 Task: Get directions from Cape Romain National Wildlife Refuge, South Carolina, United States to Birmingham, Alabama, United States  arriving by 3:00 pm on the 15th of next month
Action: Mouse moved to (110, 73)
Screenshot: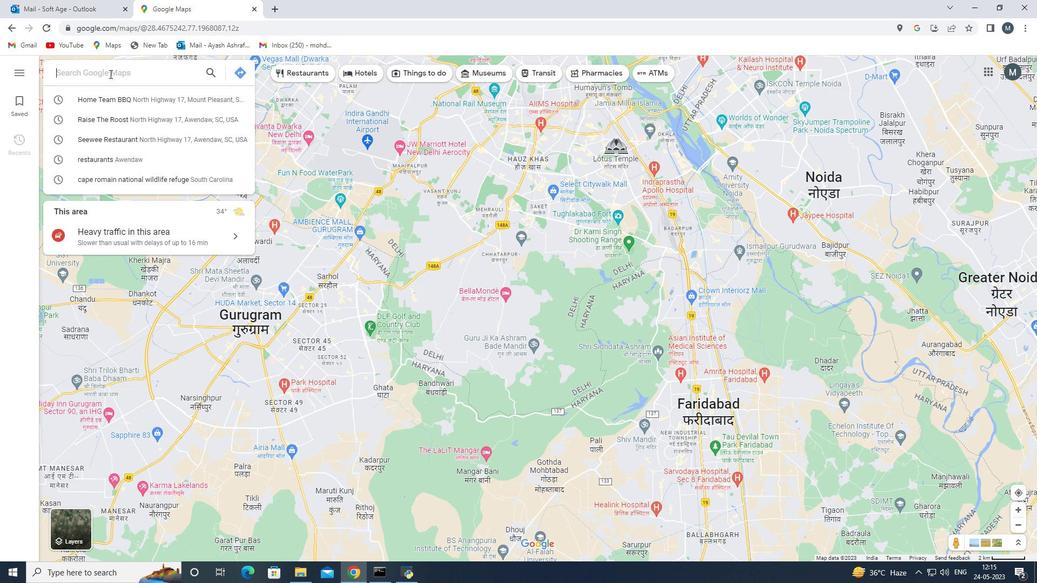 
Action: Mouse pressed left at (110, 73)
Screenshot: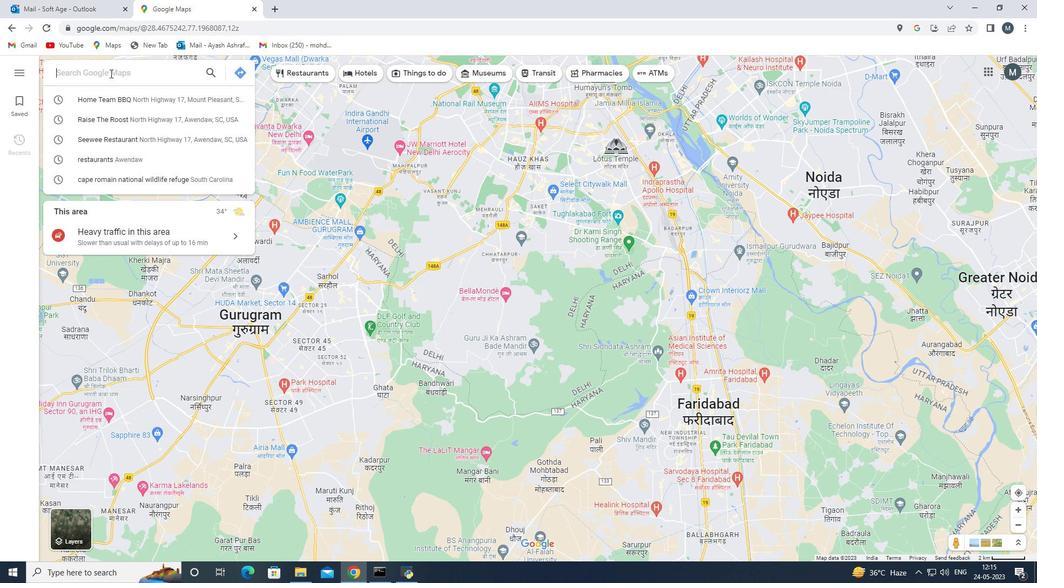 
Action: Key pressed <Key.shift>Cape<Key.space>romain<Key.space>b<Key.backspace>national<Key.space>wildlife<Key.space>refuge<Key.space>south<Key.space>carolina<Key.space>united<Key.space>states<Key.space>
Screenshot: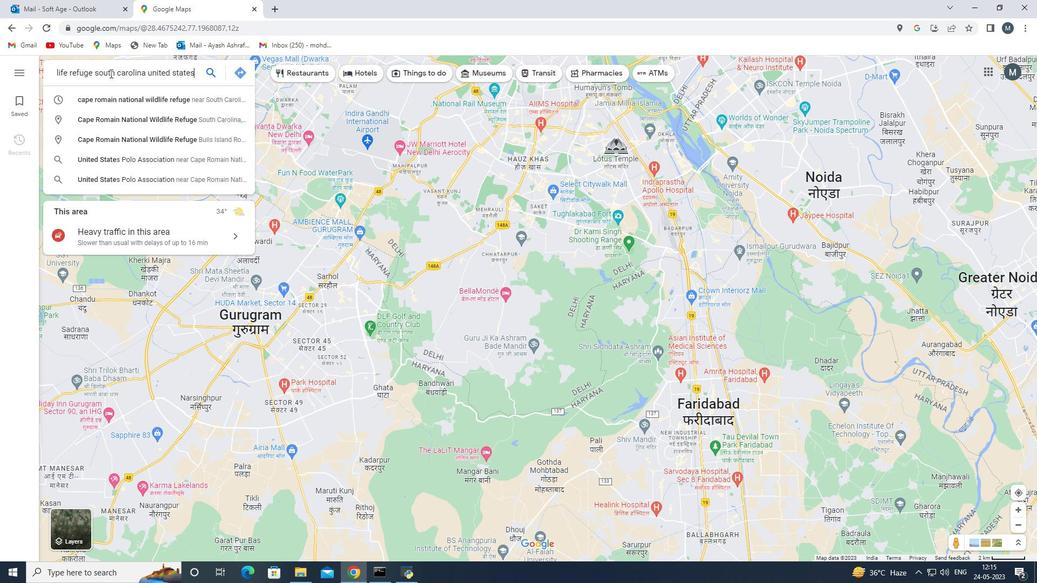 
Action: Mouse moved to (238, 72)
Screenshot: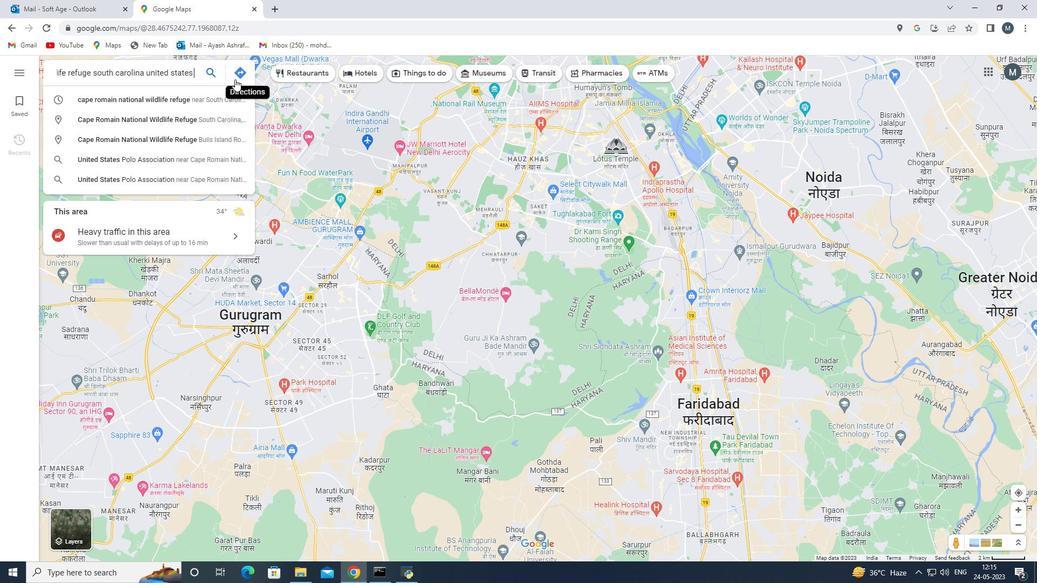 
Action: Mouse pressed left at (238, 72)
Screenshot: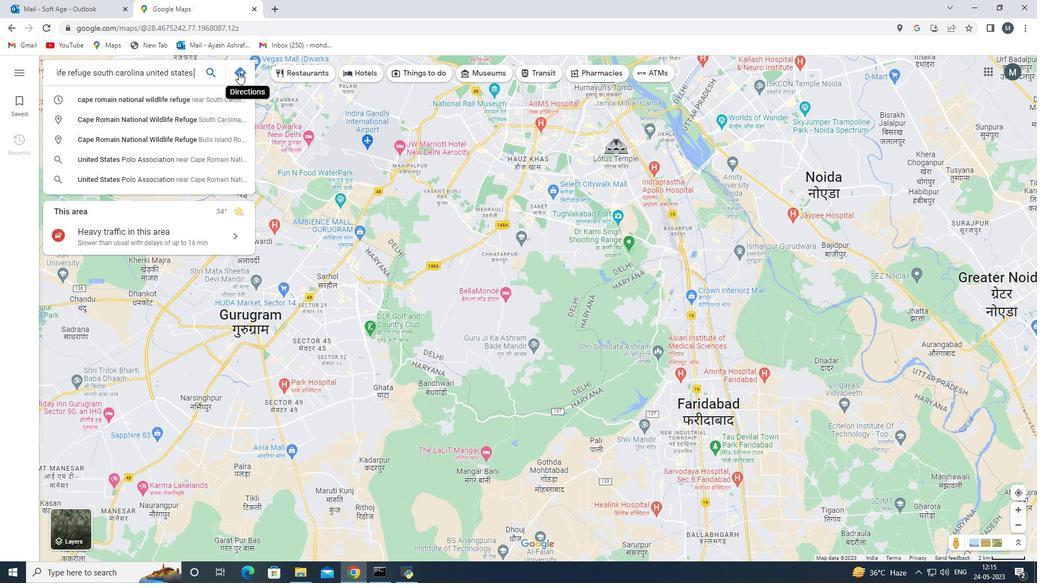 
Action: Mouse moved to (158, 107)
Screenshot: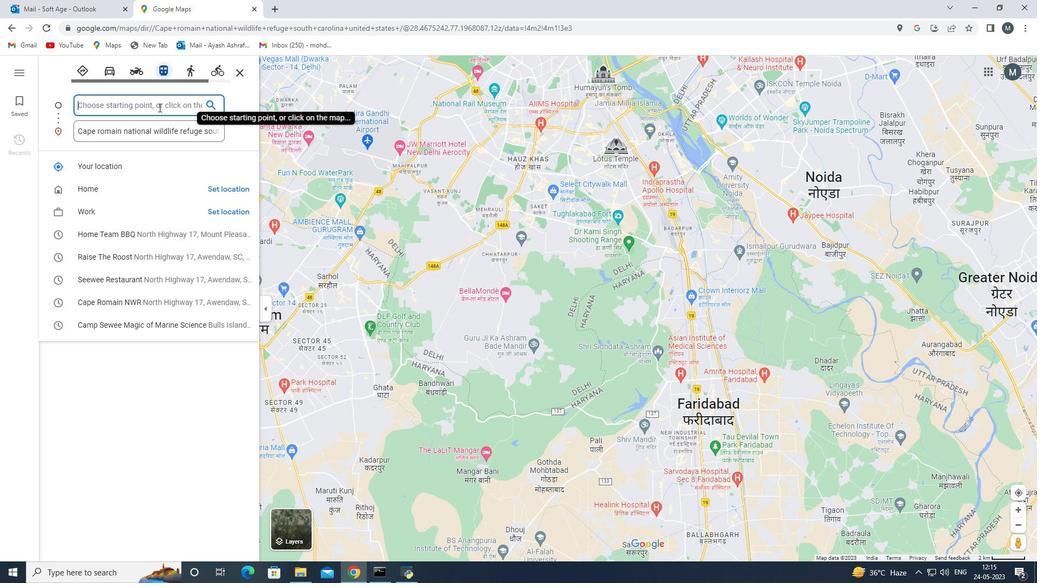 
Action: Mouse pressed left at (158, 107)
Screenshot: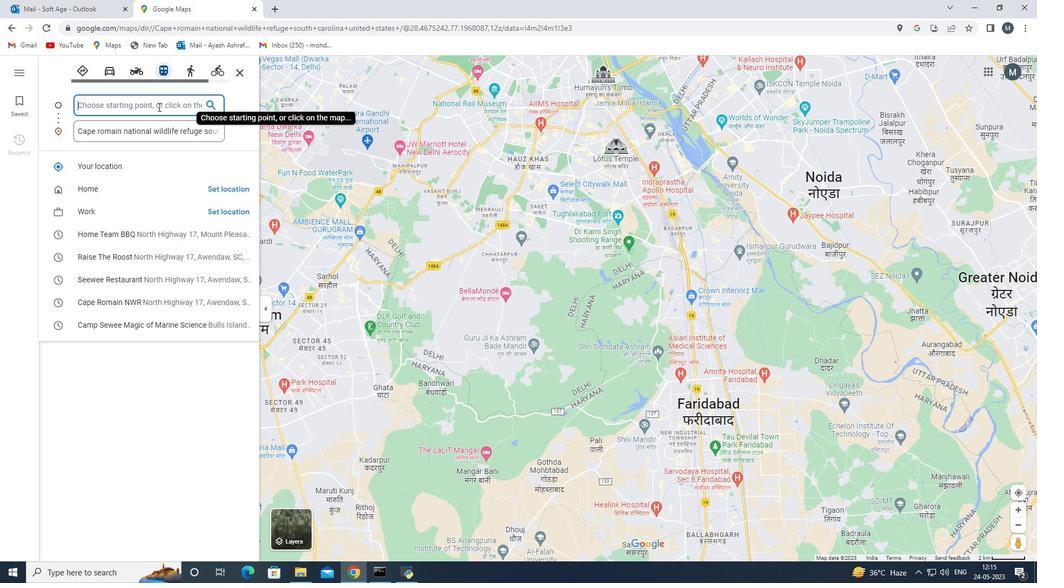 
Action: Mouse moved to (156, 107)
Screenshot: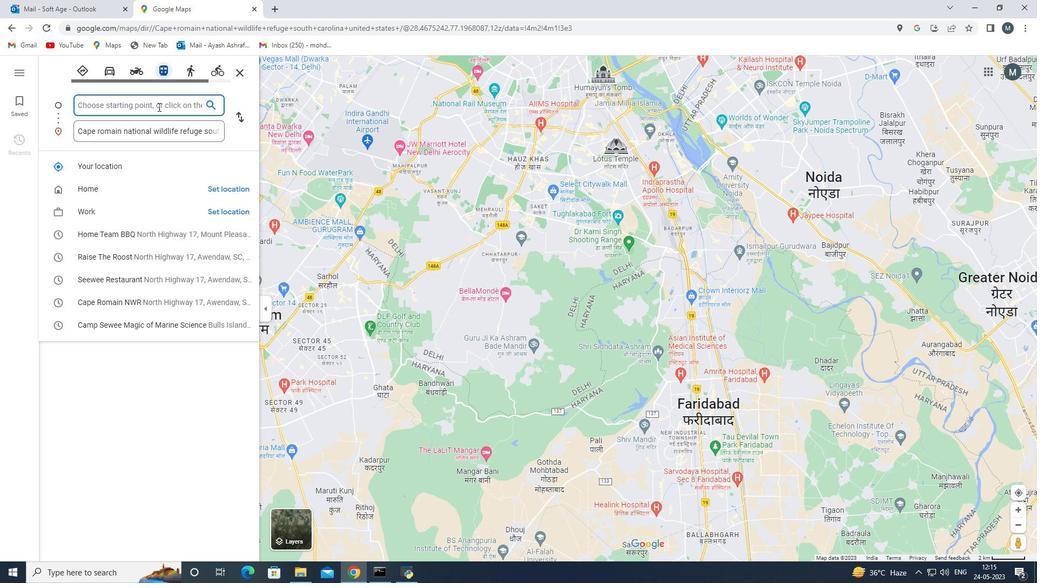 
Action: Key pressed <Key.shift>Cape<Key.space>
Screenshot: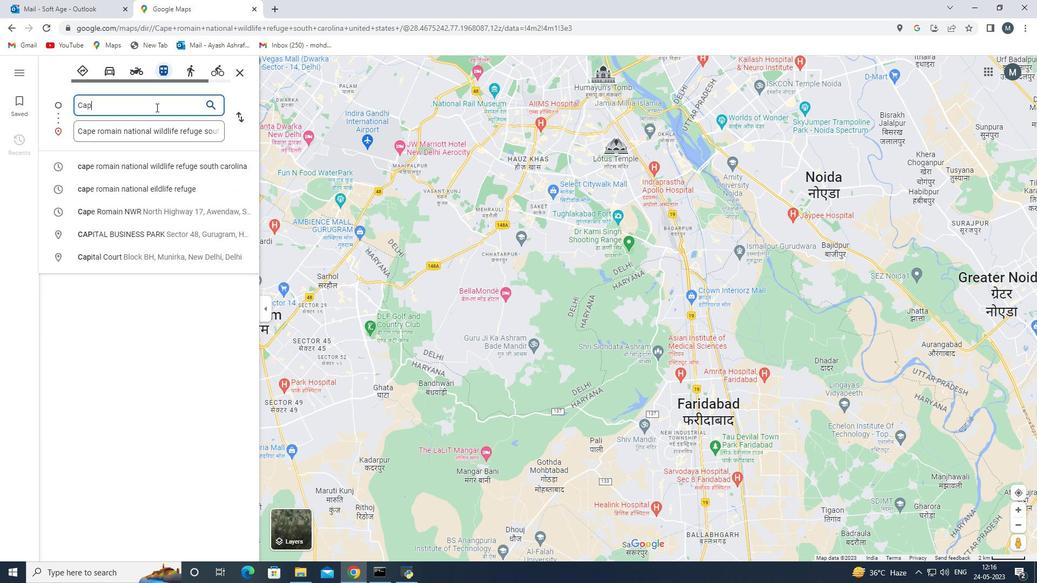 
Action: Mouse moved to (132, 162)
Screenshot: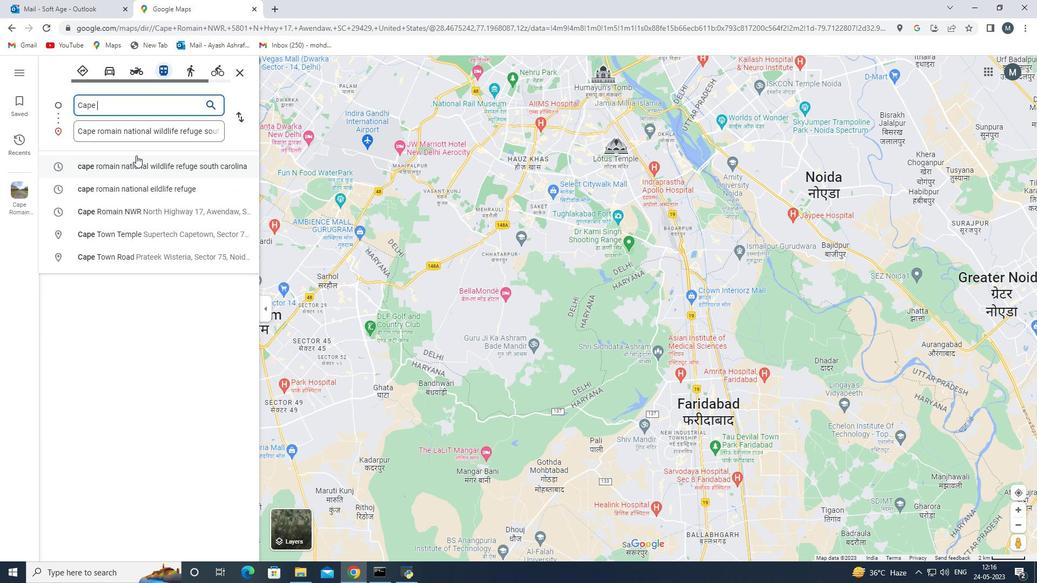 
Action: Mouse pressed left at (132, 162)
Screenshot: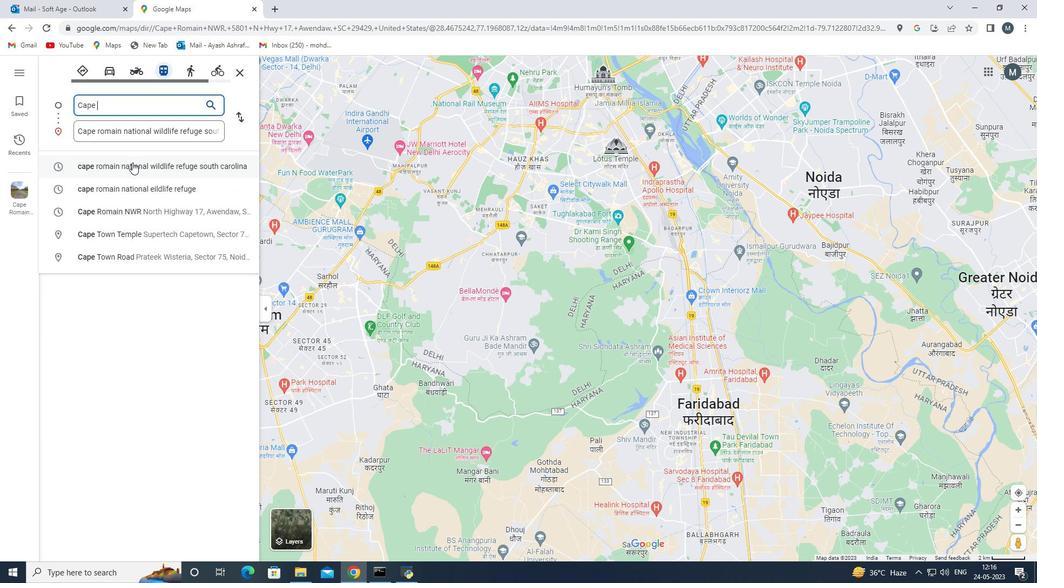 
Action: Mouse moved to (215, 131)
Screenshot: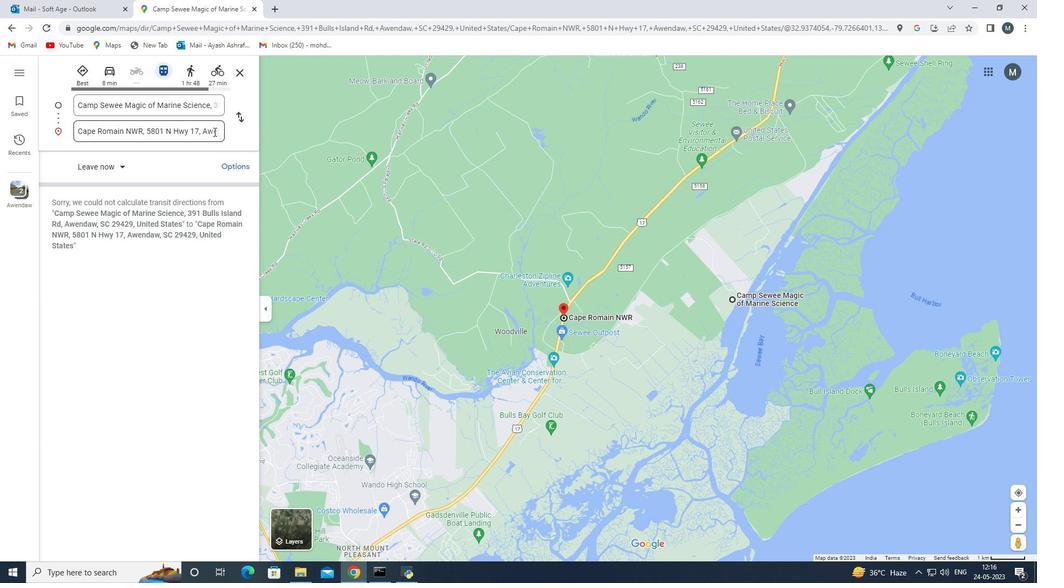 
Action: Mouse pressed left at (215, 131)
Screenshot: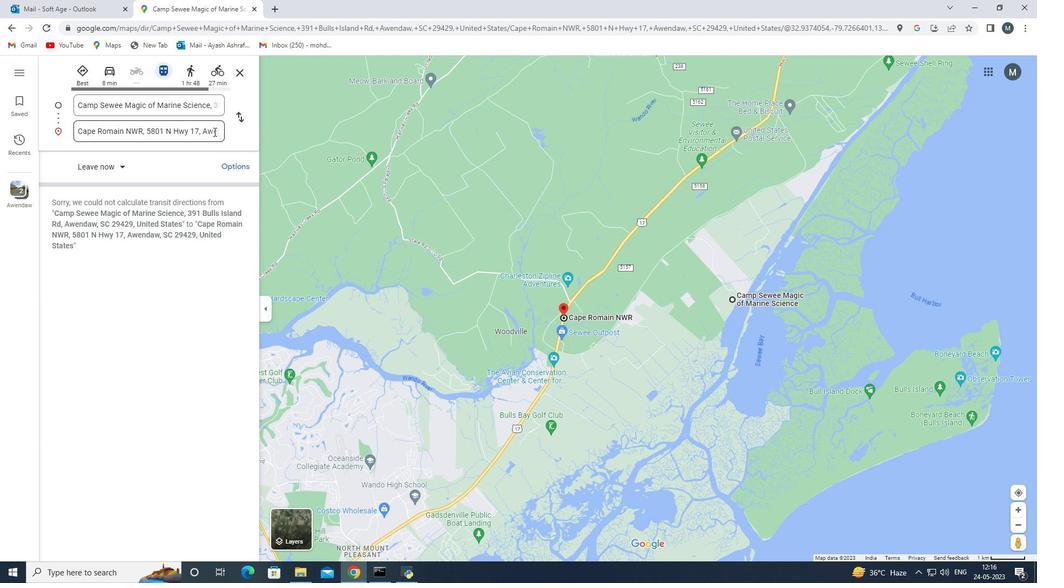 
Action: Mouse moved to (189, 143)
Screenshot: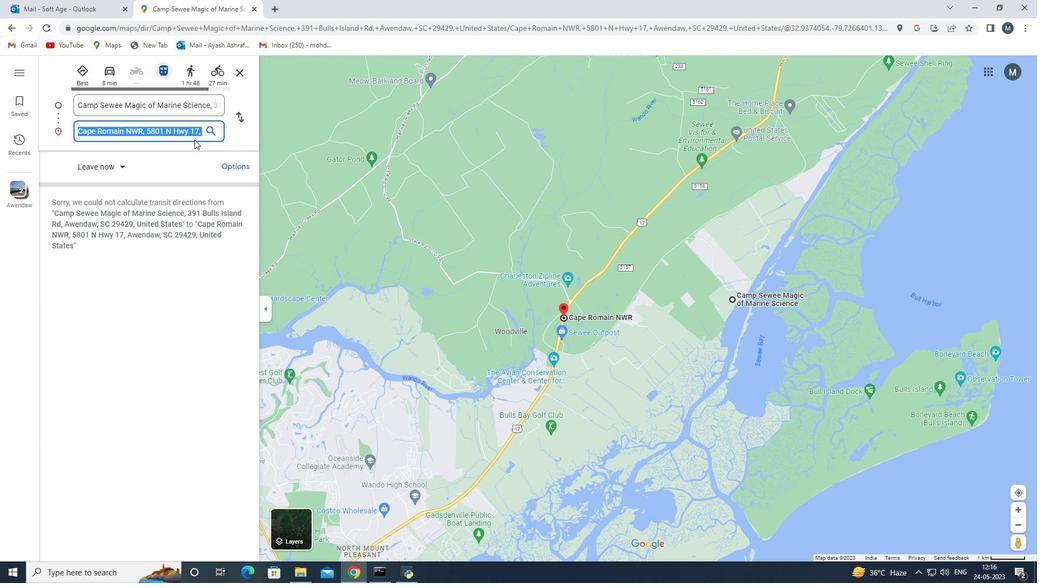 
Action: Key pressed <Key.shift>Vir
Screenshot: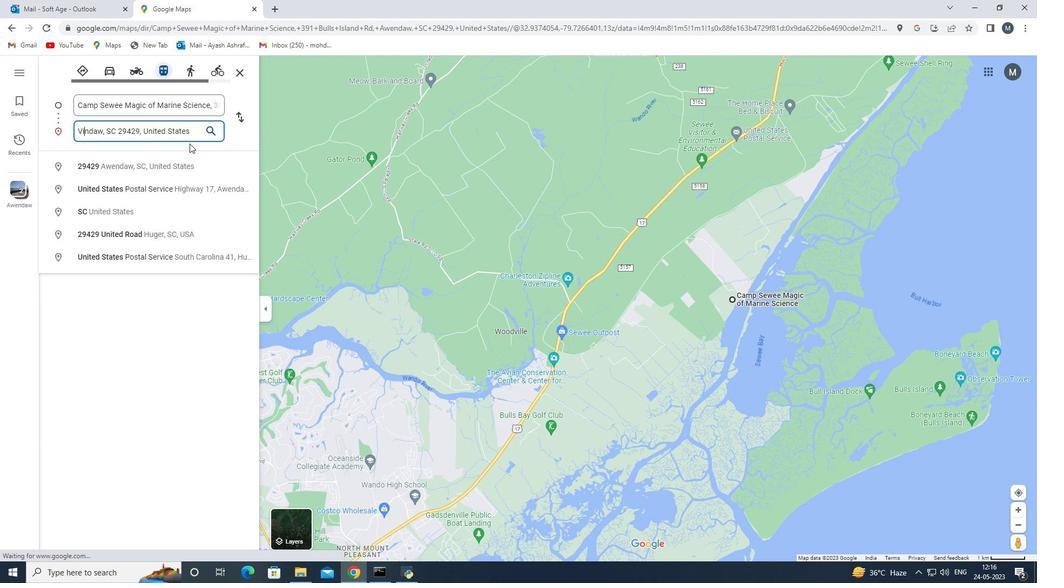 
Action: Mouse moved to (198, 129)
Screenshot: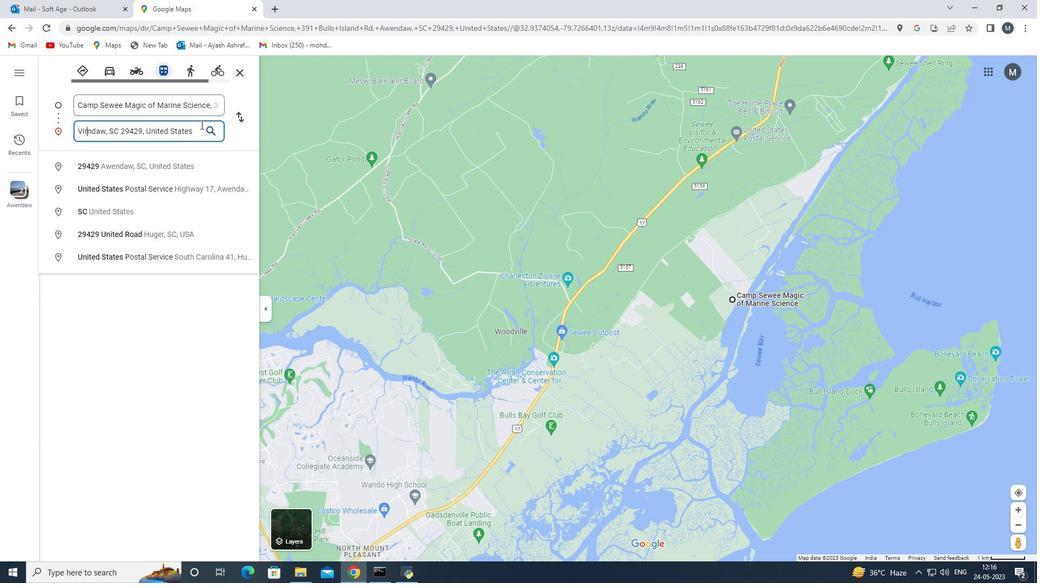 
Action: Mouse pressed left at (198, 129)
Screenshot: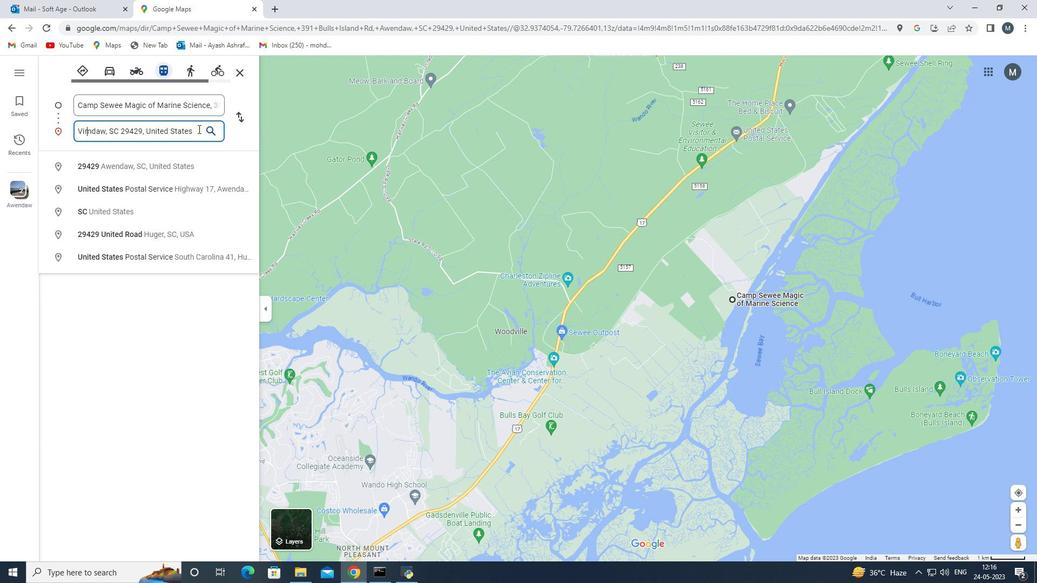
Action: Mouse moved to (52, 138)
Screenshot: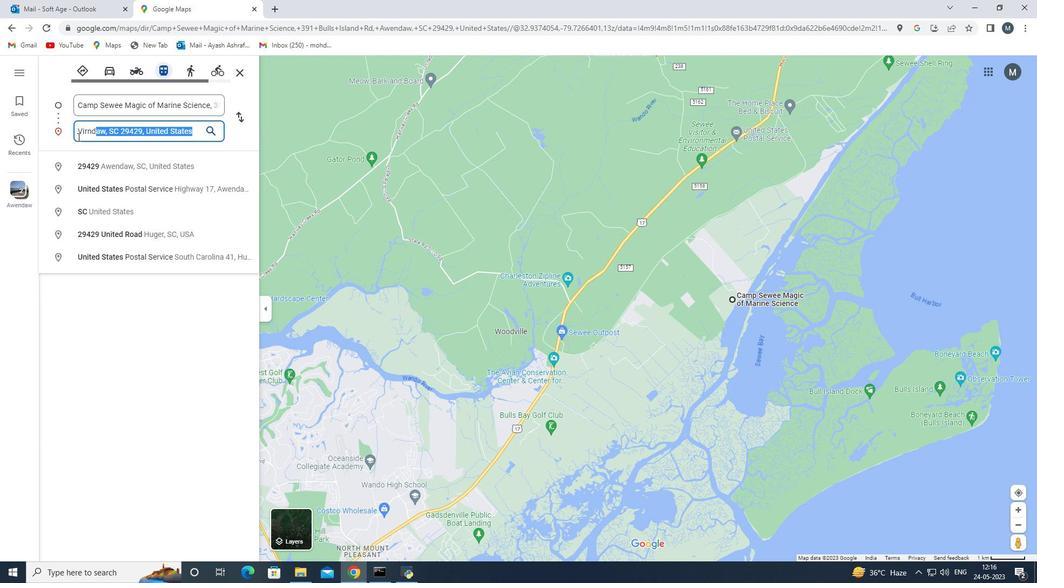 
Action: Key pressed <Key.delete>
Screenshot: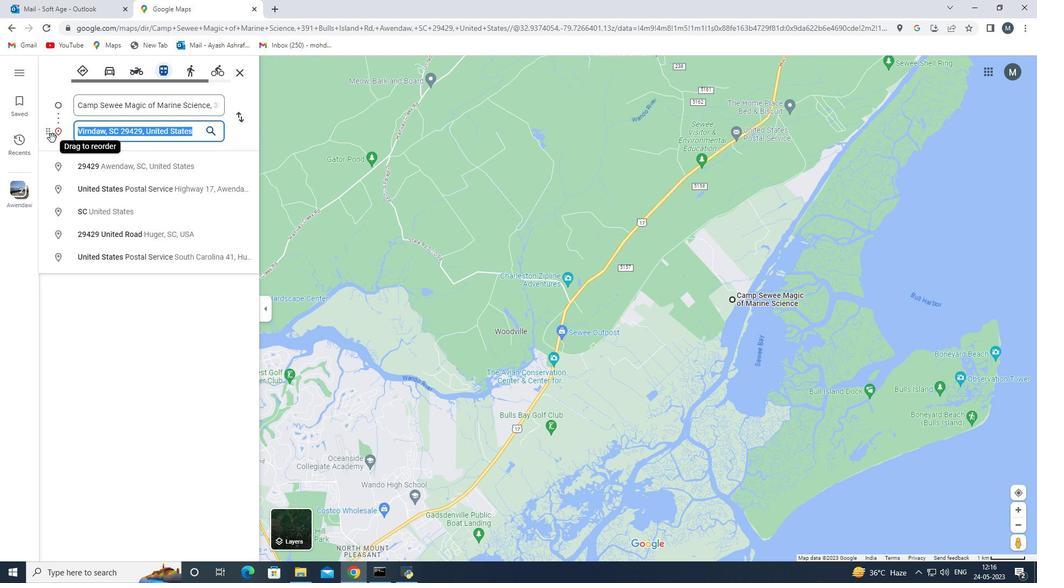 
Action: Mouse moved to (127, 131)
Screenshot: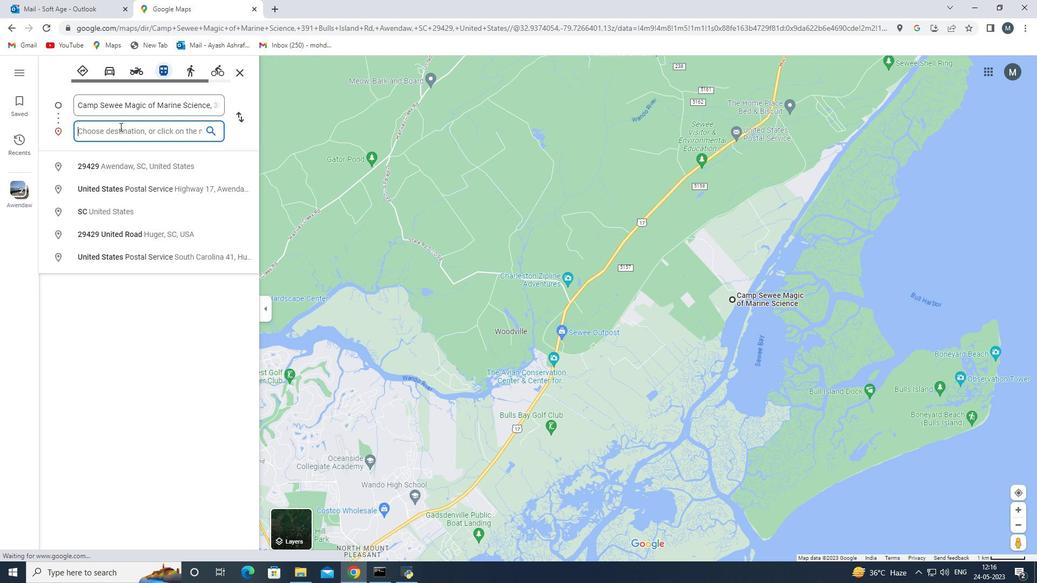 
Action: Mouse pressed left at (127, 131)
Screenshot: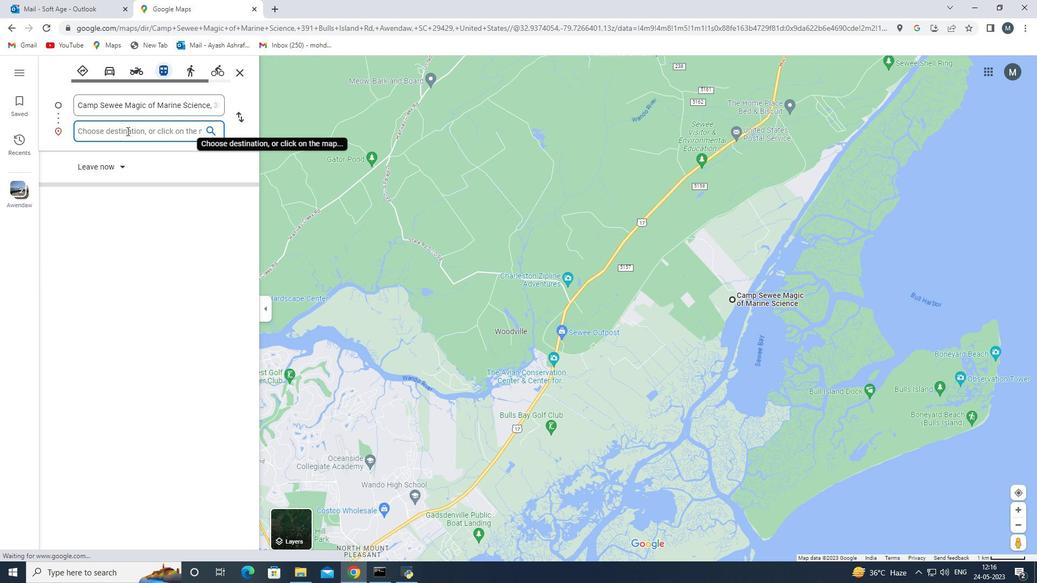 
Action: Mouse moved to (123, 138)
Screenshot: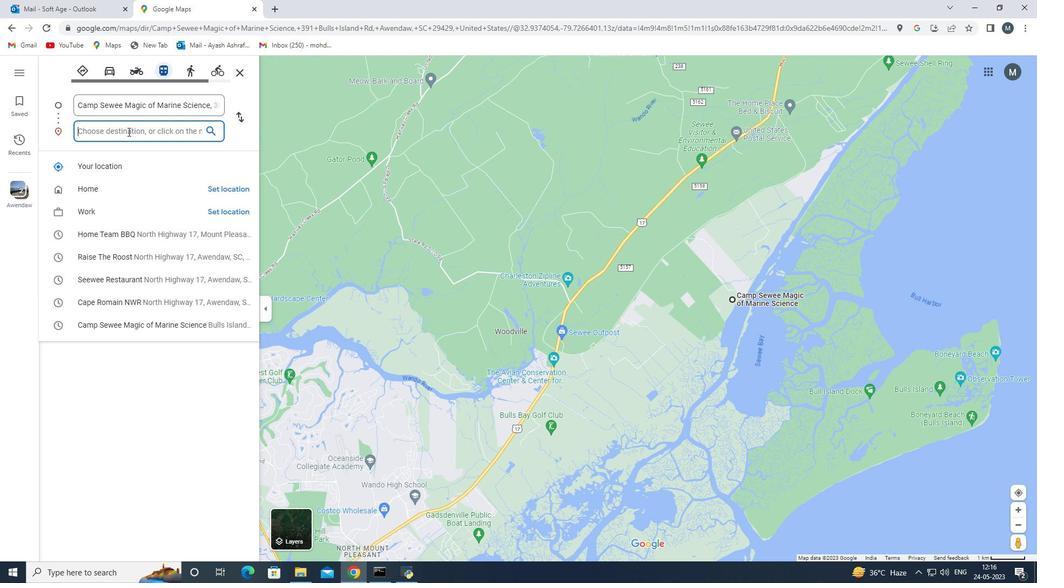 
Action: Key pressed <Key.shift>Birmingham<Key.space>albama<Key.space><Key.backspace>,united<Key.space>states<Key.space>
Screenshot: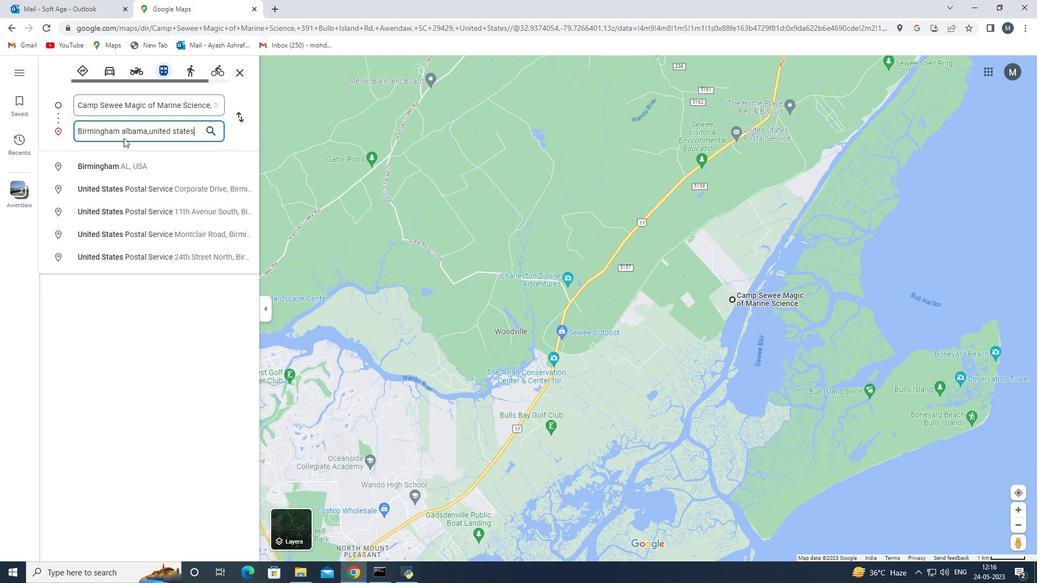 
Action: Mouse moved to (207, 130)
Screenshot: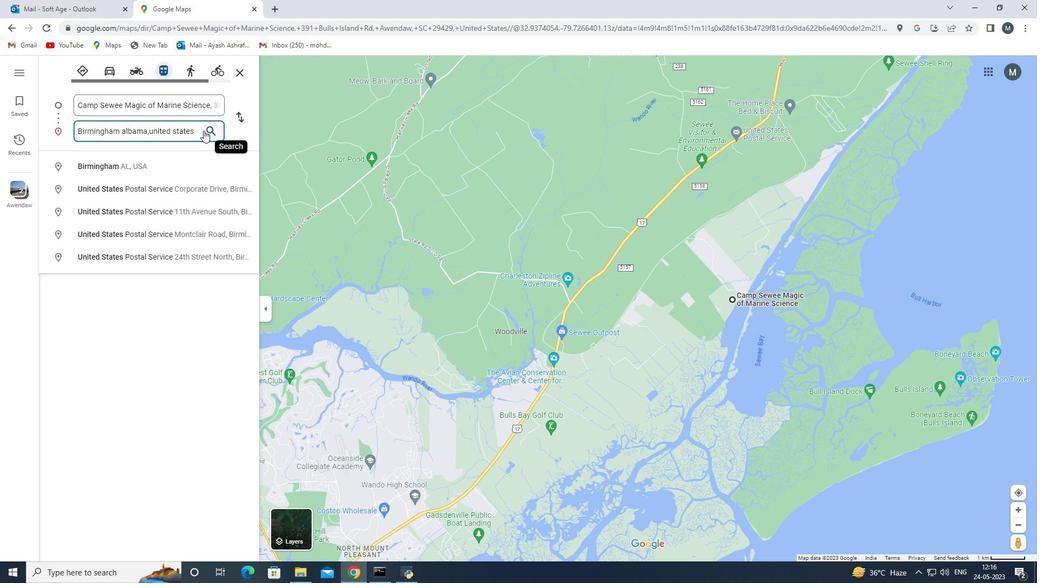 
Action: Mouse pressed left at (207, 130)
Screenshot: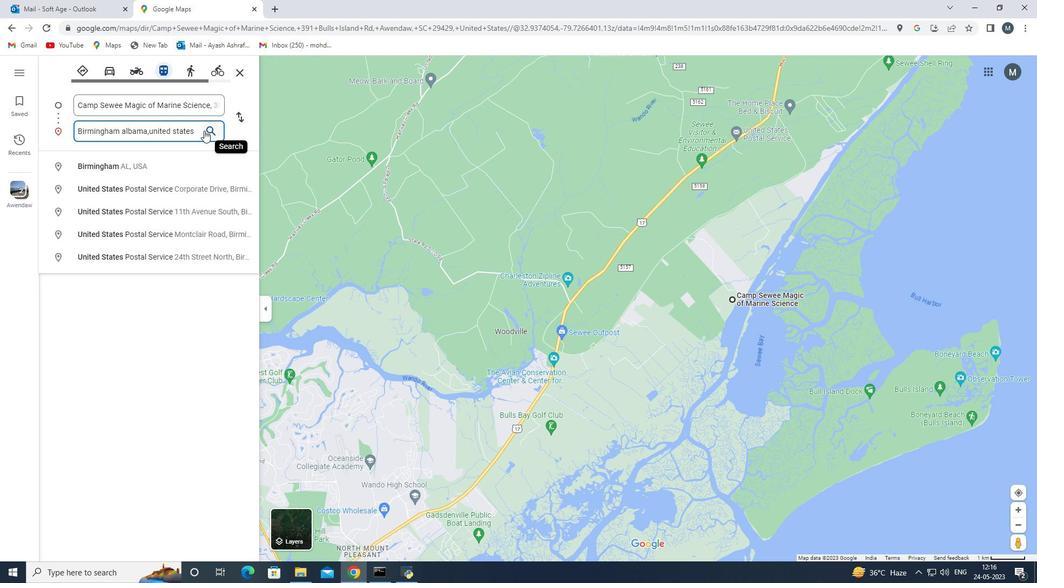 
Action: Mouse moved to (120, 164)
Screenshot: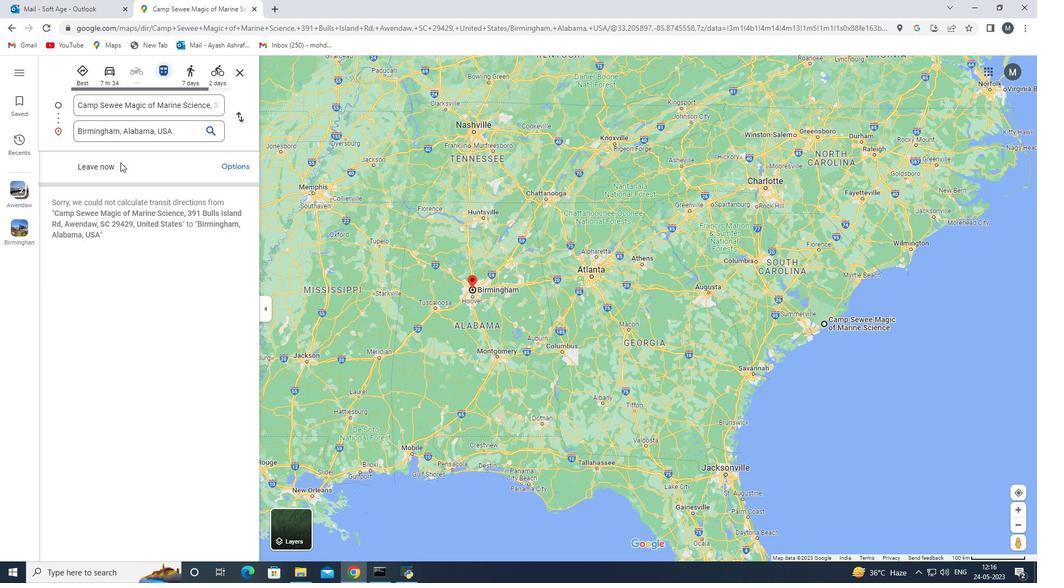 
Action: Mouse pressed left at (120, 164)
Screenshot: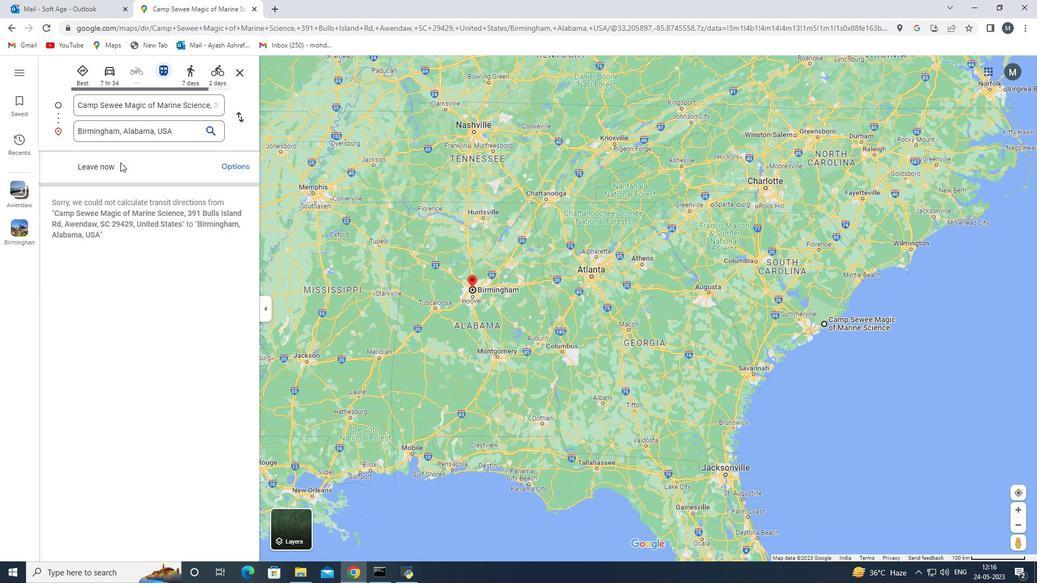 
Action: Mouse moved to (114, 196)
Screenshot: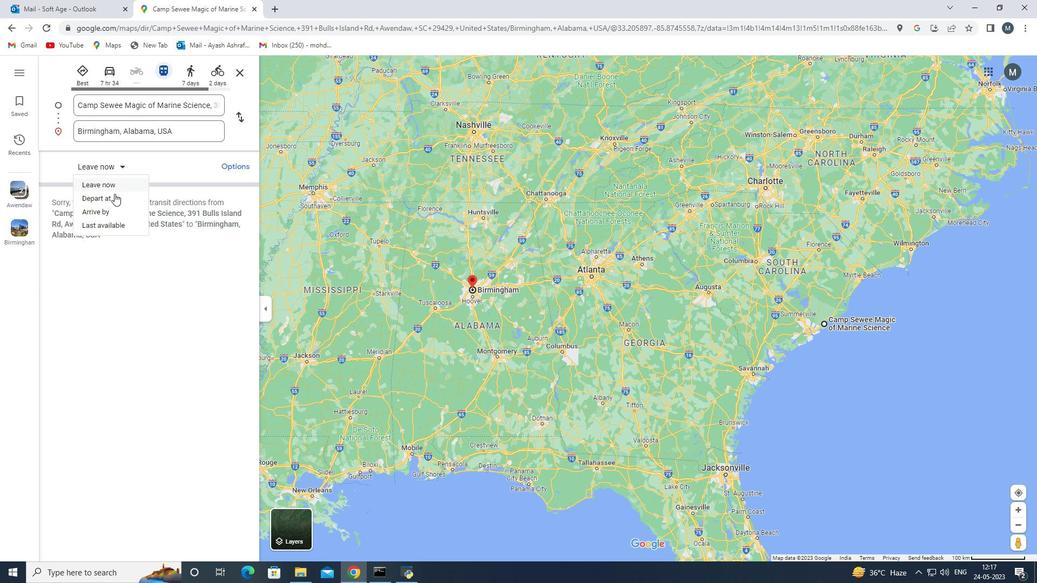 
Action: Mouse pressed left at (114, 196)
Screenshot: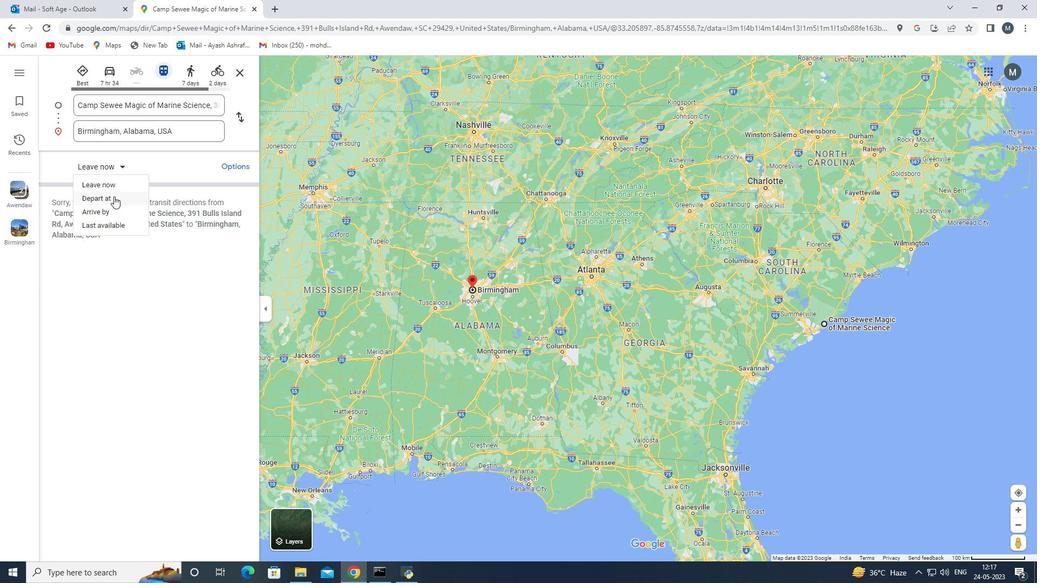 
Action: Mouse moved to (97, 185)
Screenshot: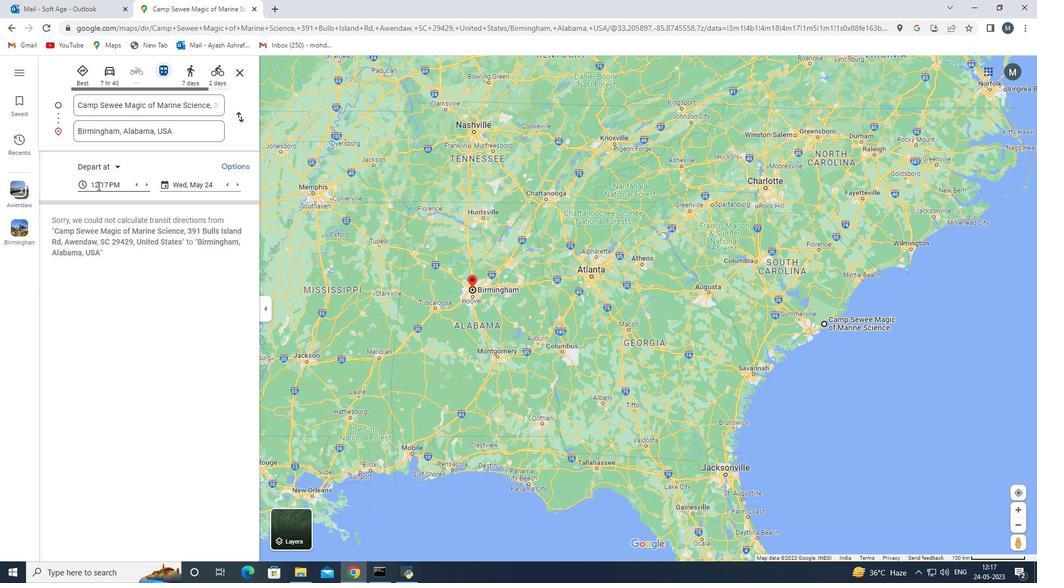 
Action: Mouse pressed left at (97, 185)
Screenshot: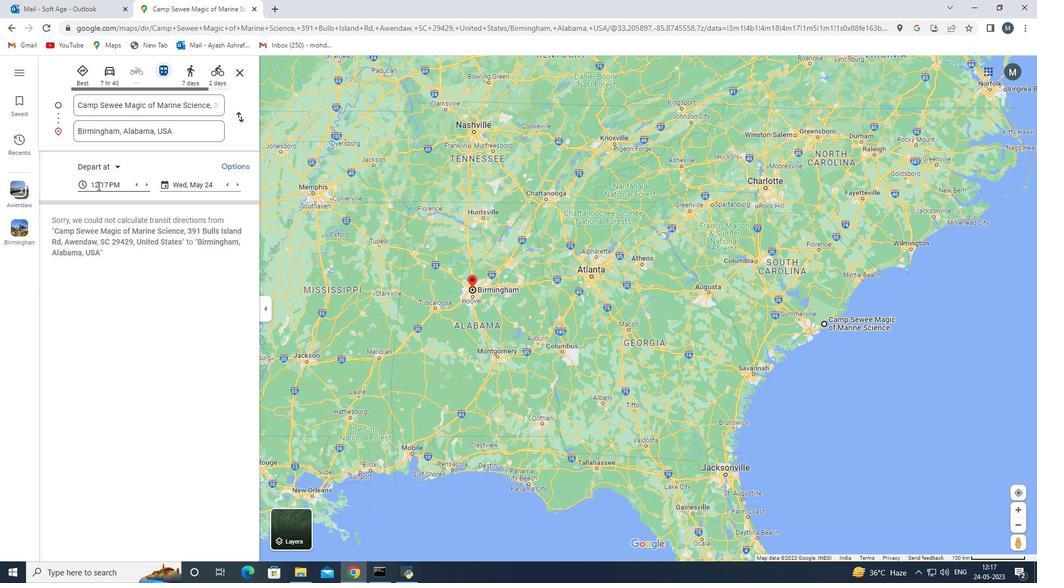 
Action: Mouse moved to (111, 224)
Screenshot: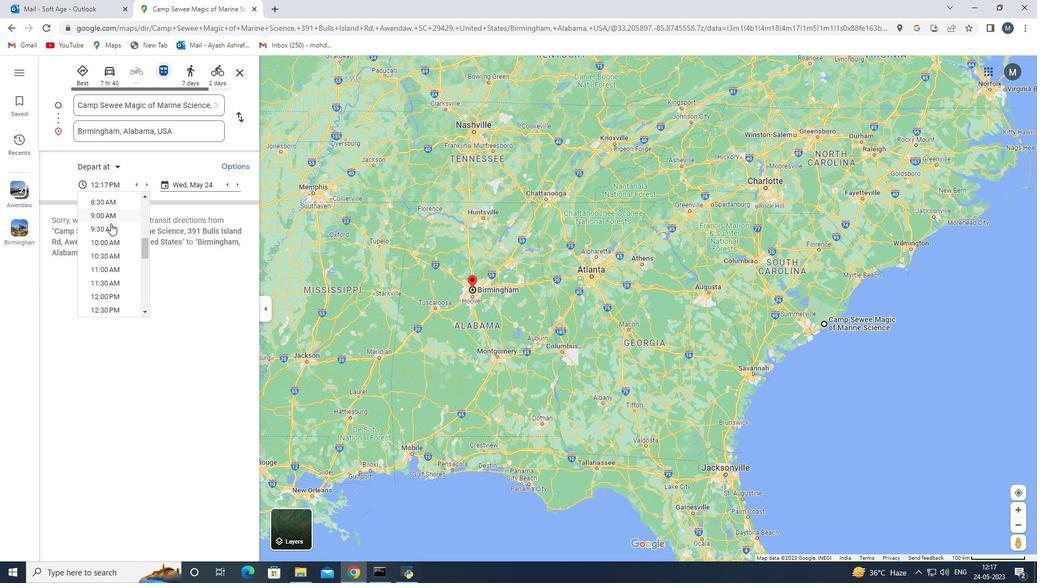 
Action: Mouse scrolled (111, 224) with delta (0, 0)
Screenshot: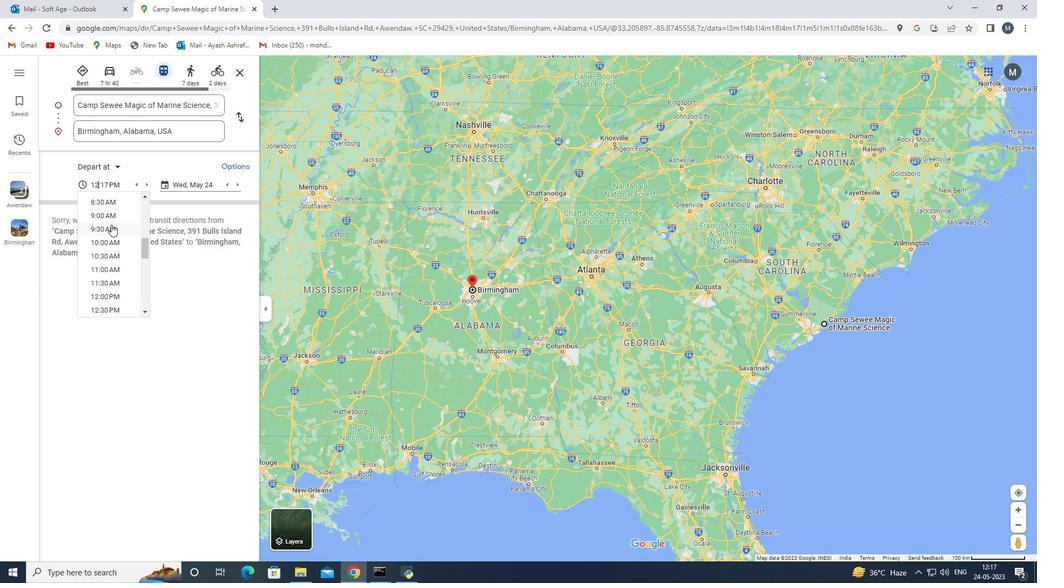 
Action: Mouse scrolled (111, 224) with delta (0, 0)
Screenshot: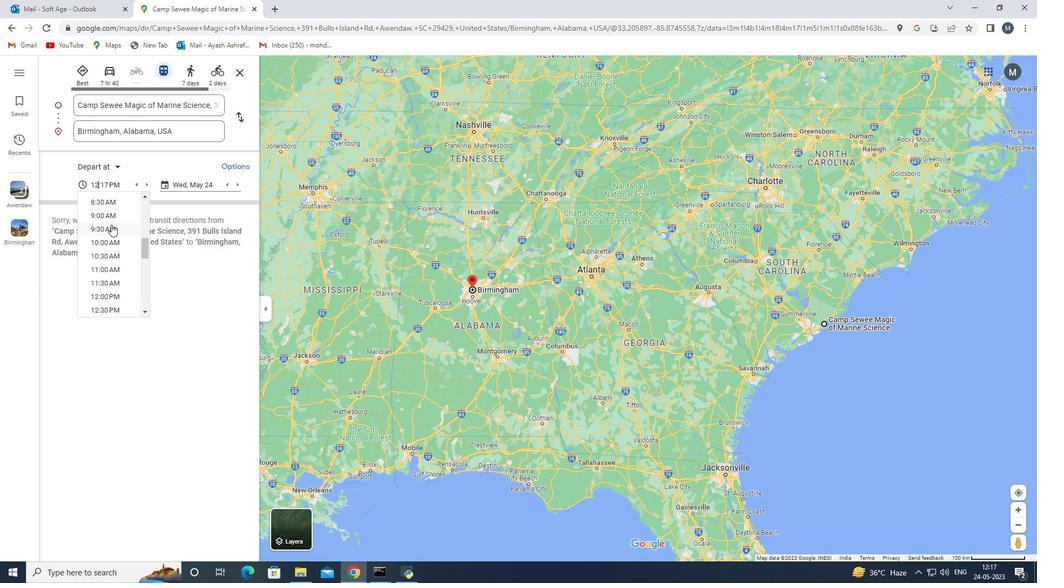 
Action: Mouse moved to (109, 271)
Screenshot: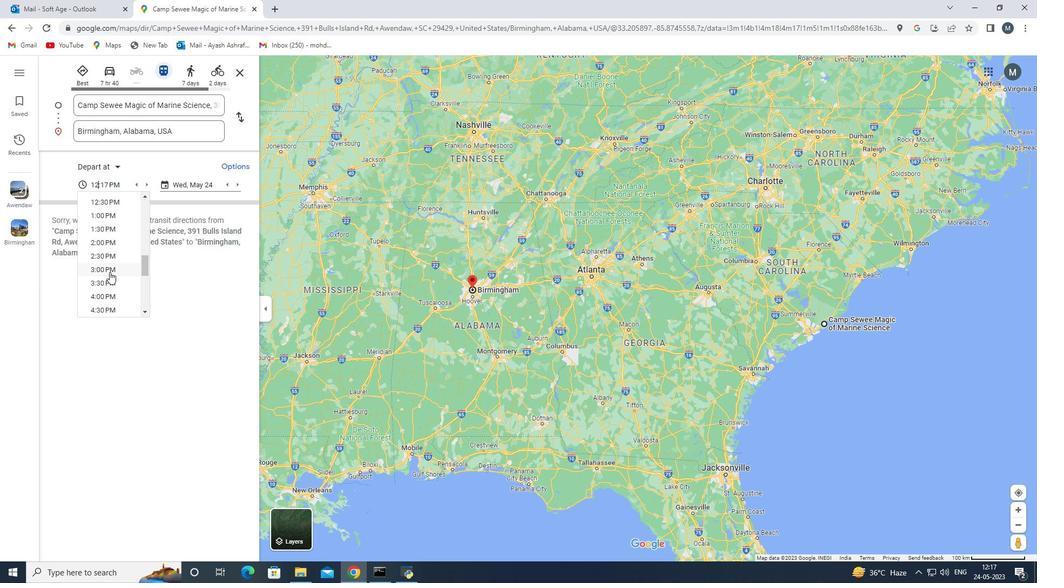 
Action: Mouse pressed left at (109, 271)
Screenshot: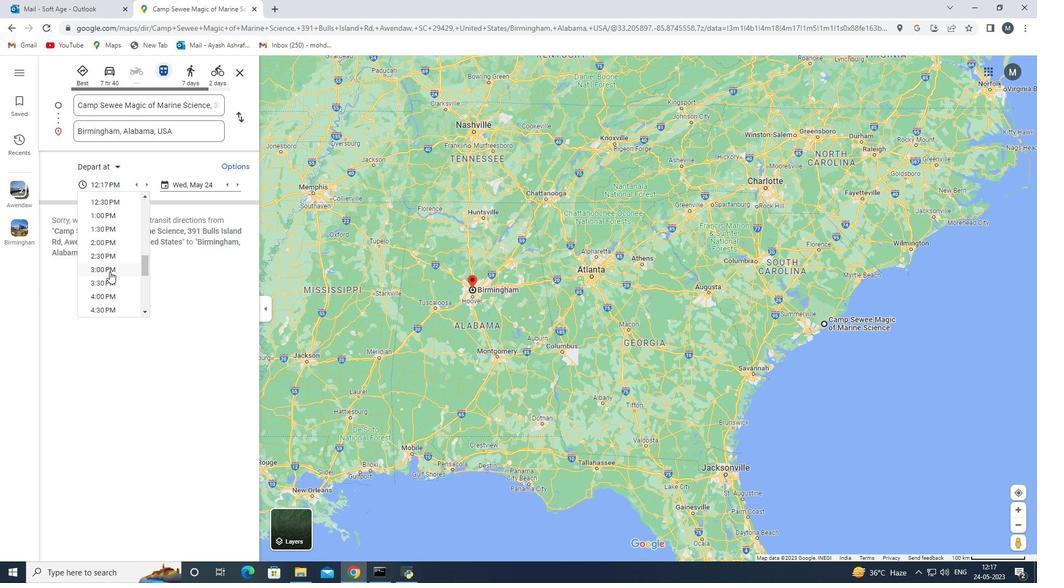 
Action: Mouse moved to (242, 184)
Screenshot: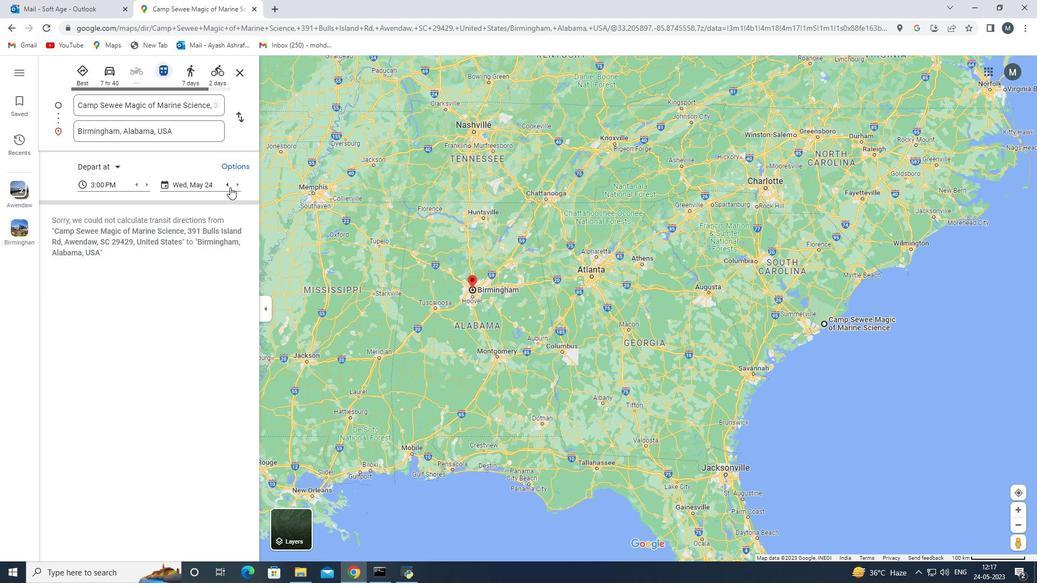 
Action: Mouse pressed left at (242, 184)
Screenshot: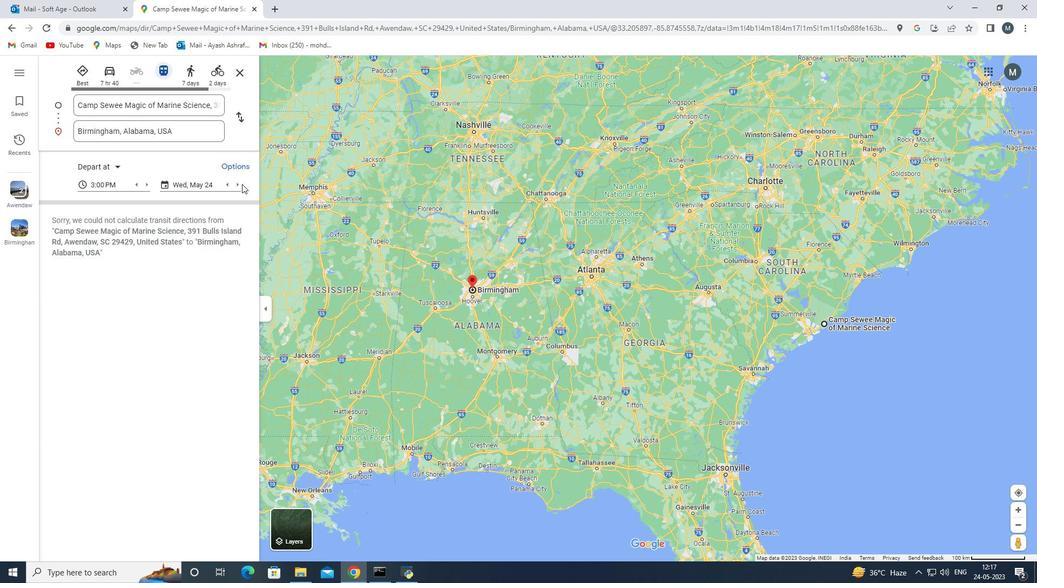 
Action: Mouse moved to (202, 185)
Screenshot: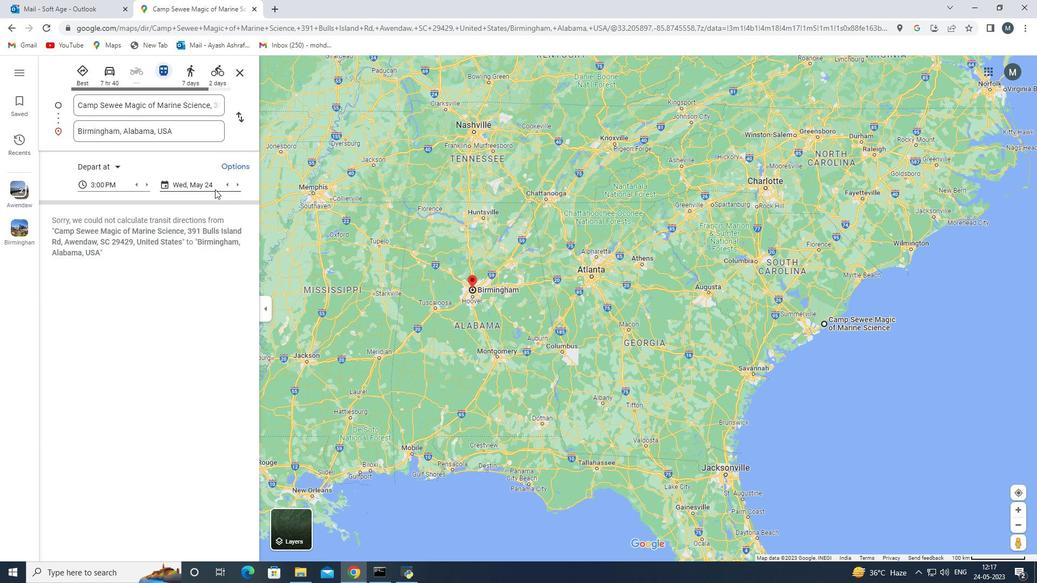
Action: Mouse pressed left at (202, 185)
Screenshot: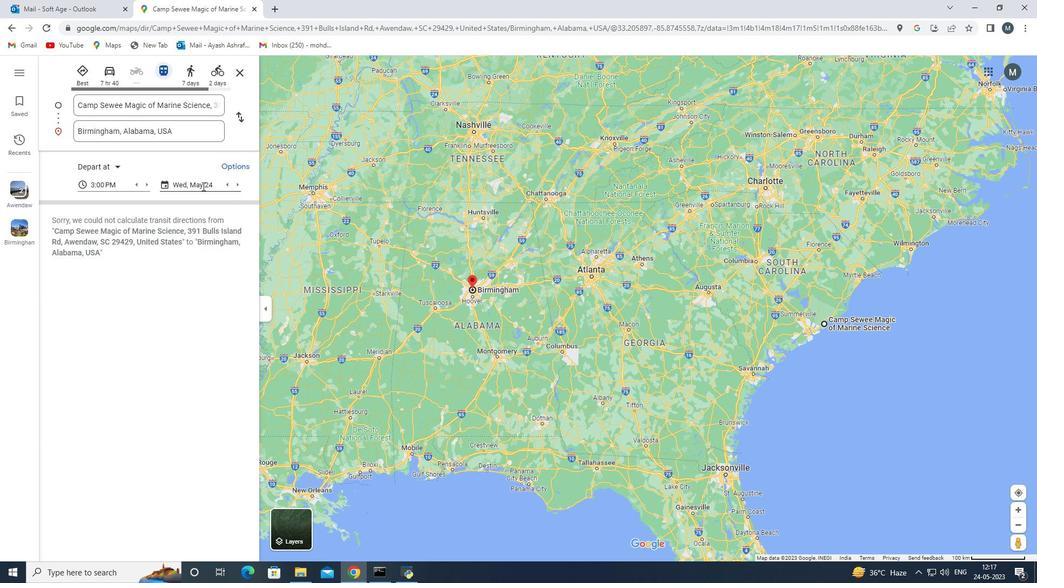 
Action: Mouse moved to (252, 206)
Screenshot: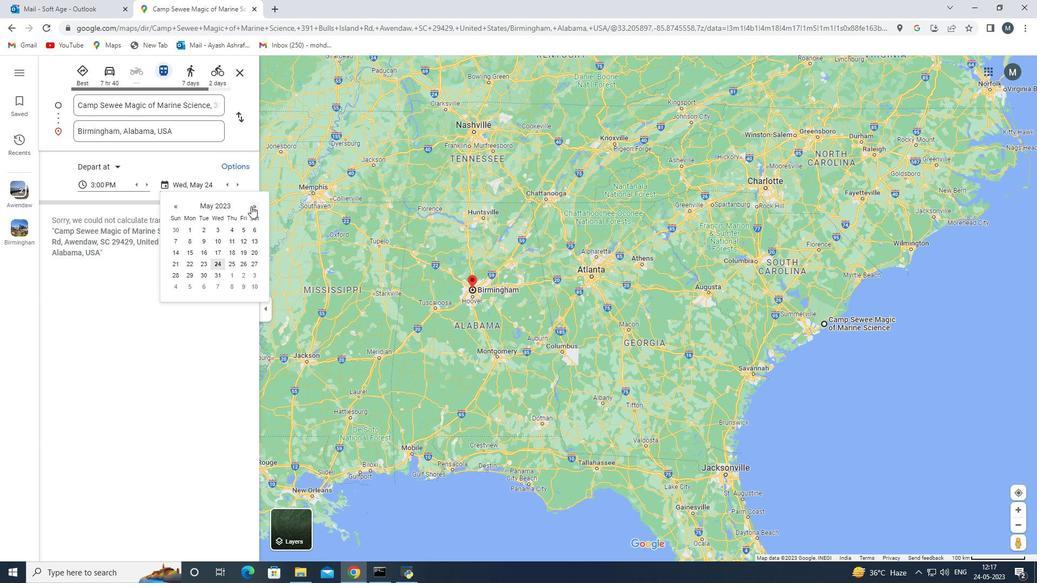 
Action: Mouse pressed left at (252, 206)
Screenshot: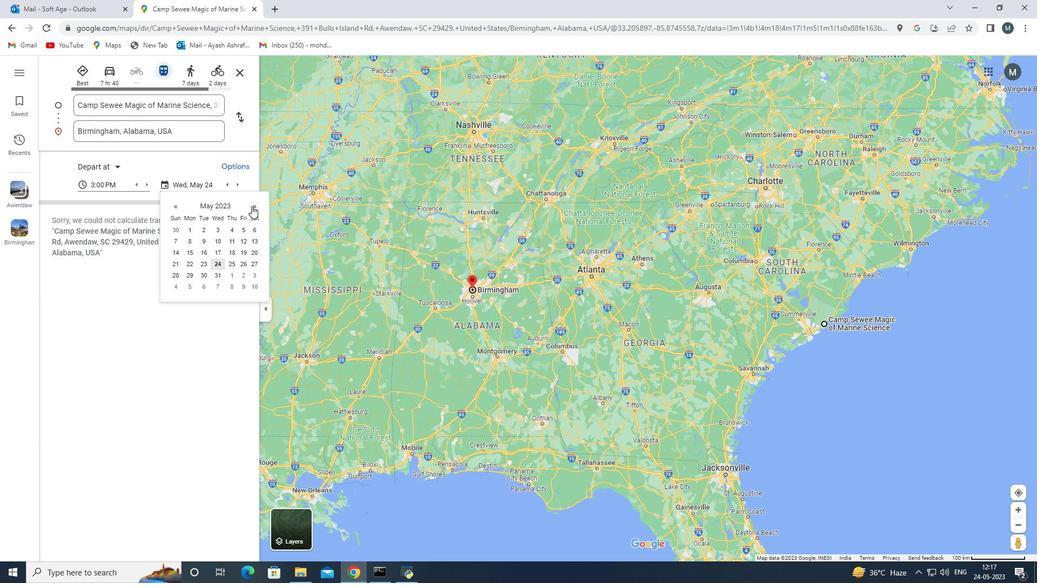 
Action: Mouse moved to (230, 253)
Screenshot: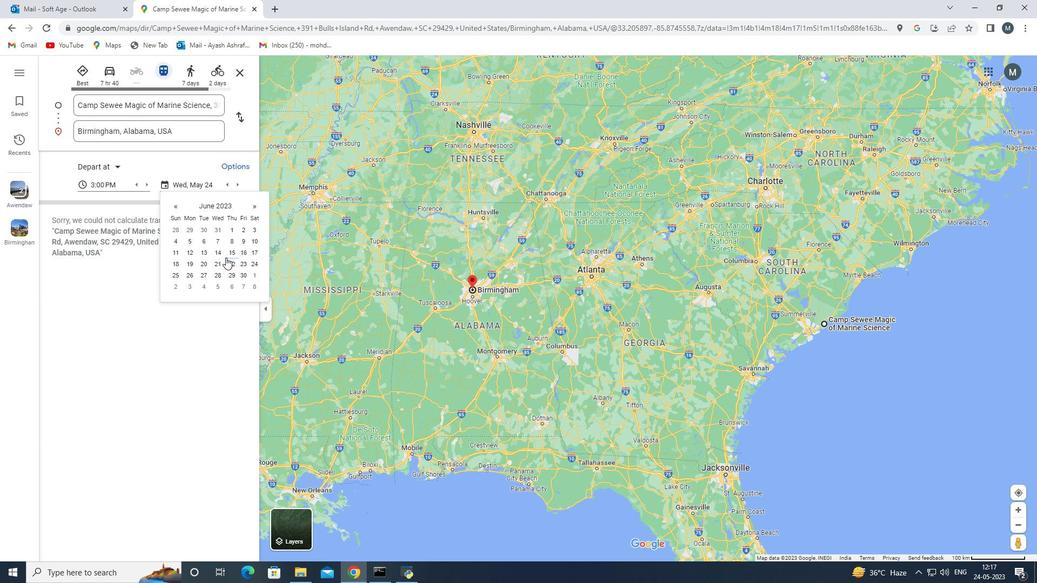 
Action: Mouse pressed left at (230, 253)
Screenshot: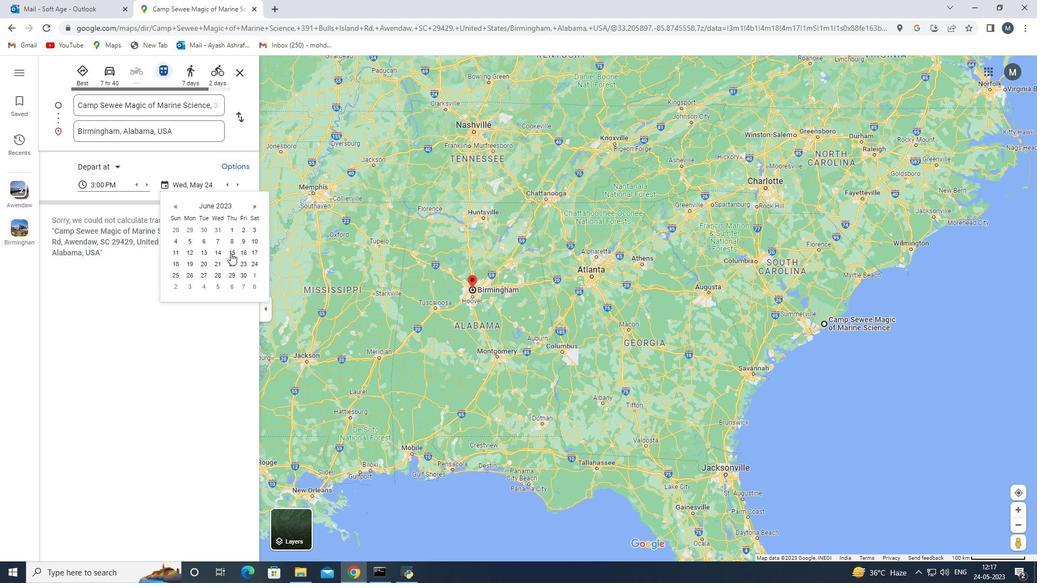 
Action: Mouse moved to (228, 164)
Screenshot: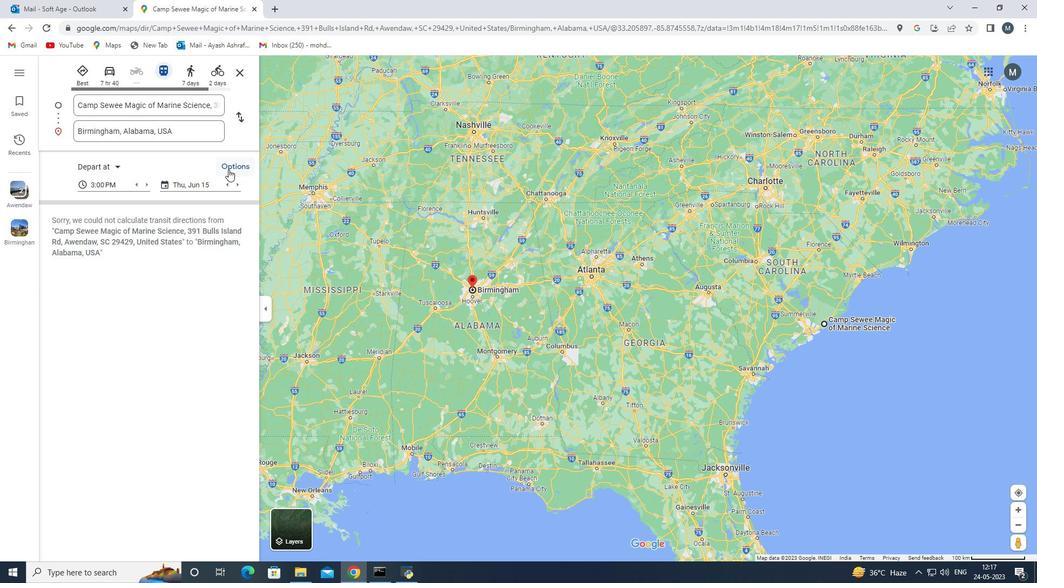 
Action: Mouse pressed left at (228, 164)
Screenshot: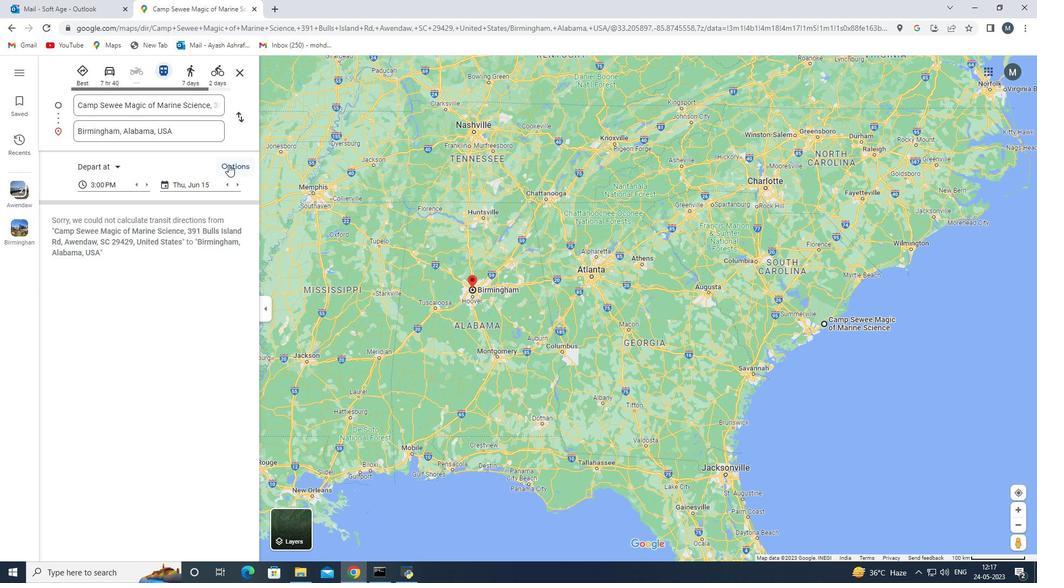 
Action: Mouse moved to (59, 209)
Screenshot: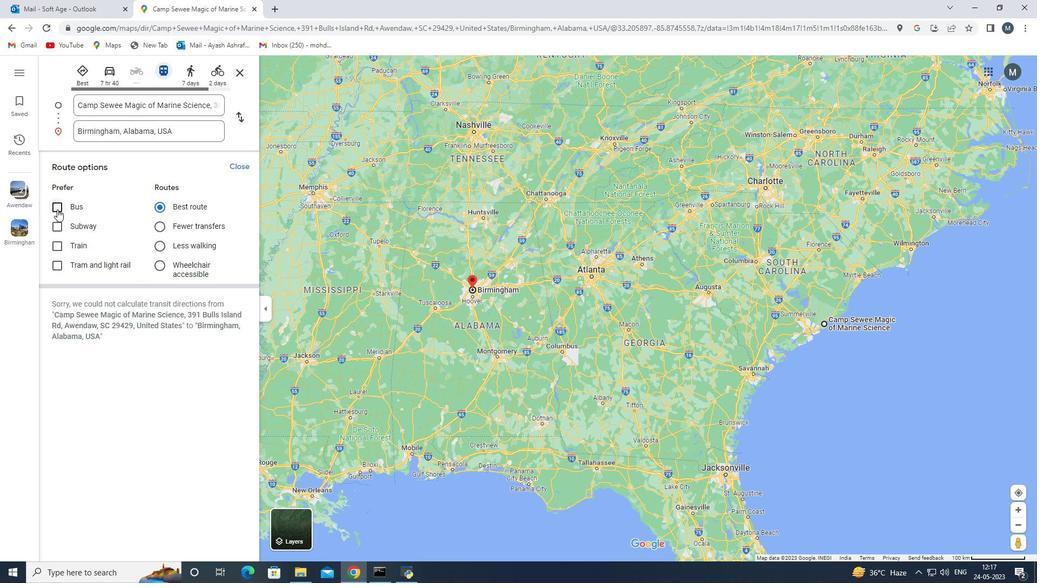 
Action: Mouse pressed left at (59, 209)
Screenshot: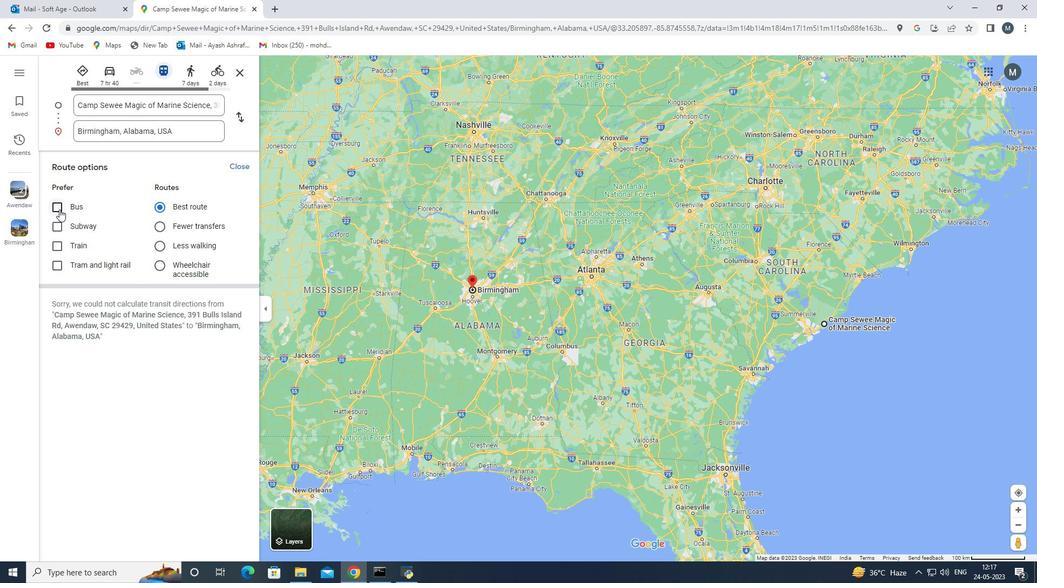 
Action: Mouse moved to (58, 225)
Screenshot: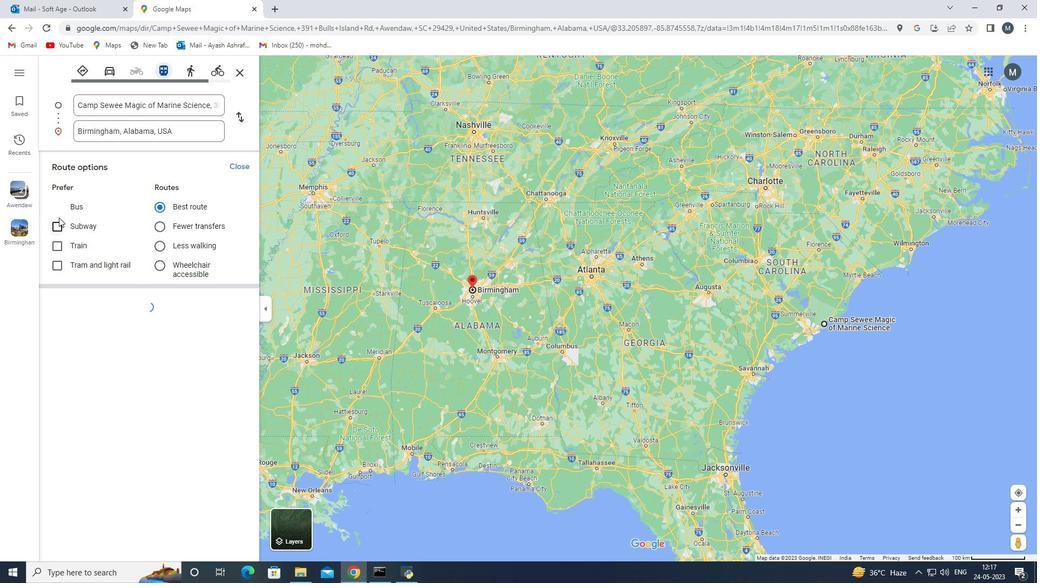 
Action: Mouse pressed left at (58, 225)
Screenshot: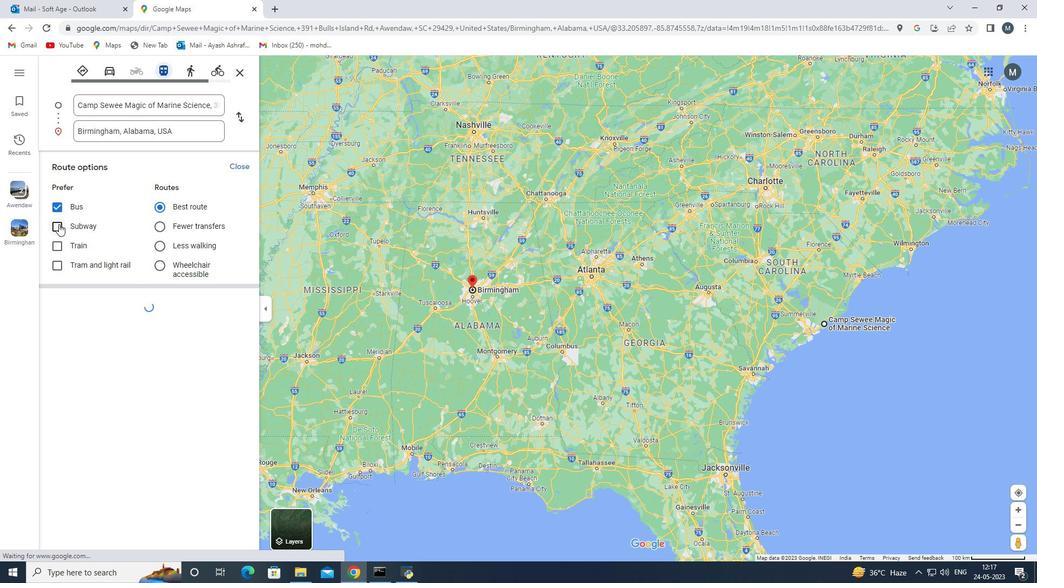 
Action: Mouse moved to (59, 238)
Screenshot: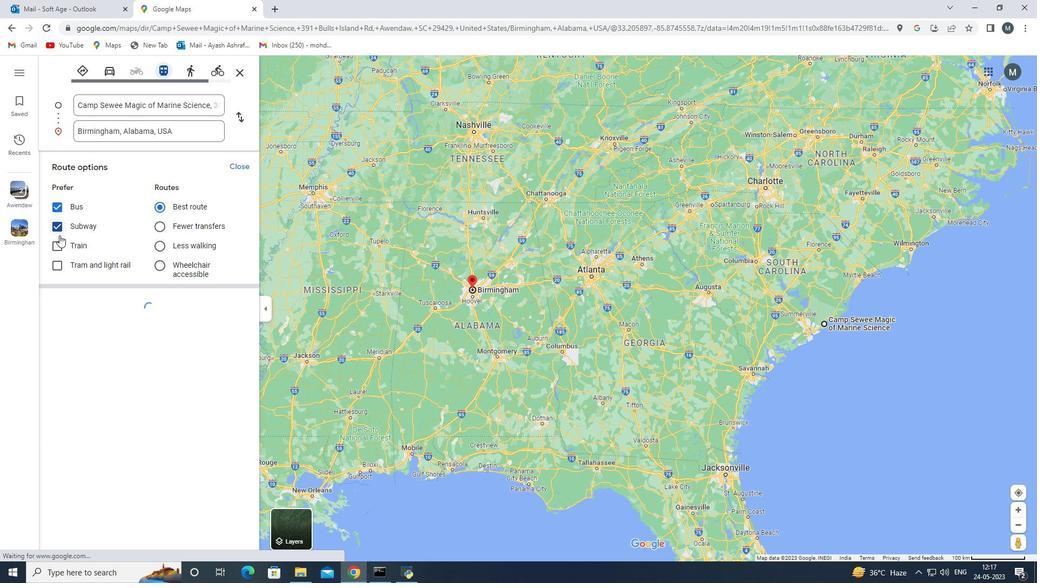 
Action: Mouse pressed left at (59, 238)
Screenshot: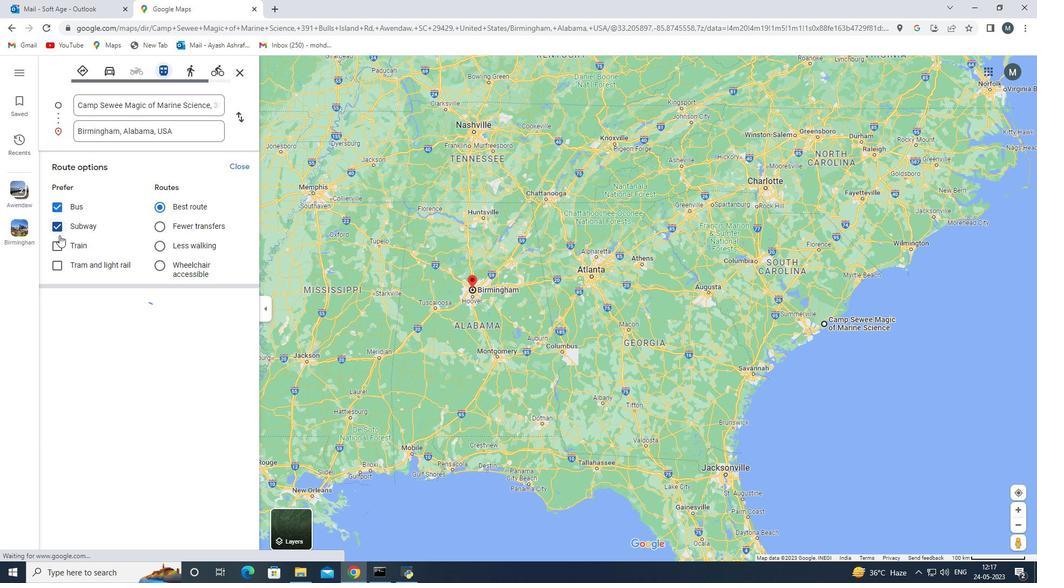 
Action: Mouse moved to (63, 255)
Screenshot: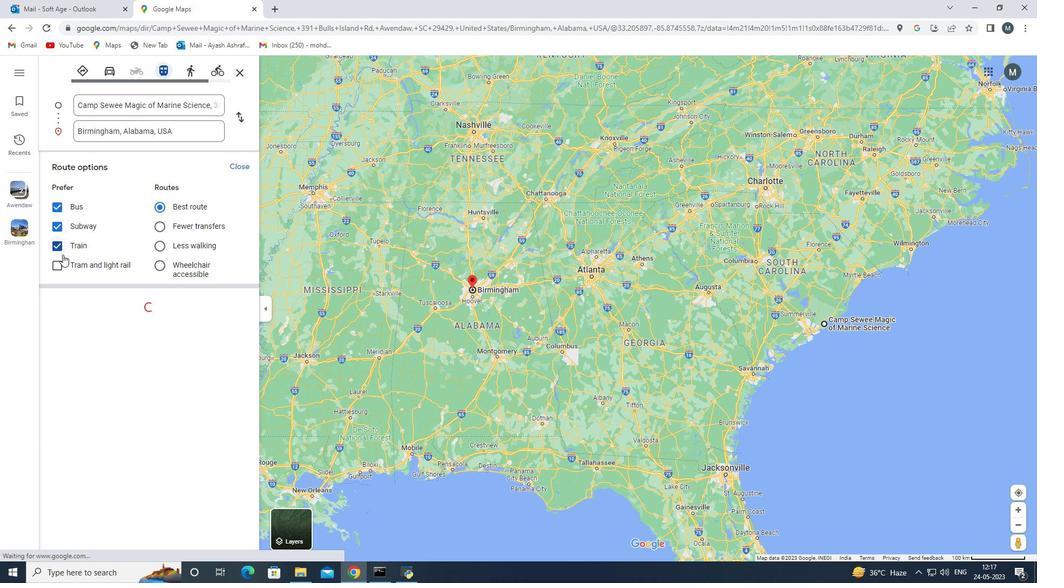 
Action: Mouse pressed left at (63, 255)
Screenshot: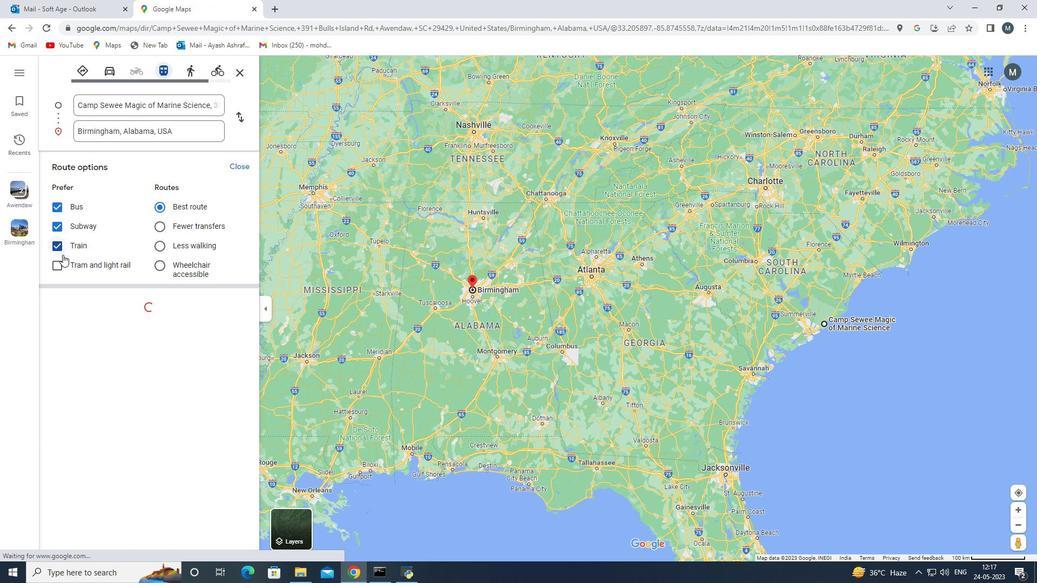 
Action: Mouse moved to (65, 264)
Screenshot: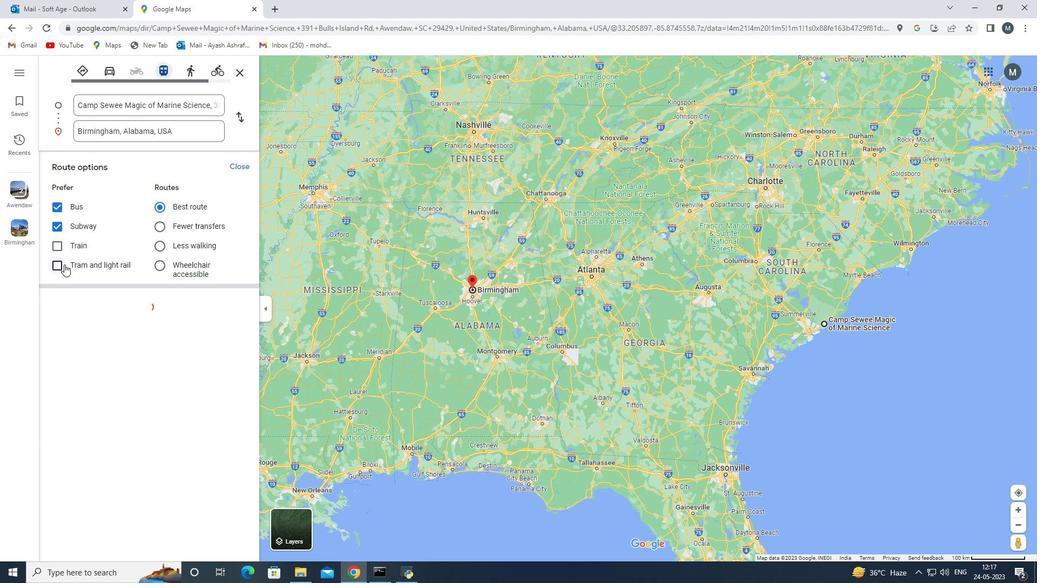 
Action: Mouse pressed left at (65, 264)
Screenshot: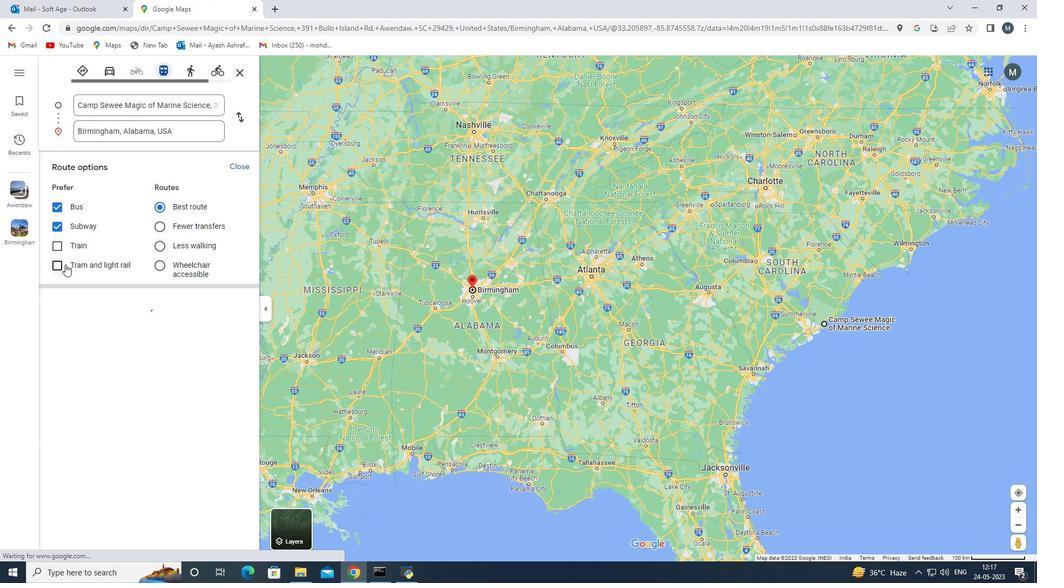 
Action: Mouse moved to (57, 245)
Screenshot: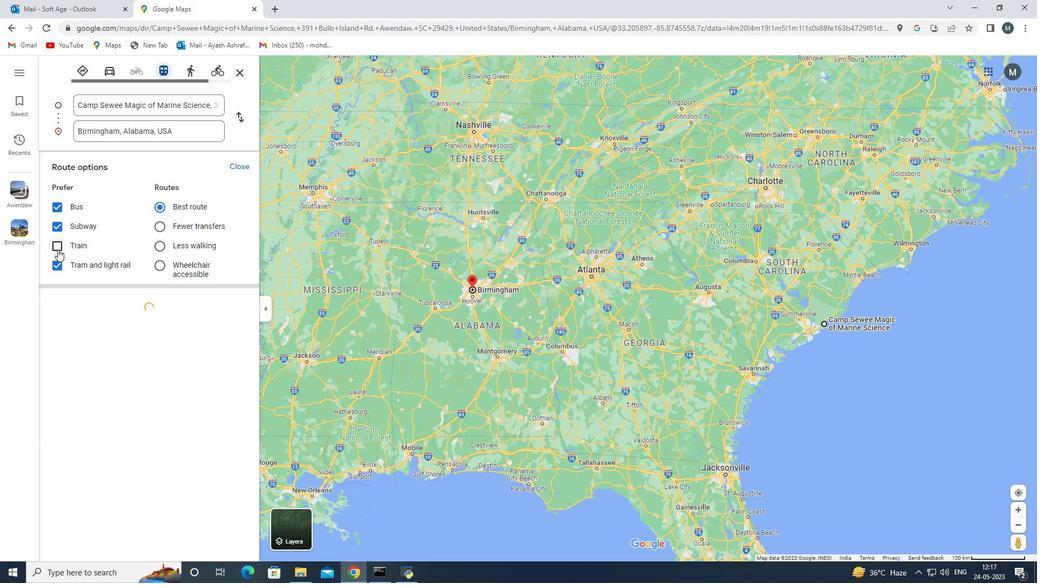 
Action: Mouse pressed left at (57, 245)
Screenshot: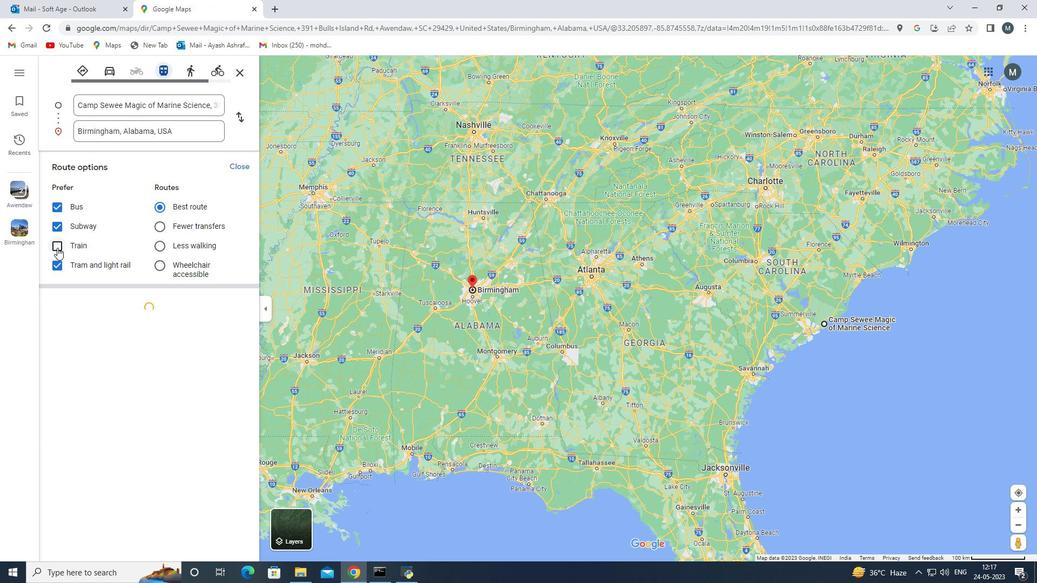 
Action: Mouse moved to (164, 262)
Screenshot: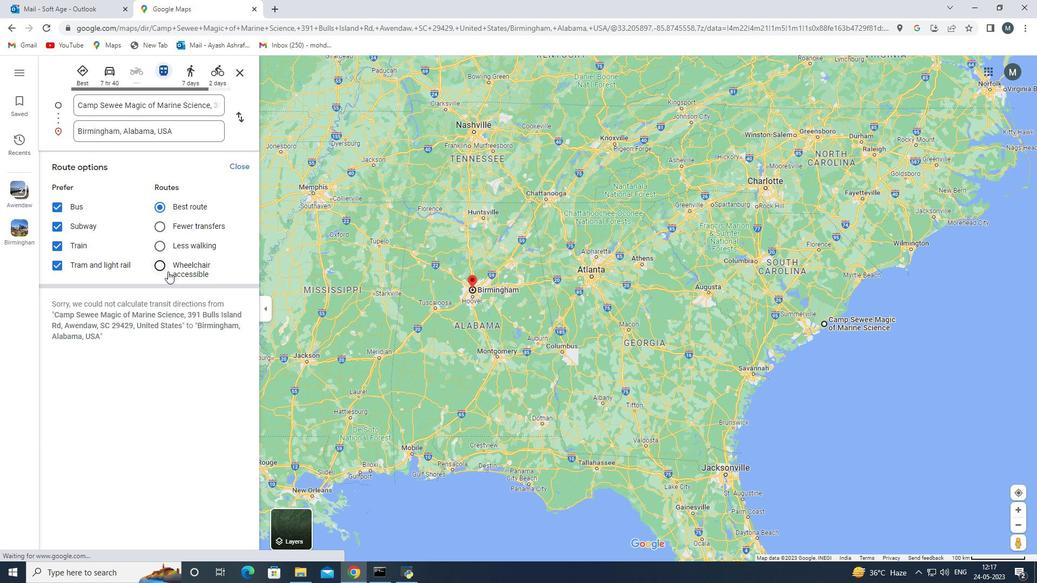 
Action: Mouse pressed left at (164, 262)
Screenshot: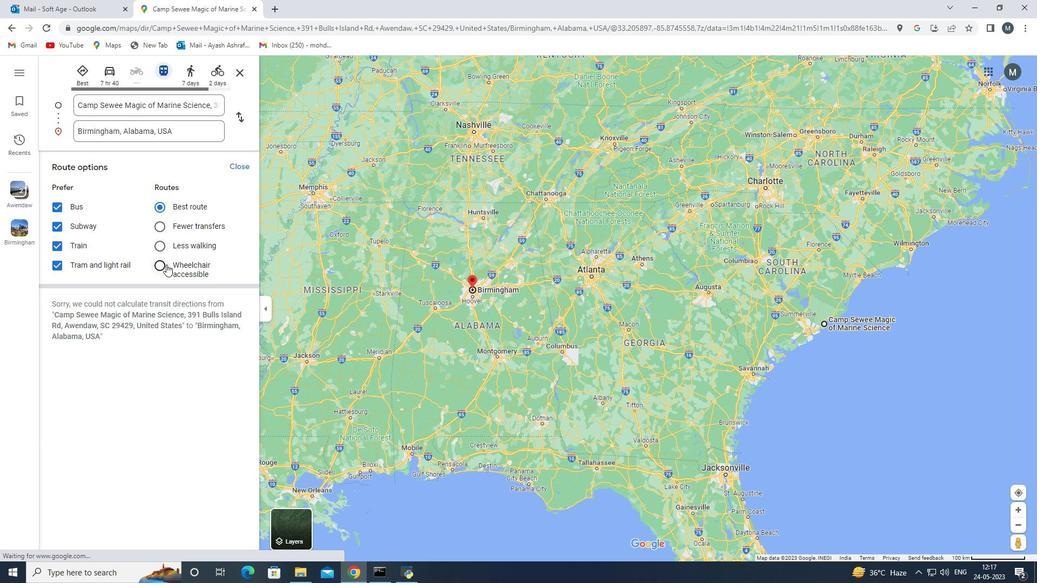 
Action: Mouse moved to (161, 242)
Screenshot: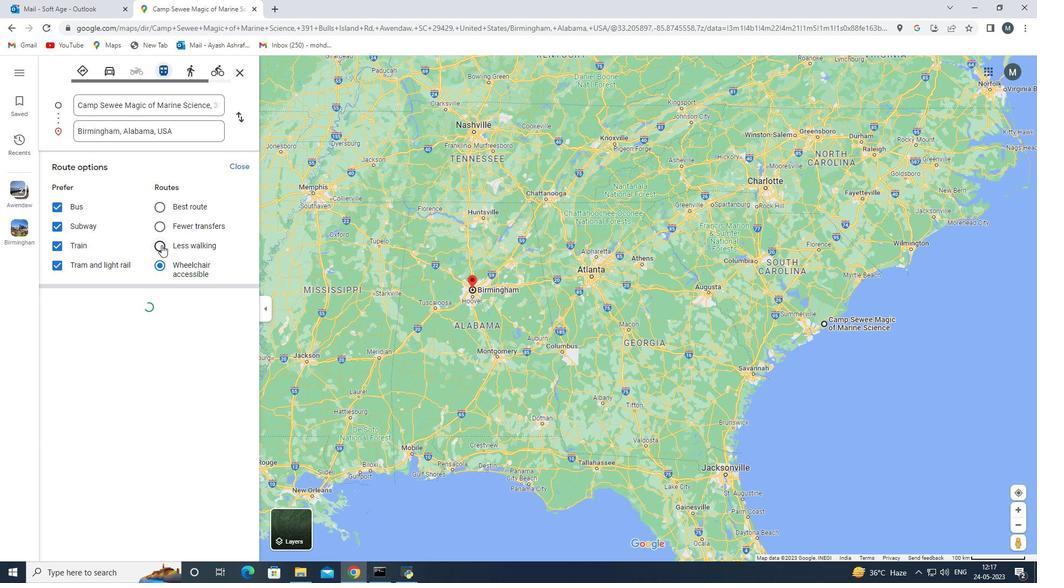 
Action: Mouse pressed left at (161, 242)
Screenshot: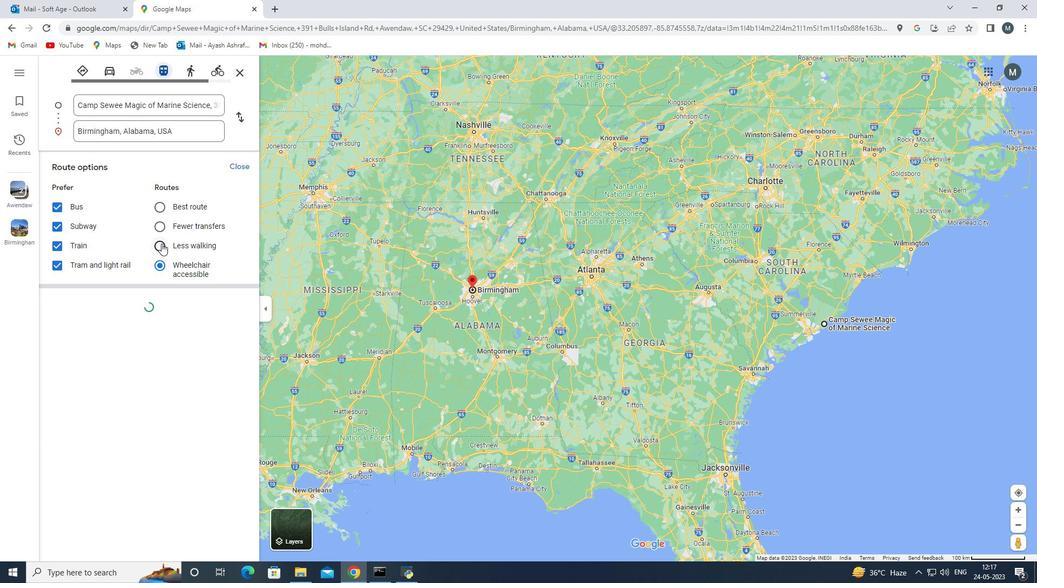 
Action: Mouse moved to (158, 223)
Screenshot: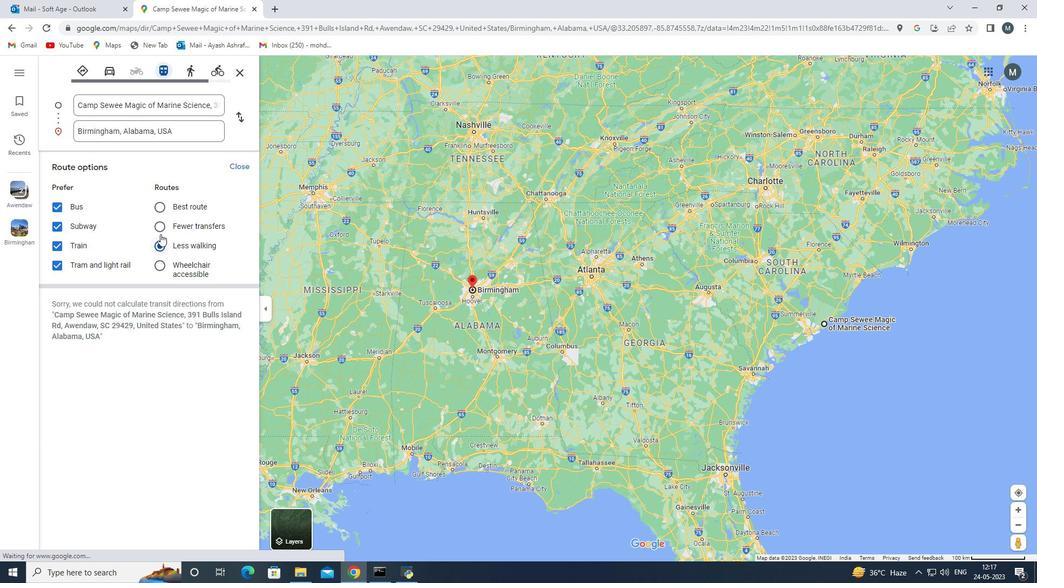 
Action: Mouse pressed left at (158, 223)
Screenshot: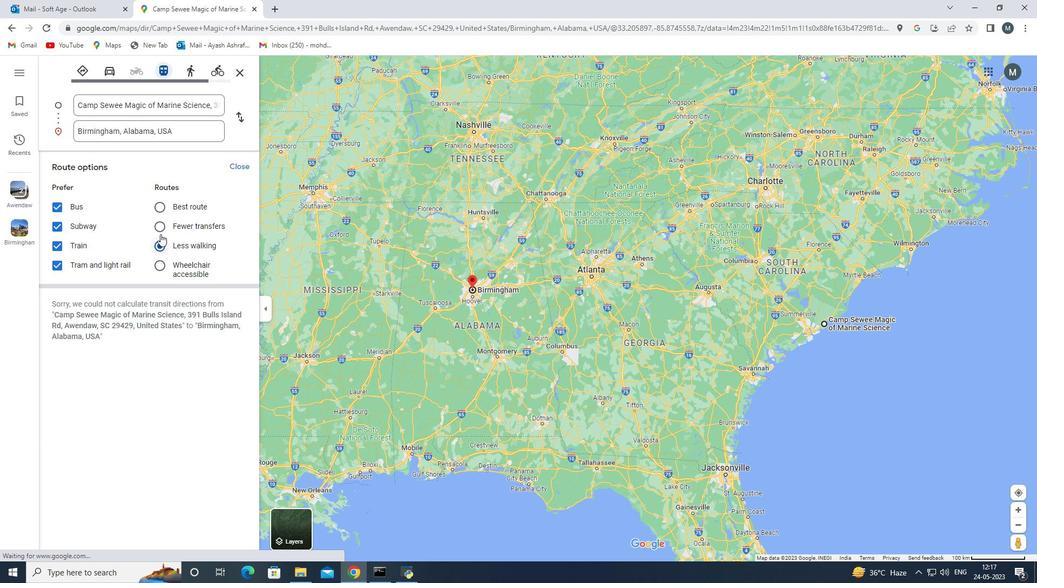
Action: Mouse moved to (158, 208)
Screenshot: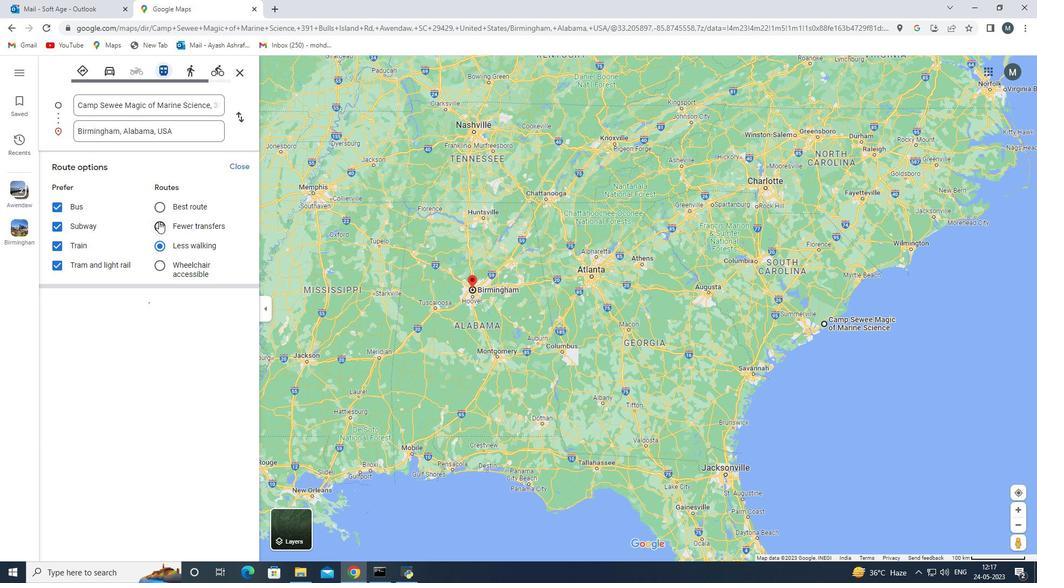 
Action: Mouse pressed left at (158, 208)
Screenshot: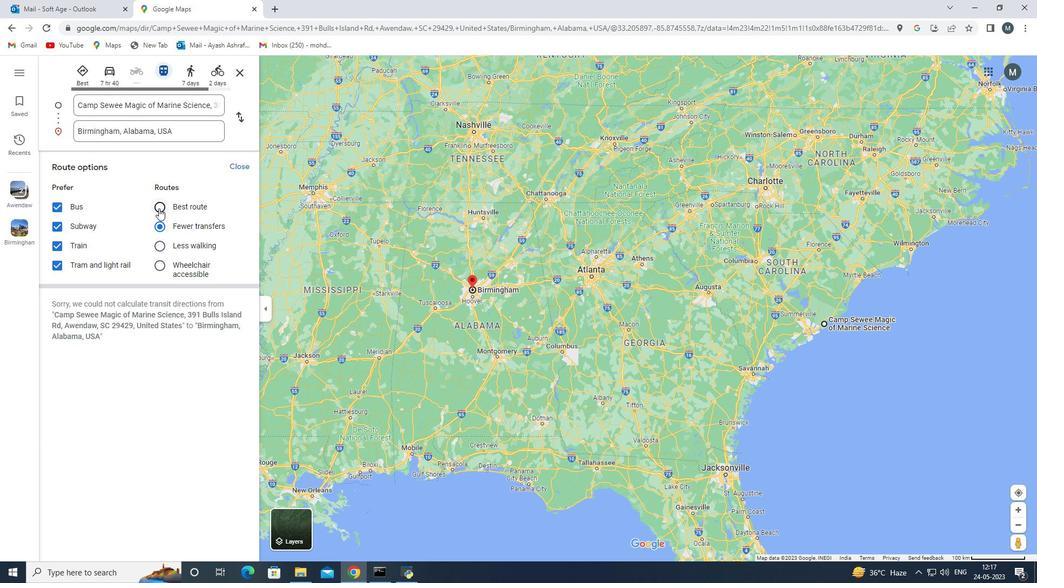 
Action: Mouse moved to (156, 246)
Screenshot: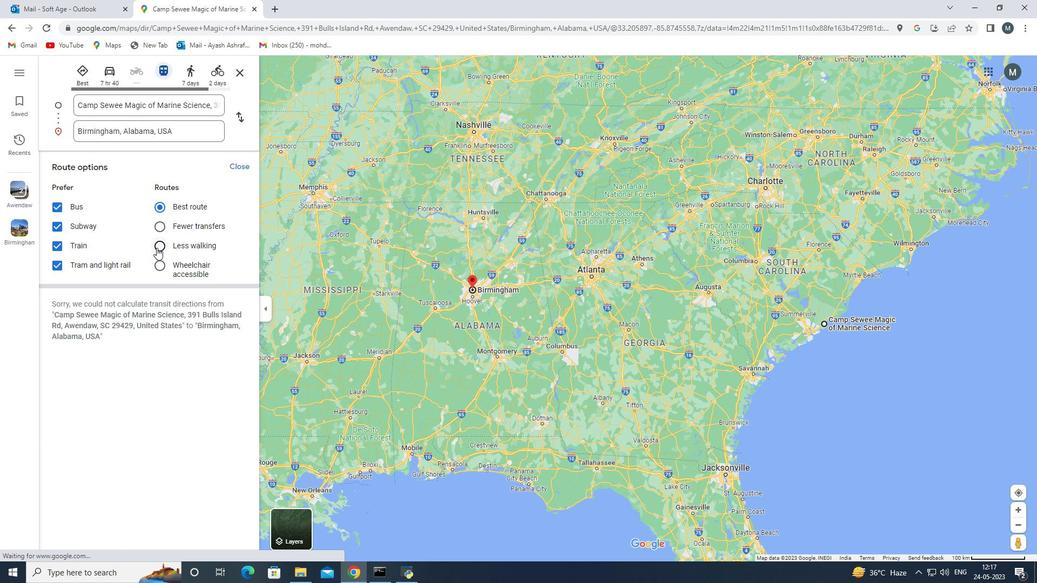 
Action: Mouse pressed left at (156, 246)
Screenshot: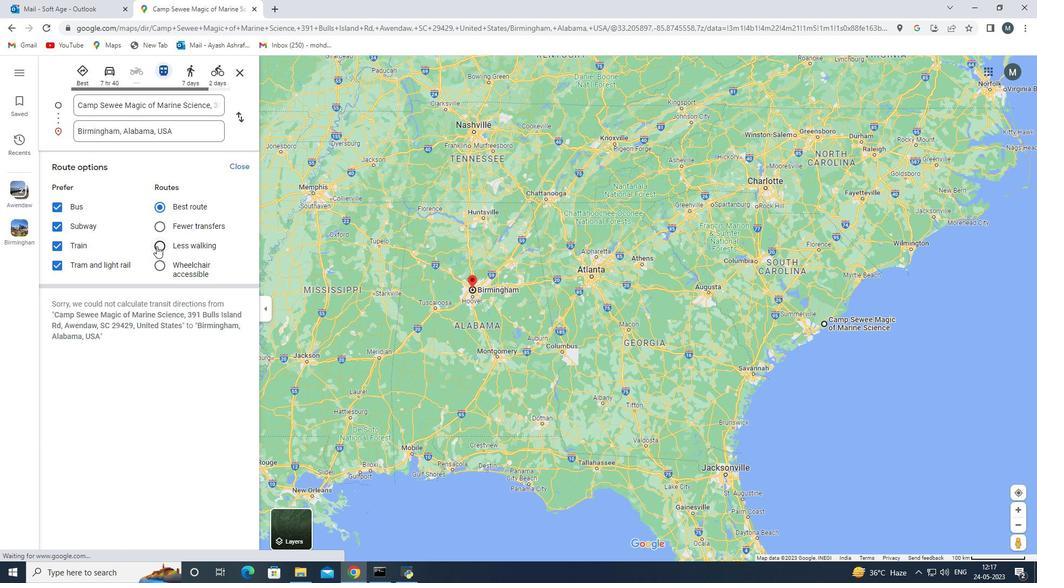 
Action: Mouse moved to (191, 321)
Screenshot: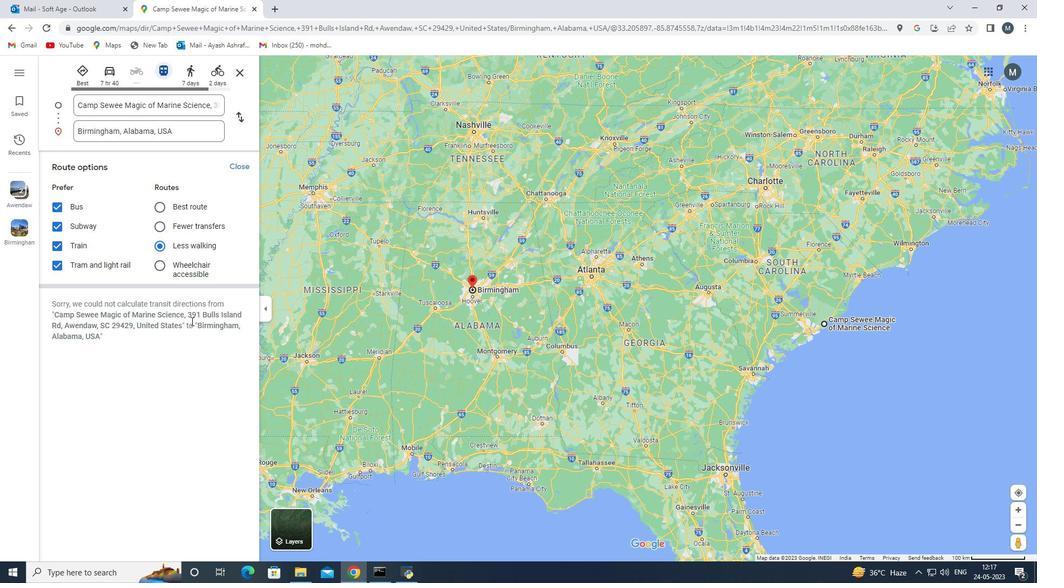 
Action: Mouse scrolled (191, 321) with delta (0, 0)
Screenshot: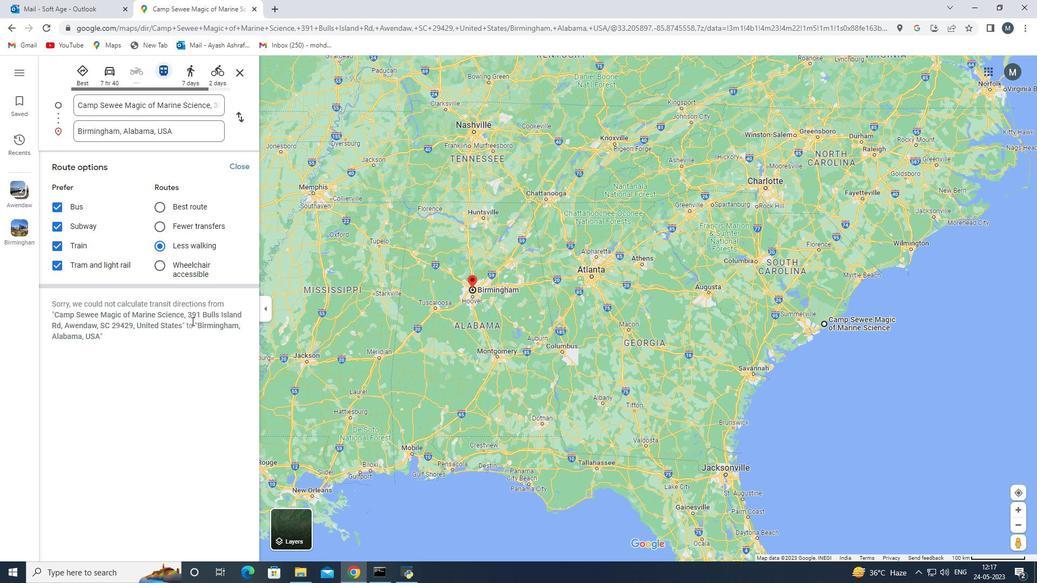 
Action: Mouse moved to (157, 231)
Screenshot: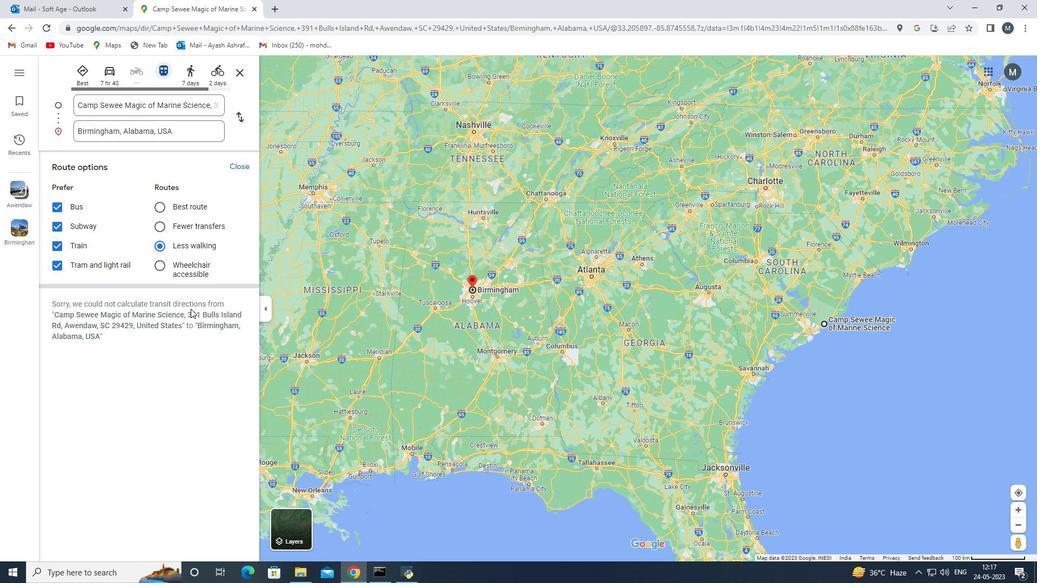 
Action: Mouse scrolled (157, 235) with delta (0, 0)
Screenshot: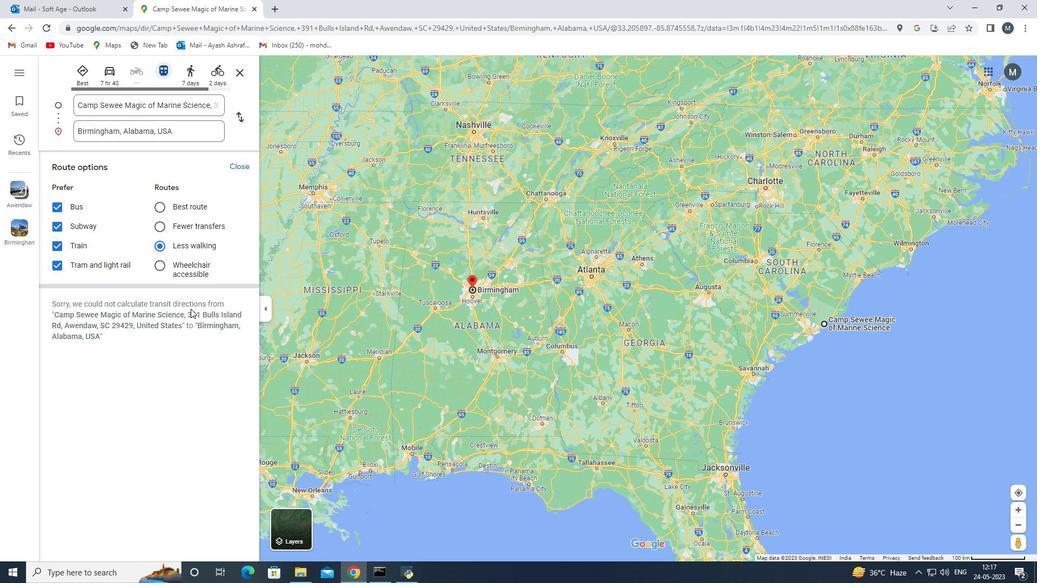 
Action: Mouse moved to (157, 231)
Screenshot: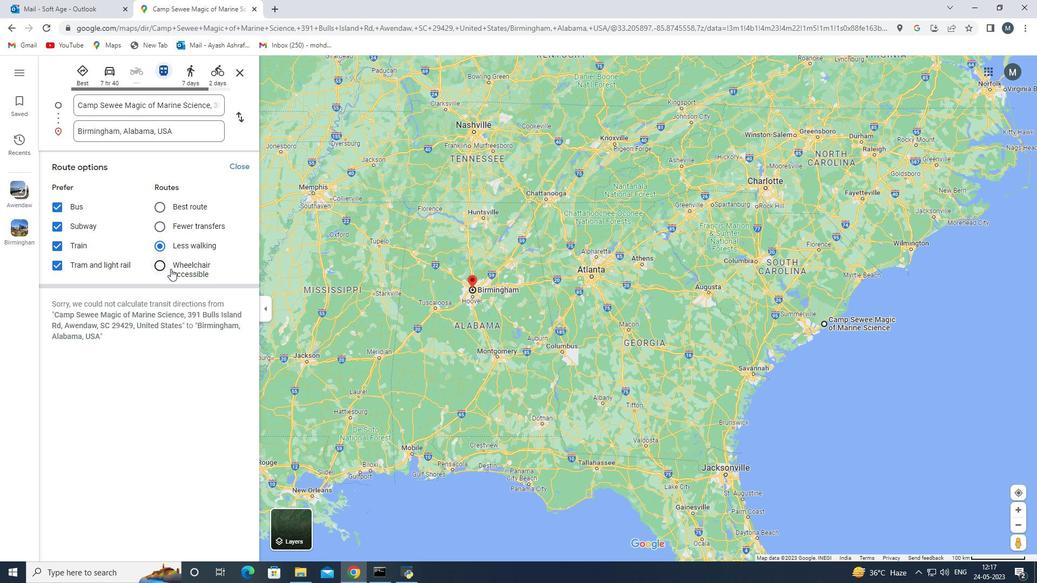 
Action: Mouse scrolled (157, 233) with delta (0, 0)
Screenshot: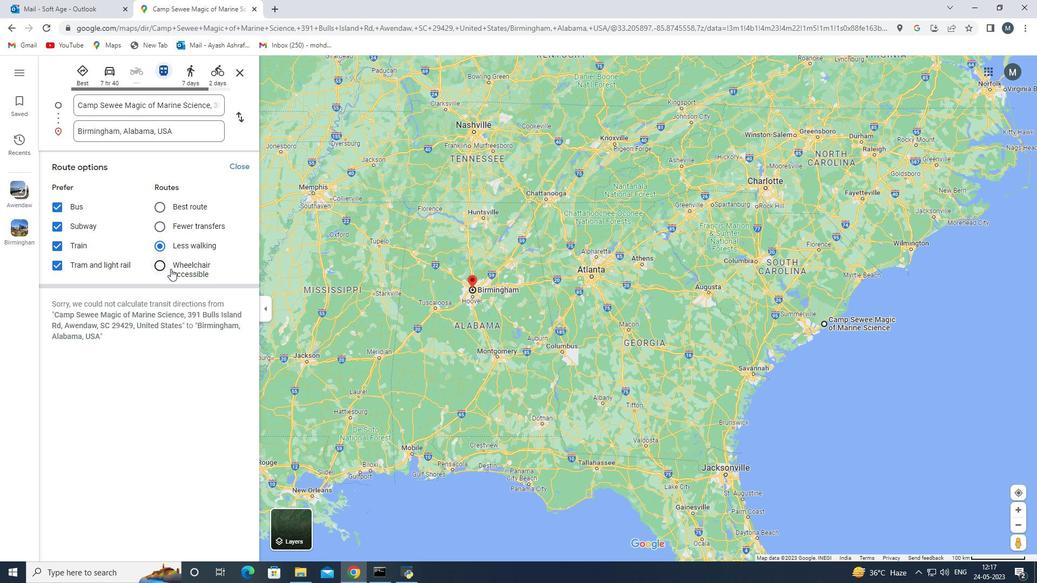 
Action: Mouse moved to (157, 229)
Screenshot: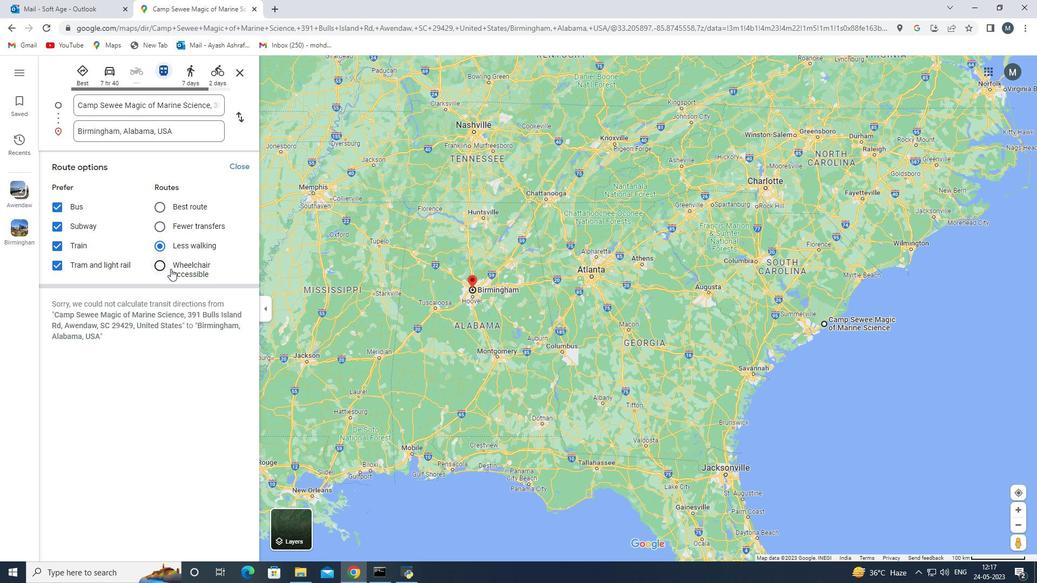 
Action: Mouse scrolled (157, 231) with delta (0, 0)
Screenshot: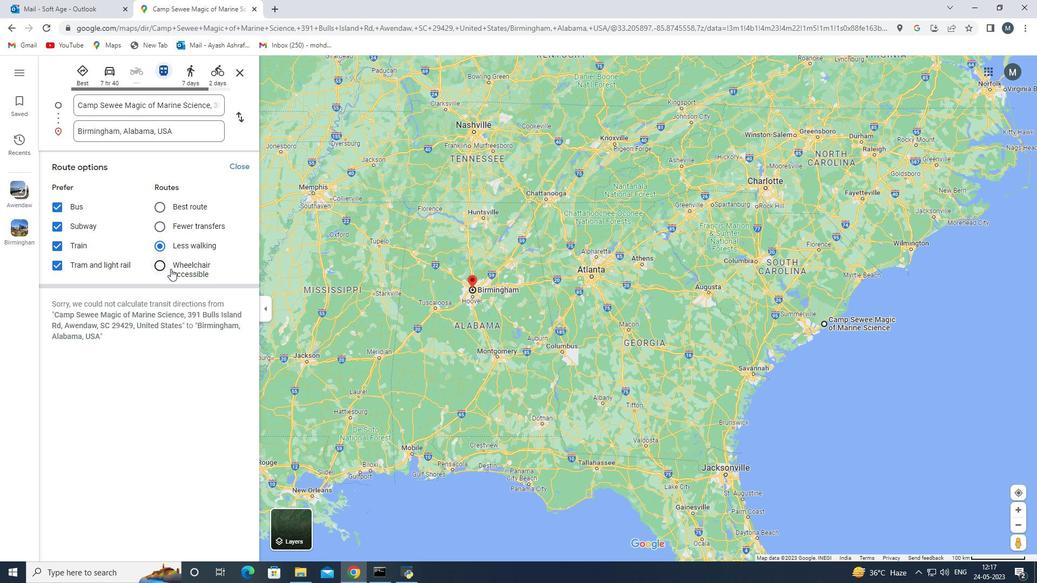 
Action: Mouse moved to (155, 226)
Screenshot: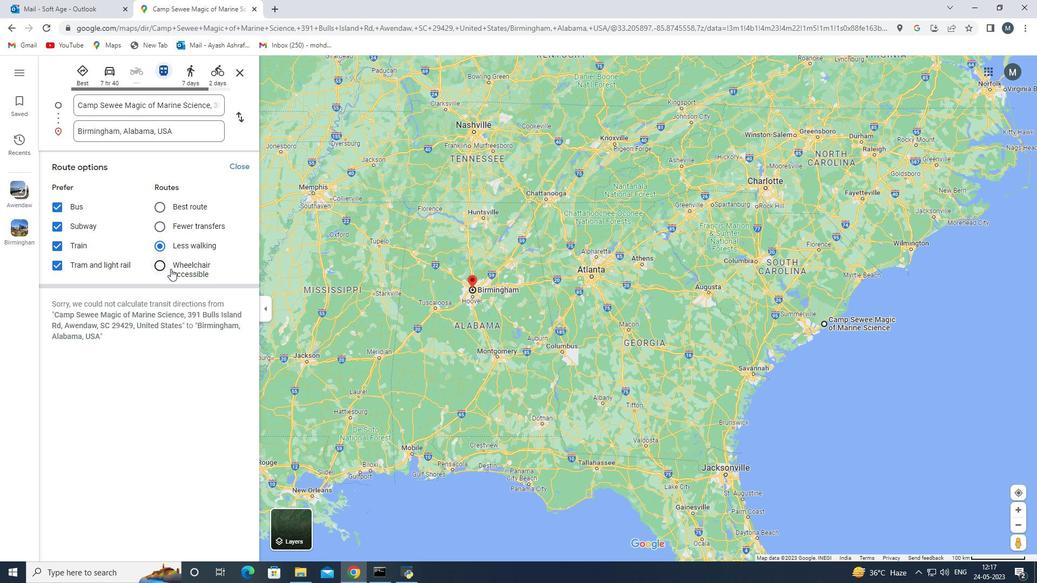 
Action: Mouse scrolled (156, 229) with delta (0, 0)
Screenshot: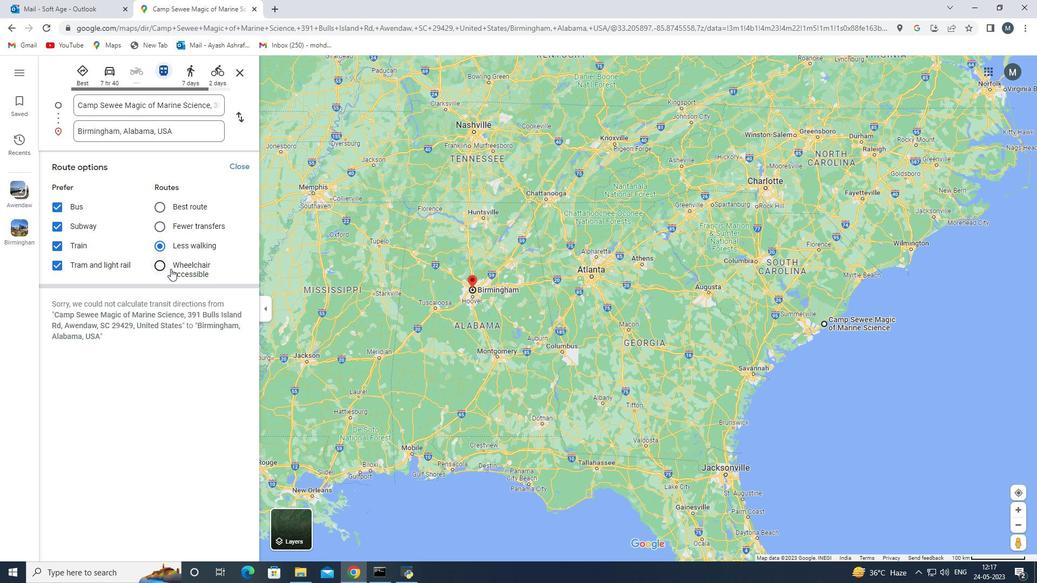 
Action: Mouse moved to (155, 223)
Screenshot: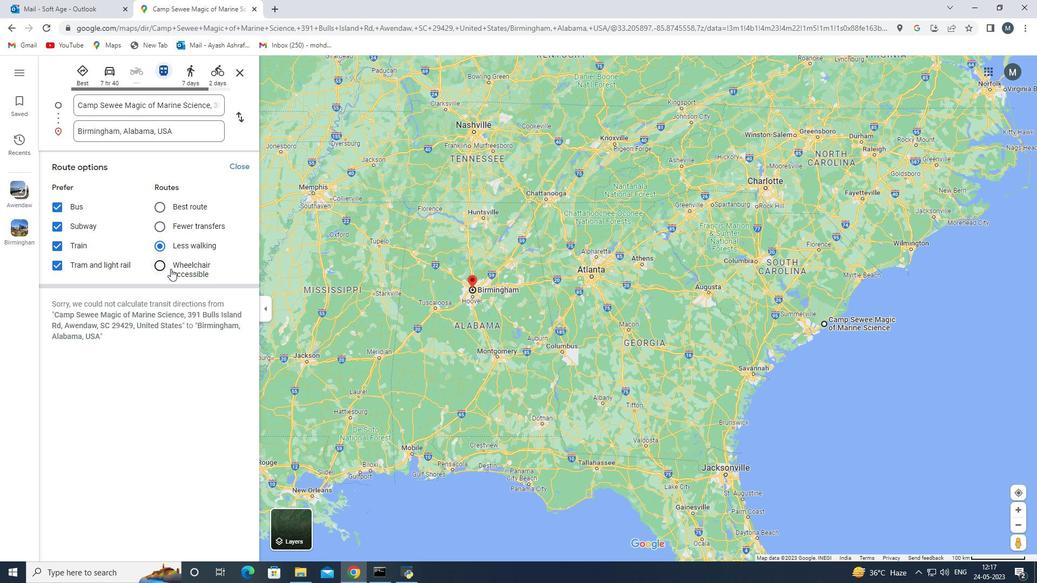 
Action: Mouse scrolled (155, 223) with delta (0, 0)
Screenshot: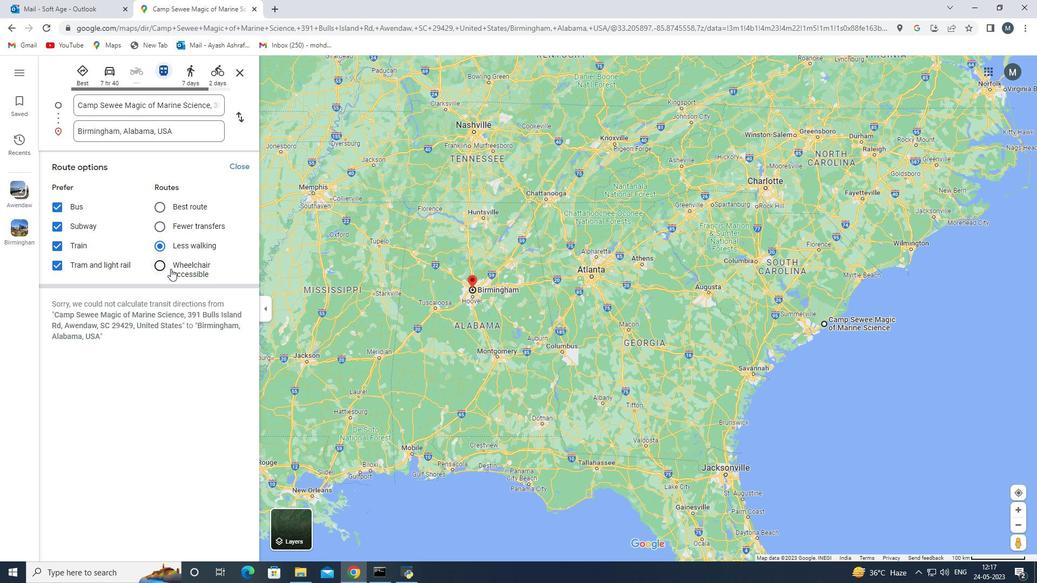 
Action: Mouse moved to (295, 526)
Screenshot: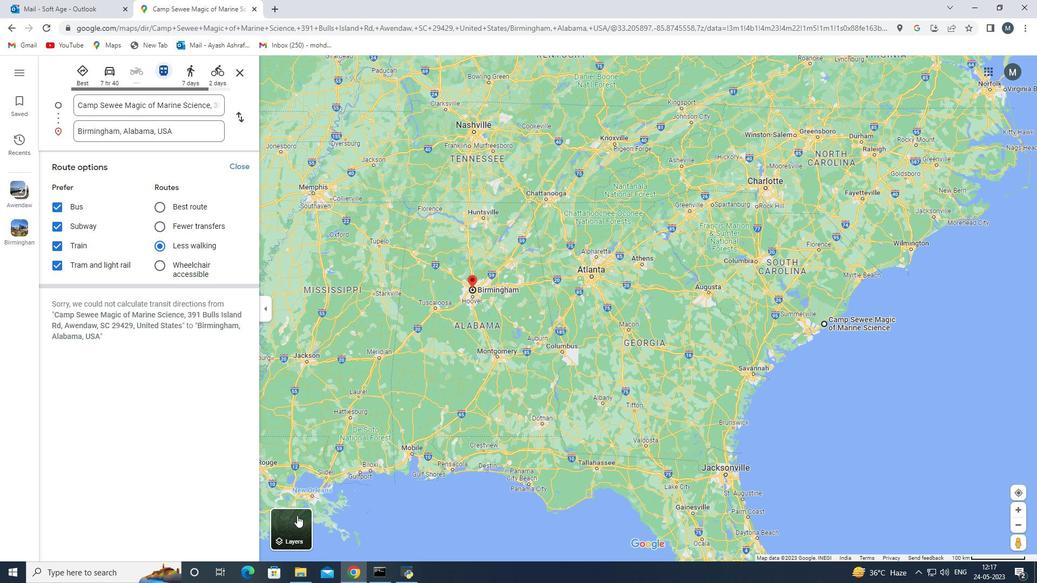 
Action: Mouse pressed left at (295, 526)
Screenshot: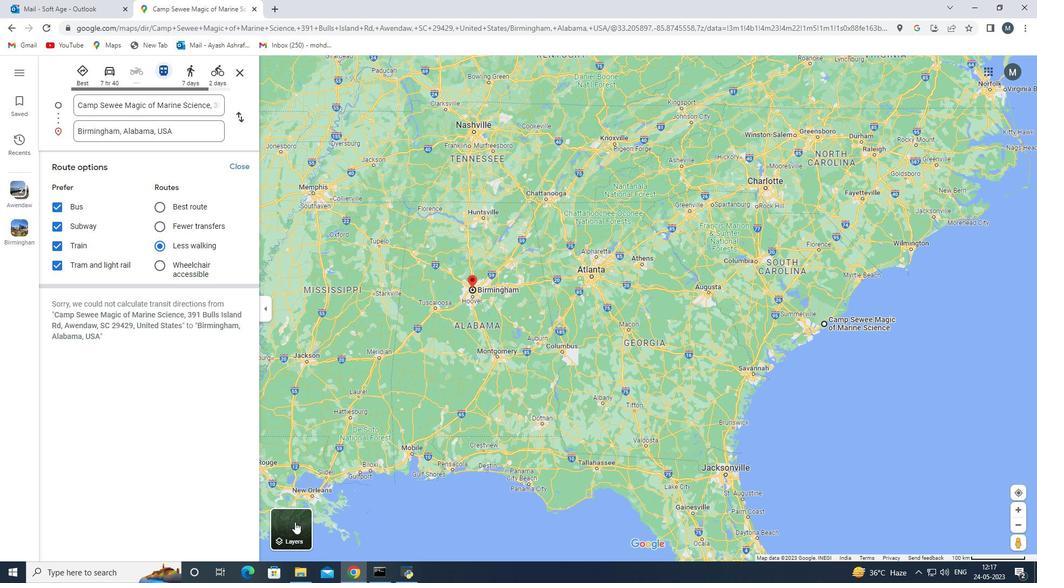
Action: Mouse moved to (349, 533)
Screenshot: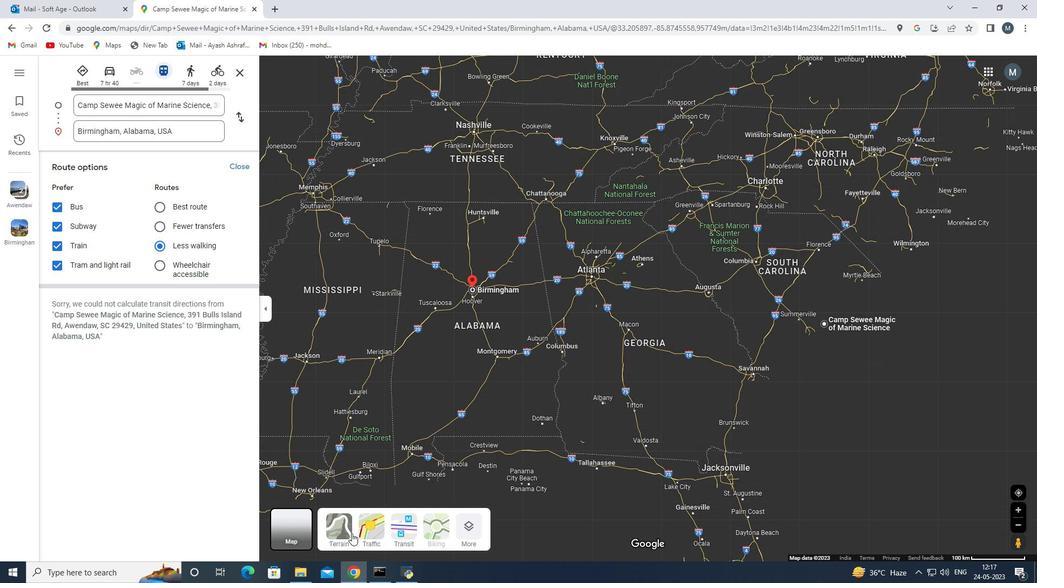 
Action: Mouse pressed left at (349, 533)
Screenshot: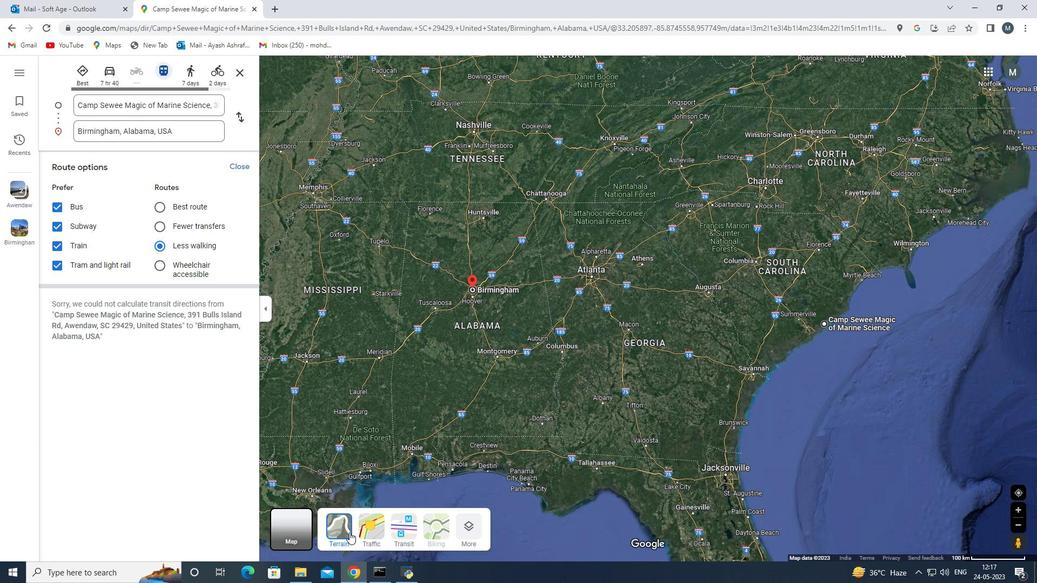 
Action: Mouse moved to (378, 530)
Screenshot: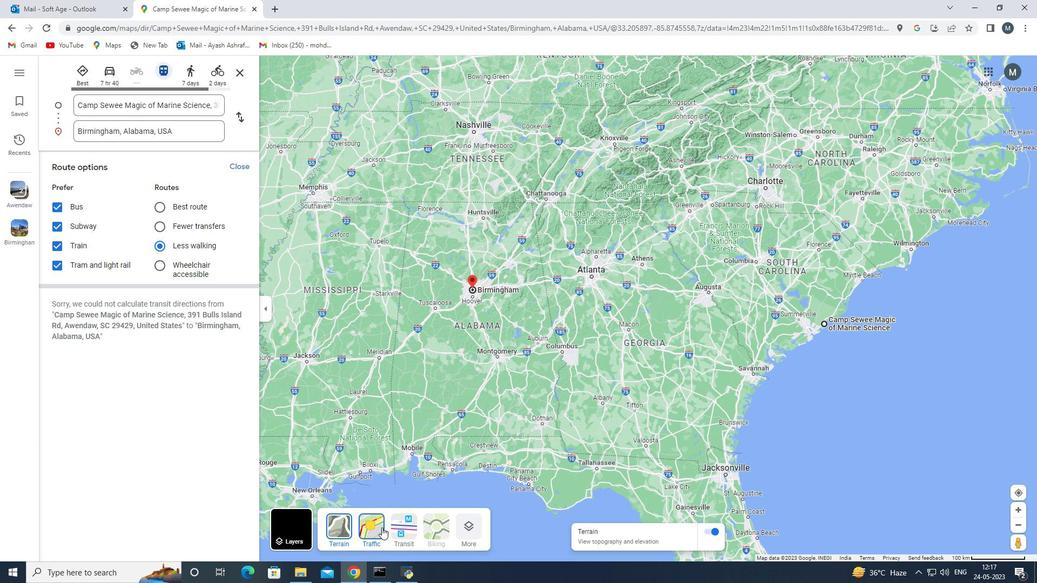 
Action: Mouse pressed left at (378, 530)
Screenshot: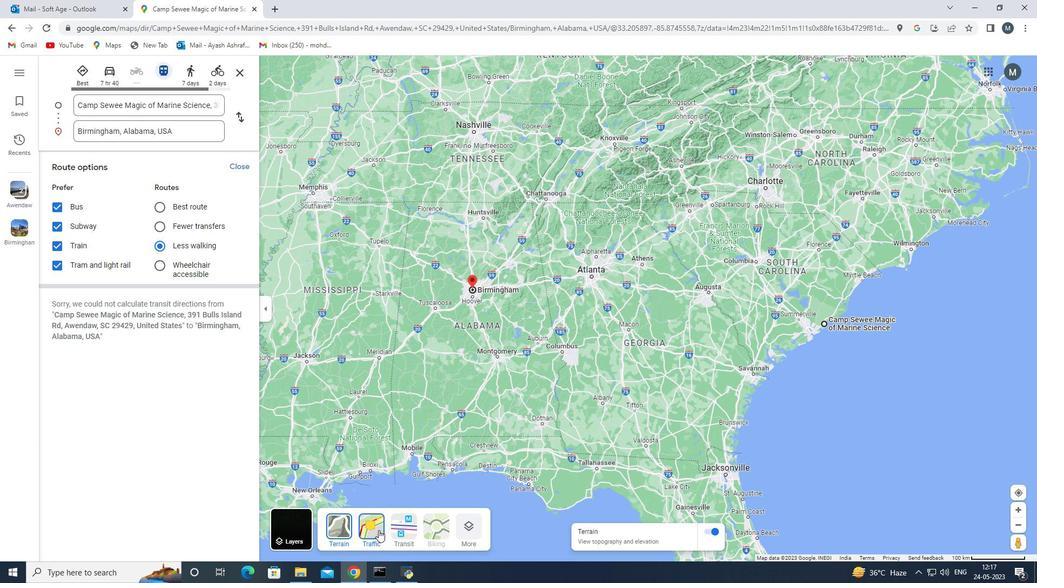 
Action: Mouse moved to (472, 451)
Screenshot: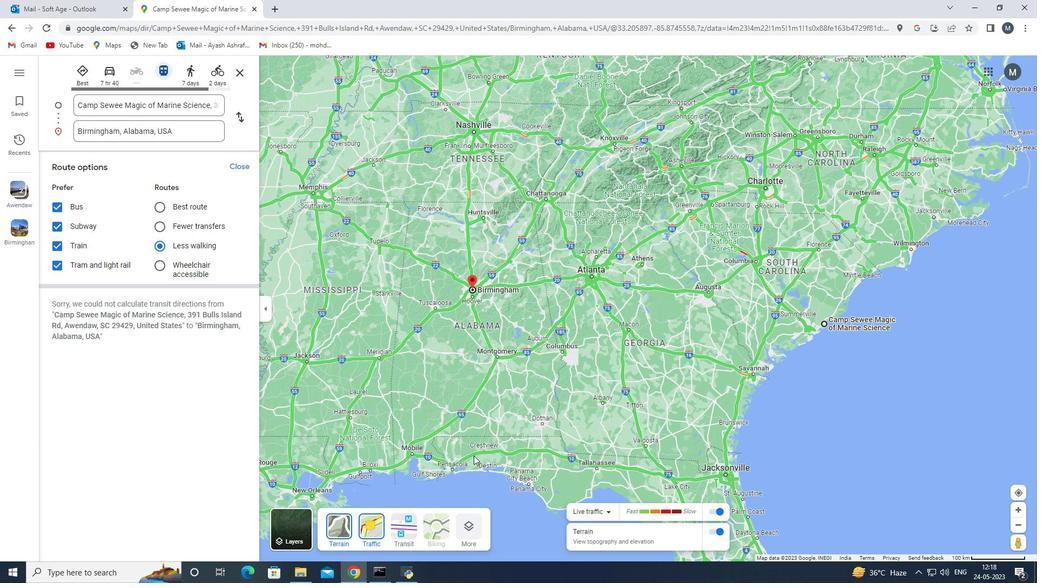 
Action: Mouse scrolled (472, 452) with delta (0, 0)
Screenshot: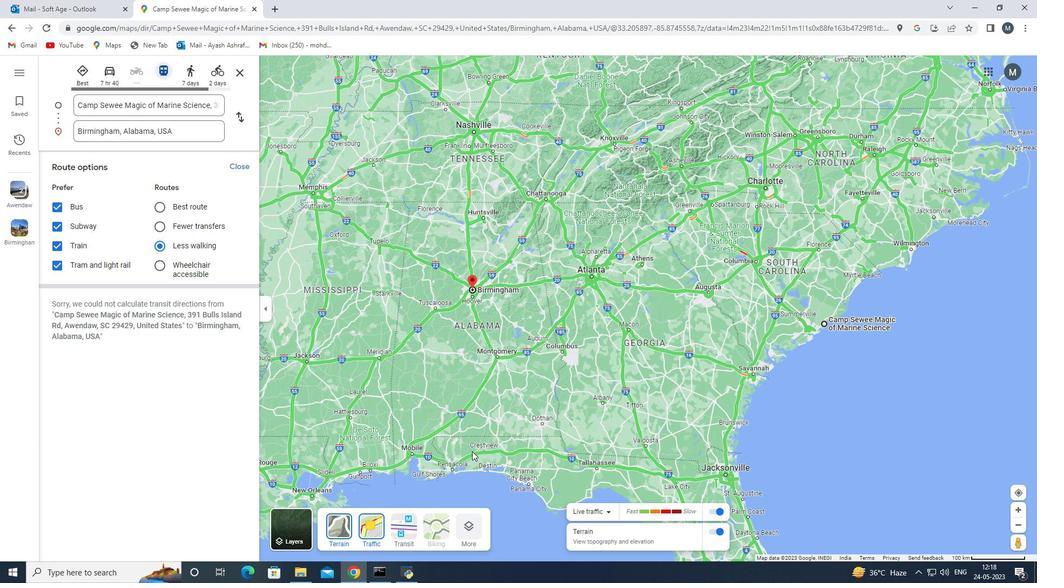 
Action: Mouse scrolled (472, 452) with delta (0, 0)
Screenshot: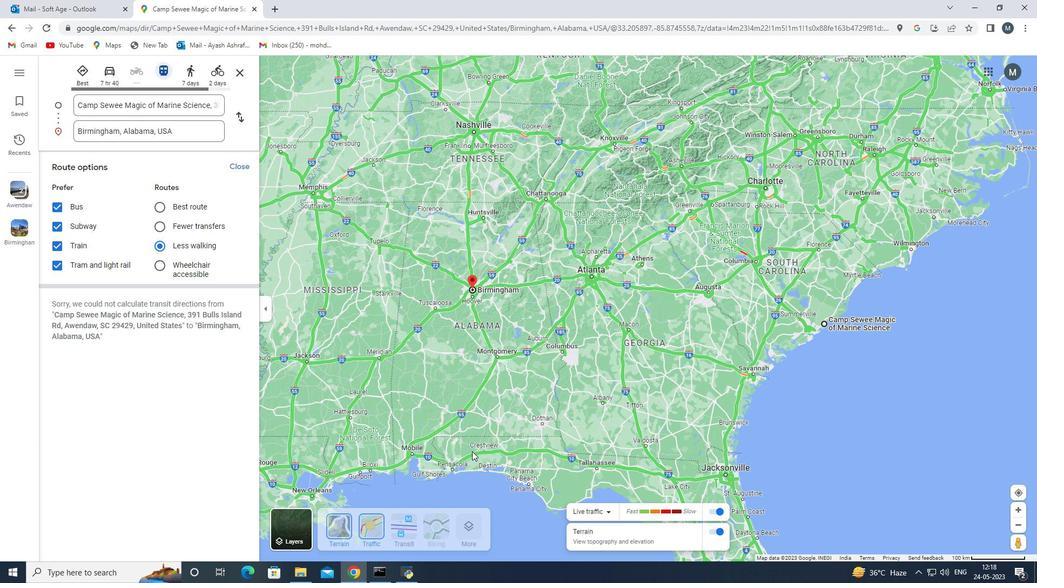 
Action: Mouse moved to (235, 338)
Screenshot: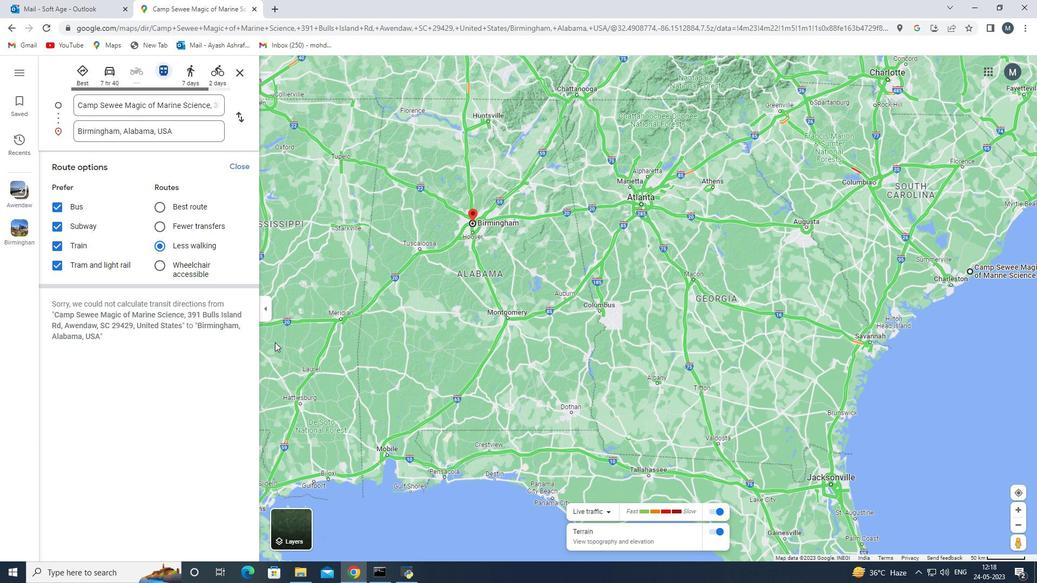 
Action: Mouse scrolled (236, 339) with delta (0, 0)
Screenshot: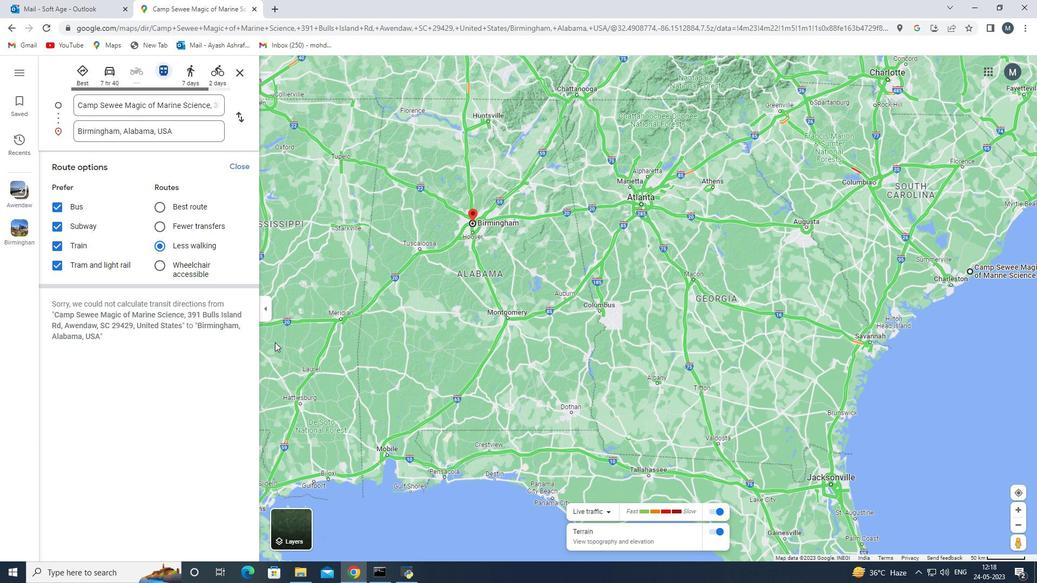 
Action: Mouse moved to (228, 335)
Screenshot: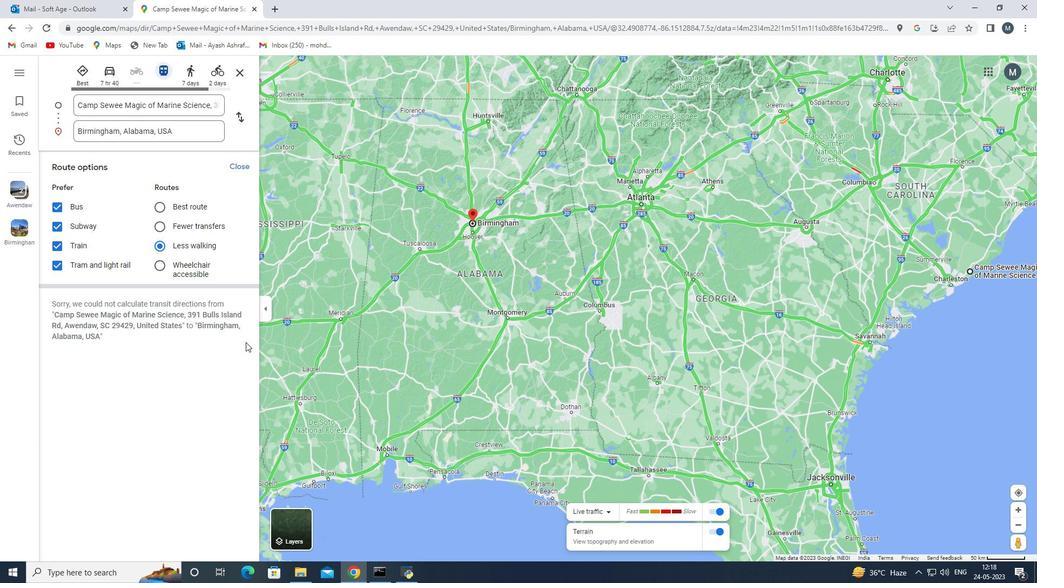 
Action: Mouse scrolled (228, 335) with delta (0, 0)
Screenshot: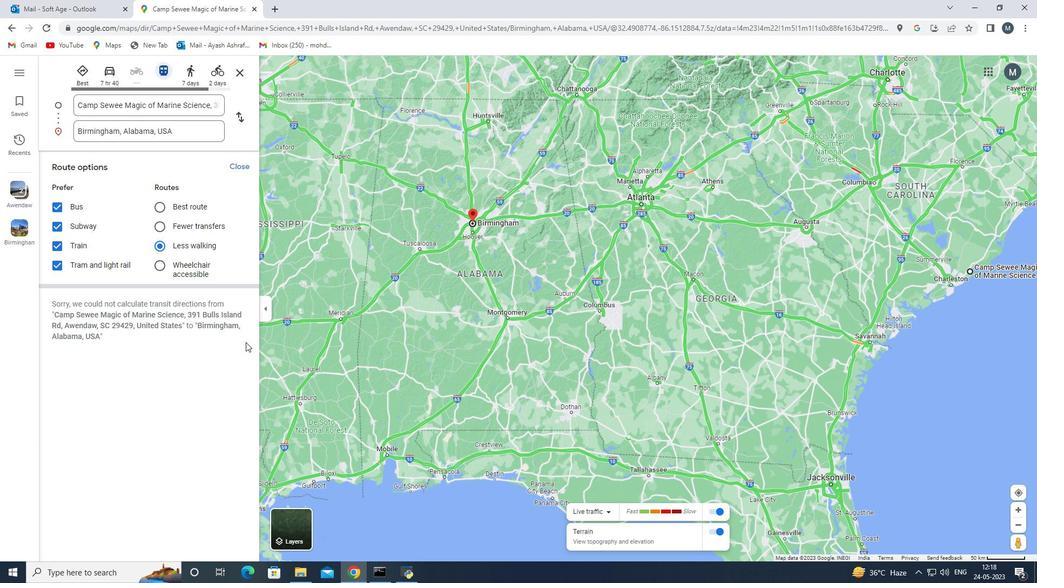 
Action: Mouse moved to (241, 180)
Screenshot: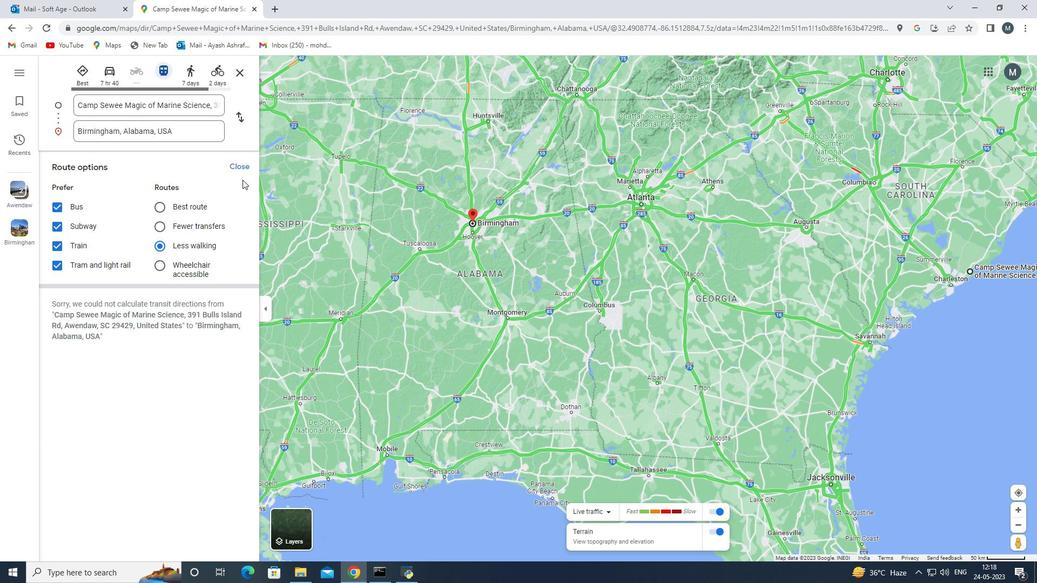 
Action: Key pressed <Key.enter>
Screenshot: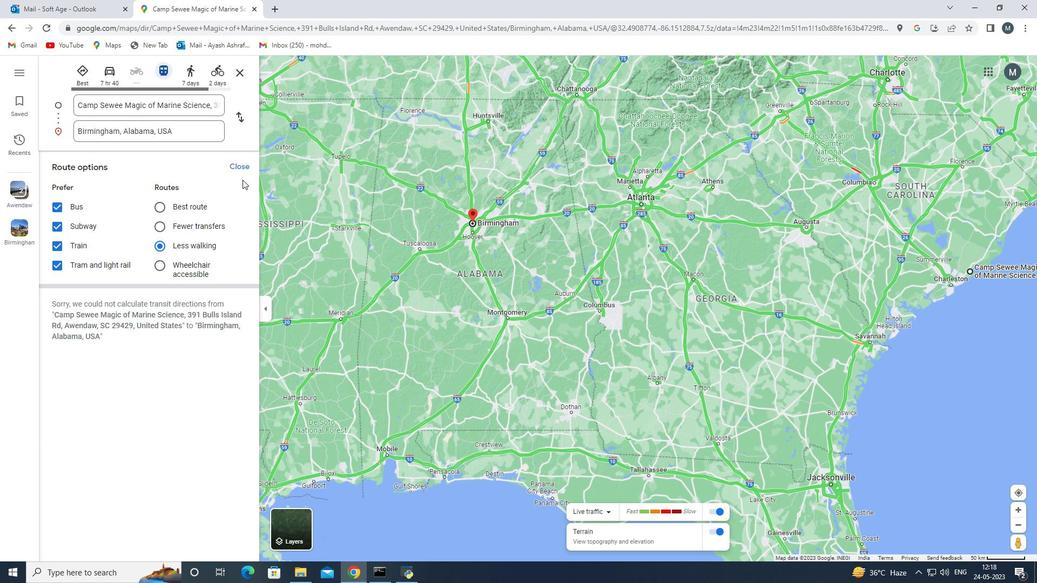 
Action: Mouse moved to (209, 132)
Screenshot: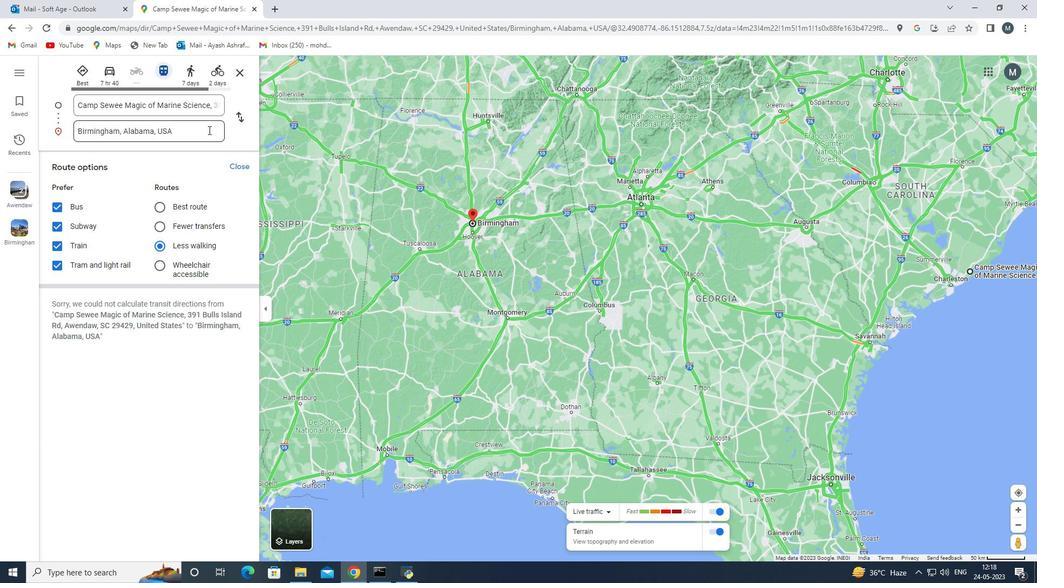
Action: Mouse pressed left at (209, 132)
Screenshot: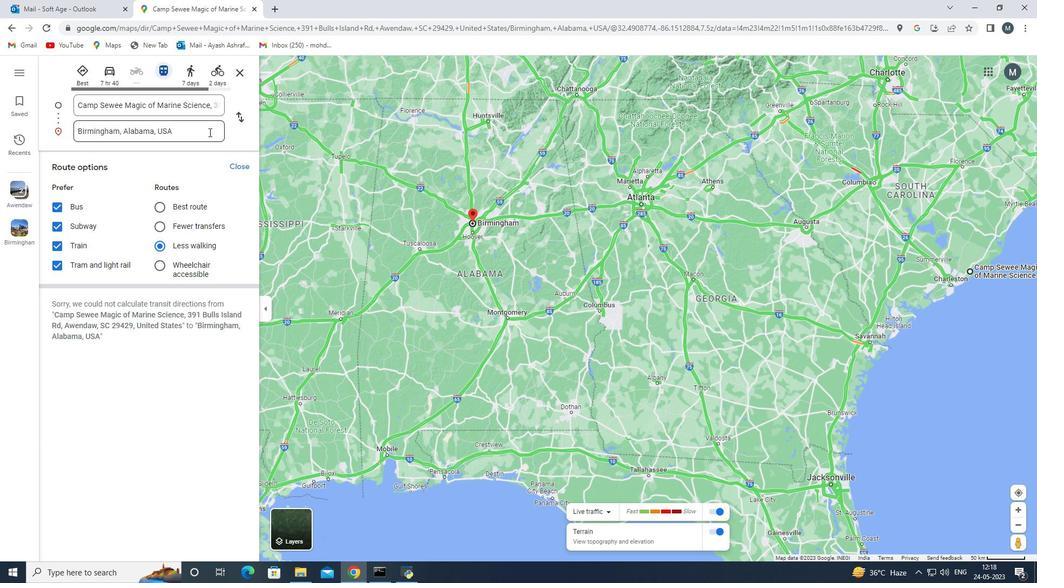 
Action: Mouse moved to (208, 130)
Screenshot: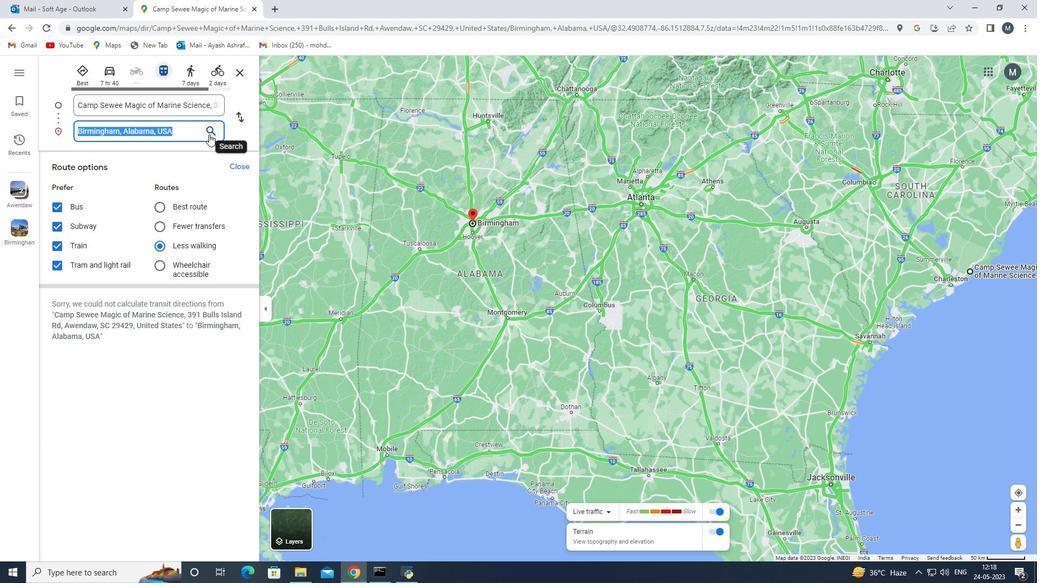 
Action: Mouse pressed left at (208, 130)
Screenshot: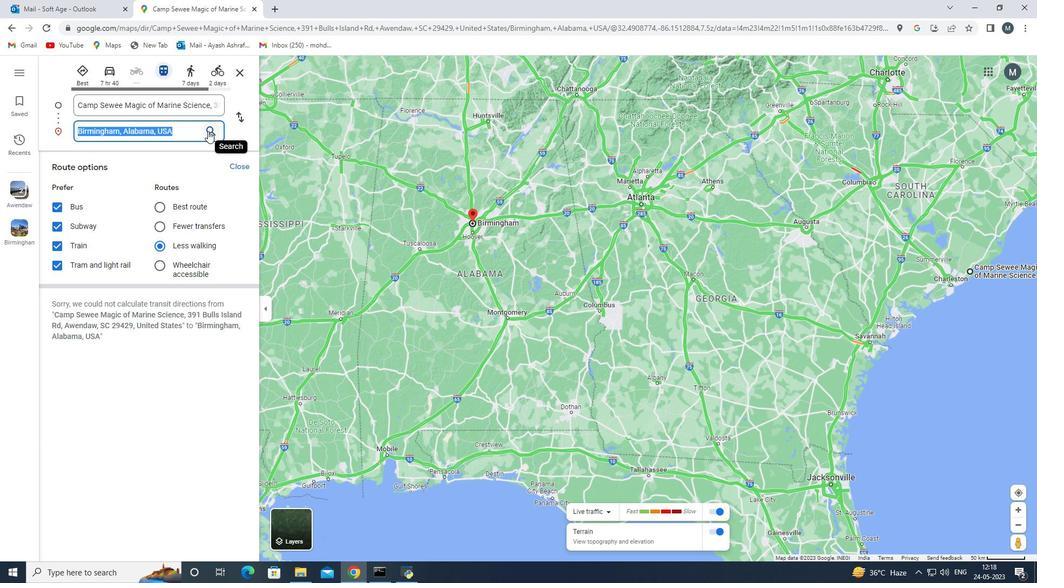 
Action: Mouse moved to (556, 348)
Screenshot: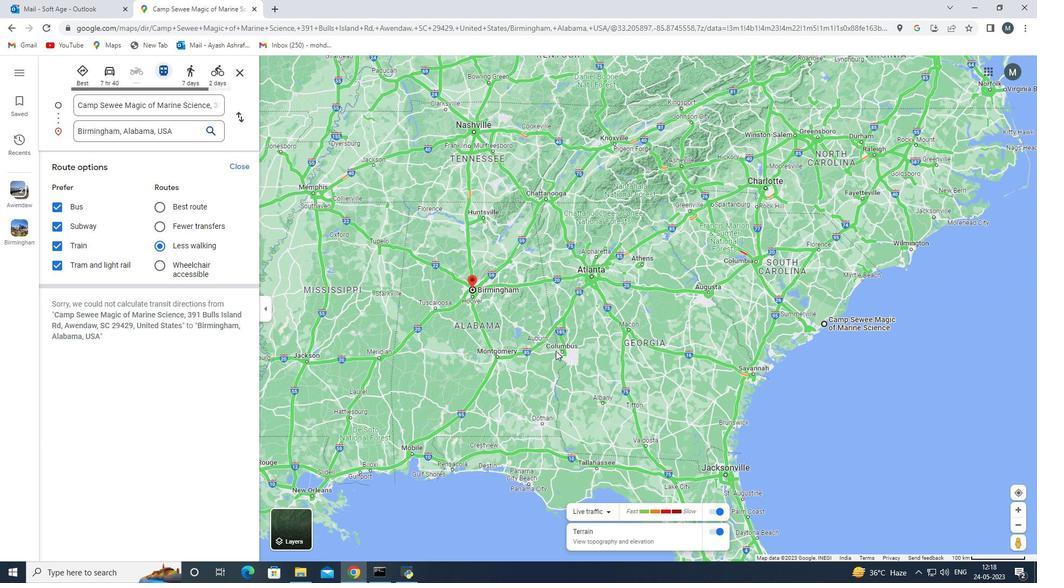 
Action: Mouse scrolled (556, 348) with delta (0, 0)
Screenshot: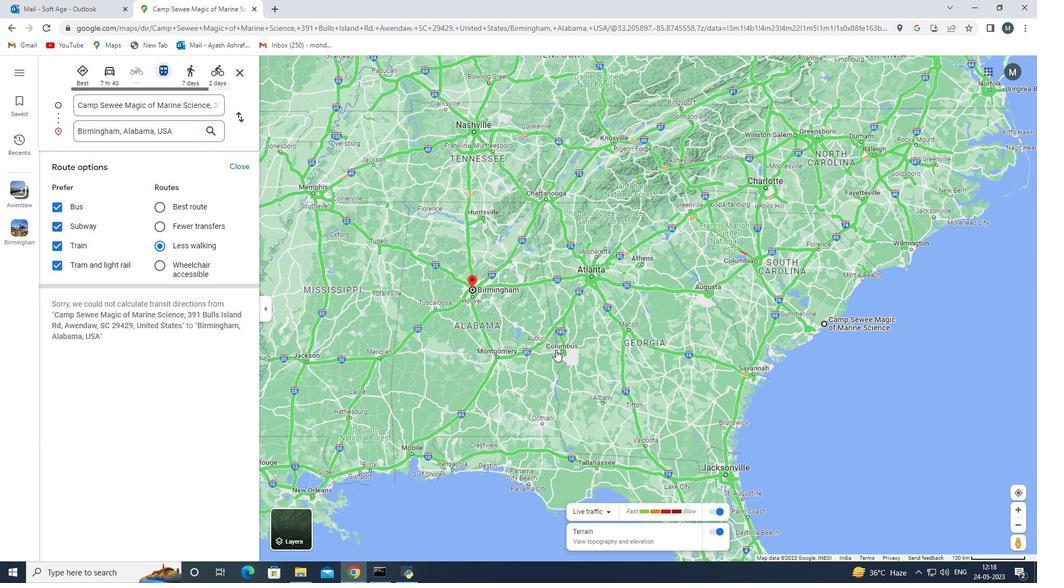 
Action: Mouse scrolled (556, 348) with delta (0, 0)
Screenshot: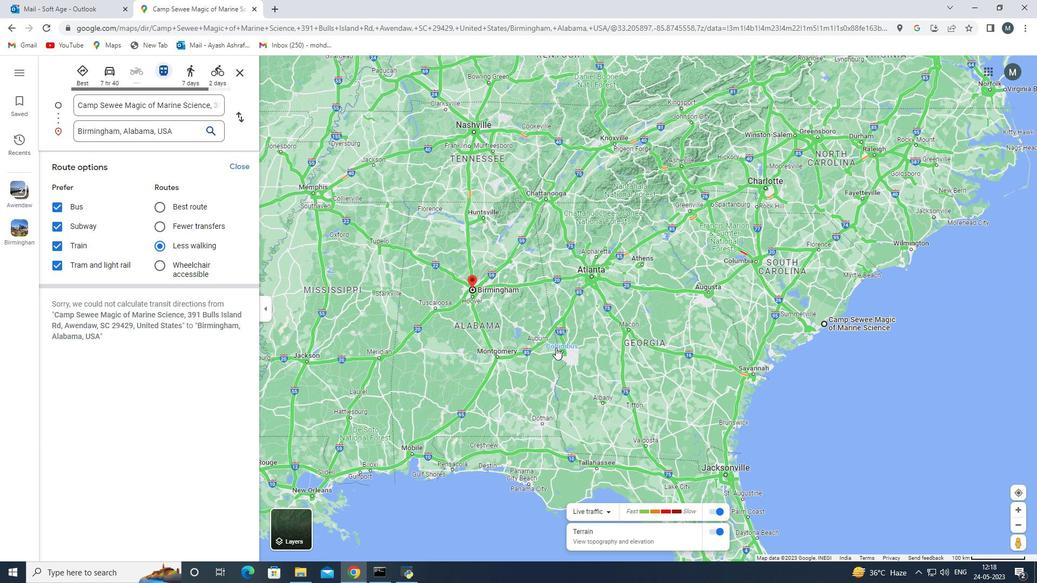 
Action: Mouse moved to (504, 334)
Screenshot: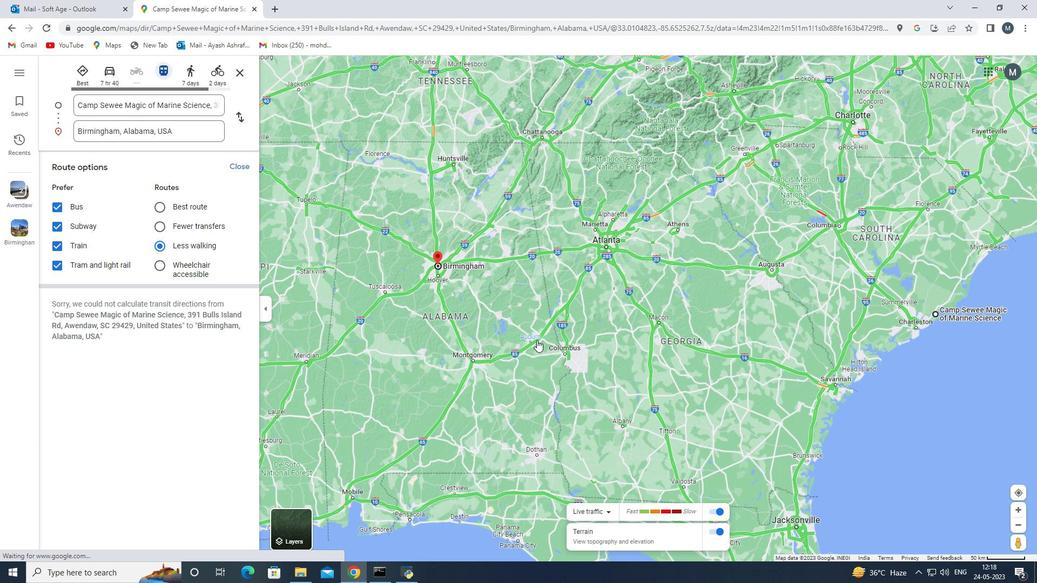 
Action: Mouse scrolled (504, 334) with delta (0, 0)
Screenshot: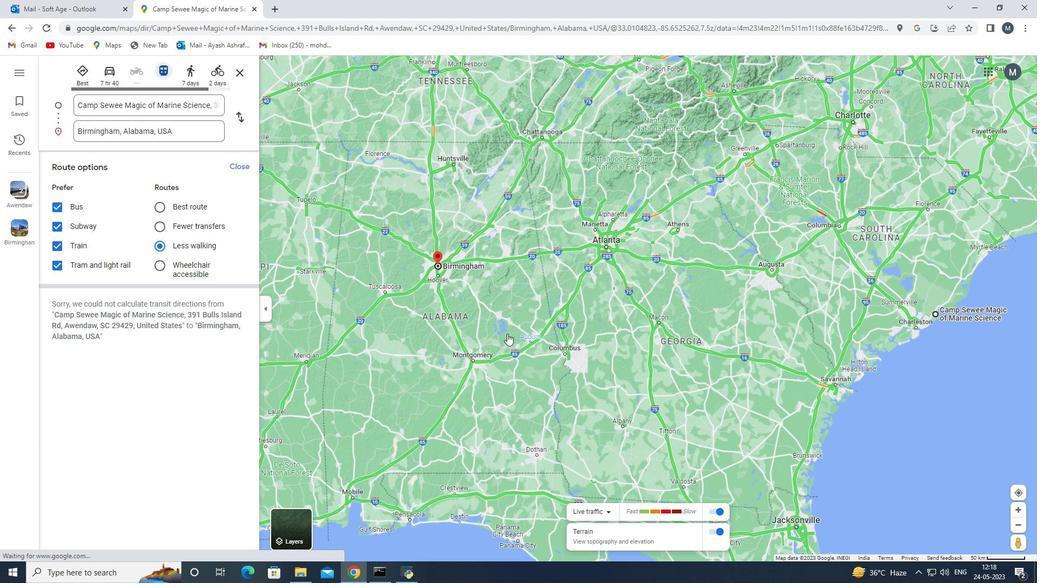 
Action: Mouse moved to (386, 298)
Screenshot: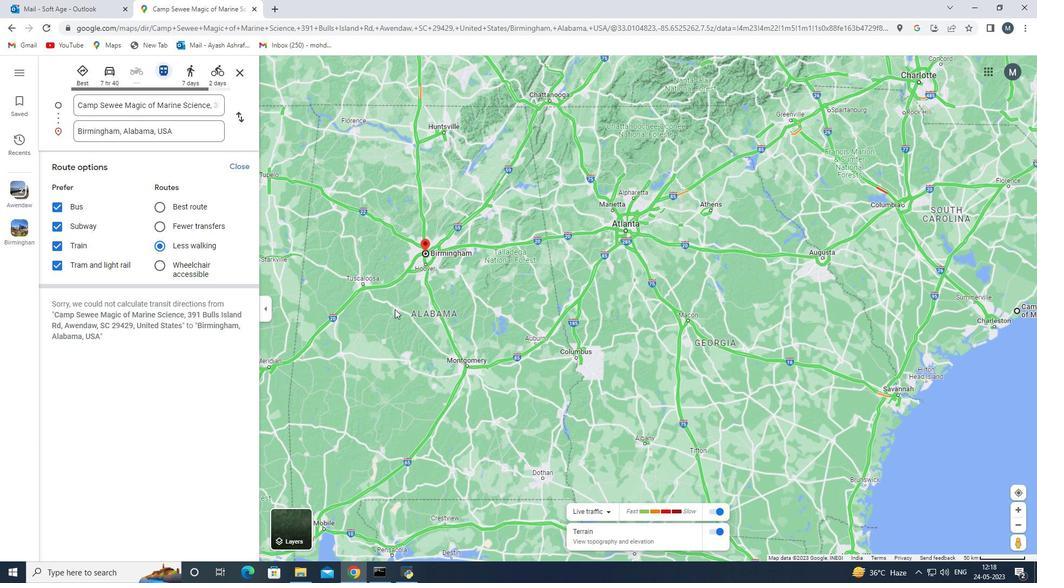 
Action: Mouse scrolled (386, 298) with delta (0, 0)
Screenshot: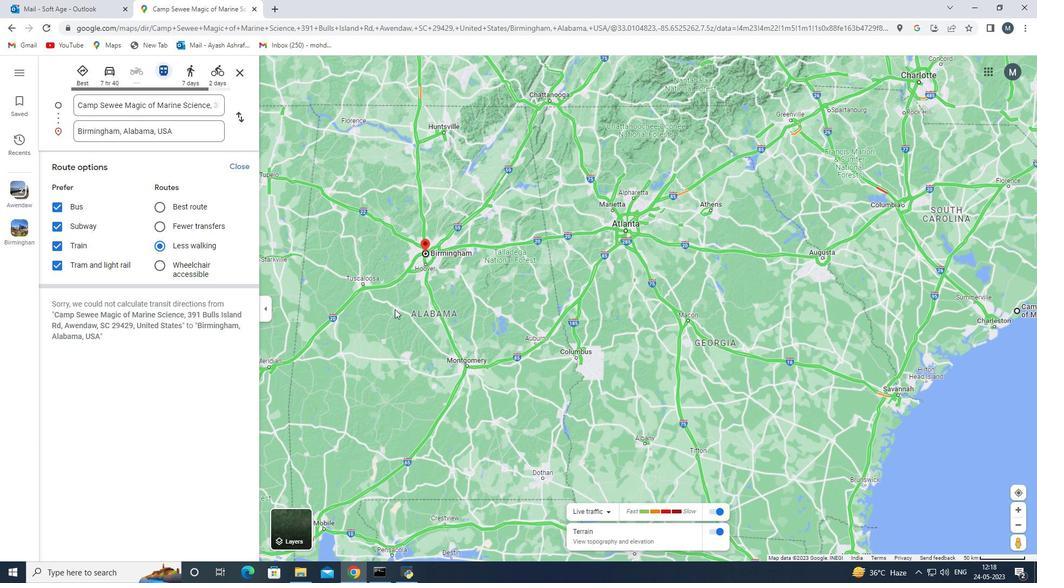 
Action: Mouse scrolled (386, 298) with delta (0, 0)
Screenshot: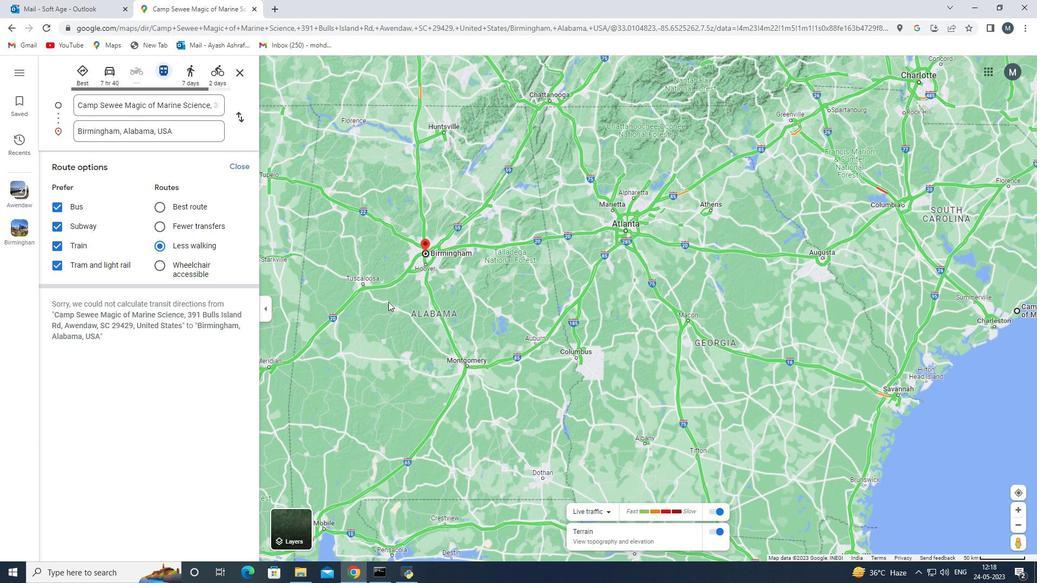 
Action: Mouse scrolled (386, 298) with delta (0, 0)
Screenshot: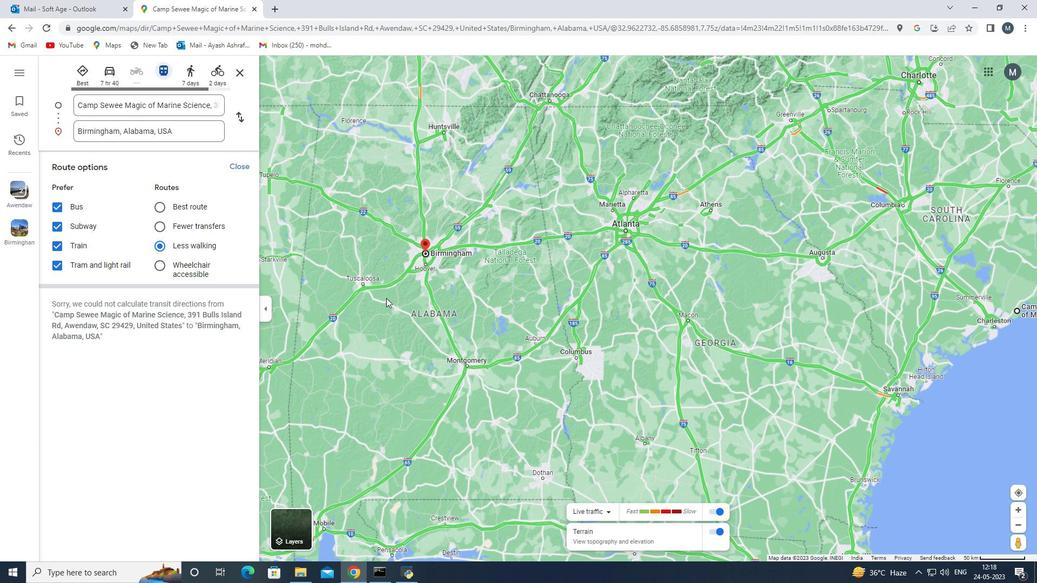 
Action: Mouse moved to (464, 290)
Screenshot: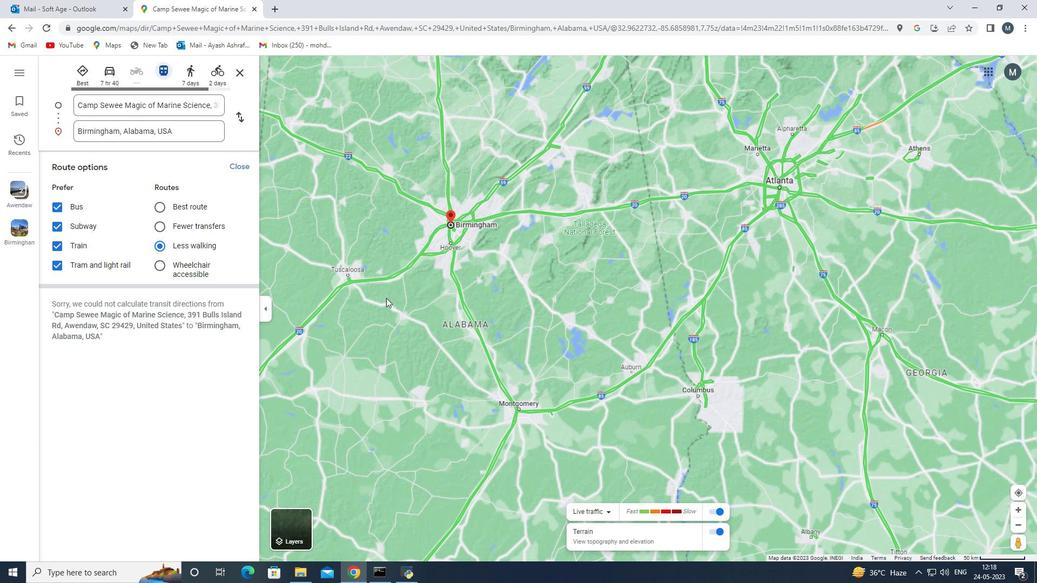 
Action: Mouse scrolled (464, 291) with delta (0, 0)
Screenshot: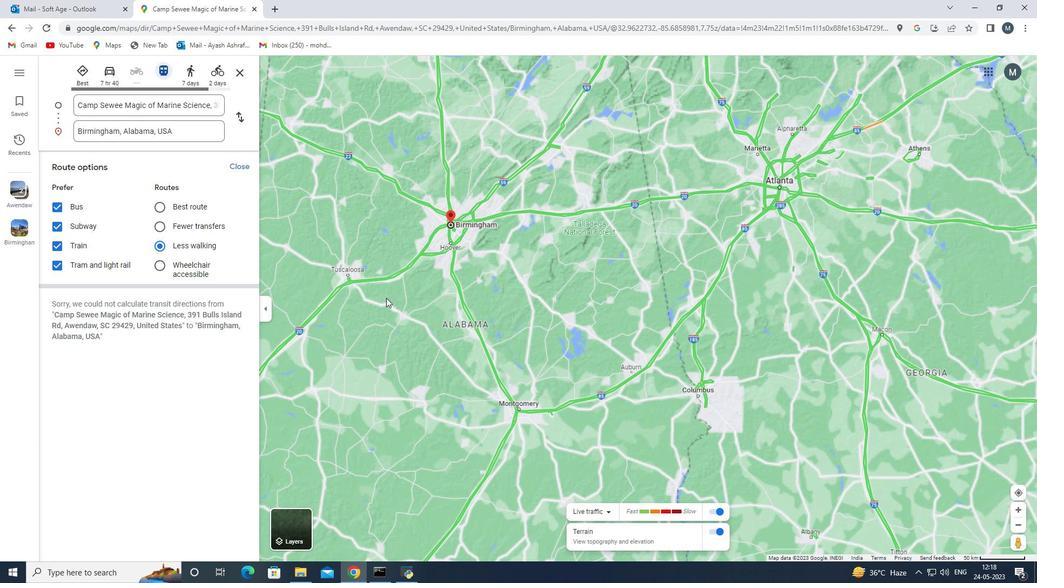 
Action: Mouse scrolled (464, 291) with delta (0, 0)
Screenshot: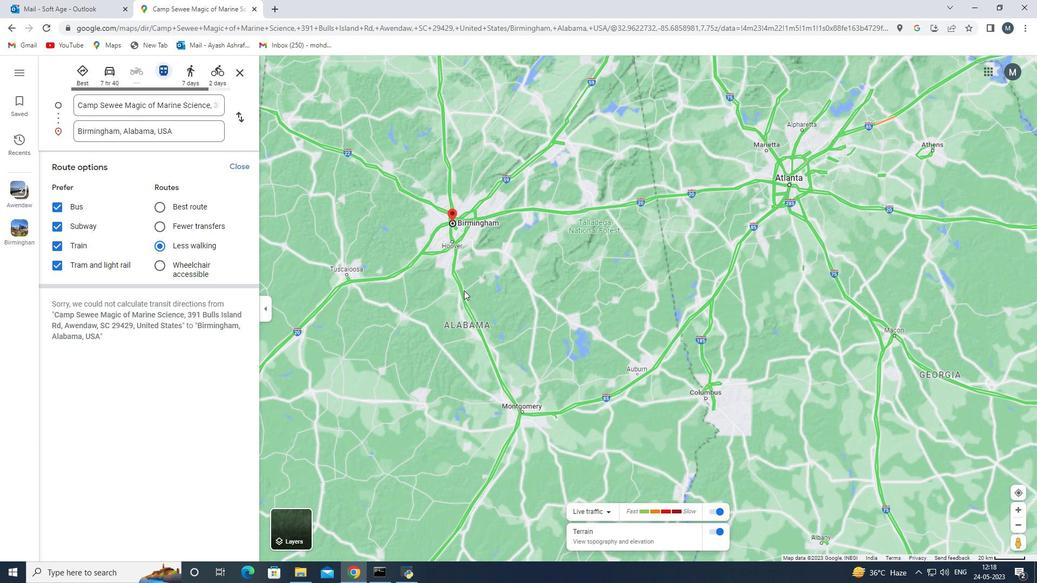 
Action: Mouse moved to (464, 289)
Screenshot: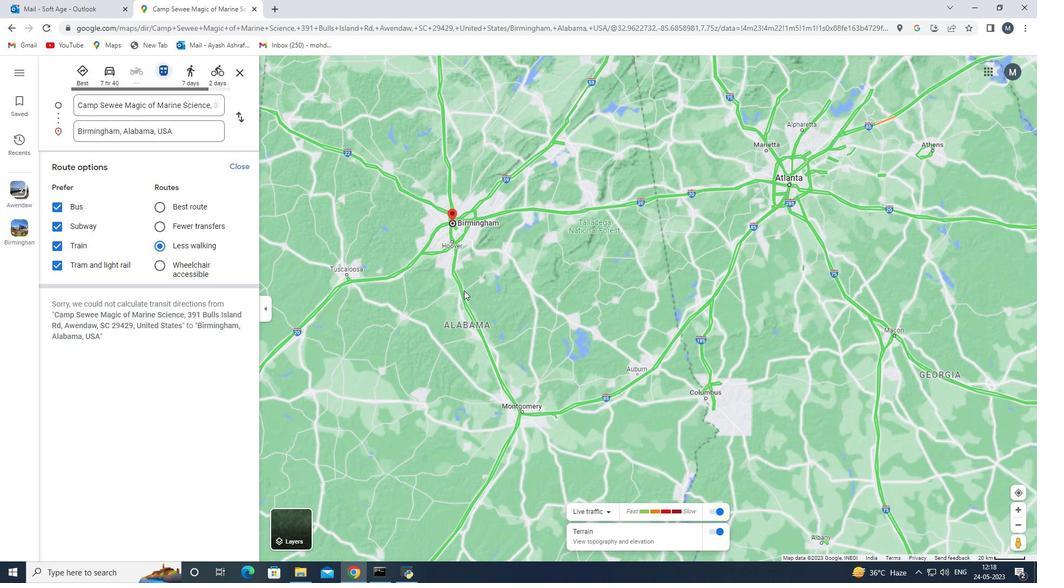 
Action: Mouse scrolled (464, 290) with delta (0, 0)
Screenshot: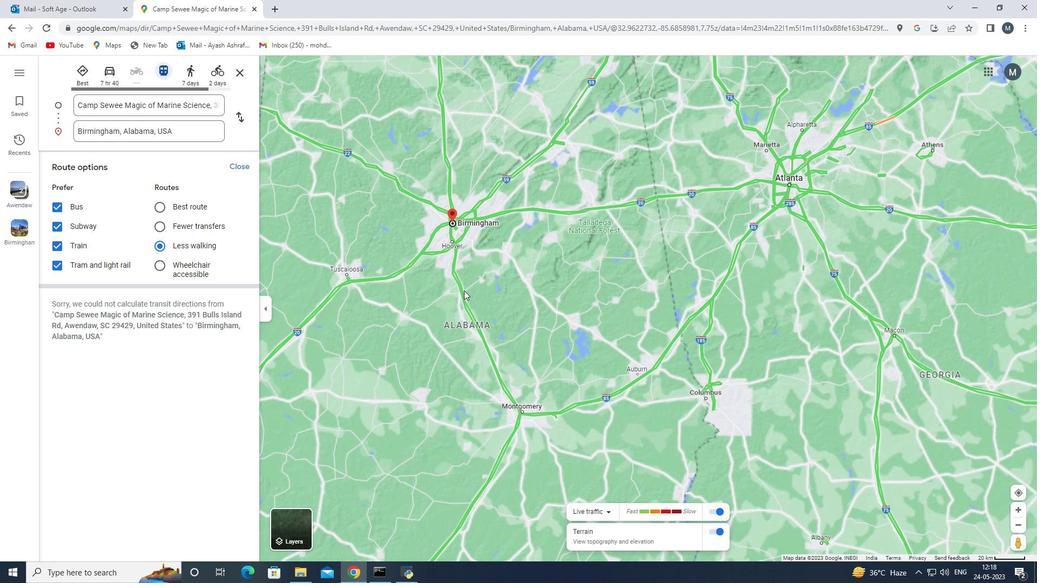 
Action: Mouse moved to (441, 286)
Screenshot: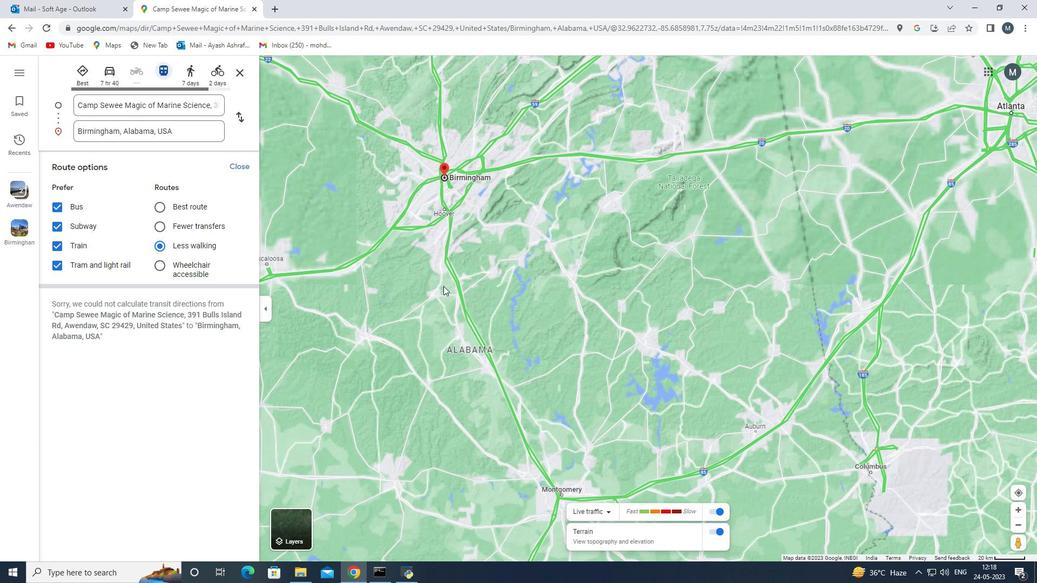 
Action: Mouse pressed left at (441, 286)
Screenshot: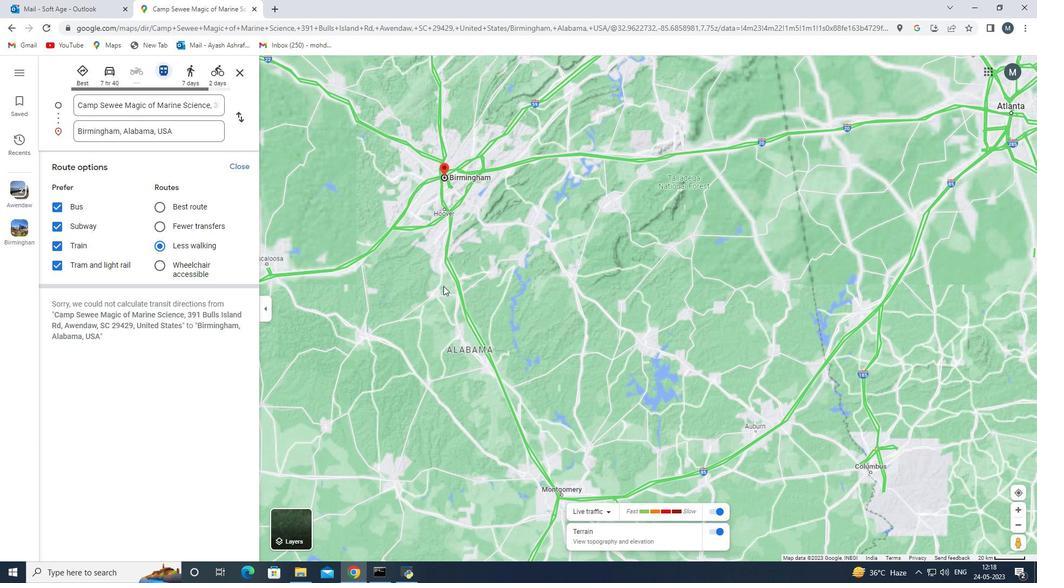 
Action: Mouse moved to (471, 374)
Screenshot: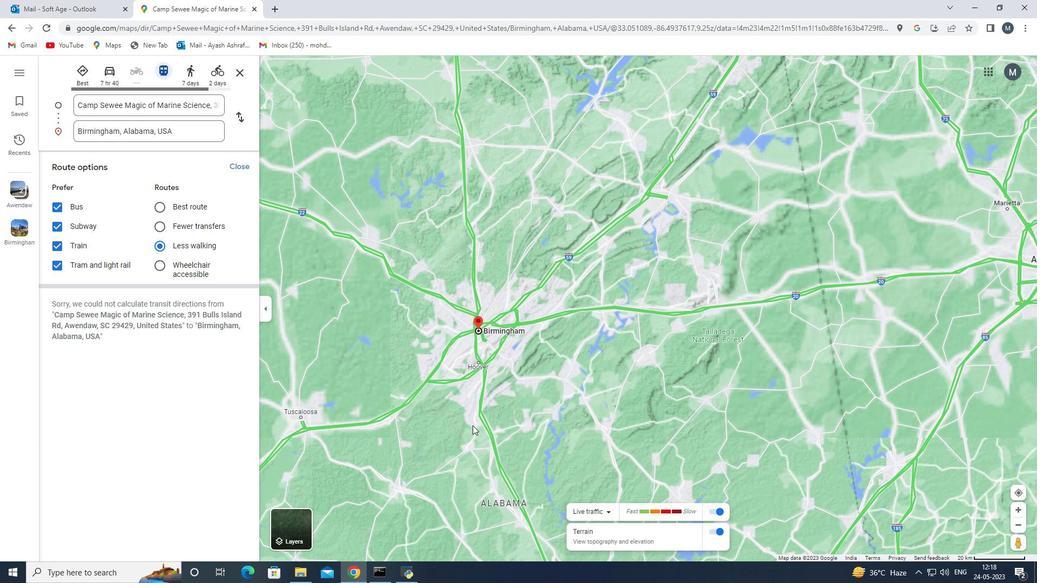 
Action: Mouse scrolled (471, 374) with delta (0, 0)
Screenshot: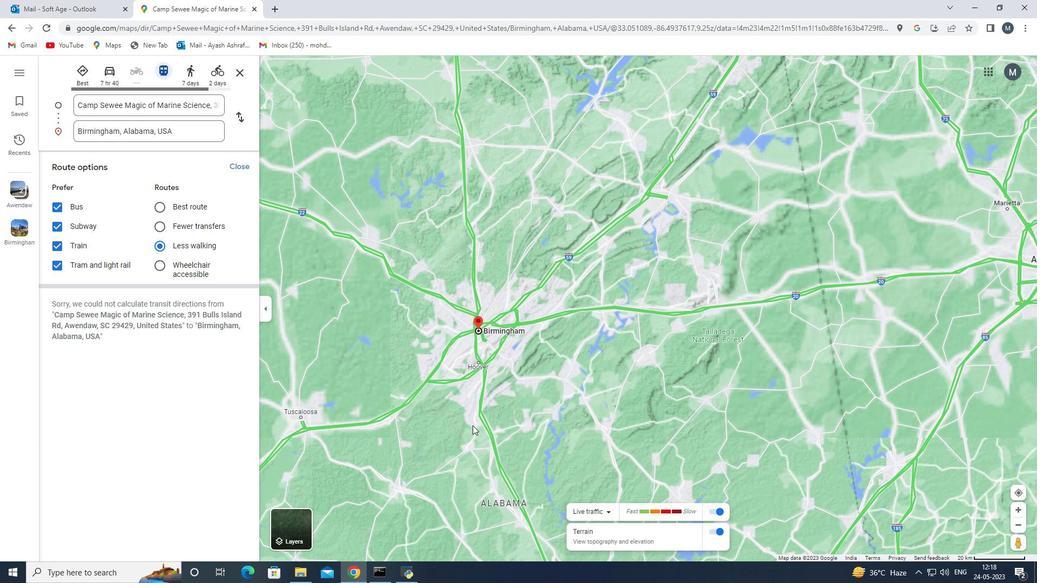 
Action: Mouse scrolled (471, 374) with delta (0, 0)
Screenshot: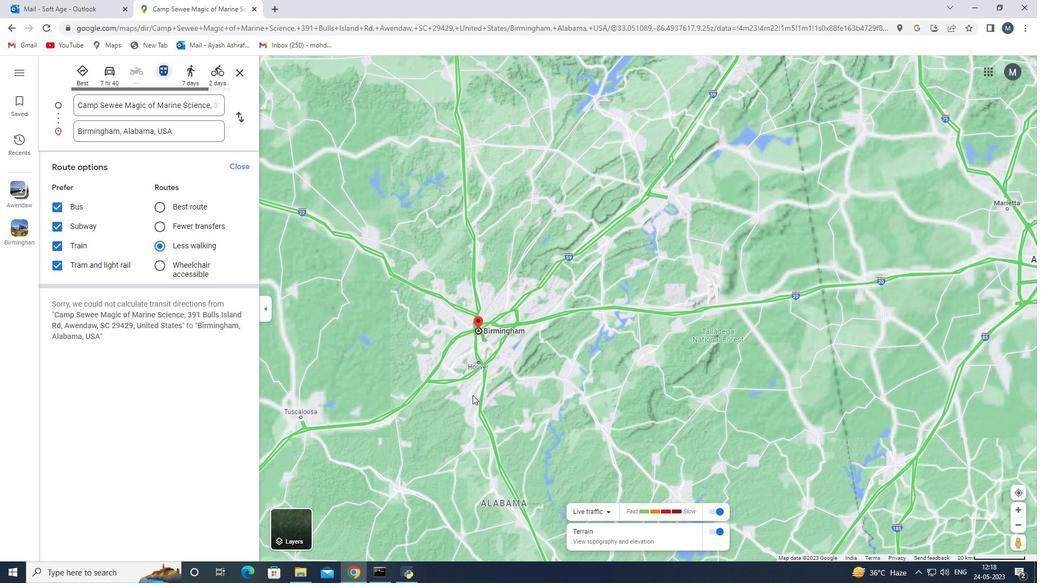 
Action: Mouse scrolled (471, 374) with delta (0, 0)
Screenshot: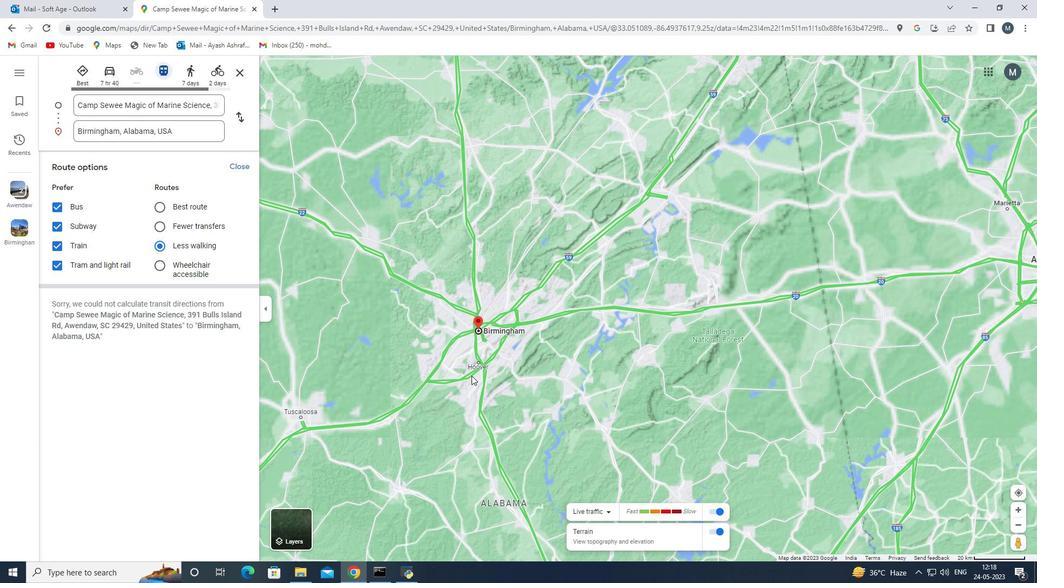 
Action: Mouse moved to (490, 354)
Screenshot: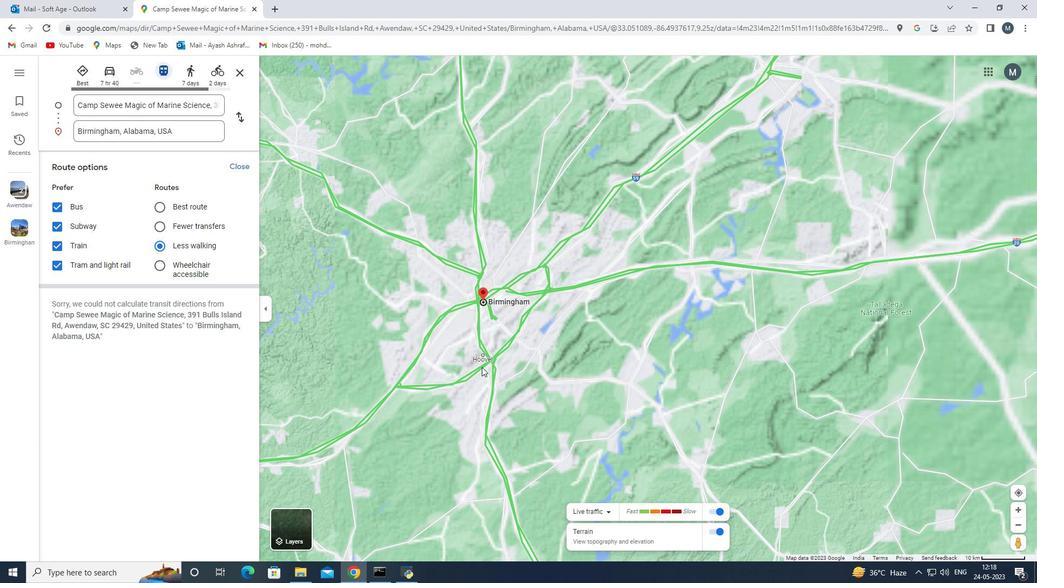 
Action: Mouse scrolled (490, 355) with delta (0, 0)
Screenshot: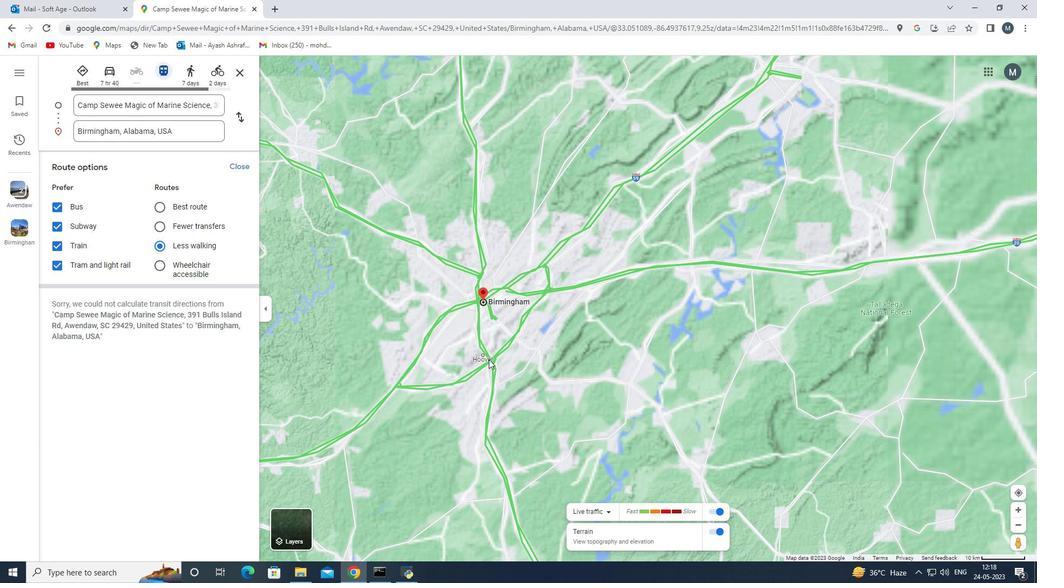 
Action: Mouse moved to (490, 353)
Screenshot: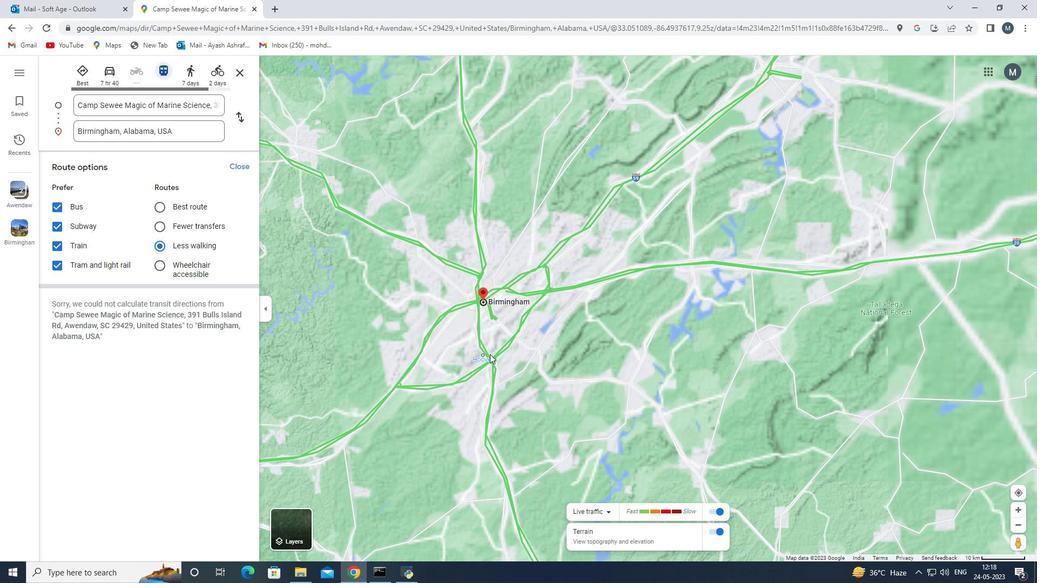 
Action: Mouse scrolled (490, 353) with delta (0, 0)
Screenshot: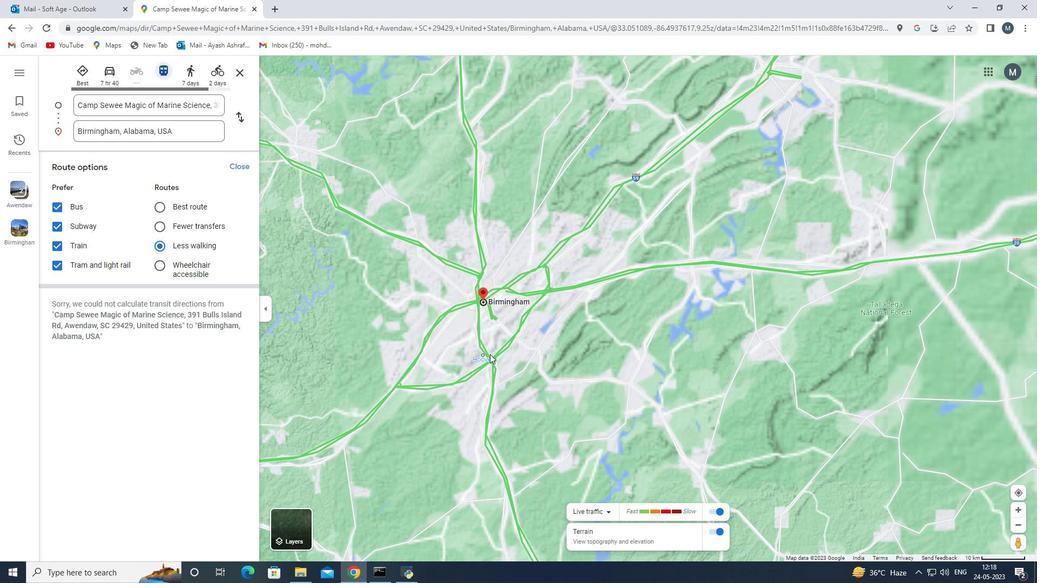
Action: Mouse moved to (491, 351)
Screenshot: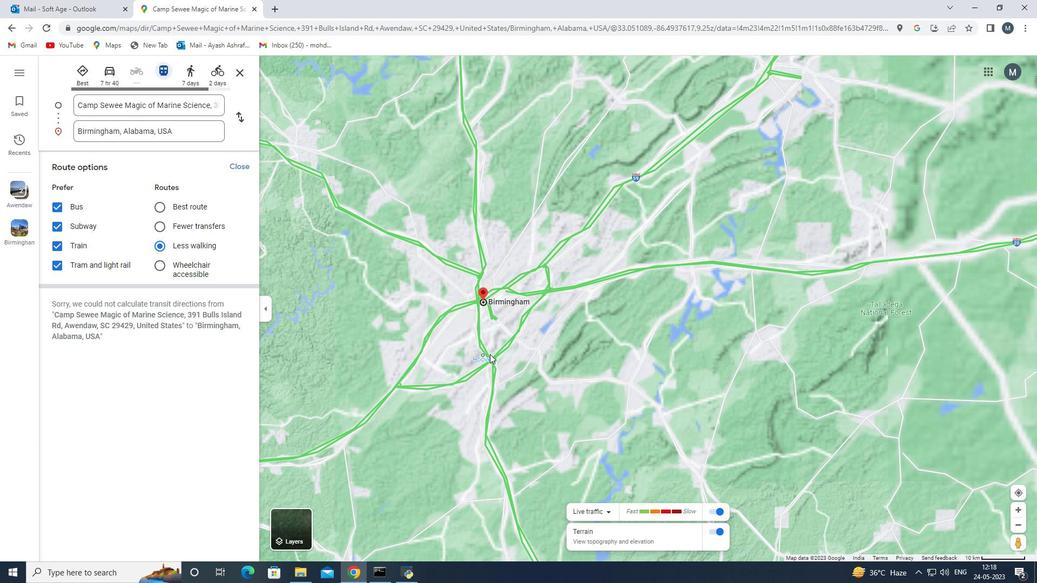 
Action: Mouse scrolled (491, 351) with delta (0, 0)
Screenshot: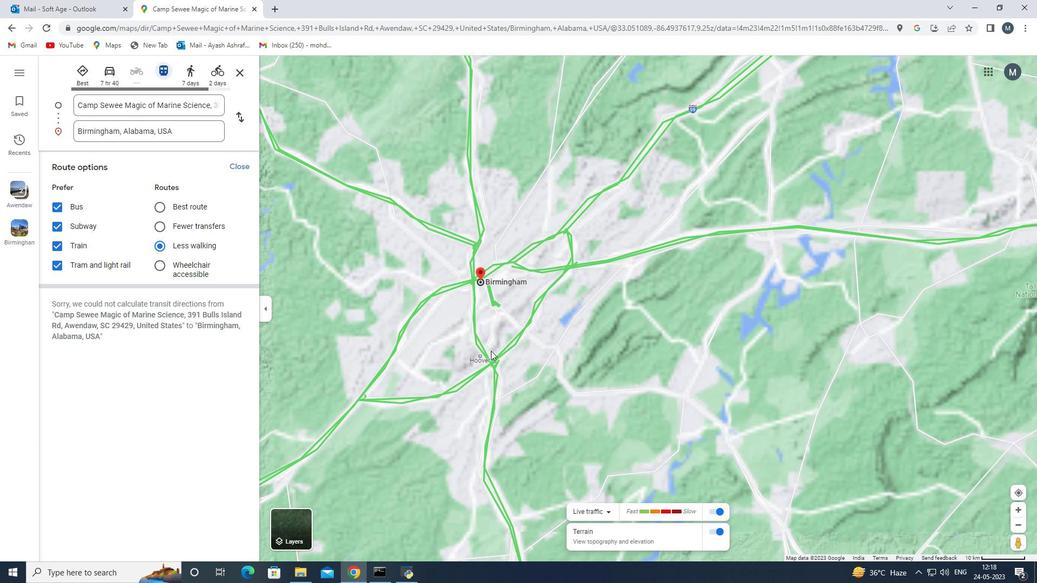 
Action: Mouse scrolled (491, 351) with delta (0, 0)
Screenshot: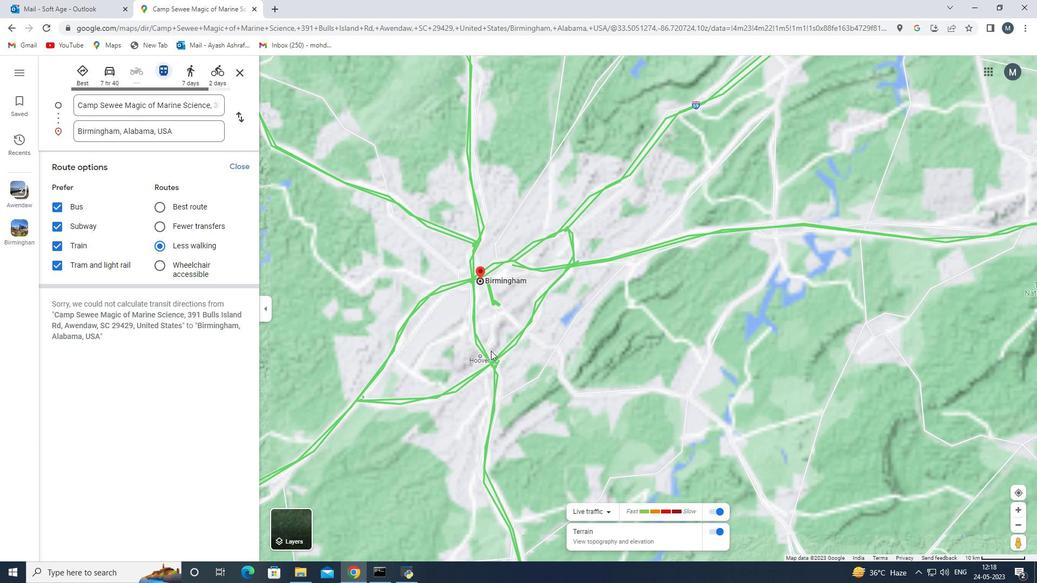 
Action: Mouse moved to (488, 314)
Screenshot: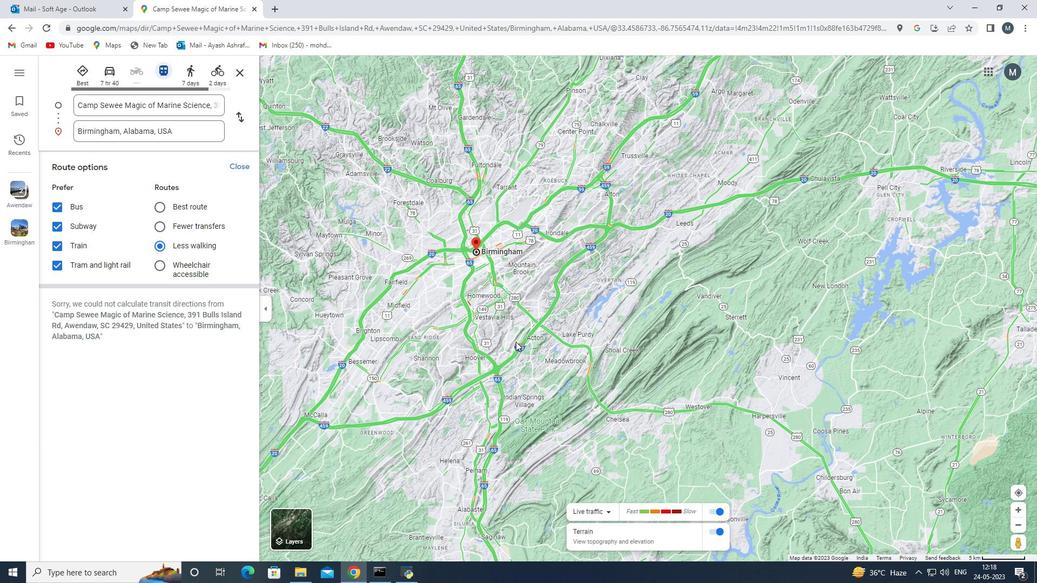 
Action: Mouse scrolled (488, 314) with delta (0, 0)
Screenshot: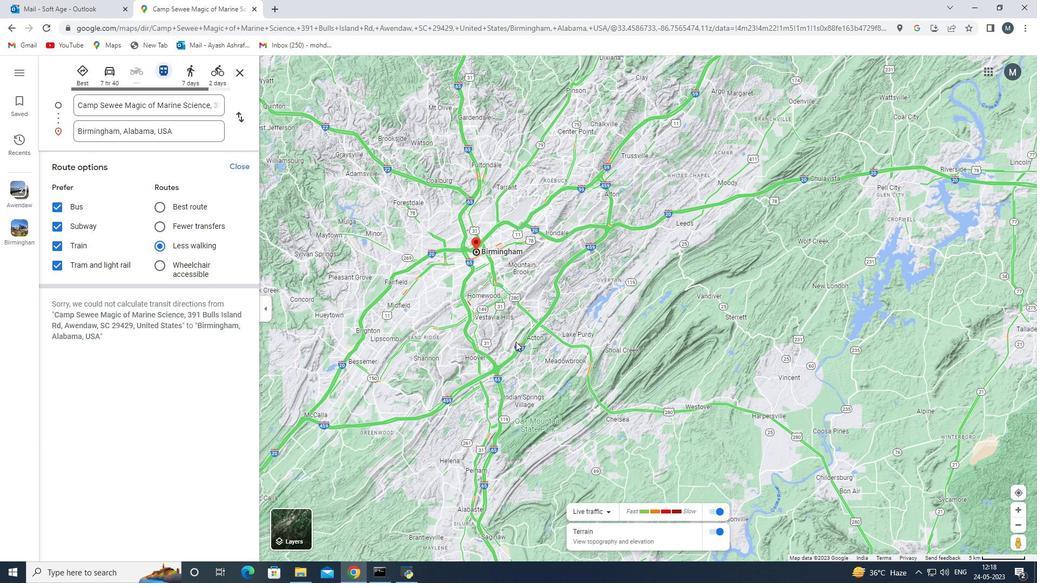 
Action: Mouse scrolled (488, 314) with delta (0, 0)
Screenshot: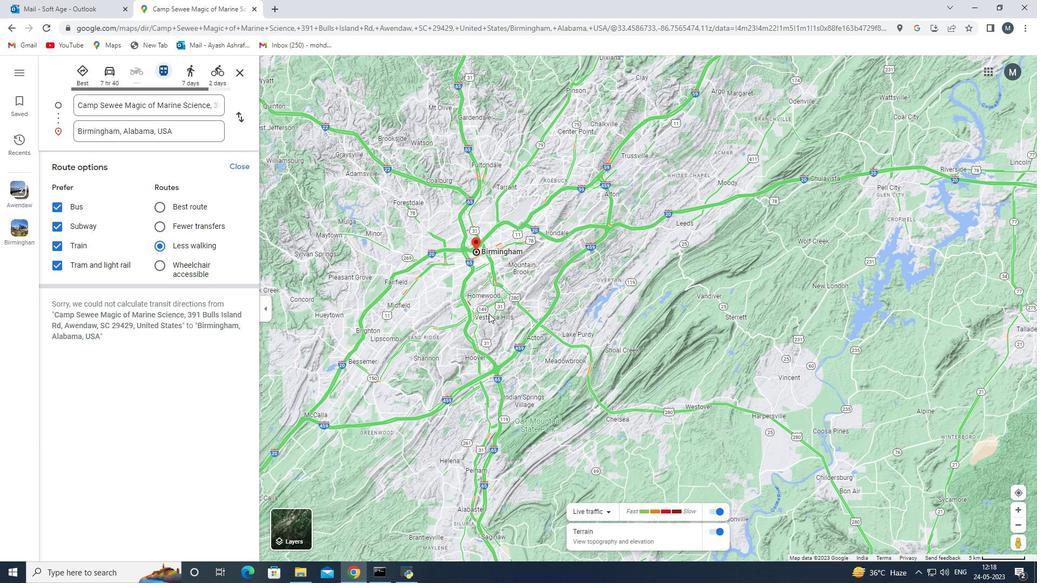 
Action: Mouse moved to (490, 302)
Screenshot: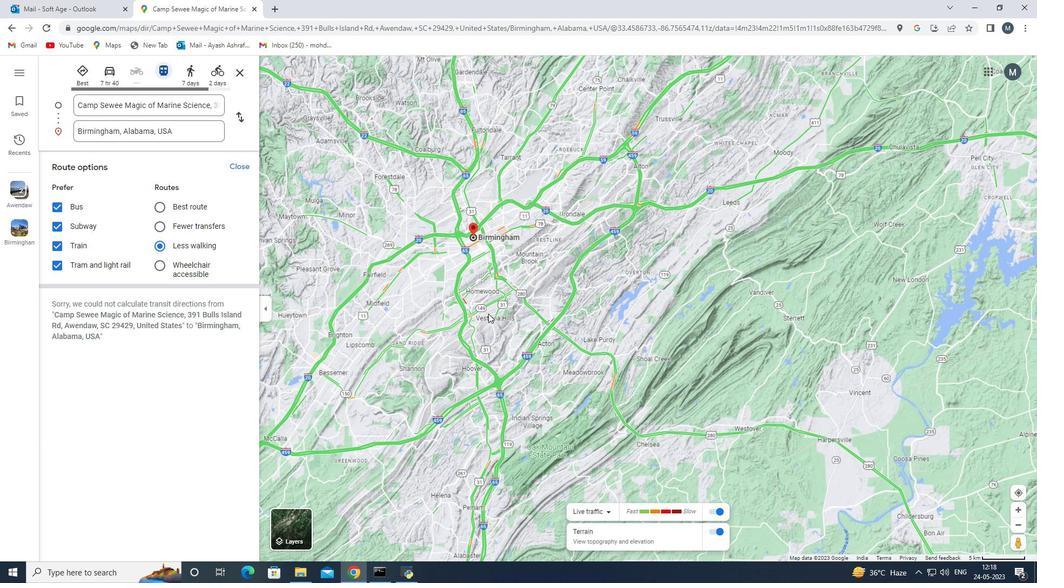
Action: Mouse scrolled (490, 303) with delta (0, 0)
Screenshot: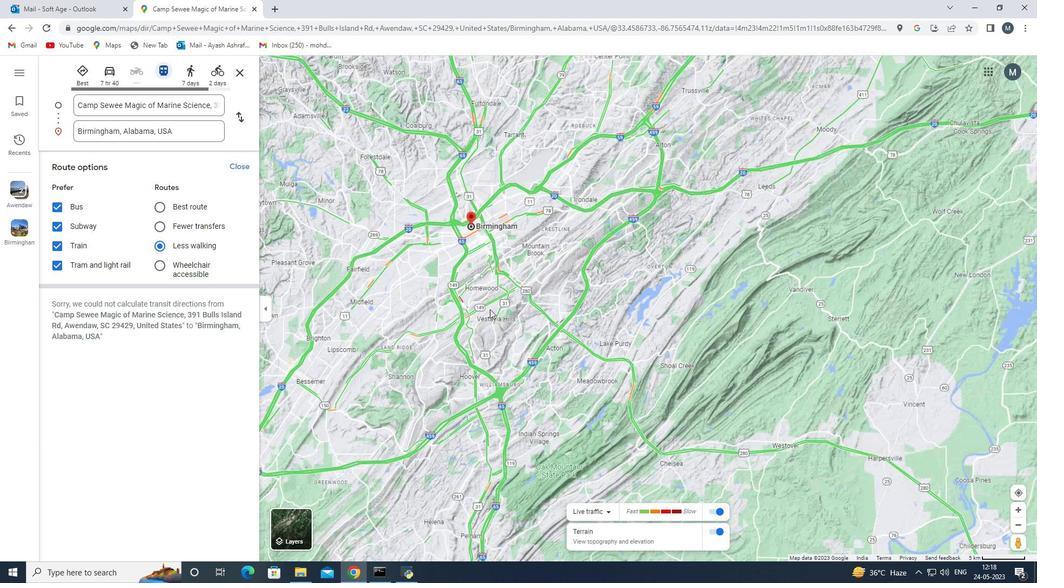 
Action: Mouse scrolled (490, 303) with delta (0, 0)
Screenshot: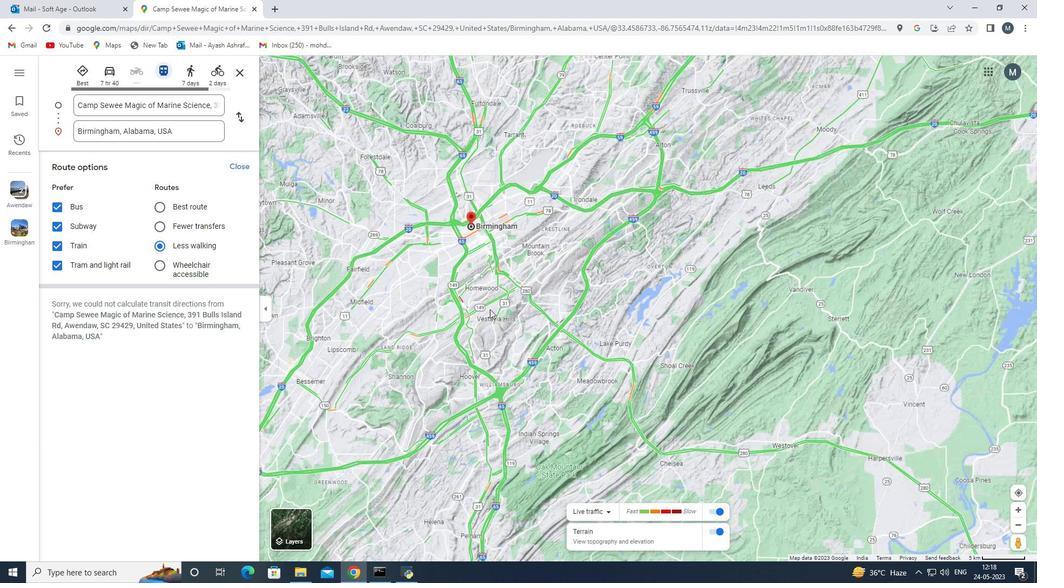 
Action: Mouse moved to (490, 301)
Screenshot: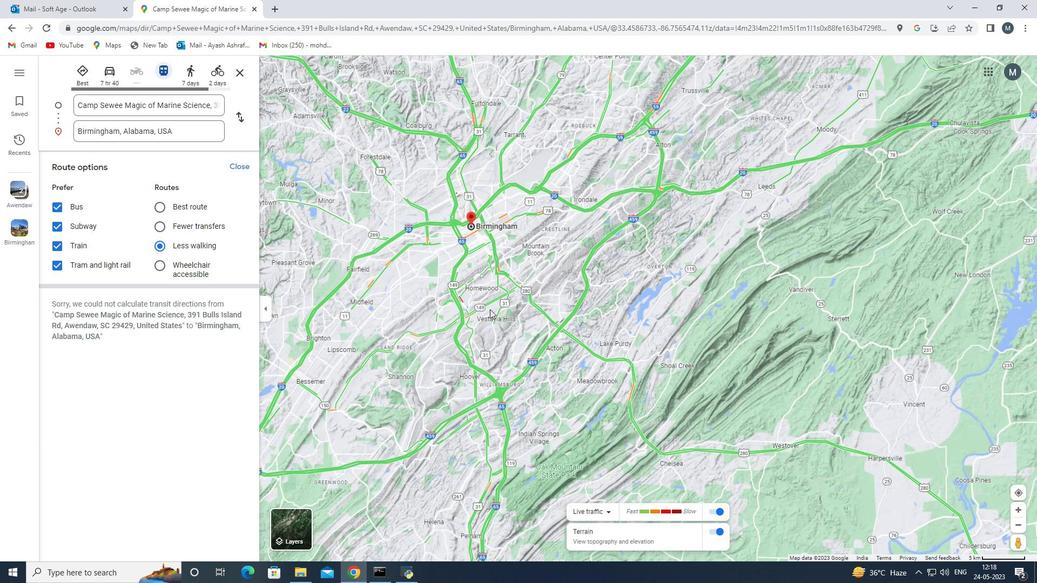 
Action: Mouse scrolled (490, 301) with delta (0, 0)
Screenshot: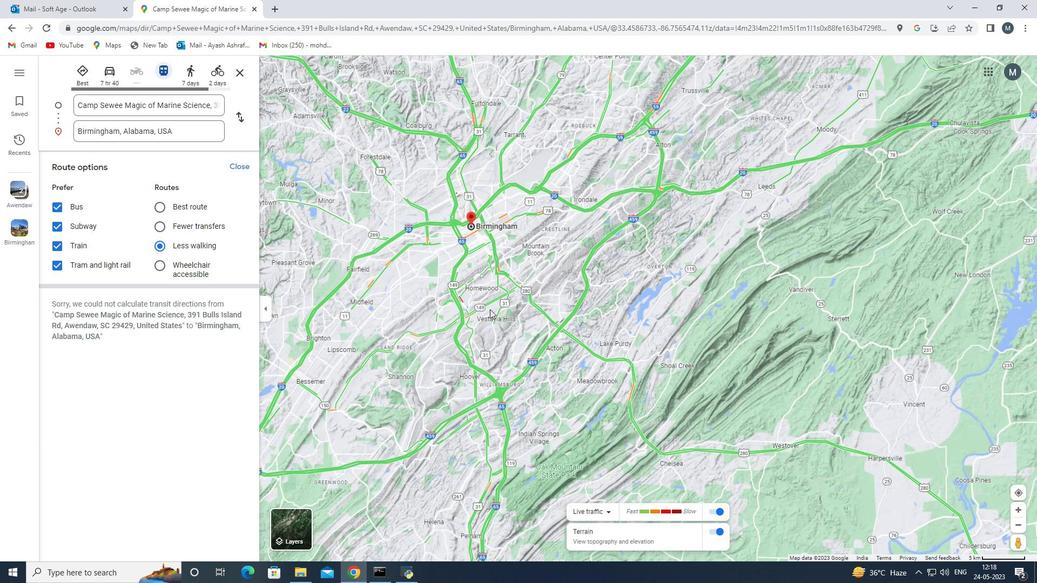 
Action: Mouse moved to (416, 293)
Screenshot: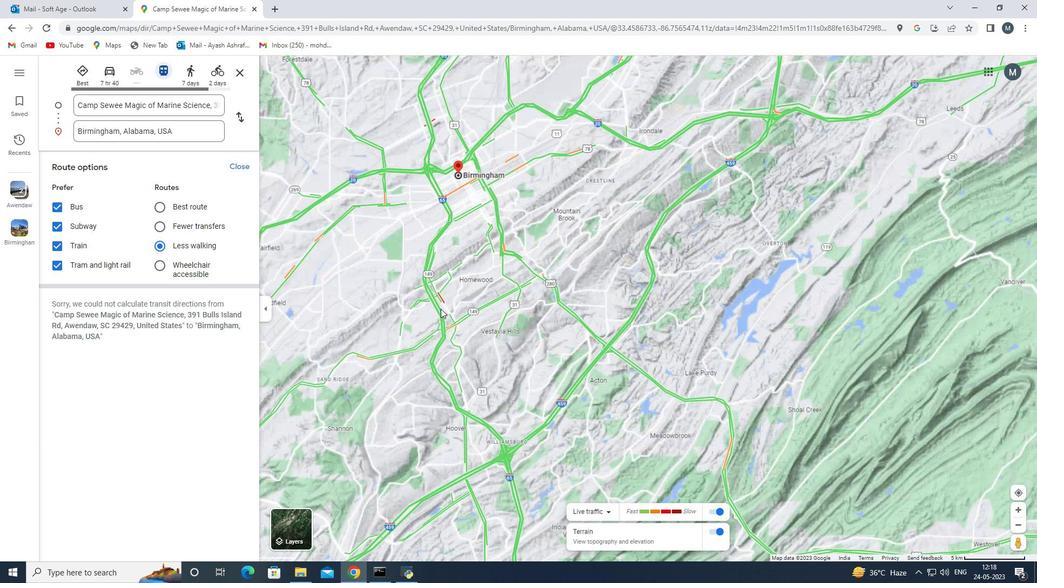 
Action: Mouse pressed left at (416, 293)
Screenshot: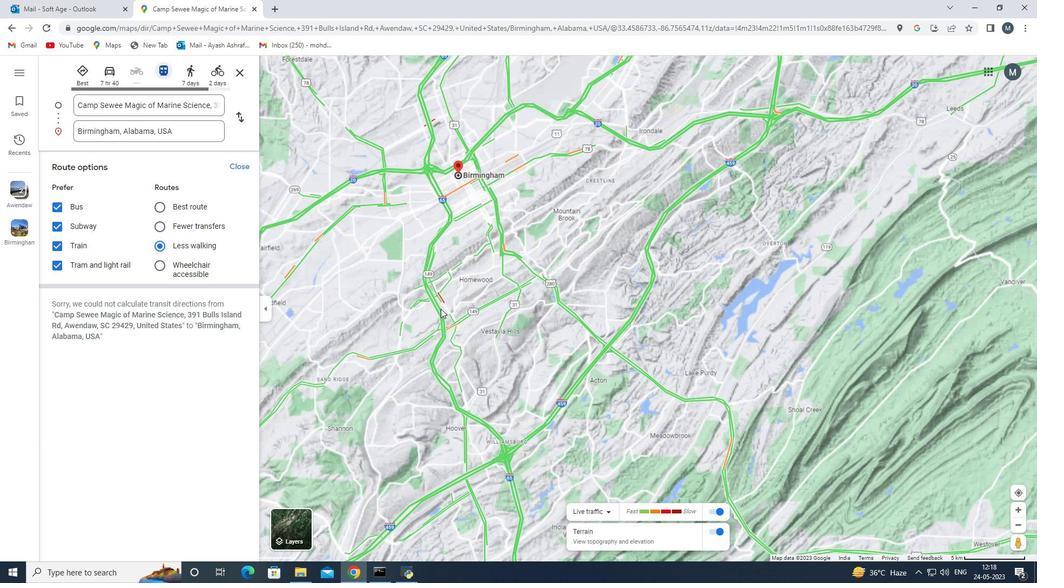 
Action: Mouse moved to (536, 453)
Screenshot: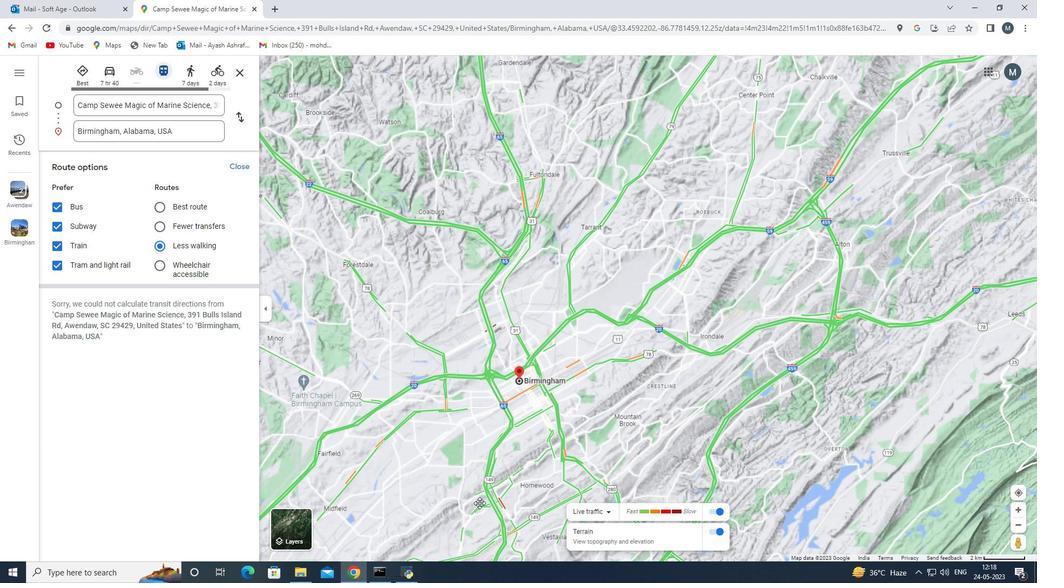 
Action: Mouse scrolled (536, 453) with delta (0, 0)
Screenshot: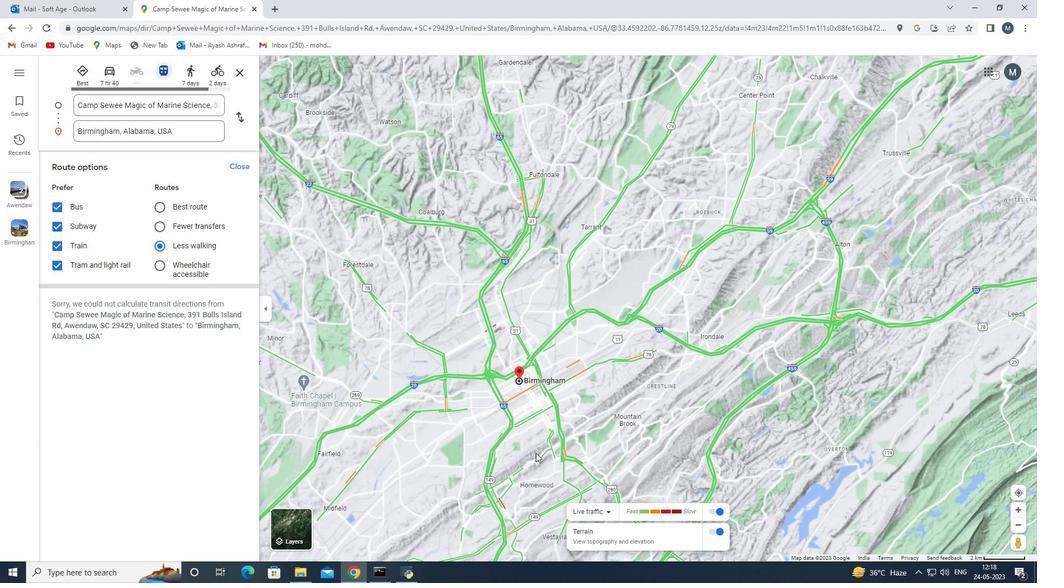 
Action: Mouse moved to (536, 448)
Screenshot: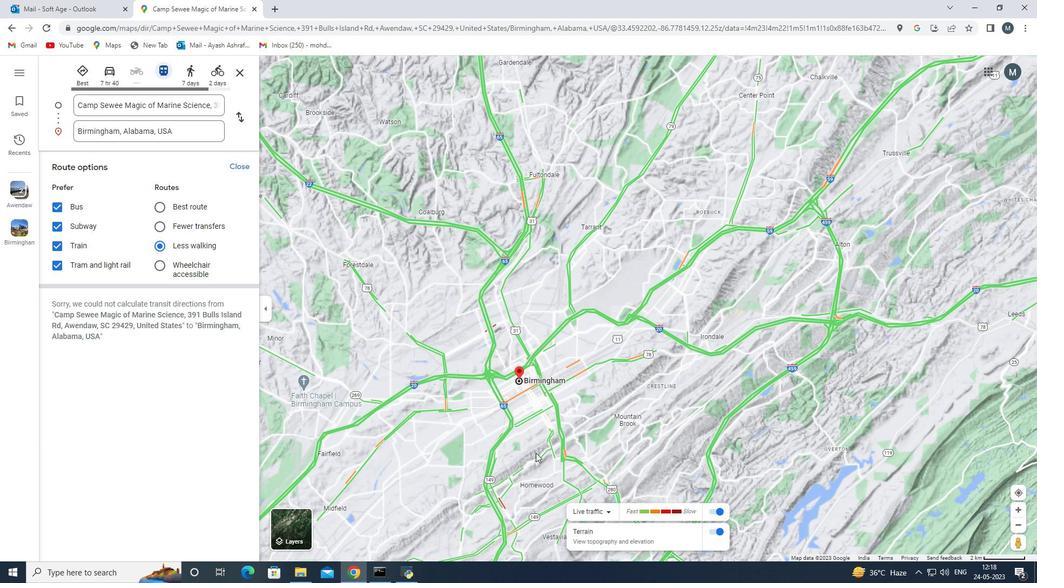 
Action: Mouse scrolled (536, 448) with delta (0, 0)
Screenshot: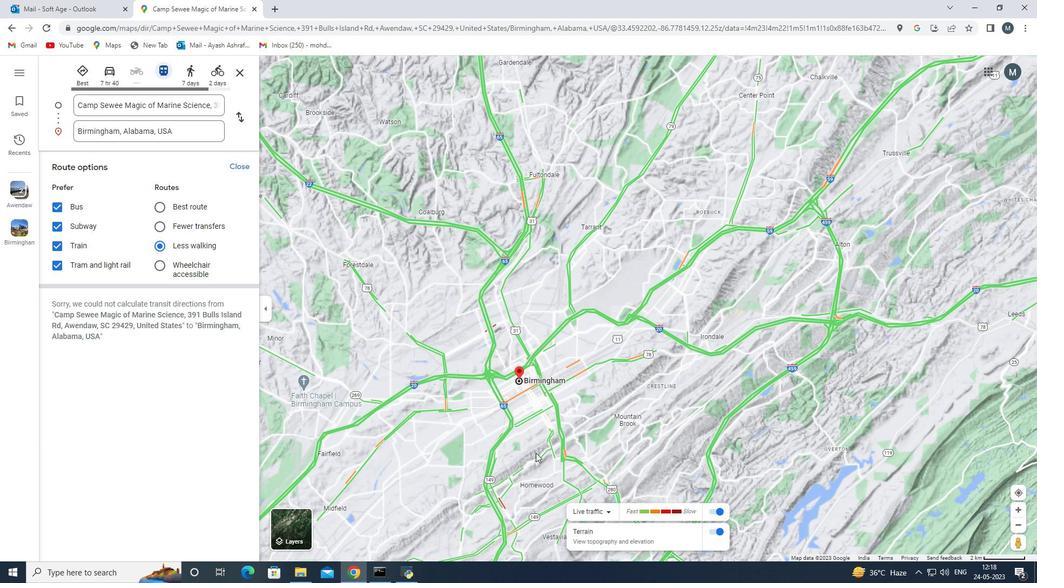 
Action: Mouse scrolled (536, 448) with delta (0, 0)
Screenshot: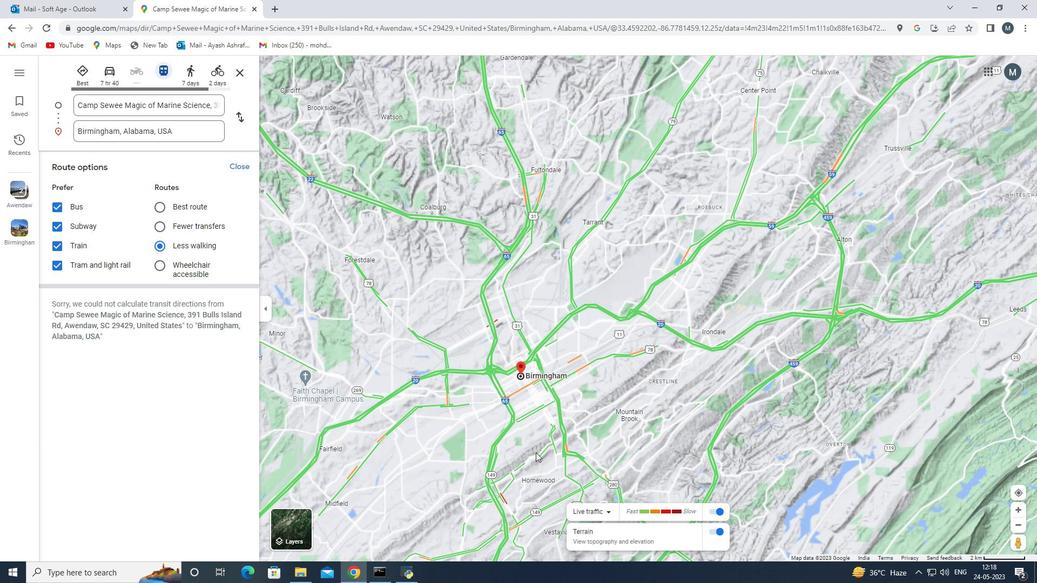 
Action: Mouse moved to (531, 430)
Screenshot: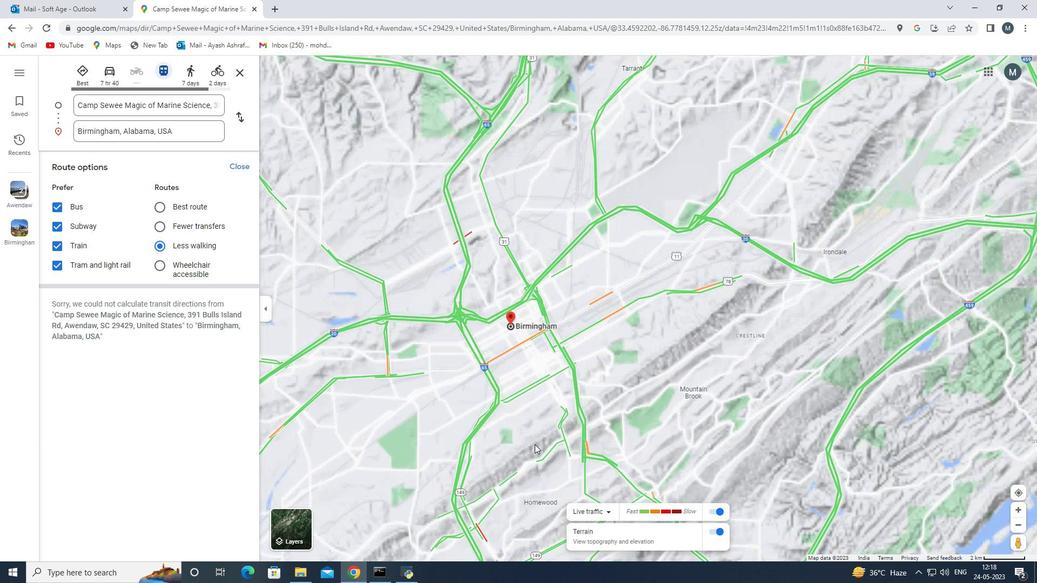 
Action: Mouse scrolled (531, 430) with delta (0, 0)
Screenshot: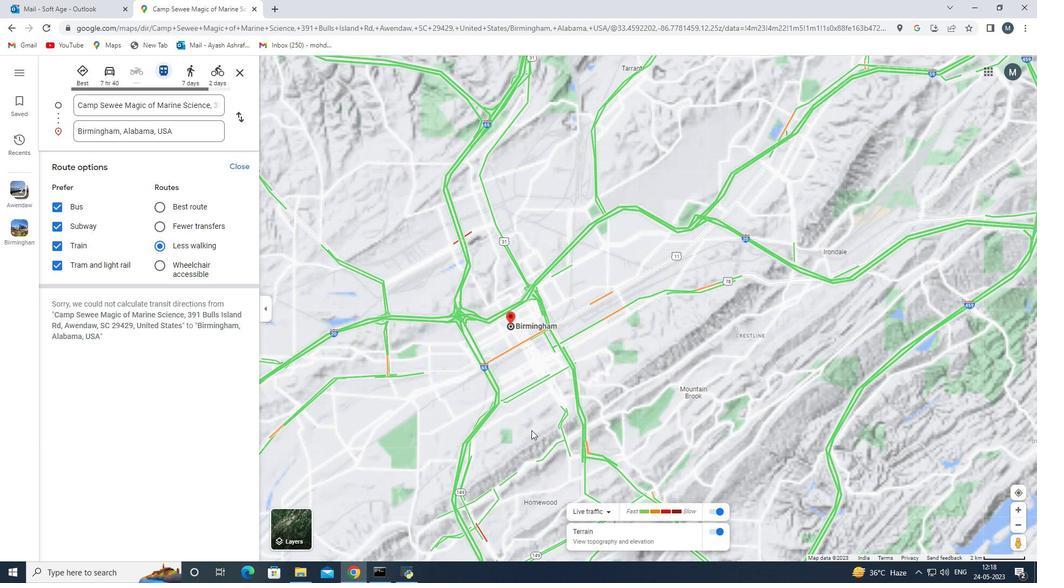 
Action: Mouse scrolled (531, 430) with delta (0, 0)
Screenshot: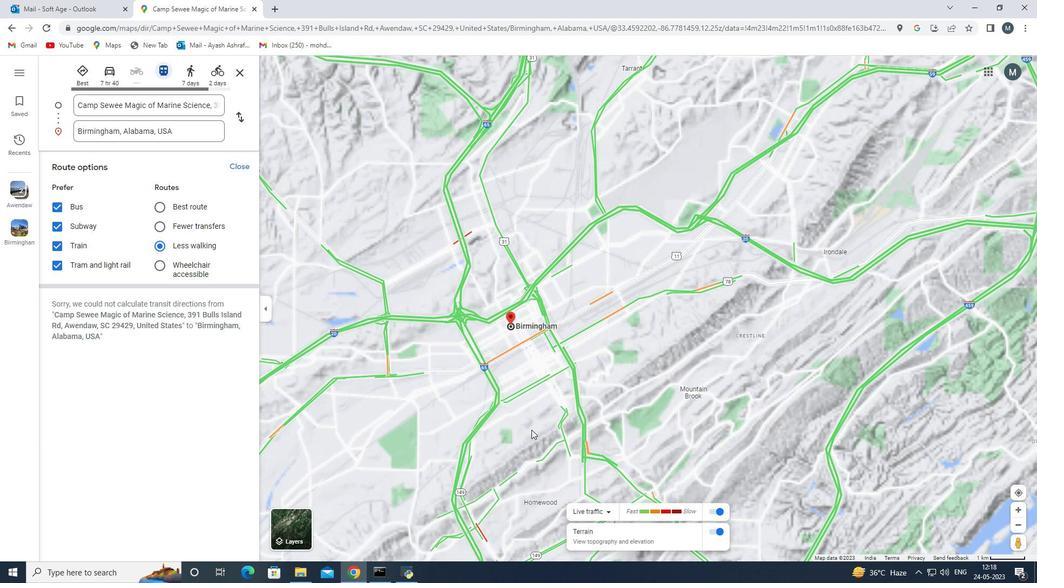 
Action: Mouse moved to (513, 399)
Screenshot: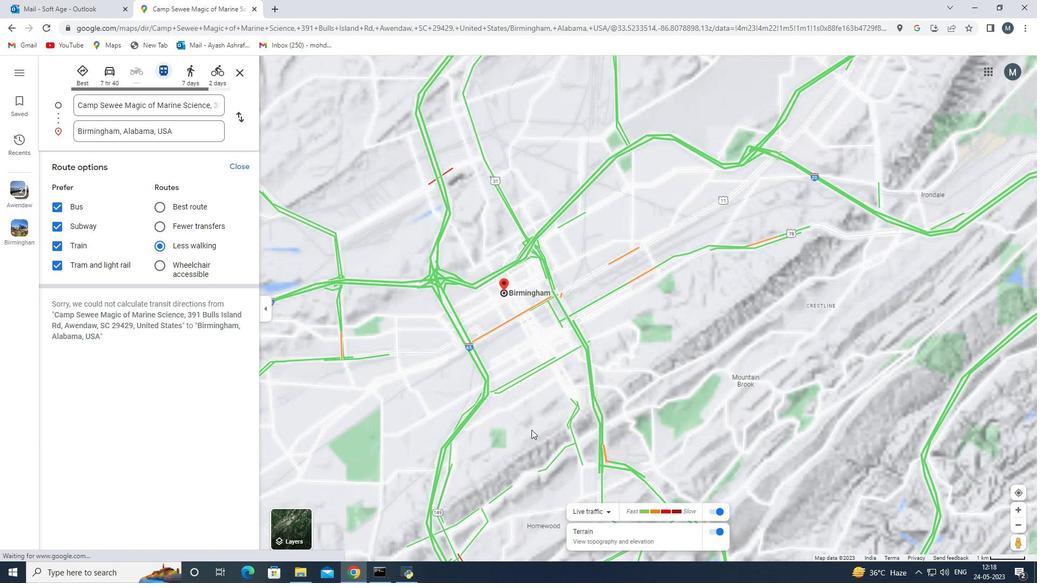 
Action: Mouse scrolled (513, 400) with delta (0, 0)
Screenshot: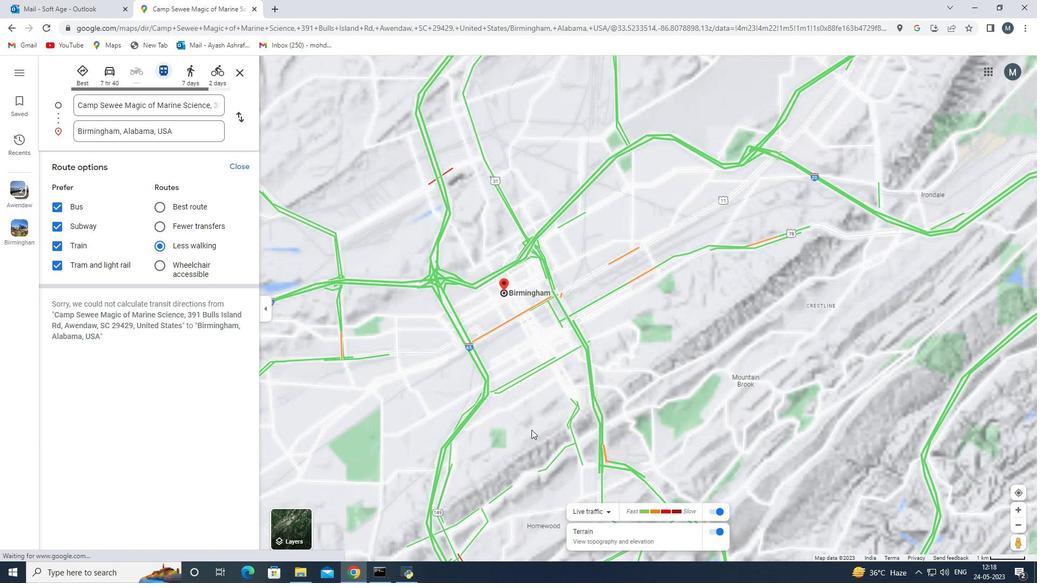 
Action: Mouse scrolled (513, 400) with delta (0, 0)
Screenshot: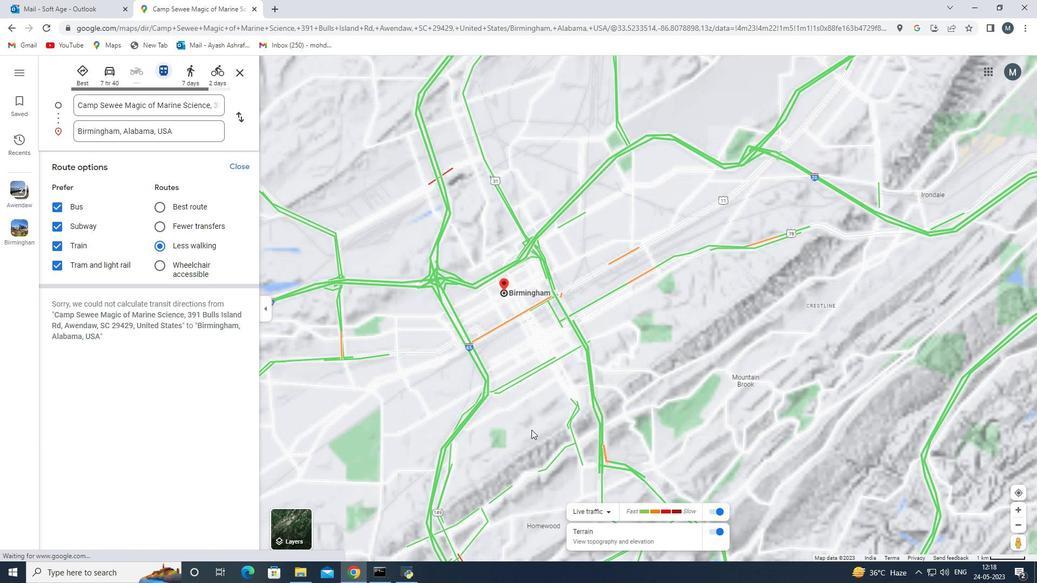 
Action: Mouse scrolled (513, 400) with delta (0, 0)
Screenshot: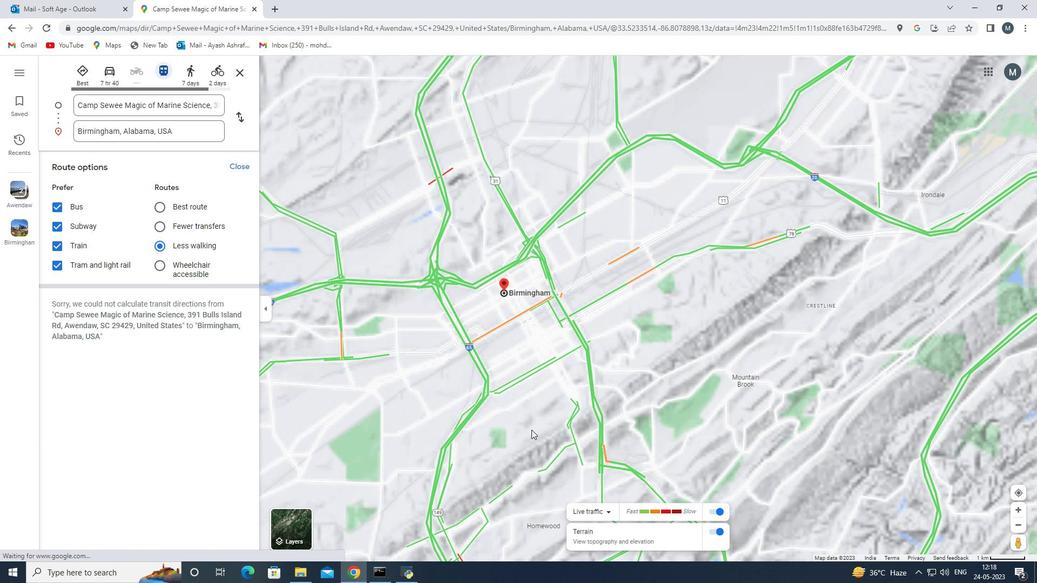 
Action: Mouse moved to (513, 394)
Screenshot: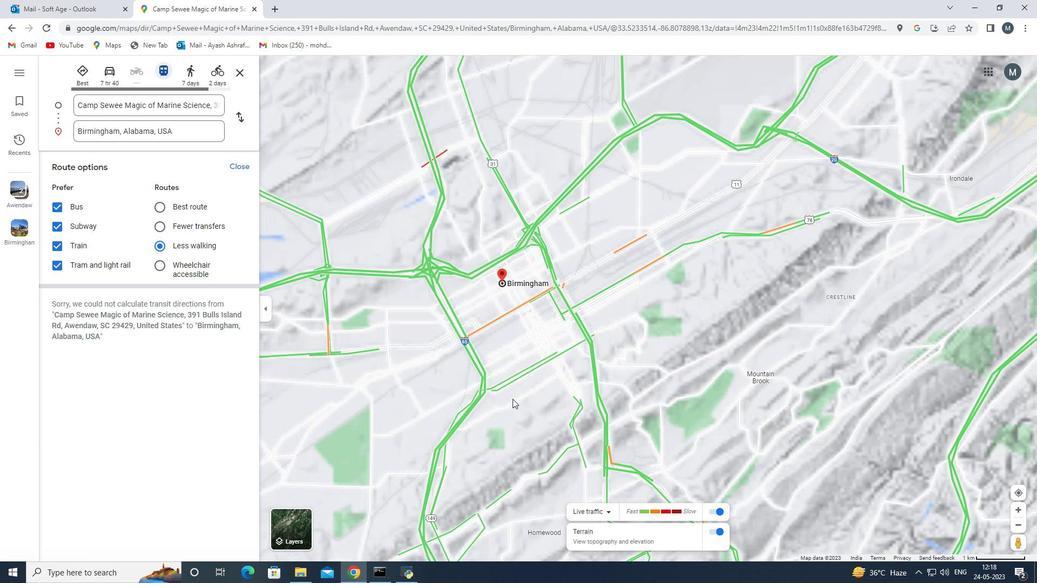 
Action: Mouse scrolled (513, 394) with delta (0, 0)
Screenshot: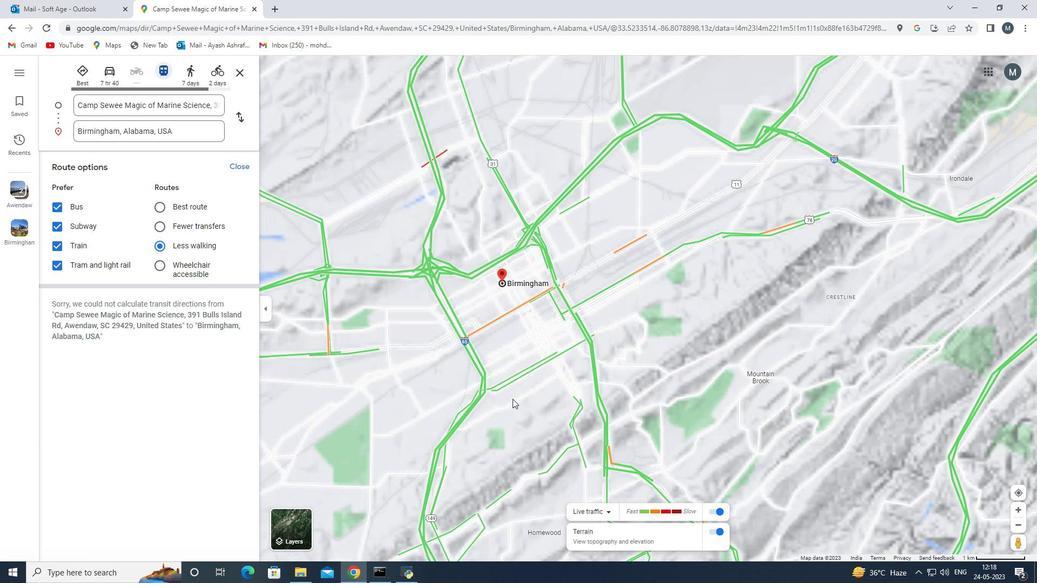 
Action: Mouse moved to (510, 384)
Screenshot: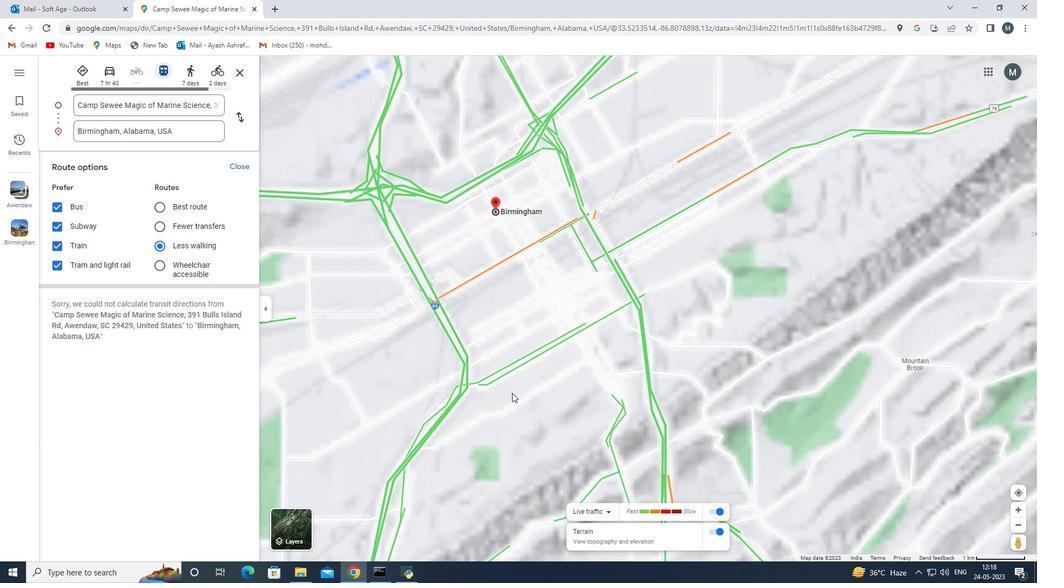 
Action: Mouse scrolled (510, 385) with delta (0, 0)
Screenshot: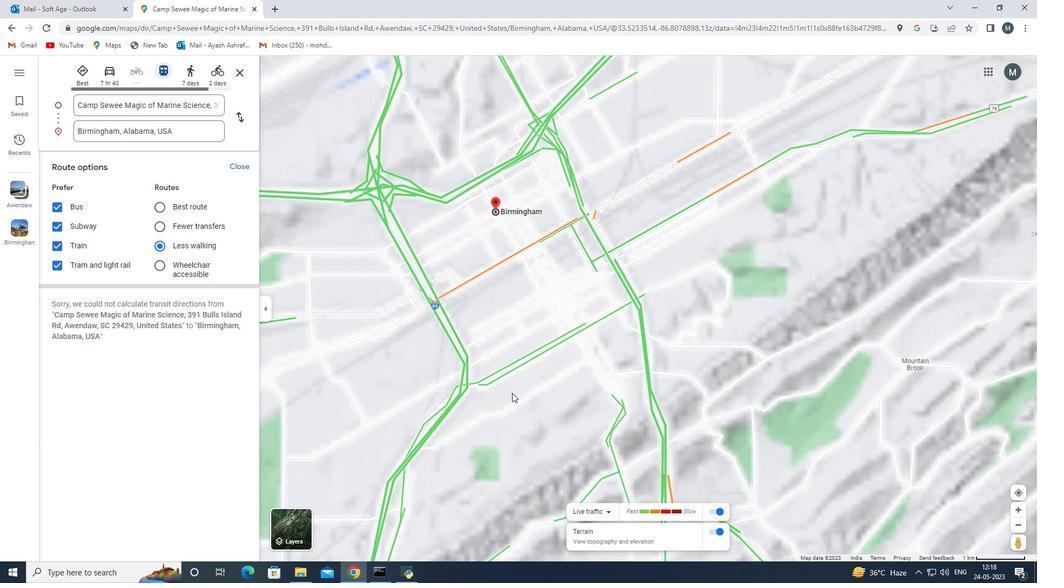 
Action: Mouse moved to (510, 381)
Screenshot: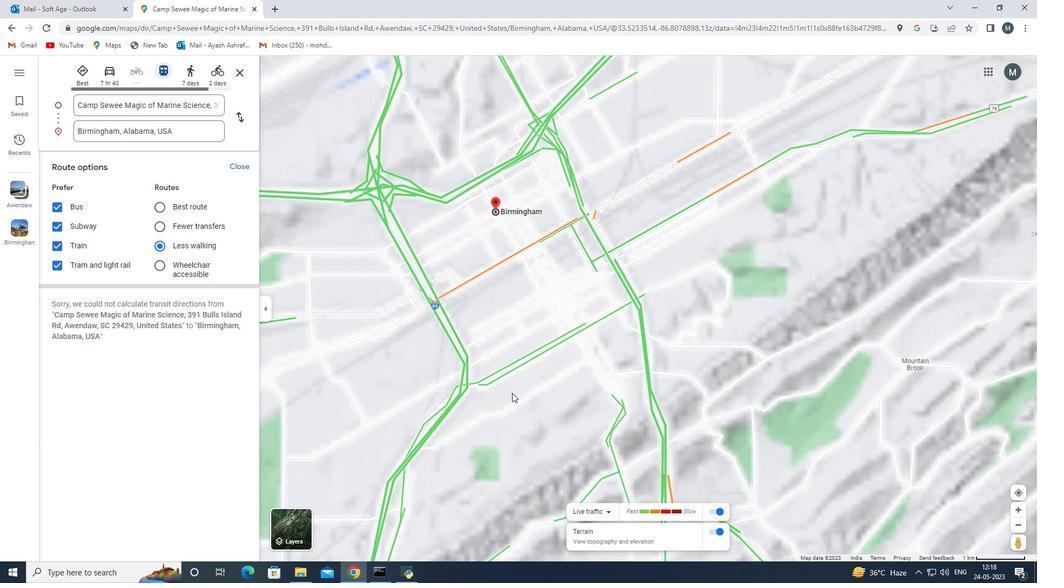 
Action: Mouse scrolled (510, 383) with delta (0, 0)
Screenshot: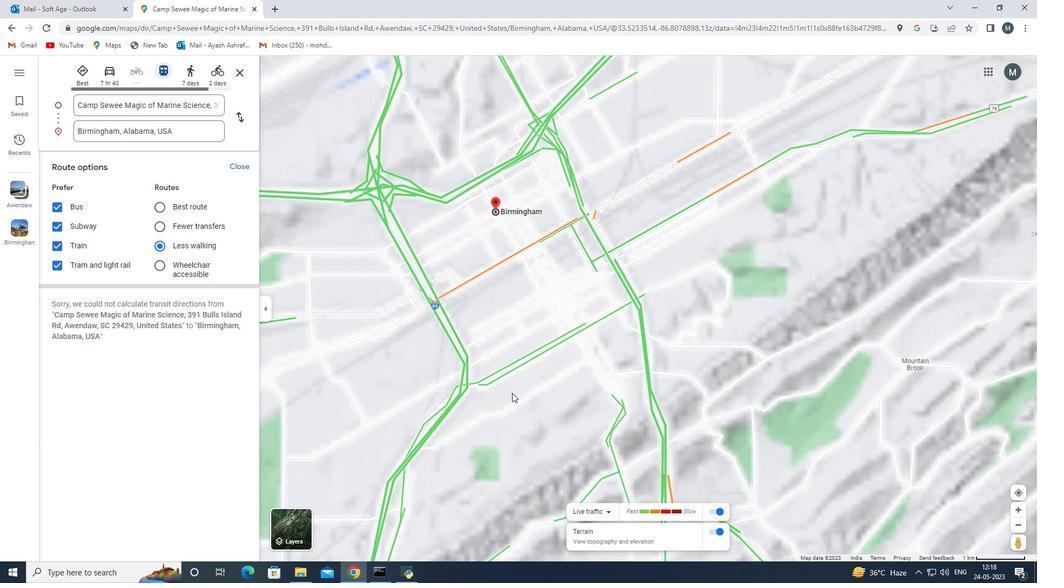 
Action: Mouse moved to (509, 380)
Screenshot: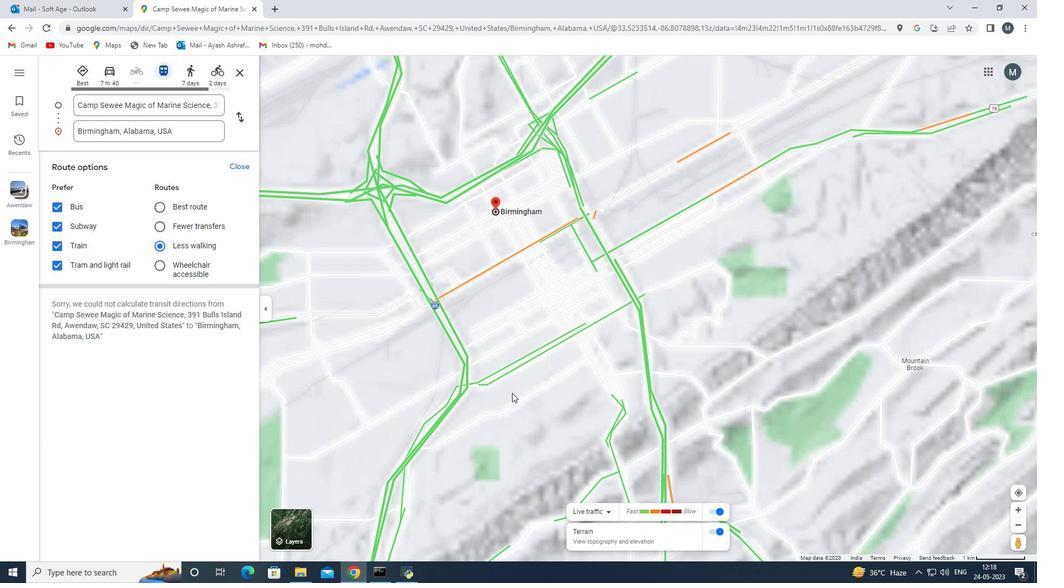 
Action: Mouse scrolled (510, 381) with delta (0, 0)
Screenshot: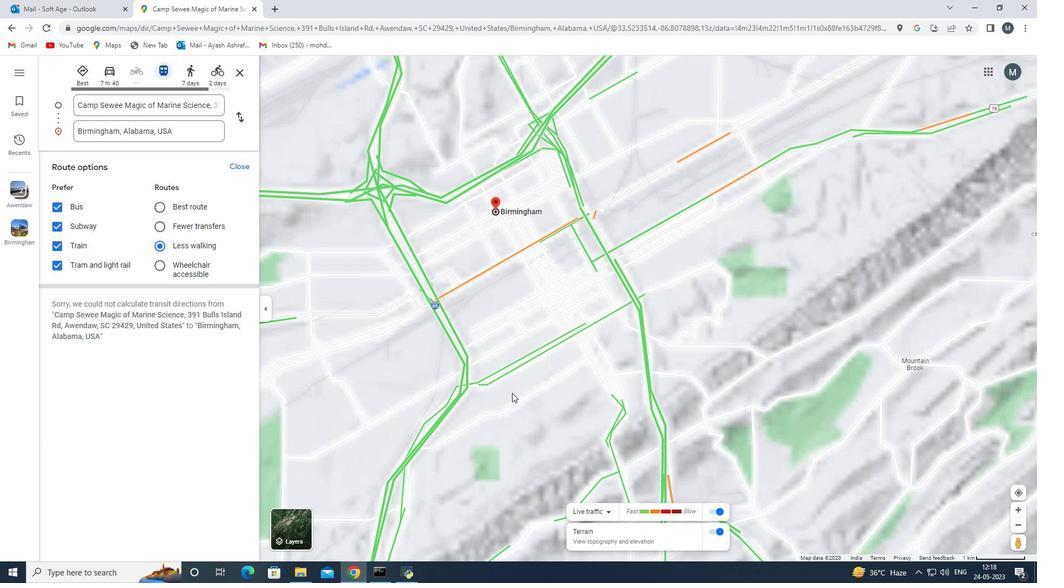 
Action: Mouse scrolled (509, 380) with delta (0, 0)
Screenshot: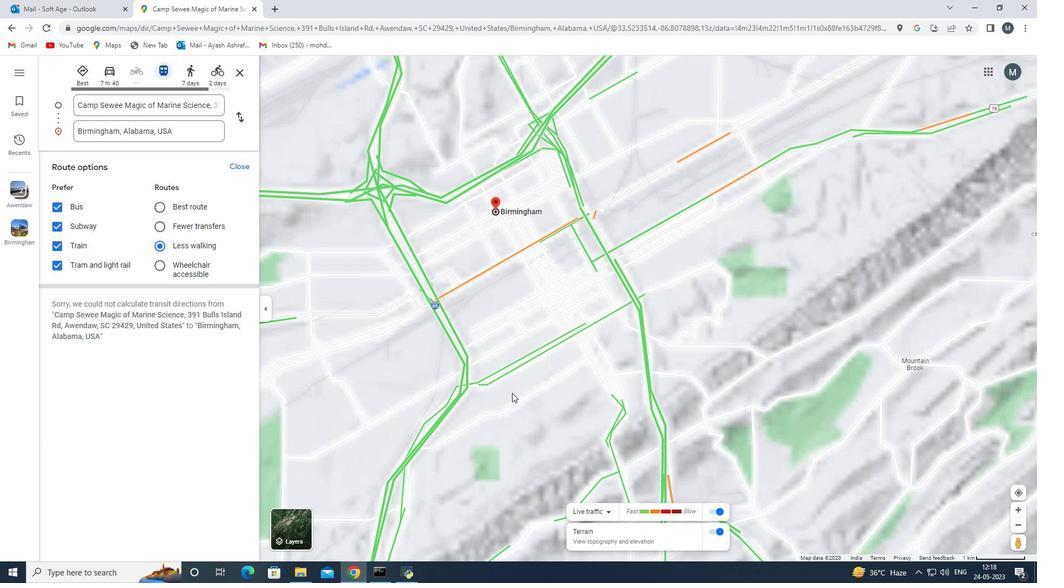 
Action: Mouse moved to (509, 378)
Screenshot: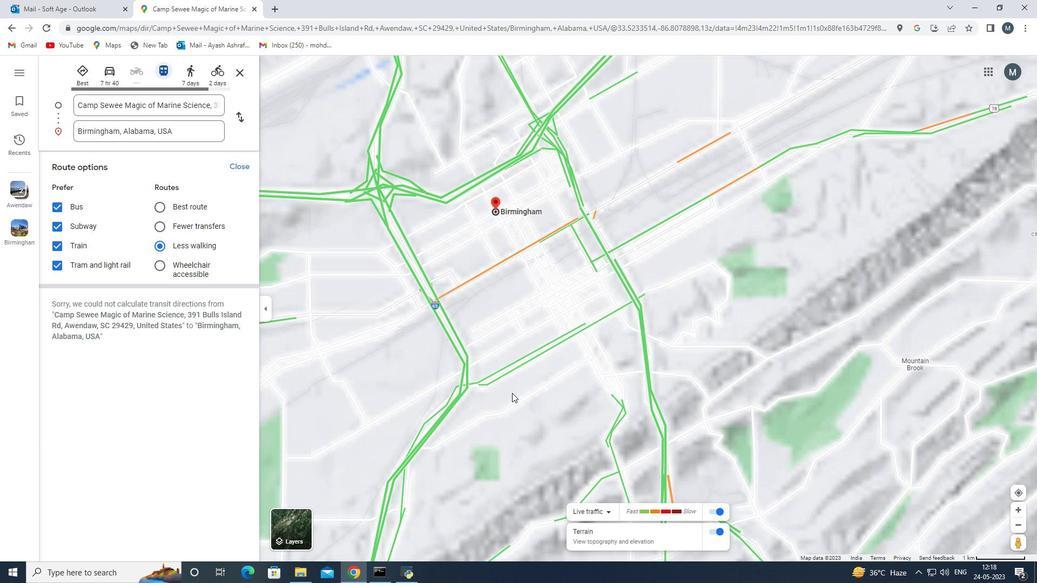 
Action: Mouse scrolled (509, 379) with delta (0, 0)
Screenshot: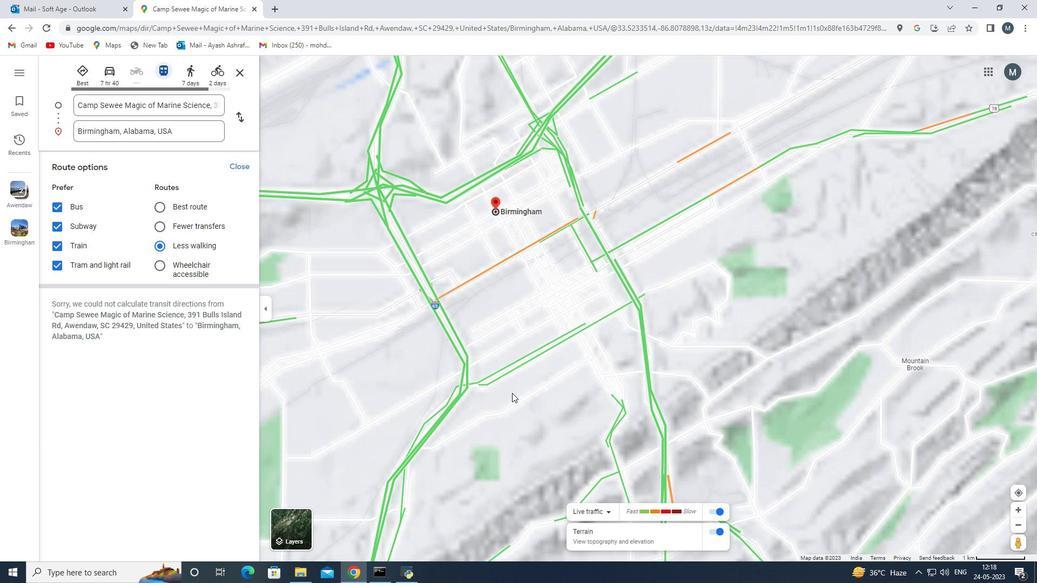 
Action: Mouse moved to (496, 377)
Screenshot: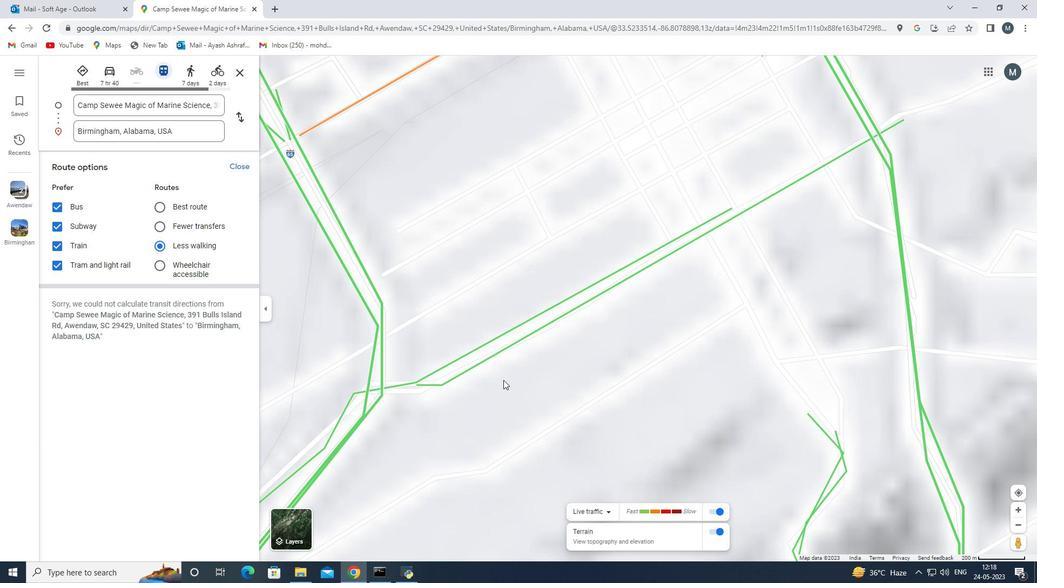 
Action: Mouse pressed left at (496, 377)
Screenshot: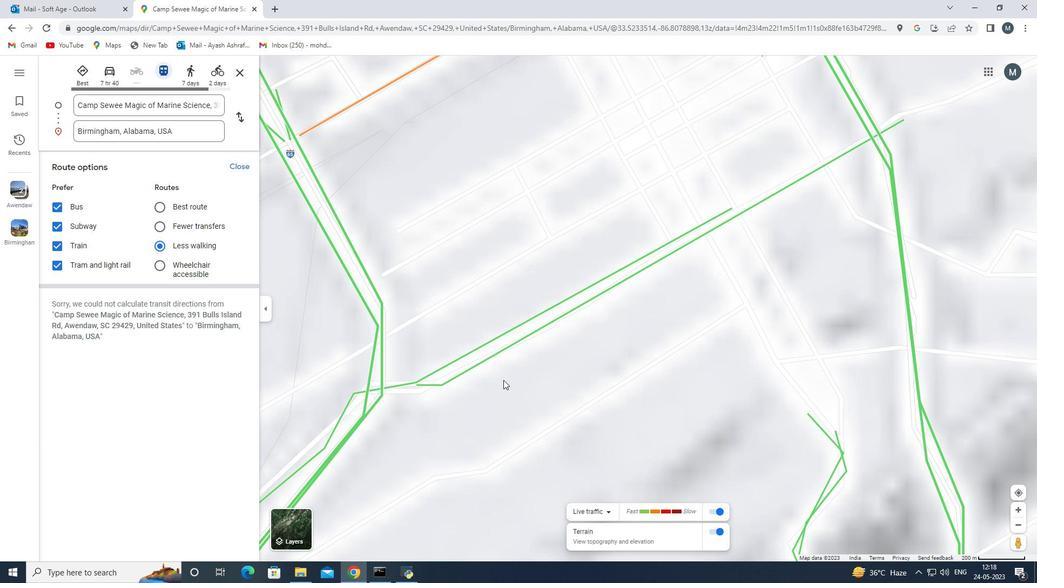 
Action: Mouse moved to (460, 374)
Screenshot: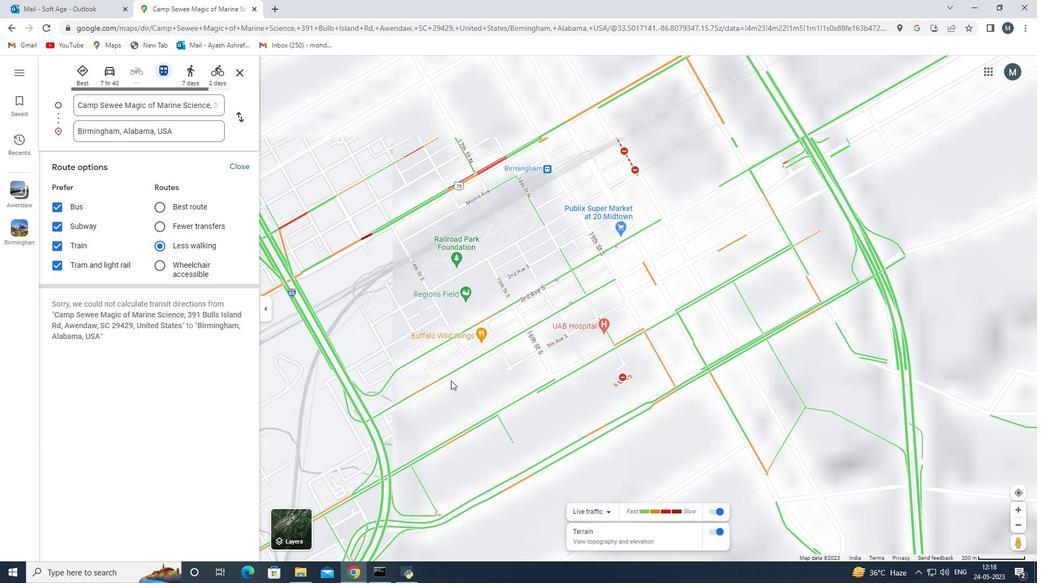 
Action: Mouse scrolled (460, 374) with delta (0, 0)
Screenshot: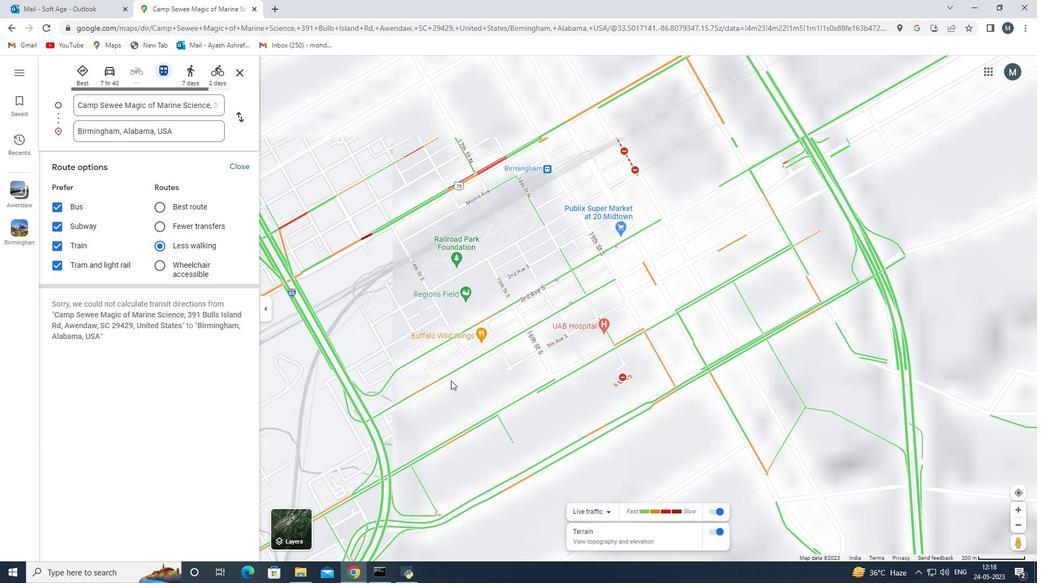 
Action: Mouse scrolled (460, 374) with delta (0, 0)
Screenshot: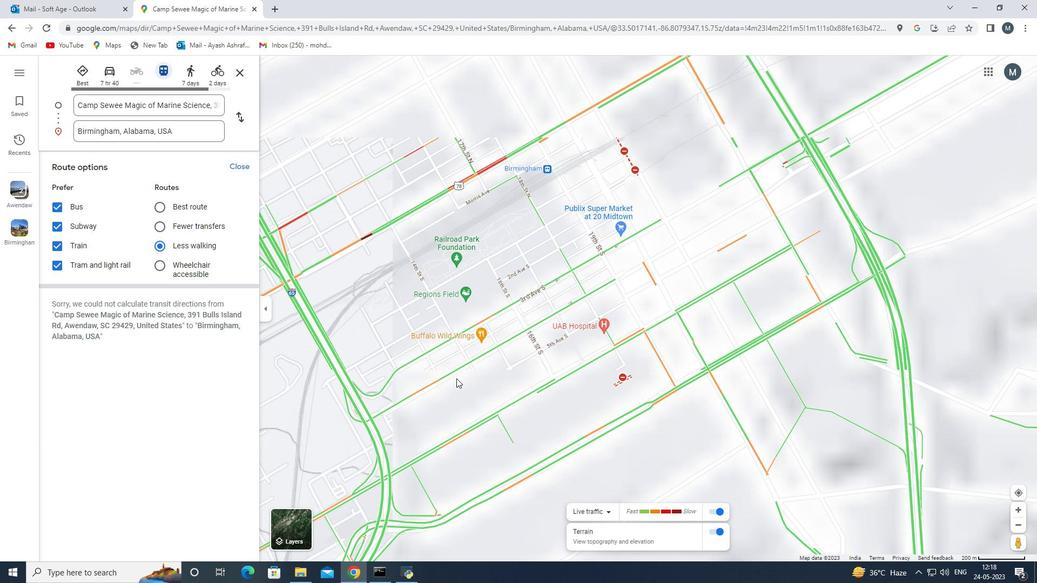 
Action: Mouse scrolled (460, 374) with delta (0, 0)
Screenshot: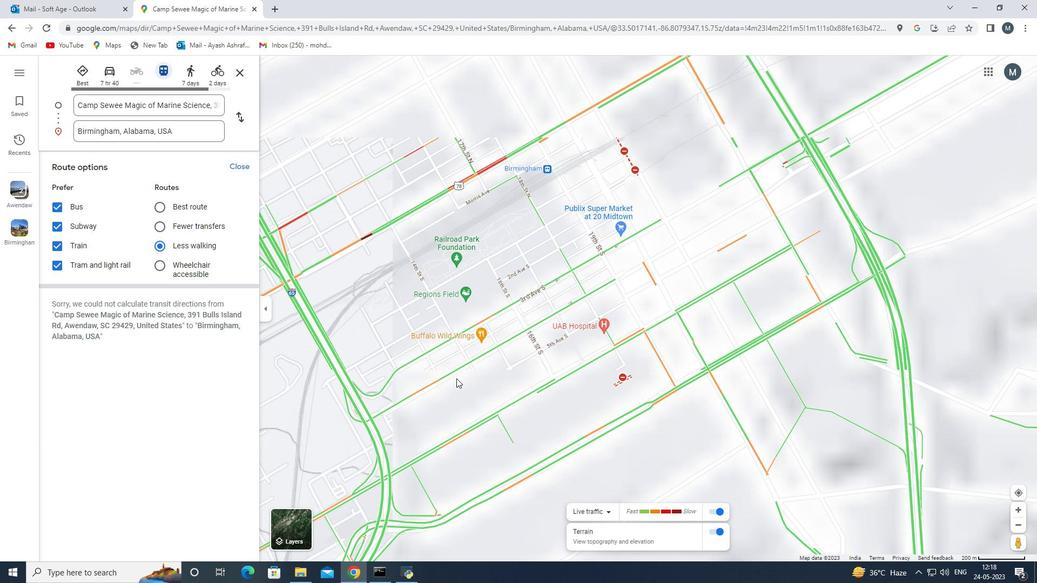
Action: Mouse moved to (460, 373)
Screenshot: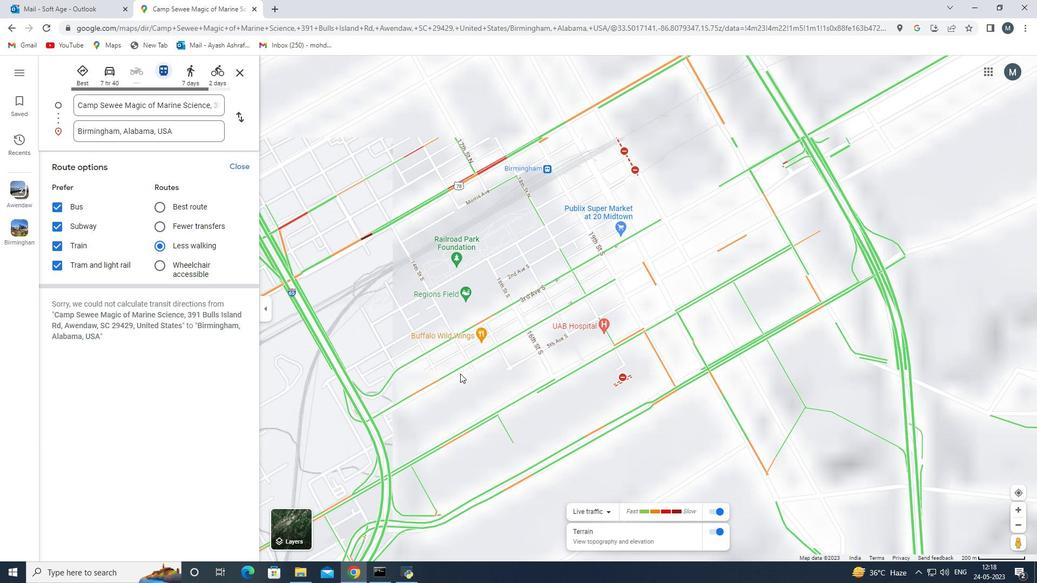 
Action: Mouse scrolled (460, 374) with delta (0, 0)
Screenshot: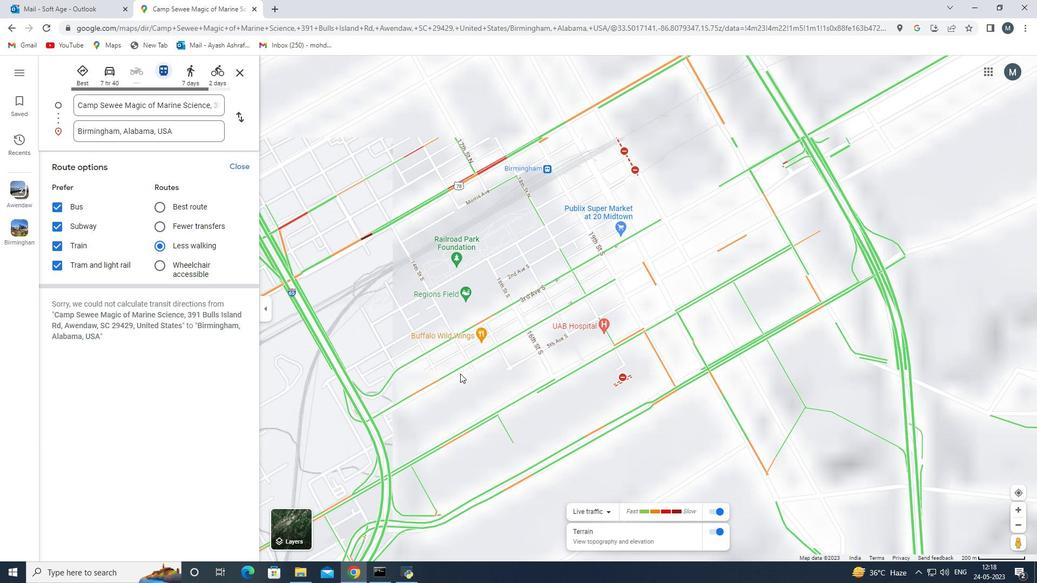 
Action: Mouse moved to (481, 363)
Screenshot: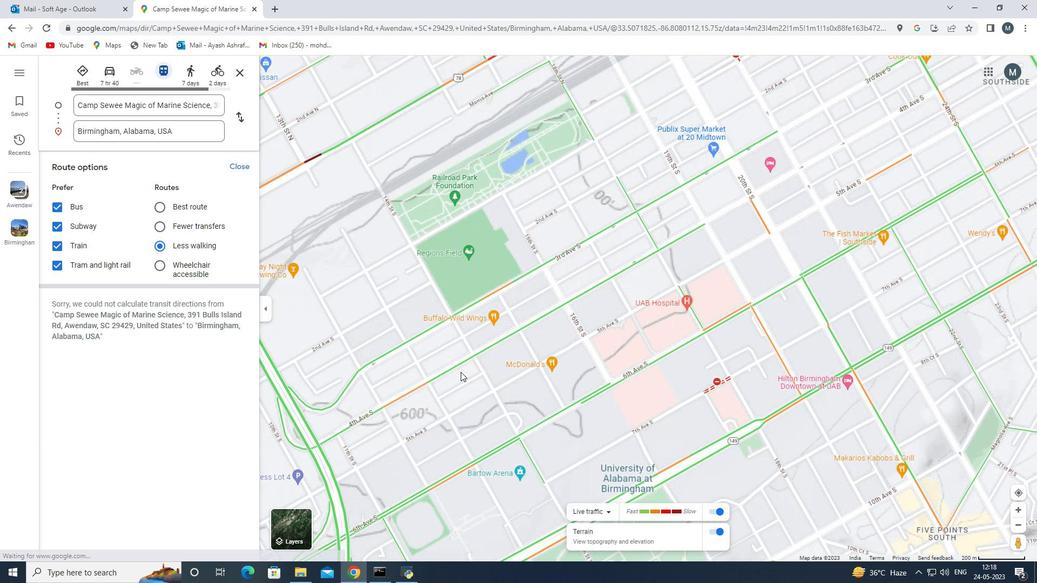 
Action: Mouse scrolled (481, 362) with delta (0, 0)
Screenshot: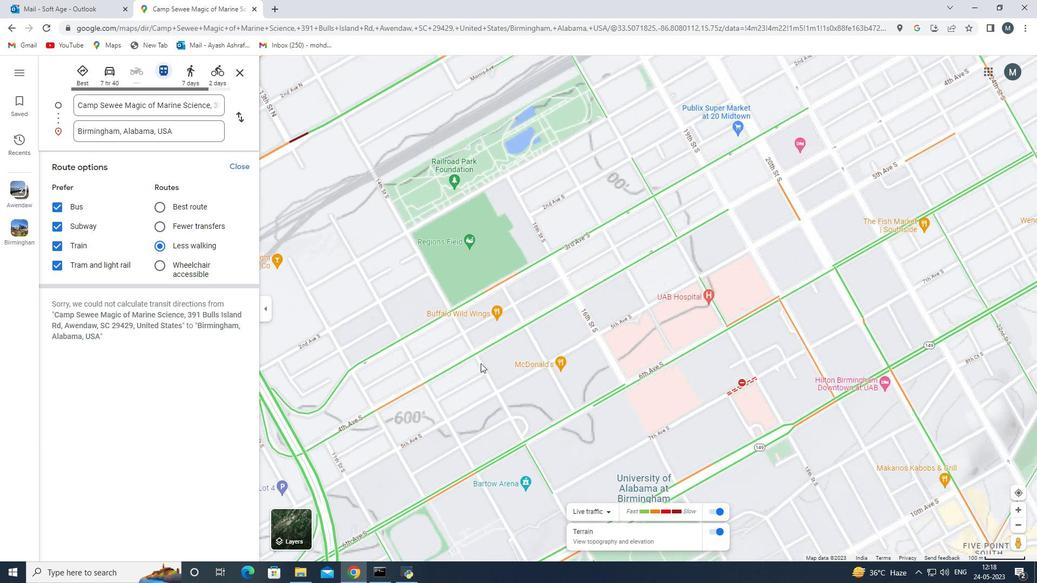
Action: Mouse scrolled (481, 362) with delta (0, 0)
Screenshot: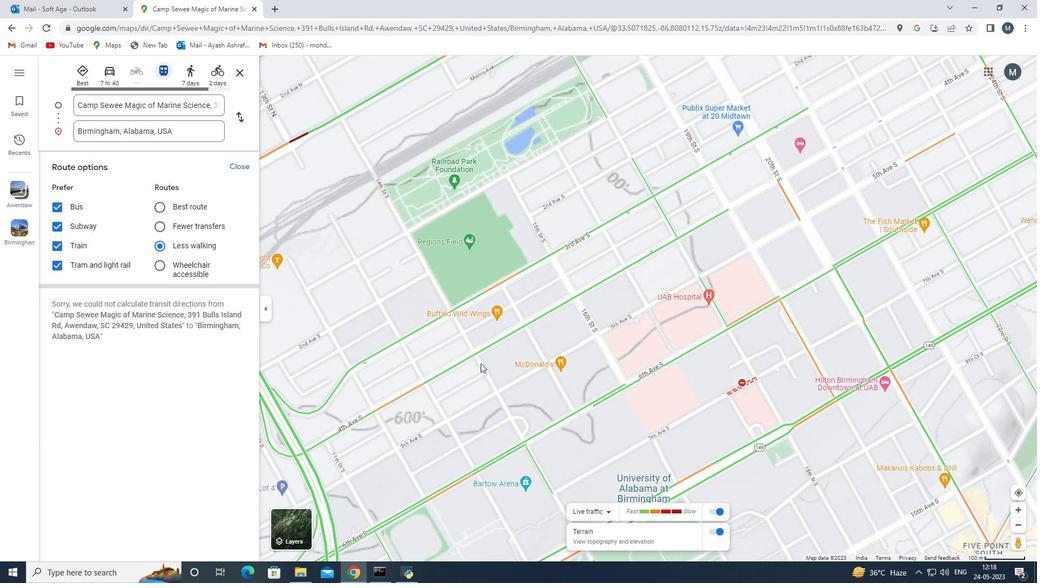 
Action: Mouse scrolled (481, 362) with delta (0, 0)
Screenshot: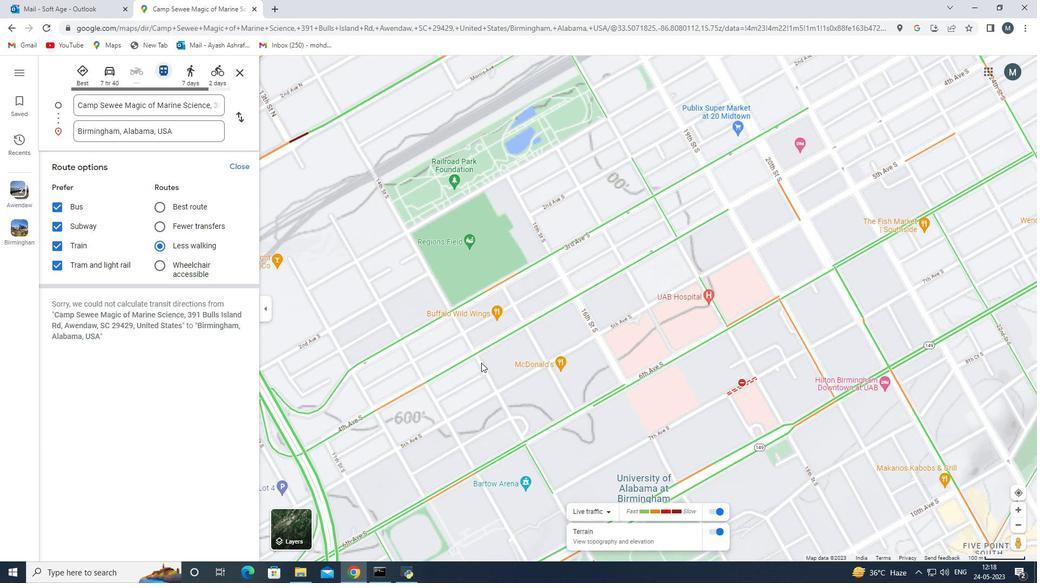 
Action: Mouse scrolled (481, 362) with delta (0, 0)
Screenshot: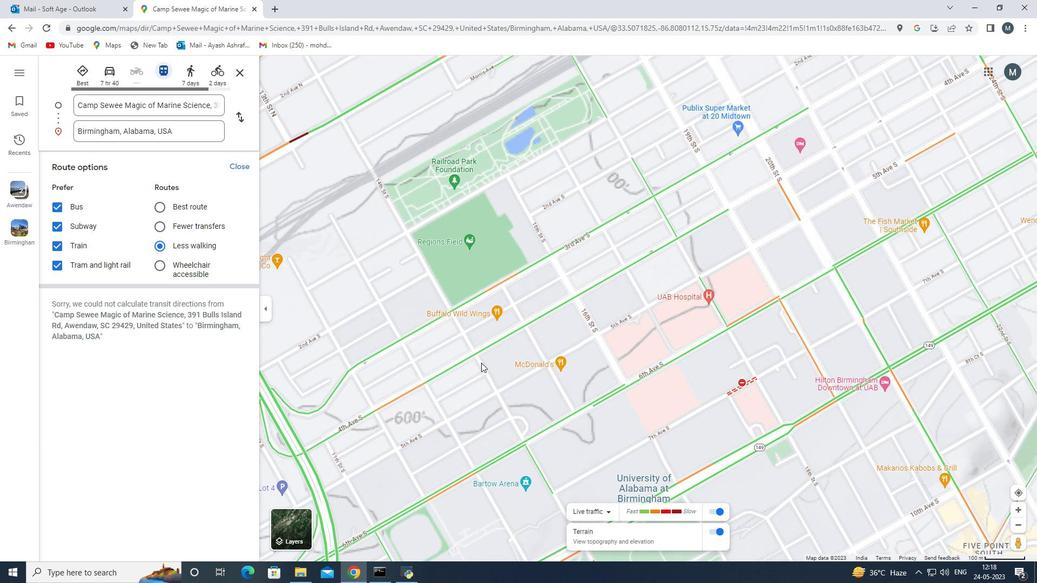 
Action: Mouse scrolled (481, 362) with delta (0, 0)
Screenshot: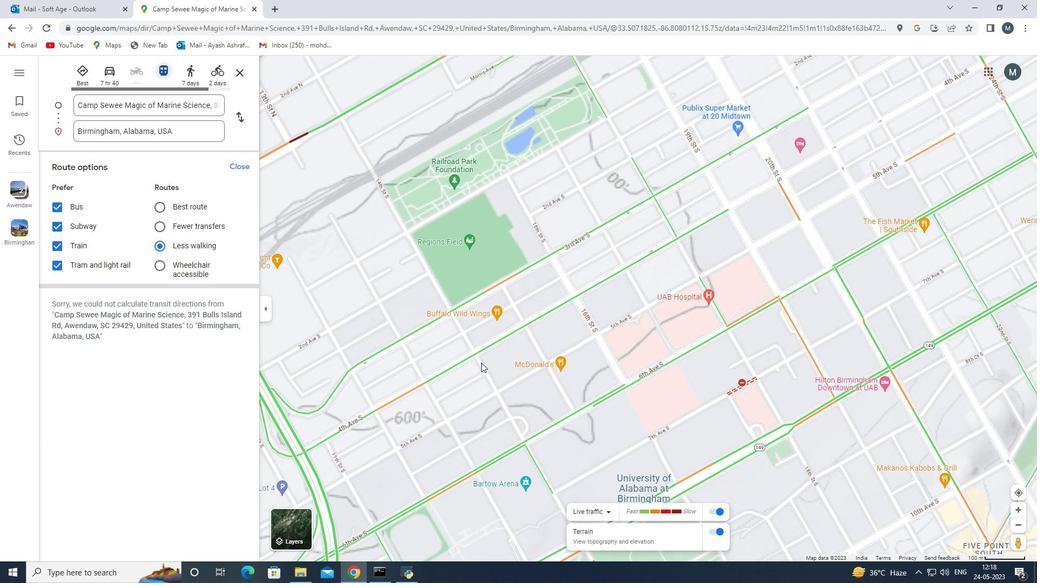 
Action: Mouse moved to (496, 330)
Screenshot: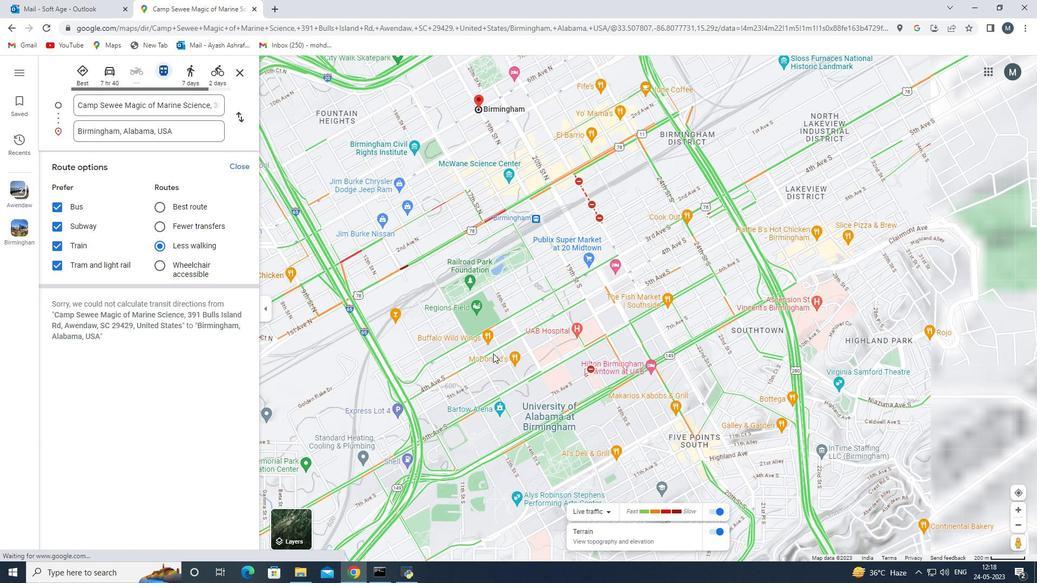 
Action: Mouse scrolled (496, 330) with delta (0, 0)
Screenshot: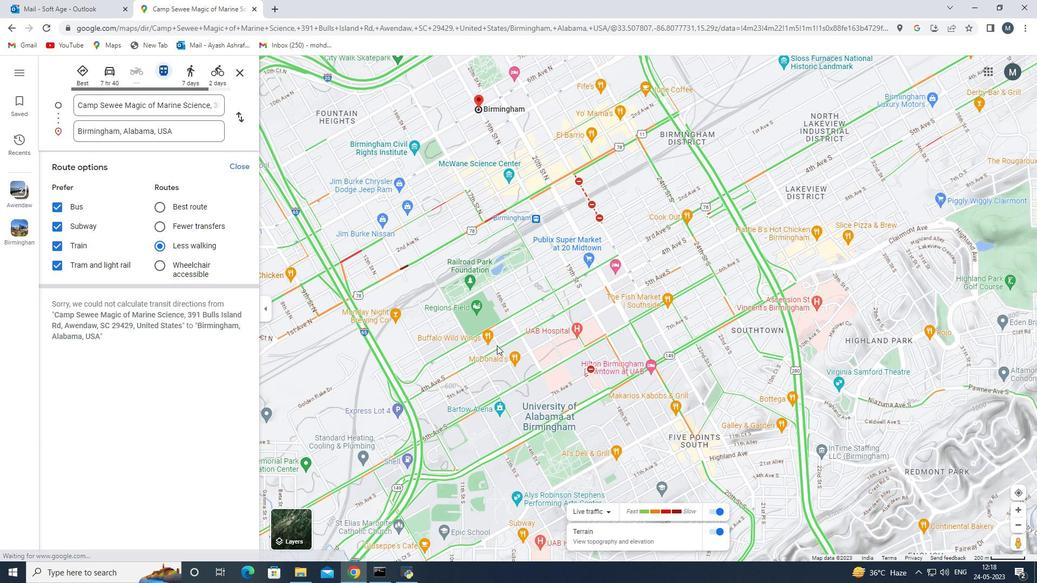
Action: Mouse scrolled (496, 330) with delta (0, 0)
Screenshot: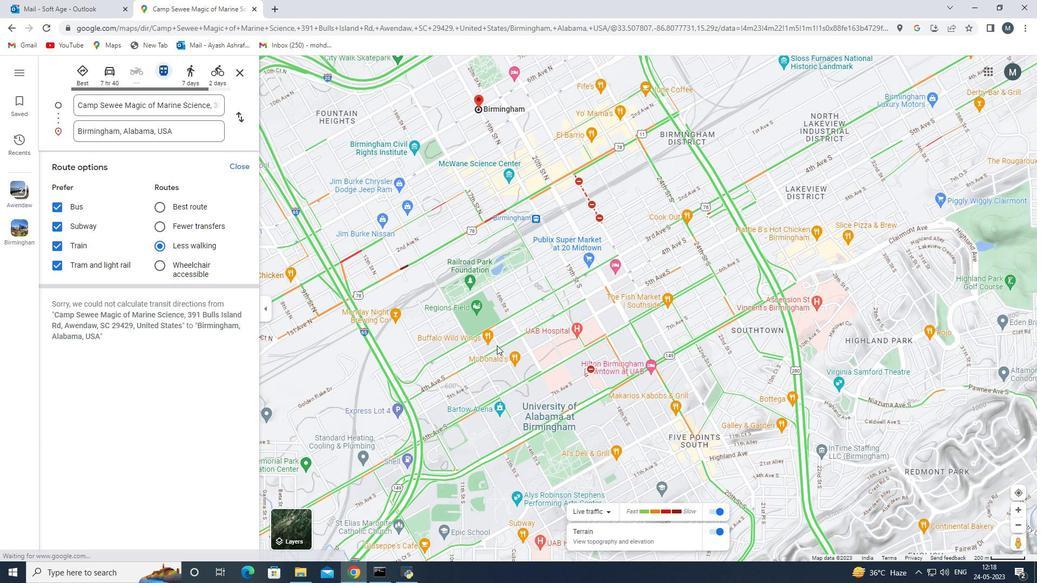 
Action: Mouse moved to (460, 266)
Screenshot: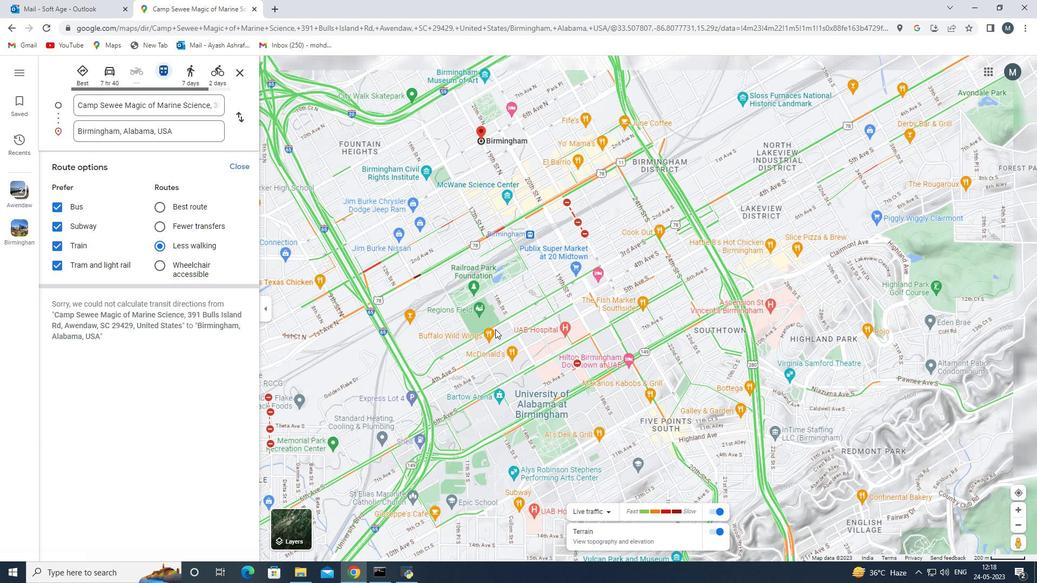
Action: Mouse pressed left at (460, 266)
Screenshot: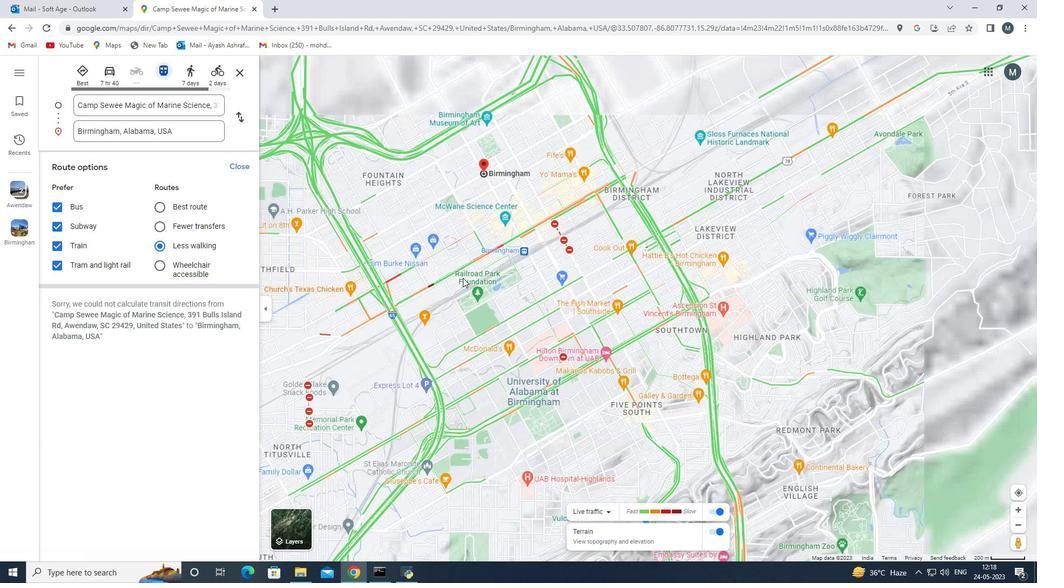 
Action: Mouse moved to (507, 376)
Screenshot: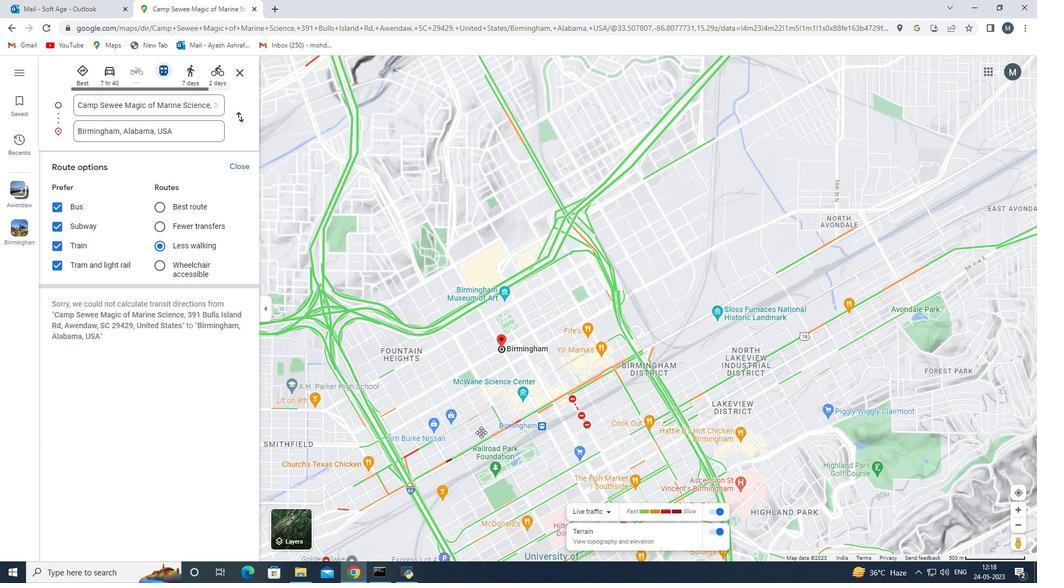 
Action: Mouse scrolled (507, 377) with delta (0, 0)
Screenshot: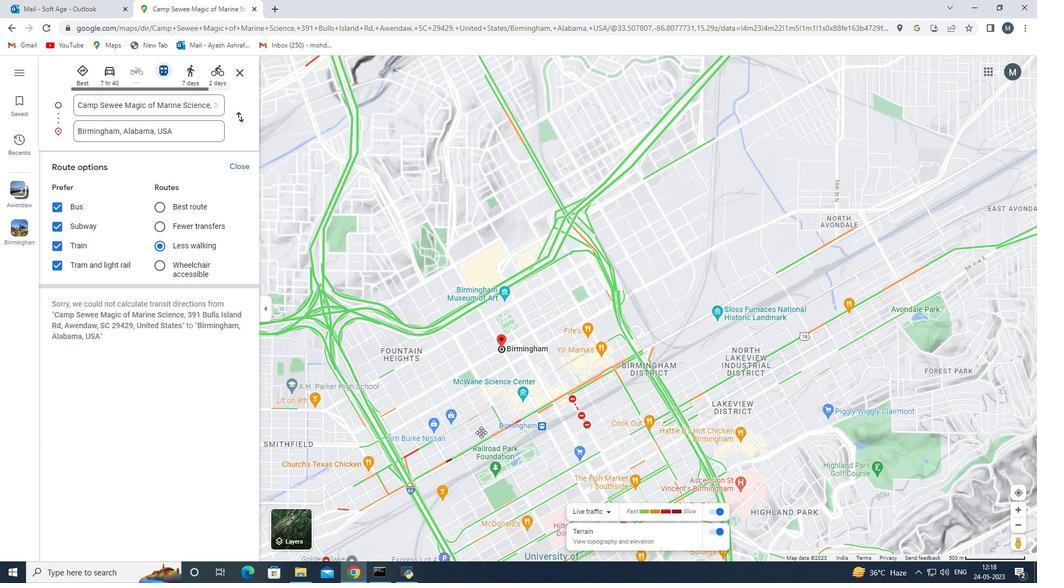 
Action: Mouse scrolled (507, 377) with delta (0, 0)
Screenshot: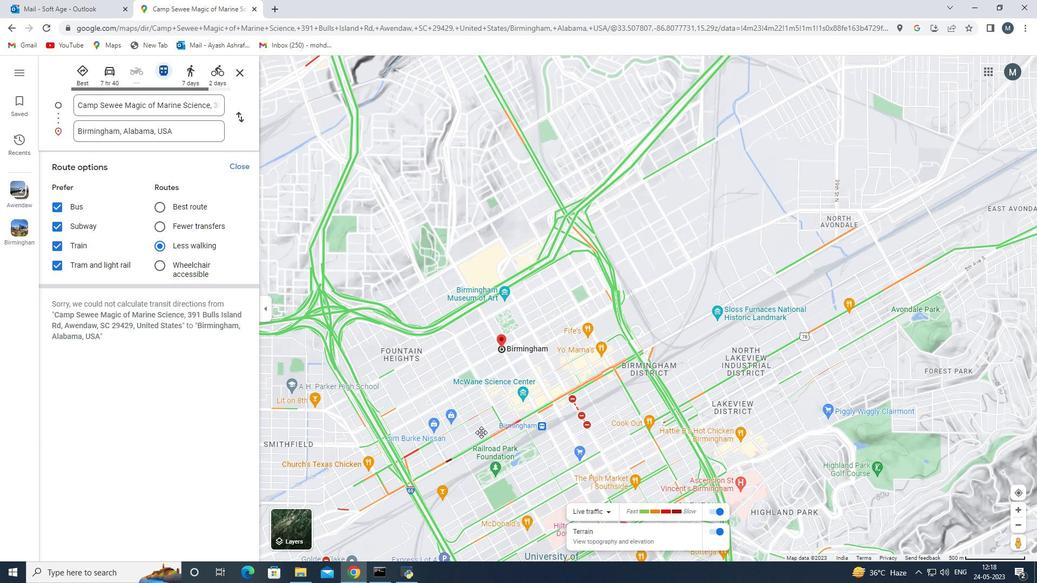 
Action: Mouse scrolled (507, 377) with delta (0, 0)
Screenshot: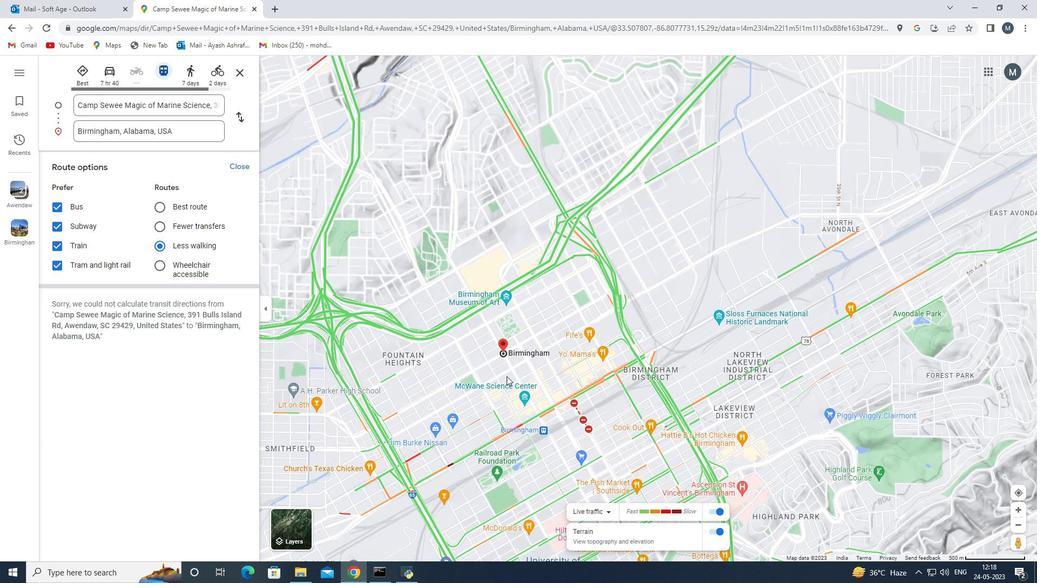 
Action: Mouse moved to (507, 373)
Screenshot: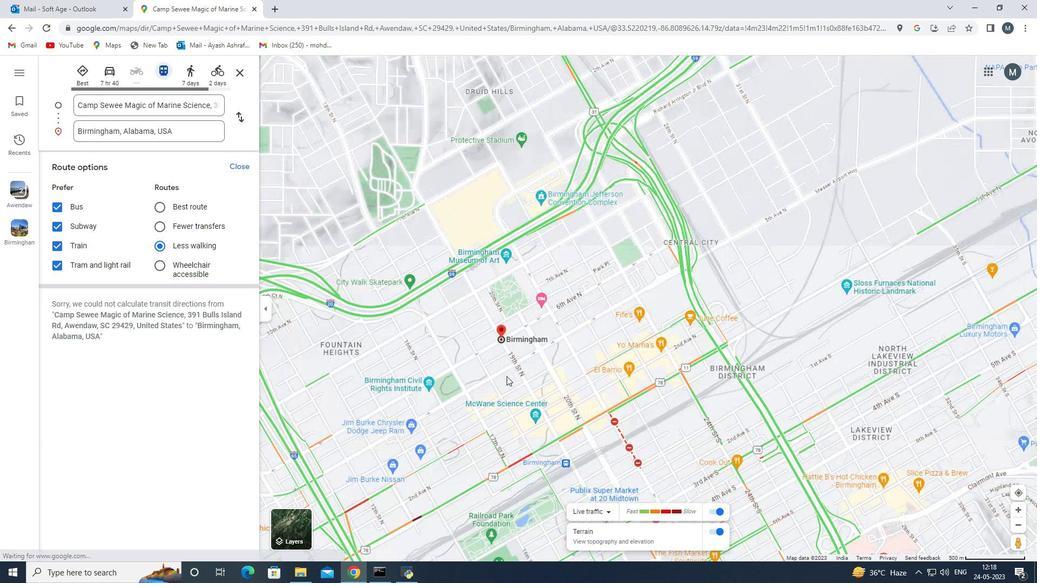 
Action: Mouse scrolled (507, 373) with delta (0, 0)
Screenshot: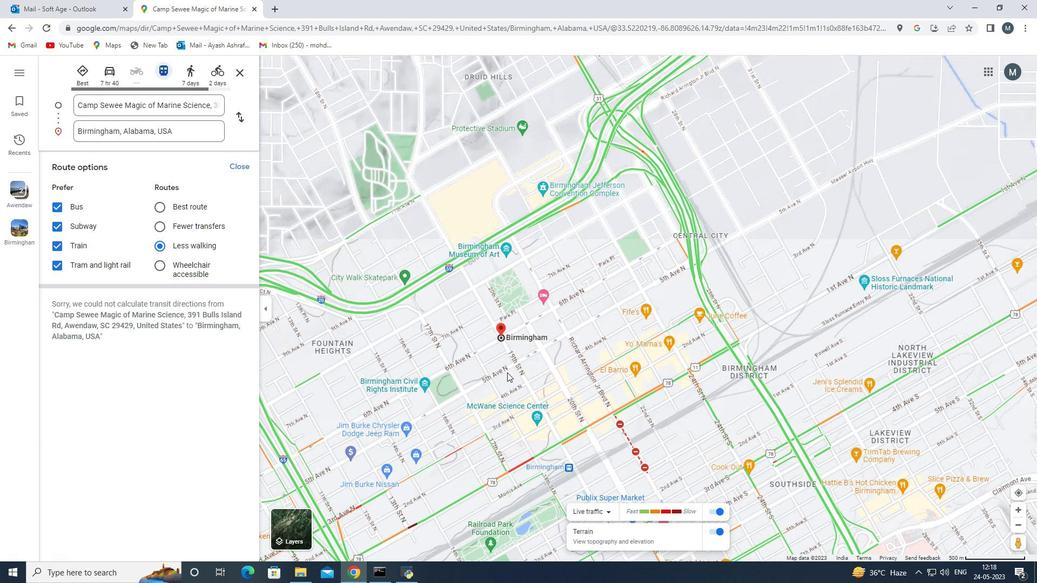 
Action: Mouse scrolled (507, 373) with delta (0, 0)
Screenshot: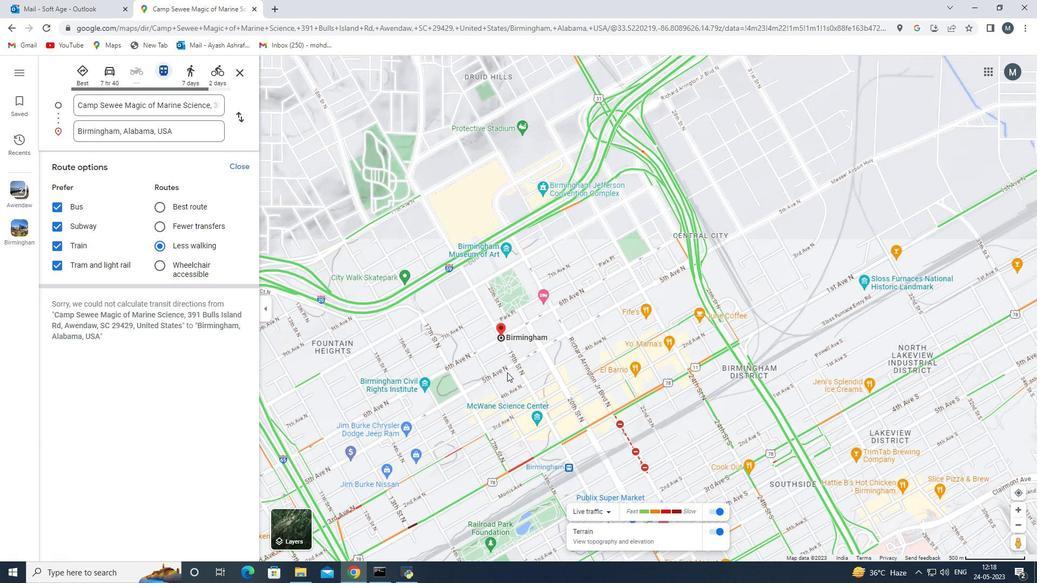 
Action: Mouse moved to (508, 371)
Screenshot: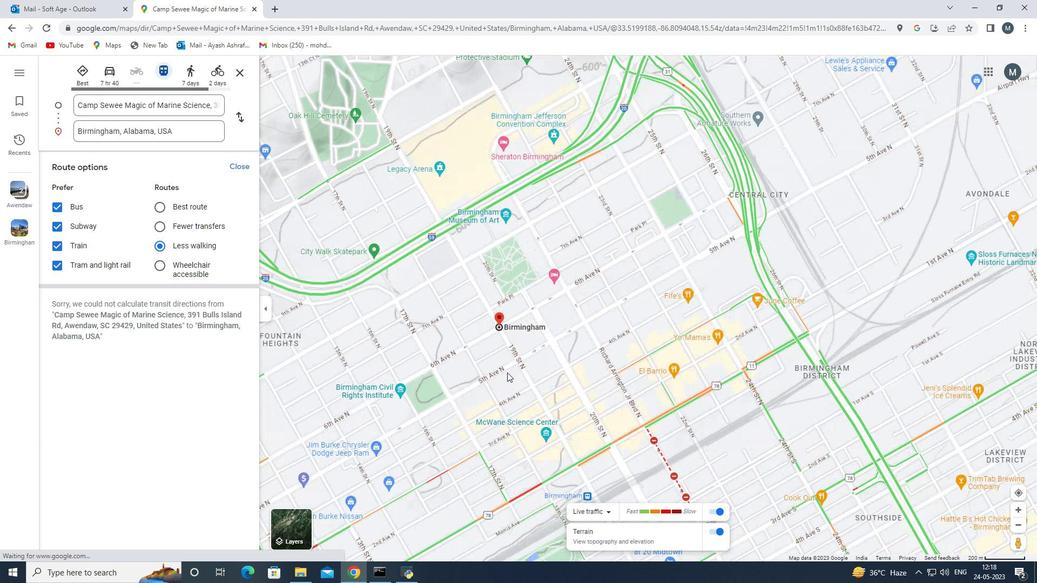 
Action: Mouse scrolled (508, 371) with delta (0, 0)
Screenshot: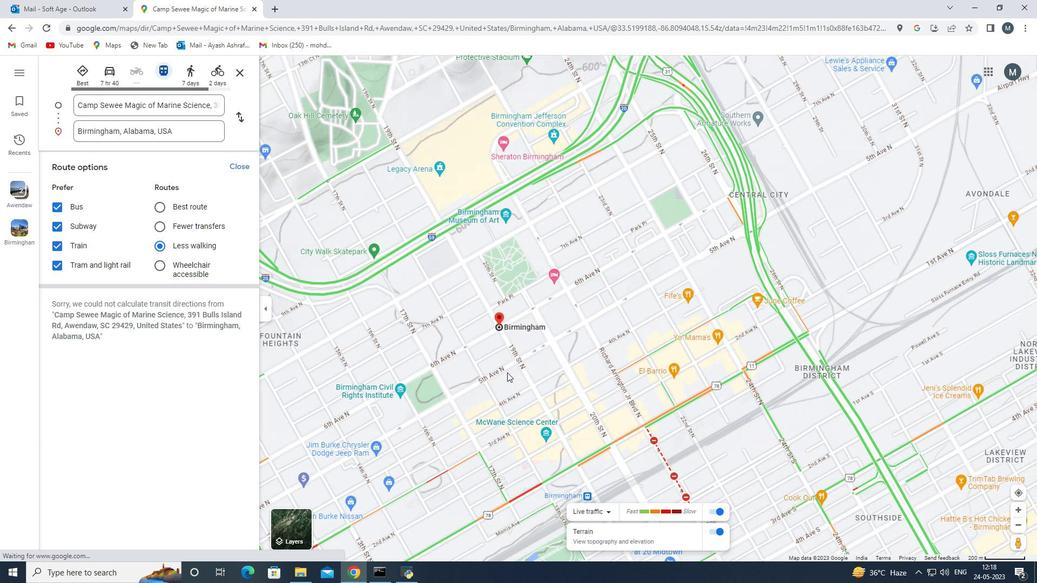 
Action: Mouse scrolled (508, 371) with delta (0, 0)
Screenshot: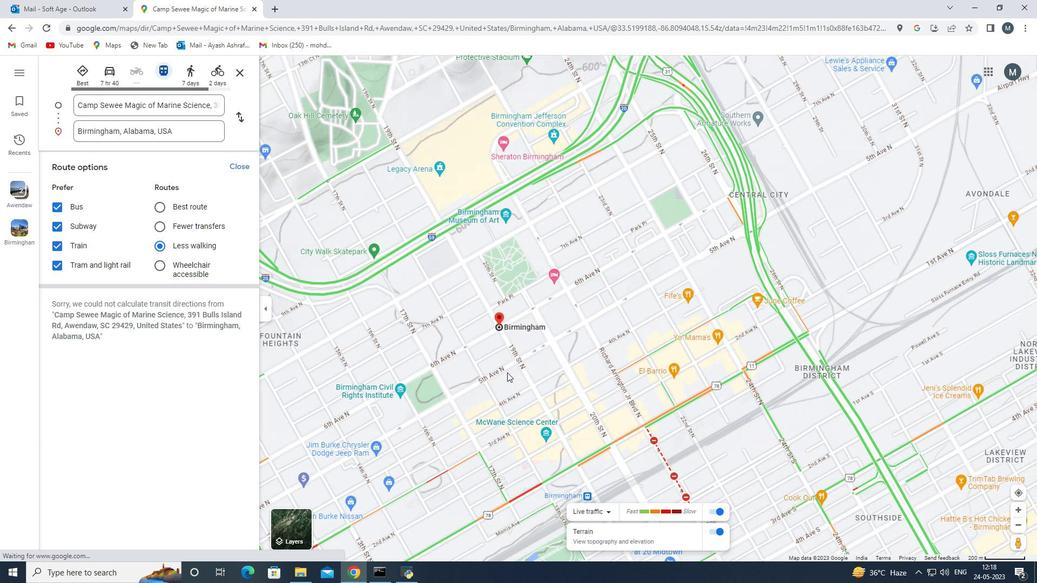 
Action: Mouse scrolled (508, 371) with delta (0, 0)
Screenshot: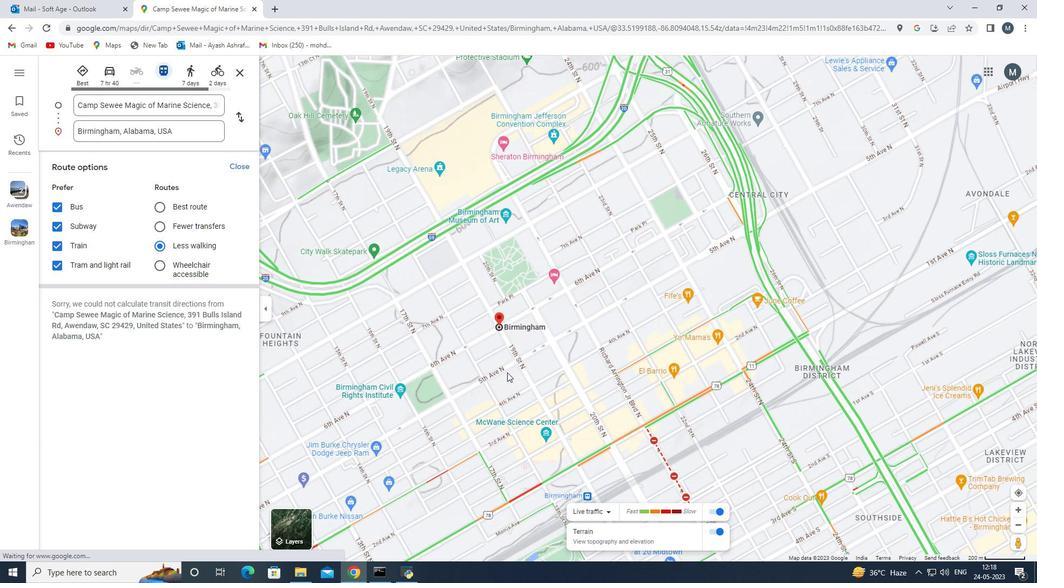 
Action: Mouse scrolled (508, 371) with delta (0, 0)
Screenshot: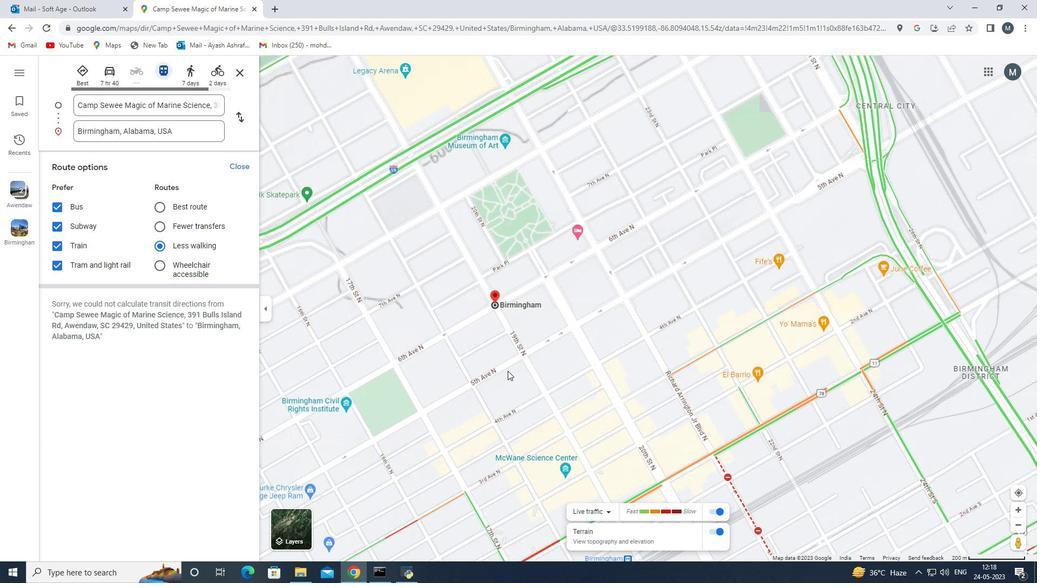 
Action: Mouse scrolled (508, 371) with delta (0, 0)
Screenshot: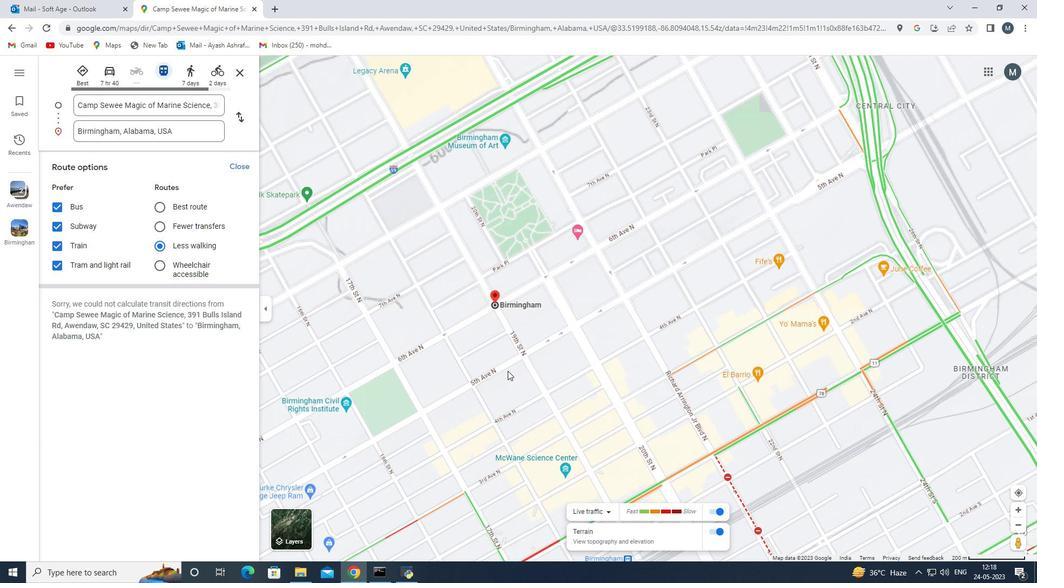 
Action: Mouse scrolled (508, 371) with delta (0, 0)
Screenshot: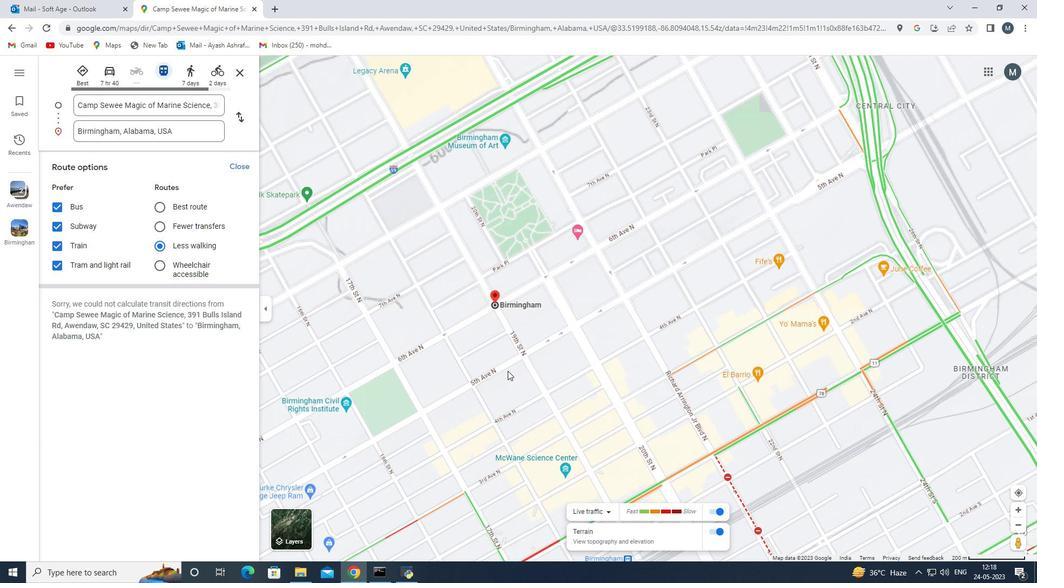 
Action: Mouse scrolled (508, 371) with delta (0, 0)
Screenshot: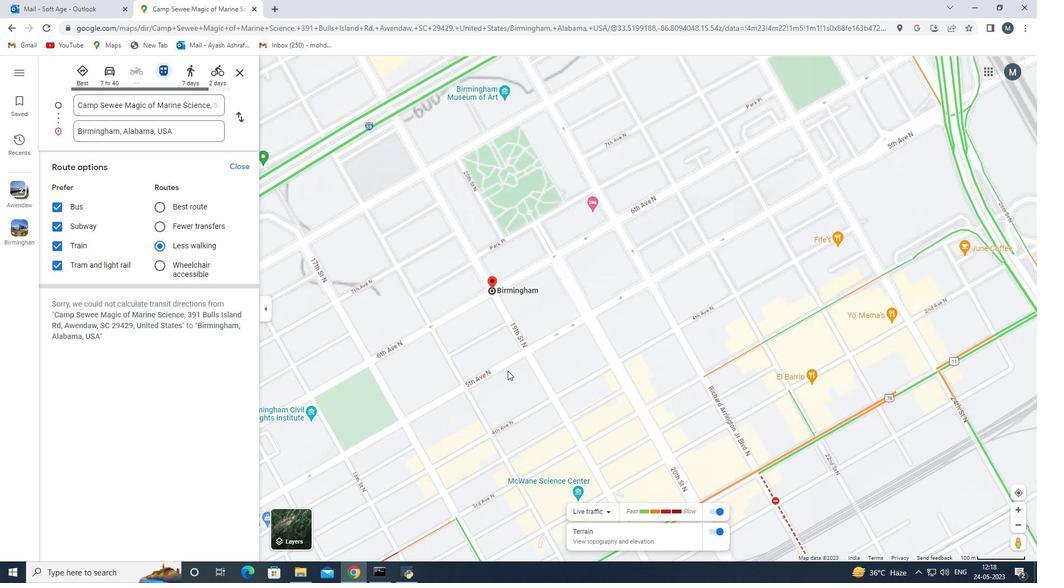 
Action: Mouse scrolled (508, 371) with delta (0, 0)
Screenshot: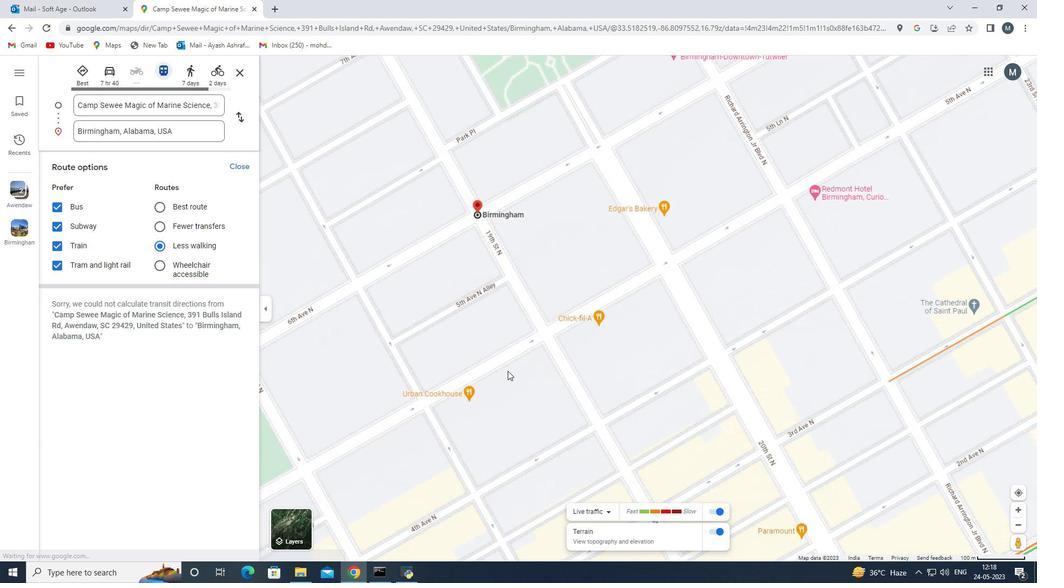 
Action: Mouse scrolled (508, 371) with delta (0, 0)
Screenshot: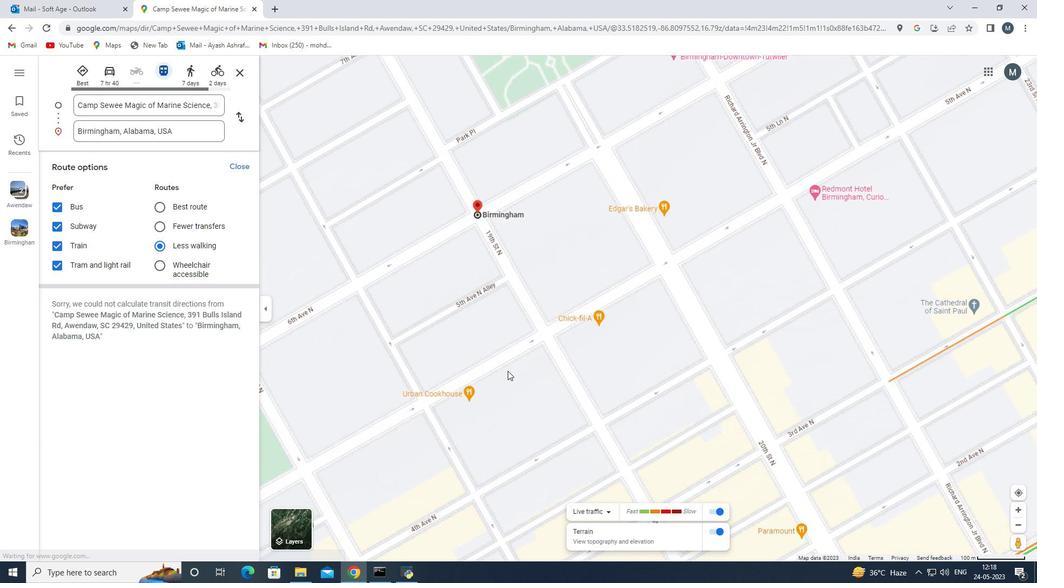 
Action: Mouse scrolled (508, 371) with delta (0, 0)
Screenshot: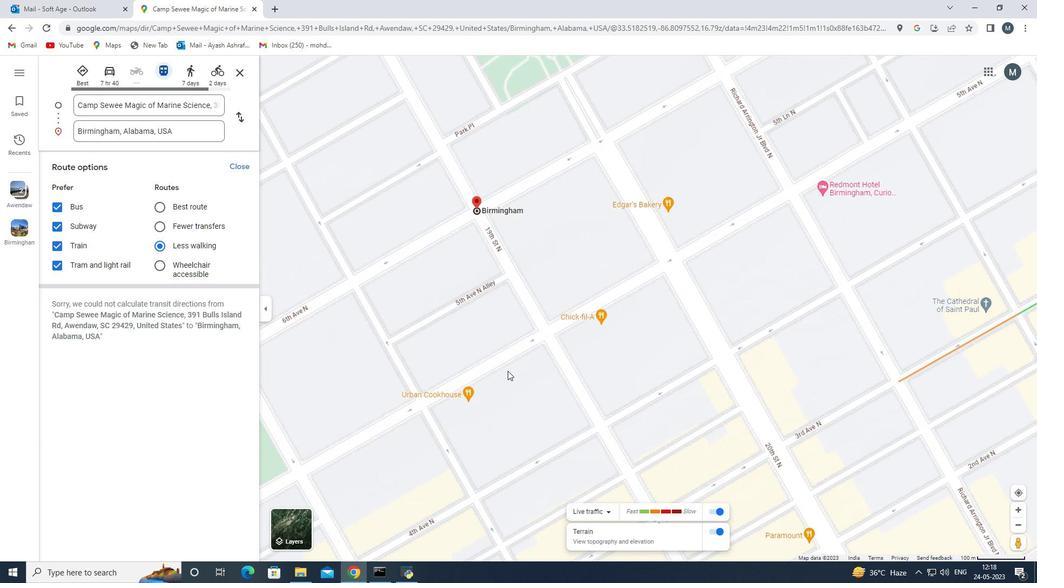 
Action: Mouse scrolled (508, 371) with delta (0, 0)
Screenshot: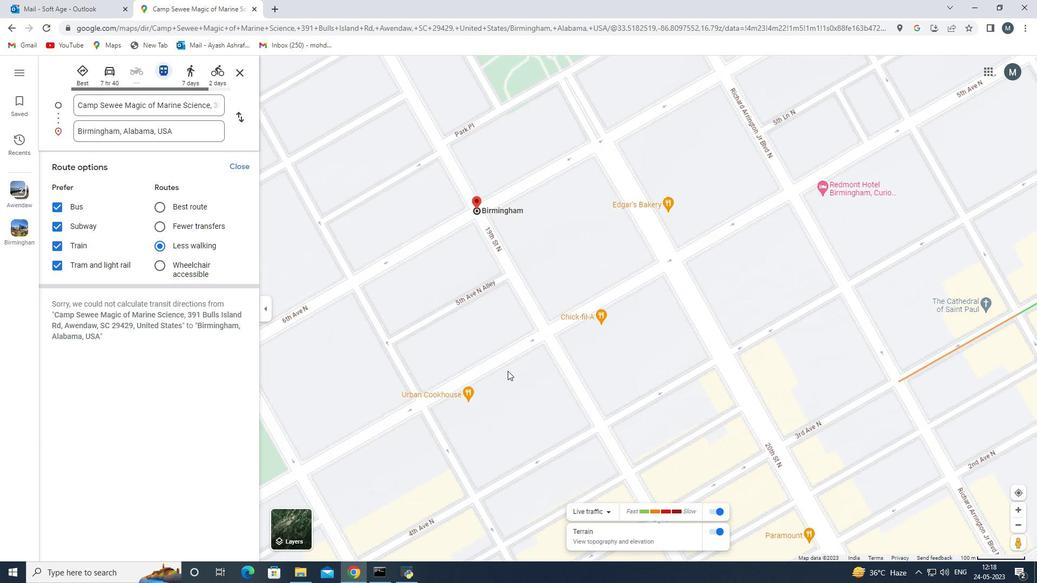
Action: Mouse moved to (501, 356)
Screenshot: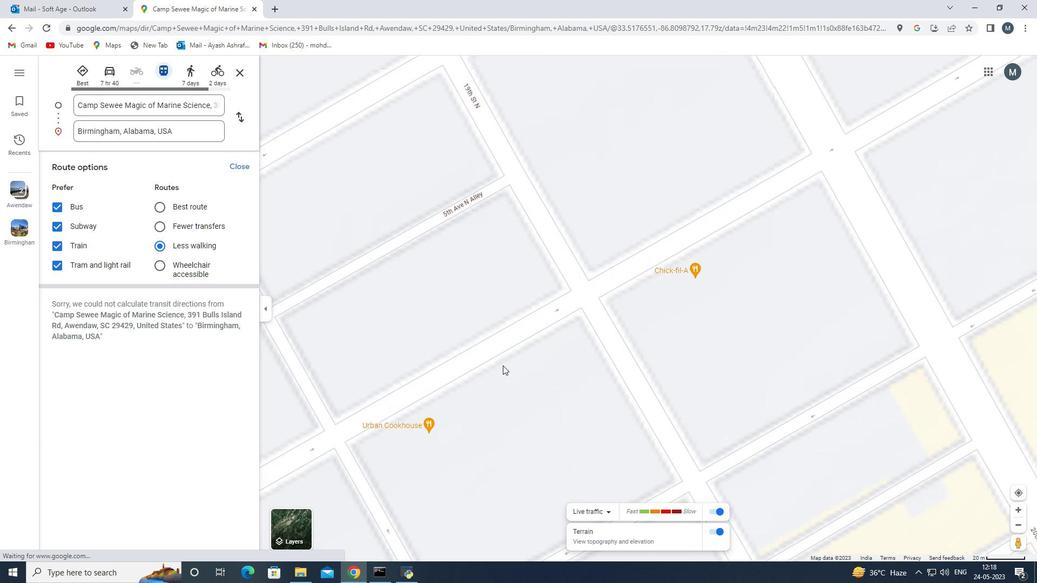 
Action: Mouse pressed left at (501, 356)
Screenshot: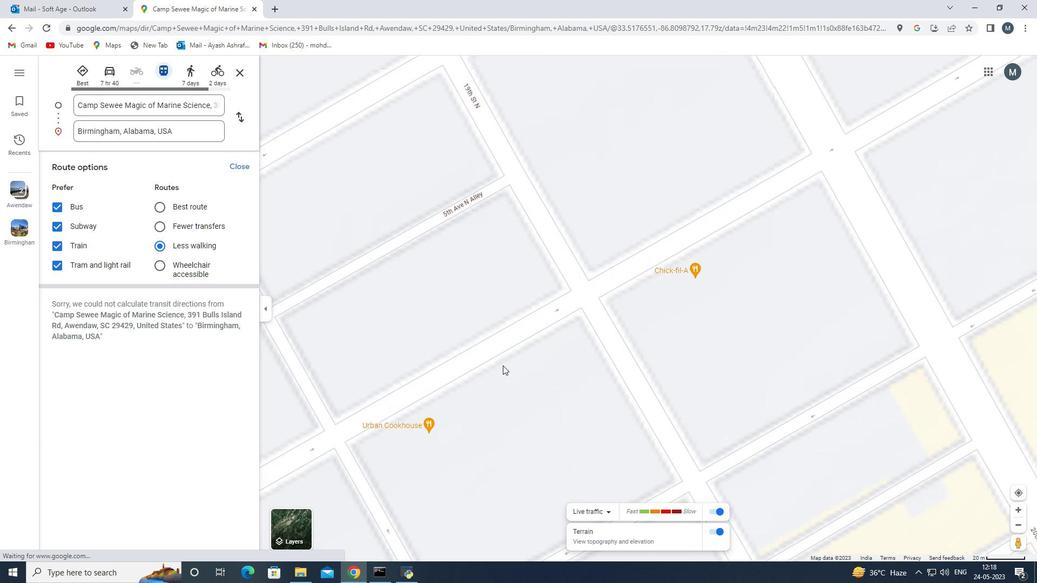 
Action: Mouse moved to (449, 367)
Screenshot: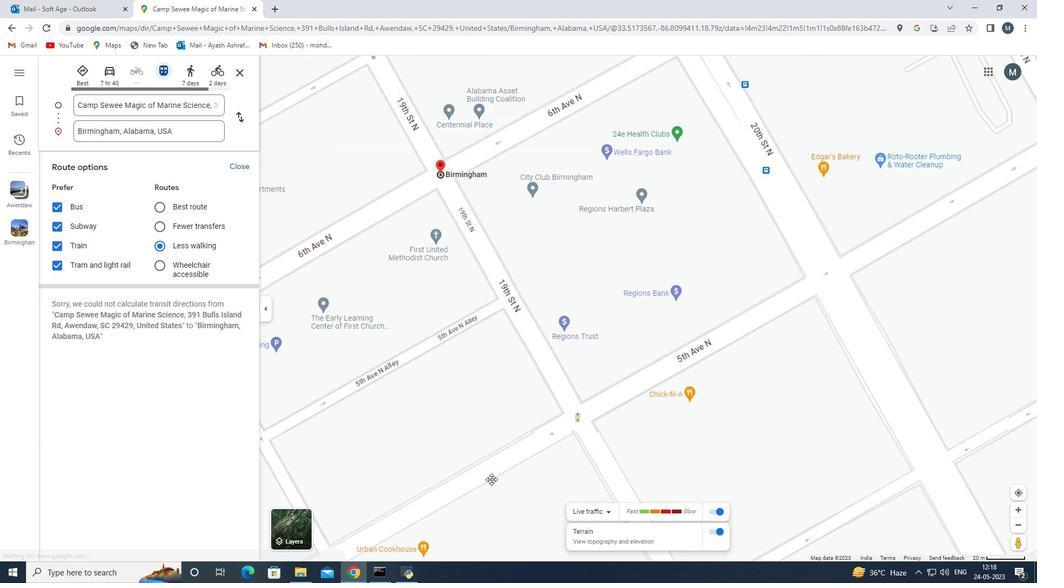 
Action: Mouse scrolled (449, 368) with delta (0, 0)
Screenshot: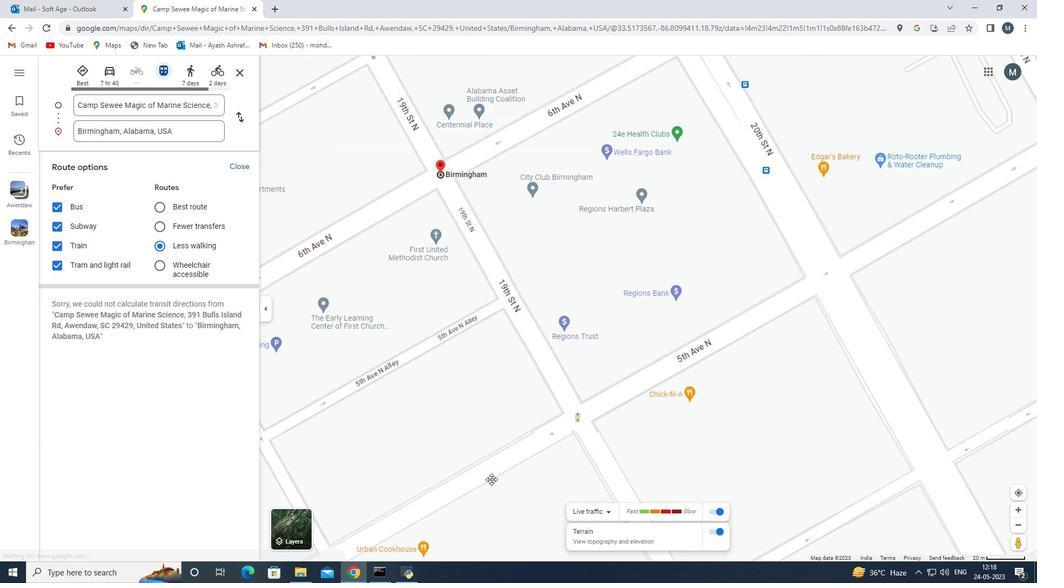 
Action: Mouse scrolled (449, 368) with delta (0, 0)
Screenshot: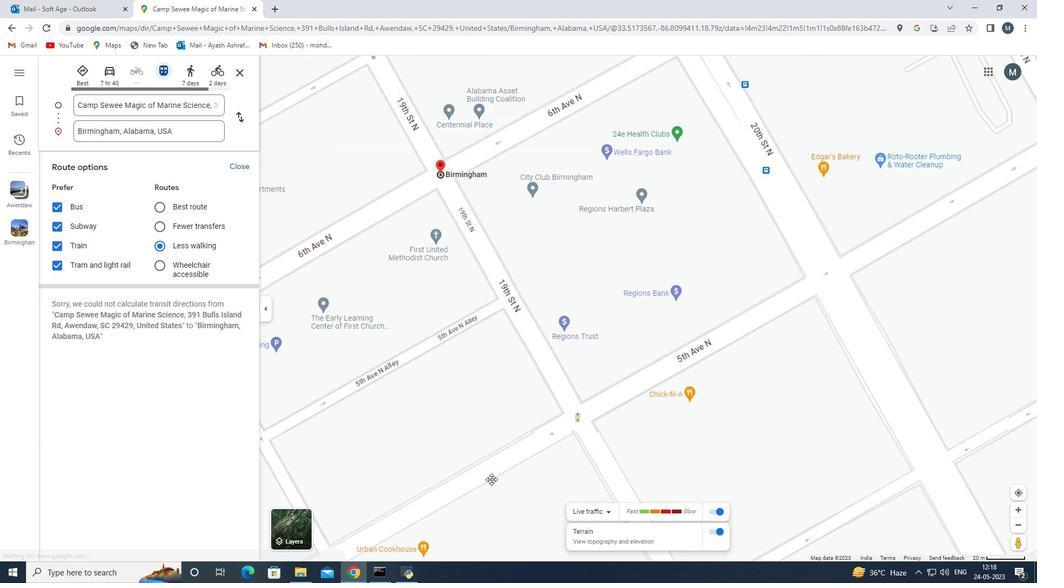 
Action: Mouse moved to (449, 367)
Screenshot: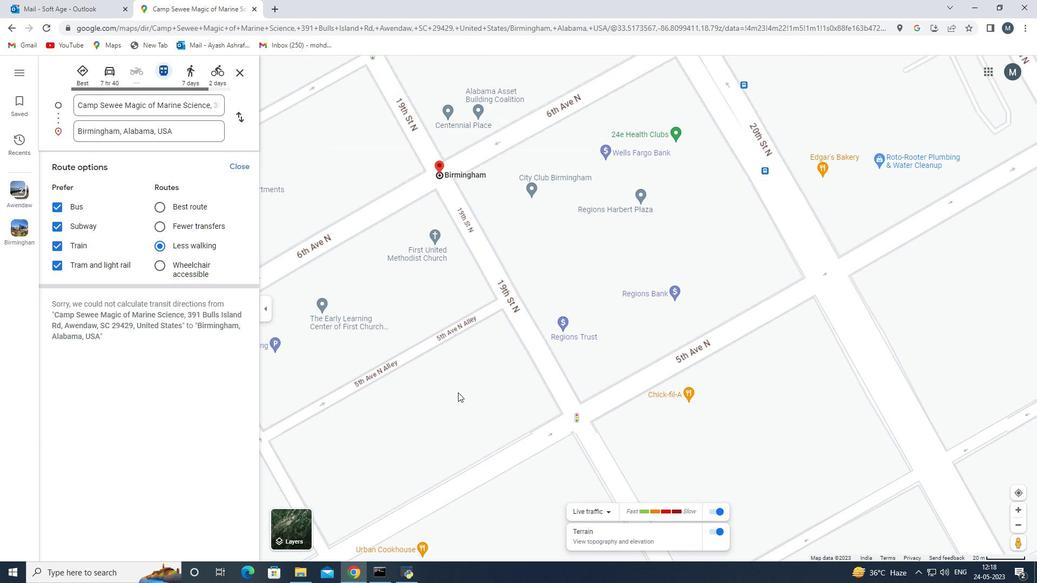 
Action: Mouse scrolled (449, 368) with delta (0, 0)
Screenshot: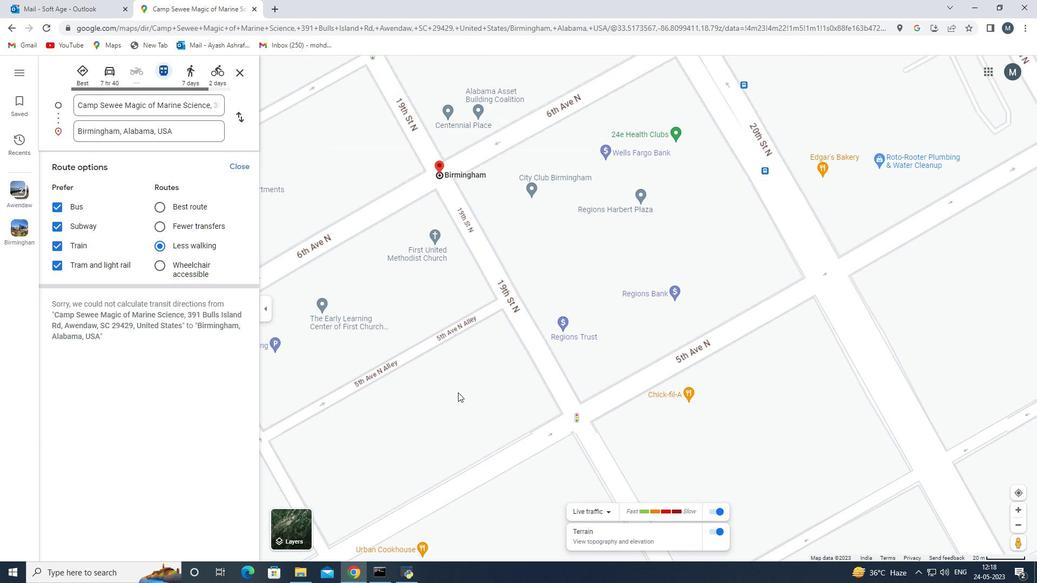 
Action: Mouse scrolled (449, 368) with delta (0, 0)
Screenshot: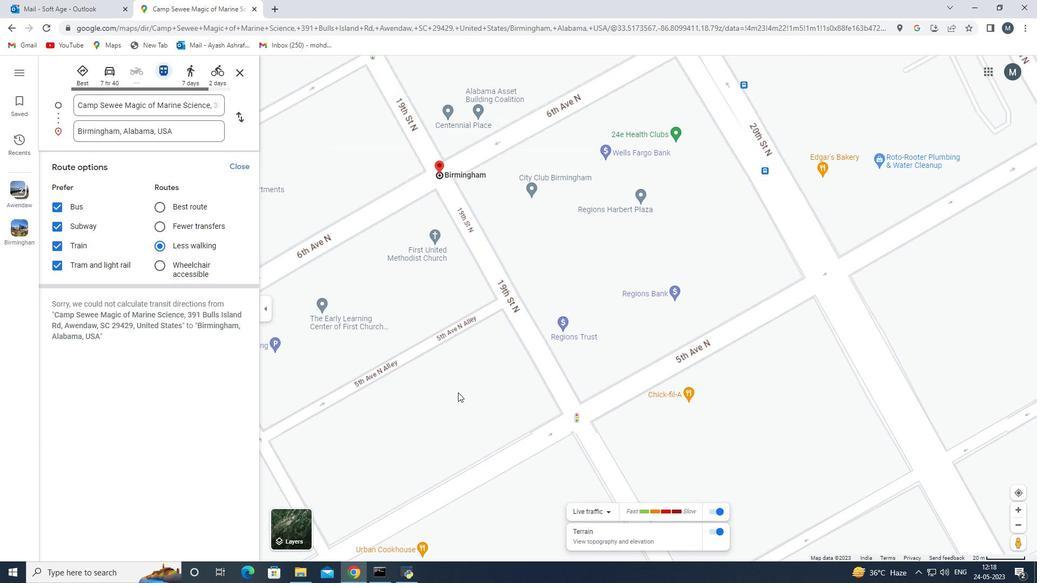 
Action: Mouse moved to (443, 321)
Screenshot: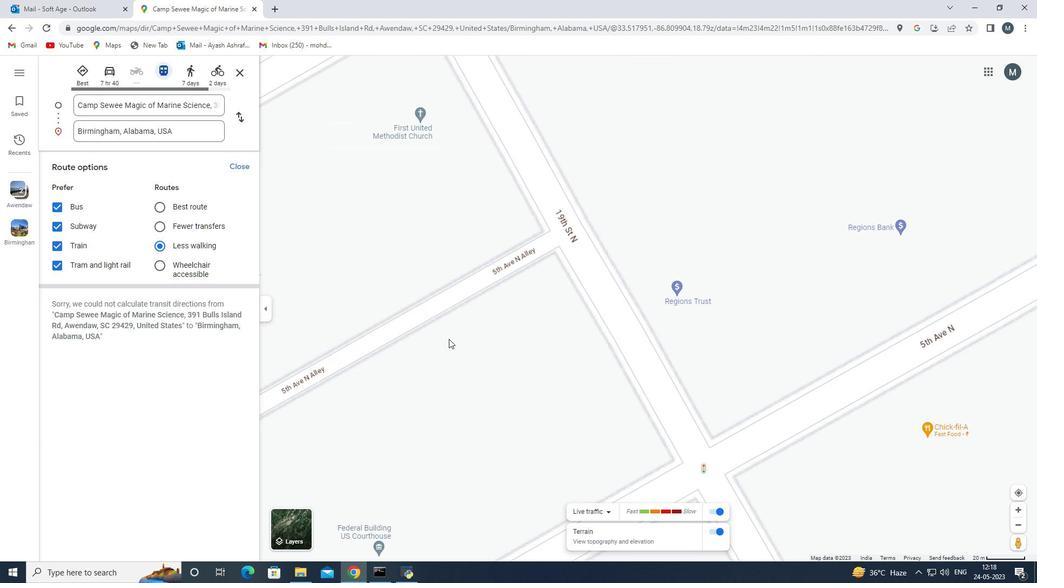 
Action: Mouse pressed left at (443, 321)
Screenshot: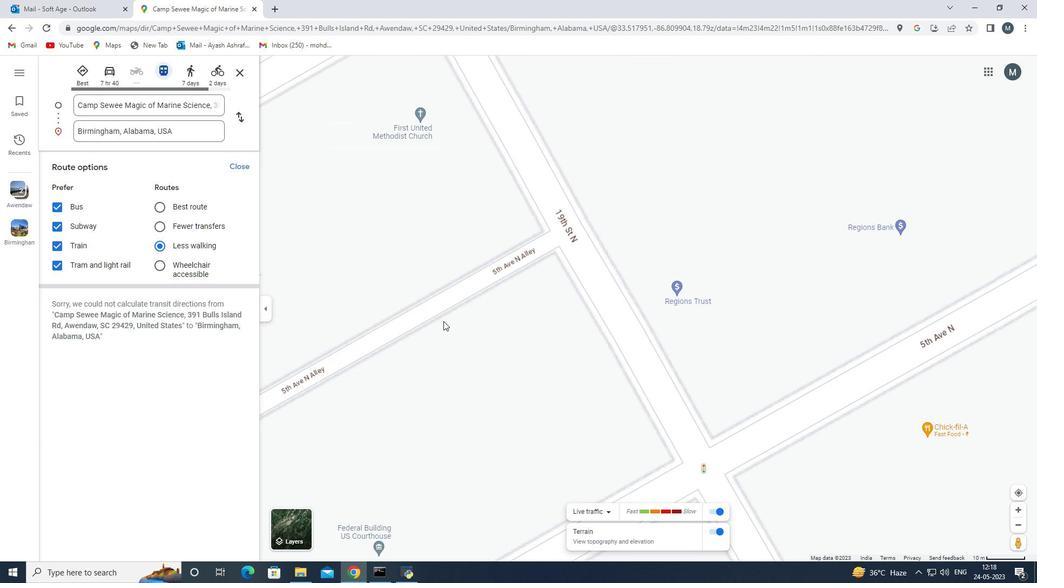 
Action: Mouse moved to (445, 377)
Screenshot: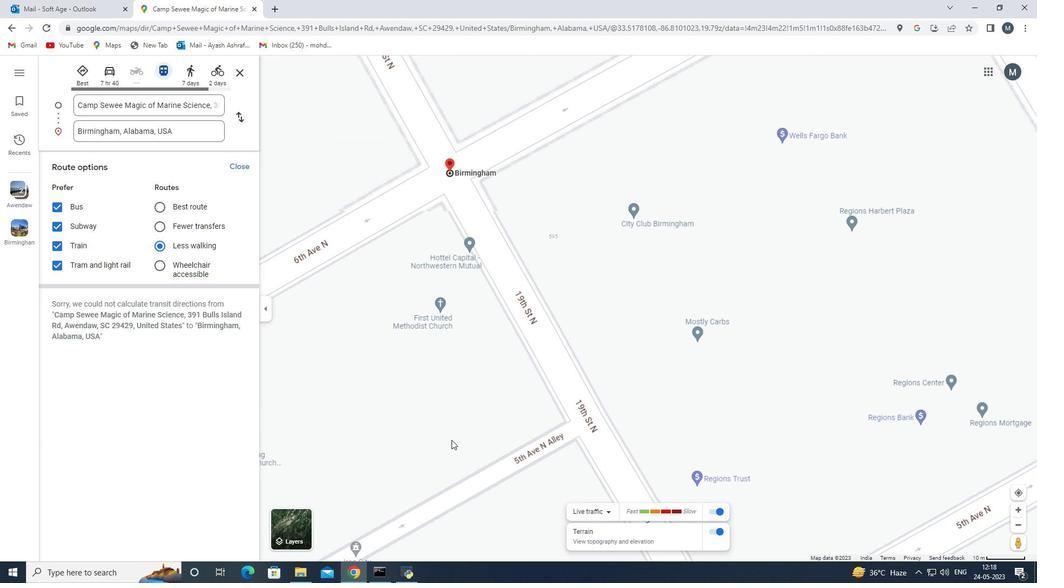 
Action: Mouse scrolled (445, 378) with delta (0, 0)
Screenshot: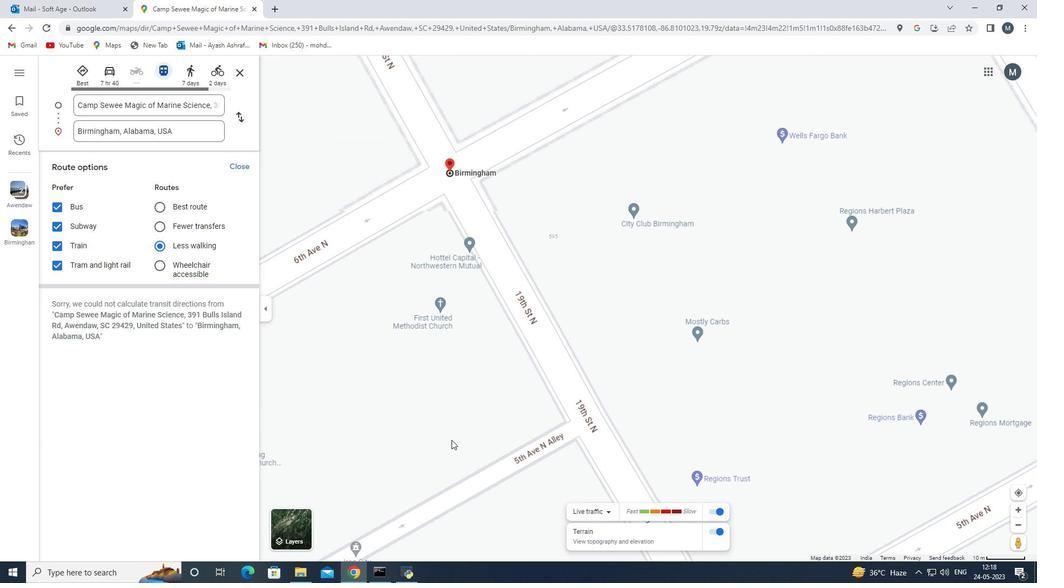 
Action: Mouse scrolled (445, 378) with delta (0, 0)
Screenshot: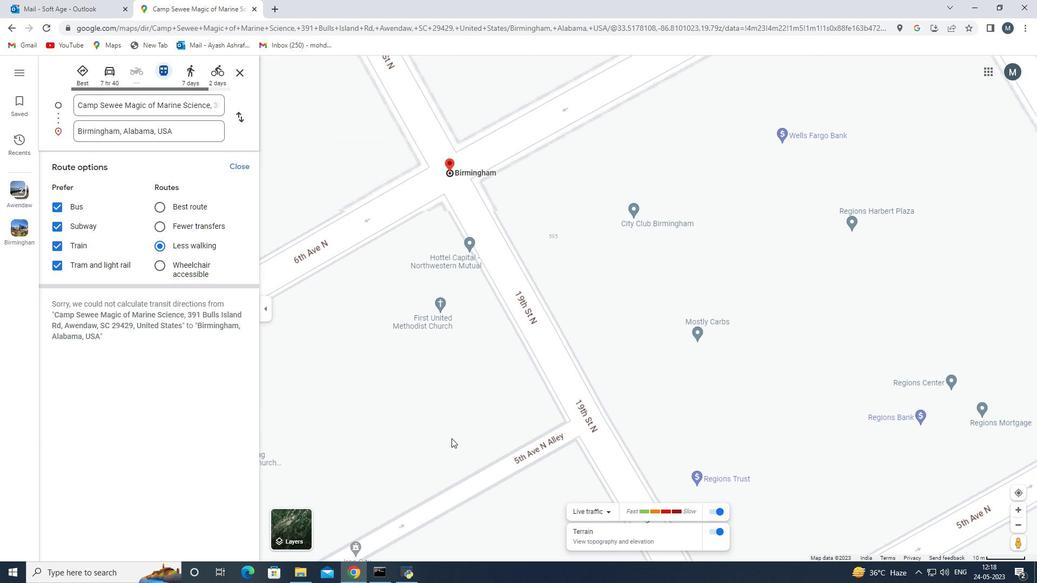 
Action: Mouse scrolled (445, 378) with delta (0, 0)
Screenshot: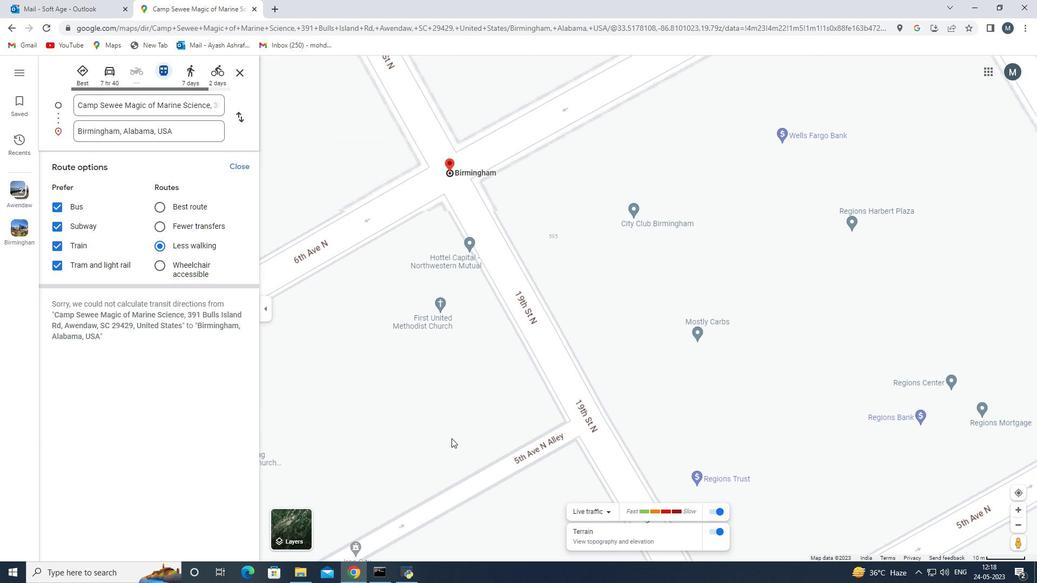 
Action: Mouse scrolled (445, 378) with delta (0, 0)
Screenshot: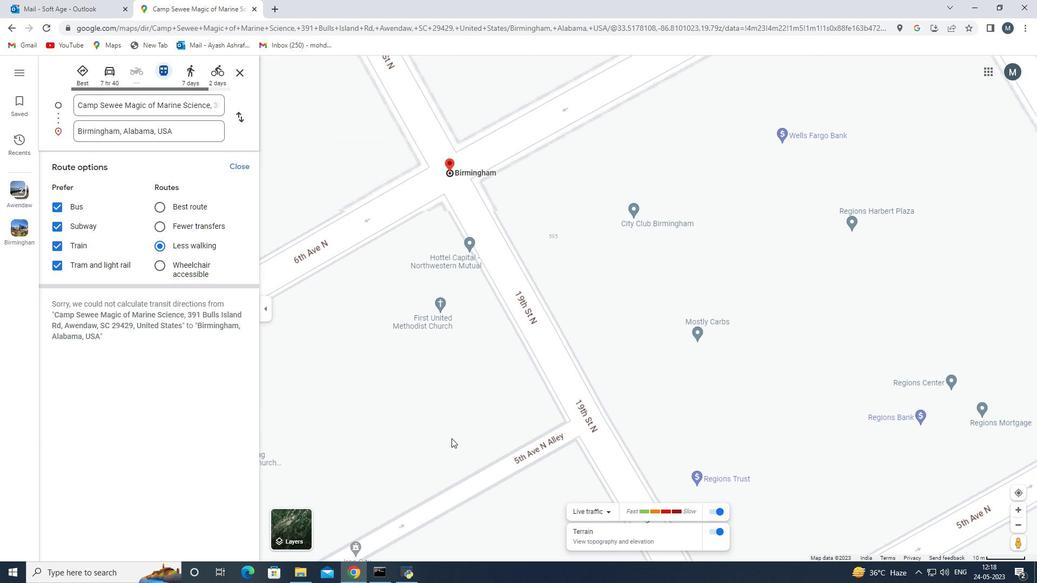 
Action: Mouse moved to (445, 377)
Screenshot: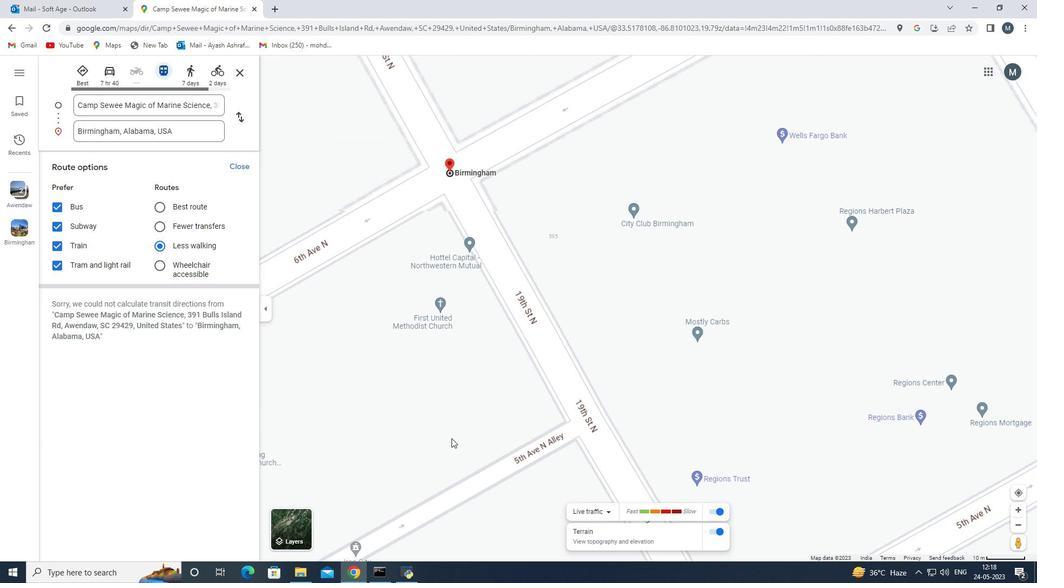 
Action: Mouse scrolled (445, 378) with delta (0, 0)
Screenshot: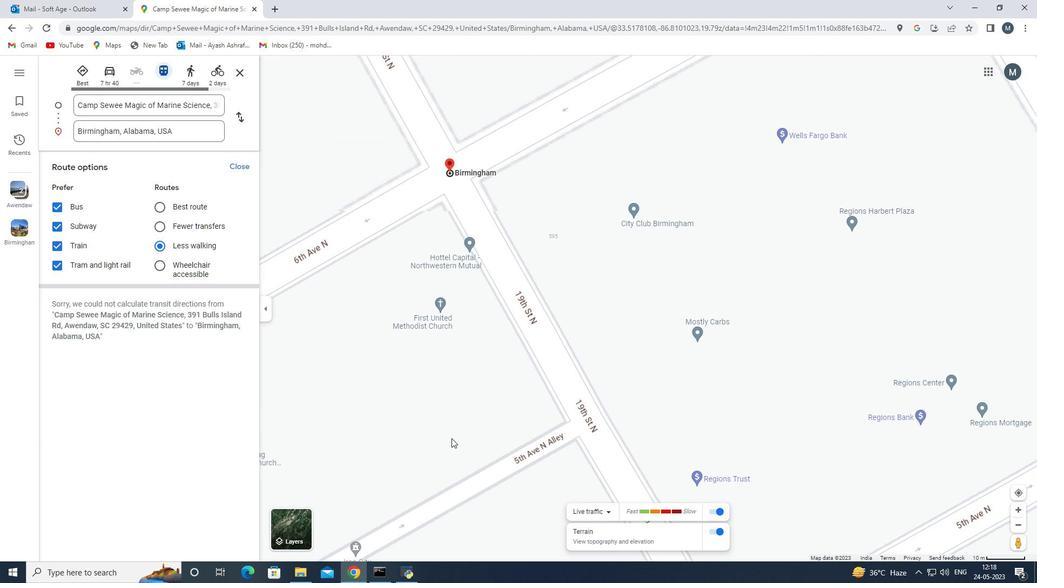 
Action: Mouse moved to (433, 333)
Screenshot: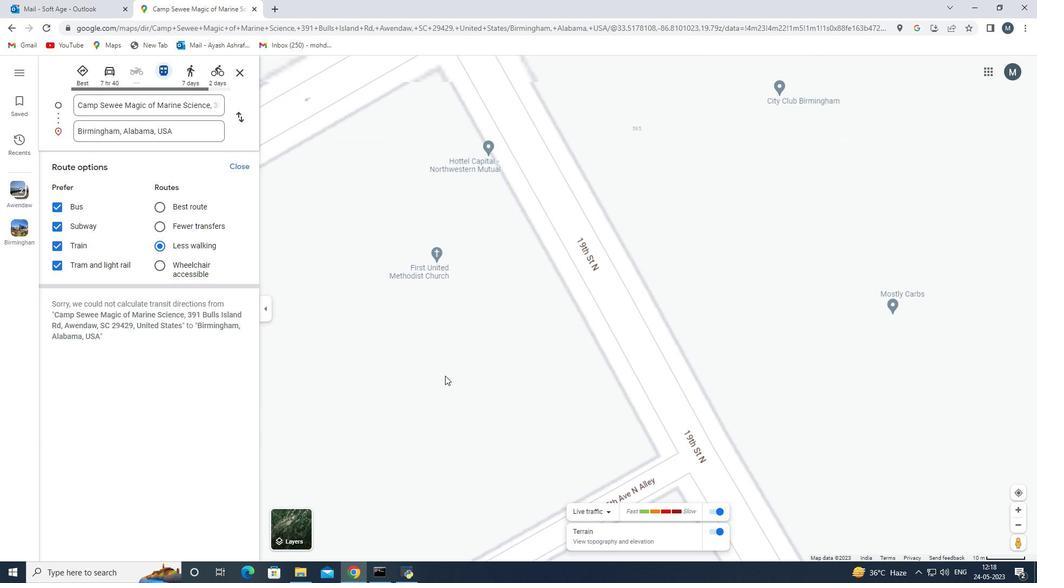 
Action: Mouse pressed left at (433, 333)
Screenshot: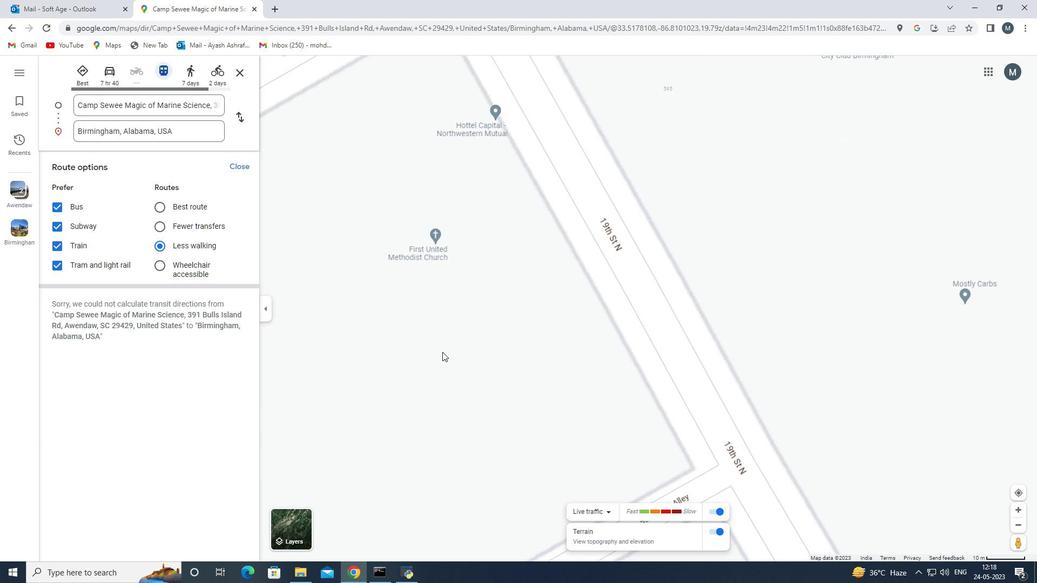 
Action: Mouse moved to (457, 310)
Screenshot: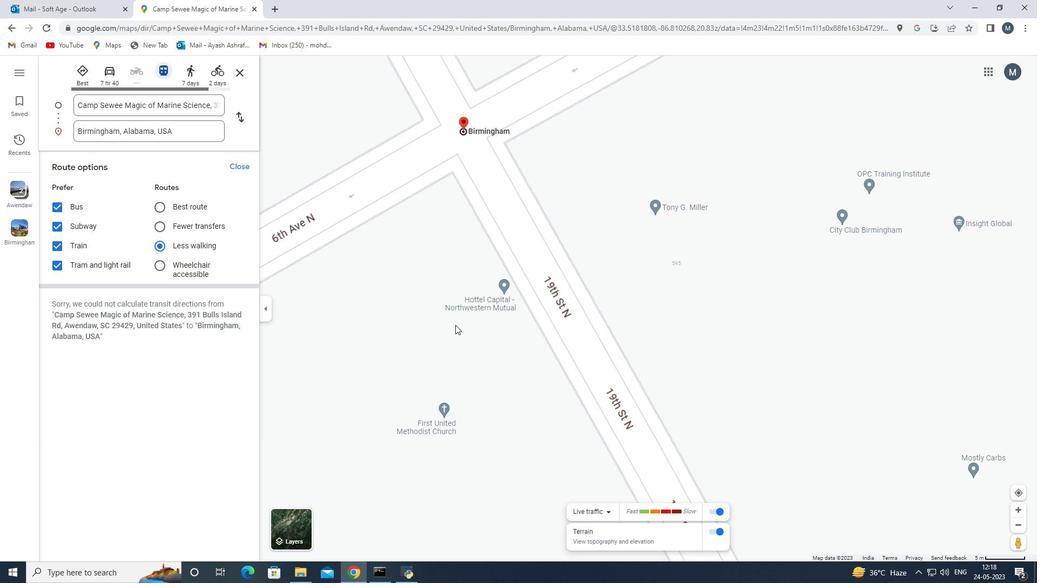 
Action: Mouse pressed left at (457, 310)
Screenshot: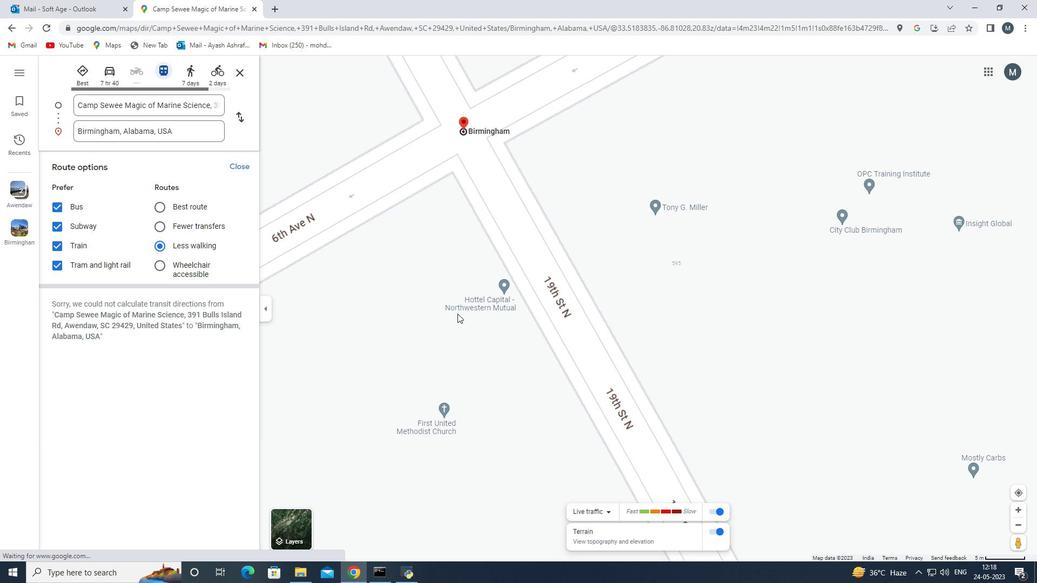 
Action: Mouse moved to (460, 365)
Screenshot: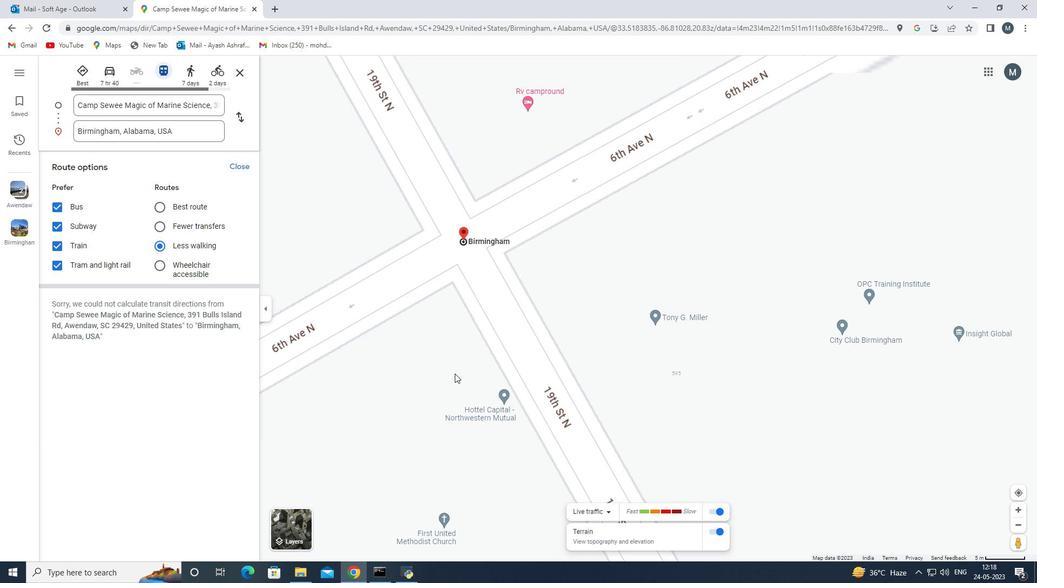 
Action: Mouse scrolled (460, 366) with delta (0, 0)
Screenshot: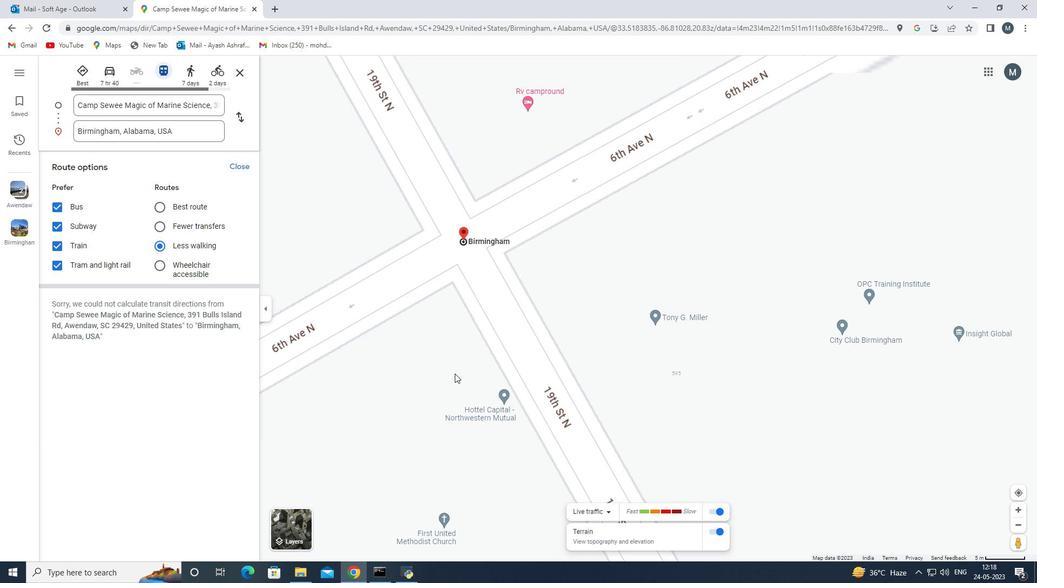 
Action: Mouse scrolled (460, 366) with delta (0, 0)
Screenshot: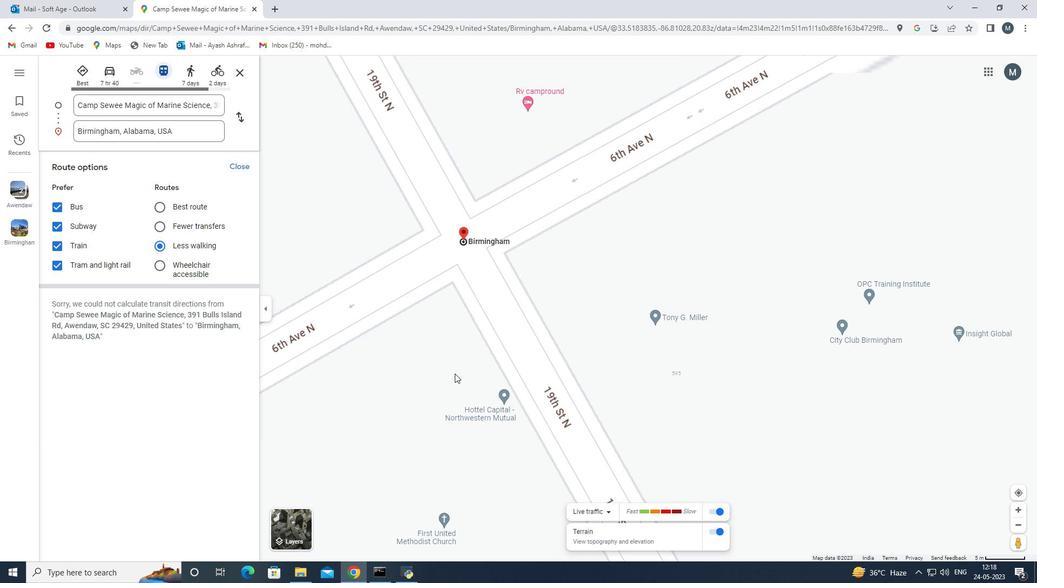 
Action: Mouse scrolled (460, 366) with delta (0, 0)
Screenshot: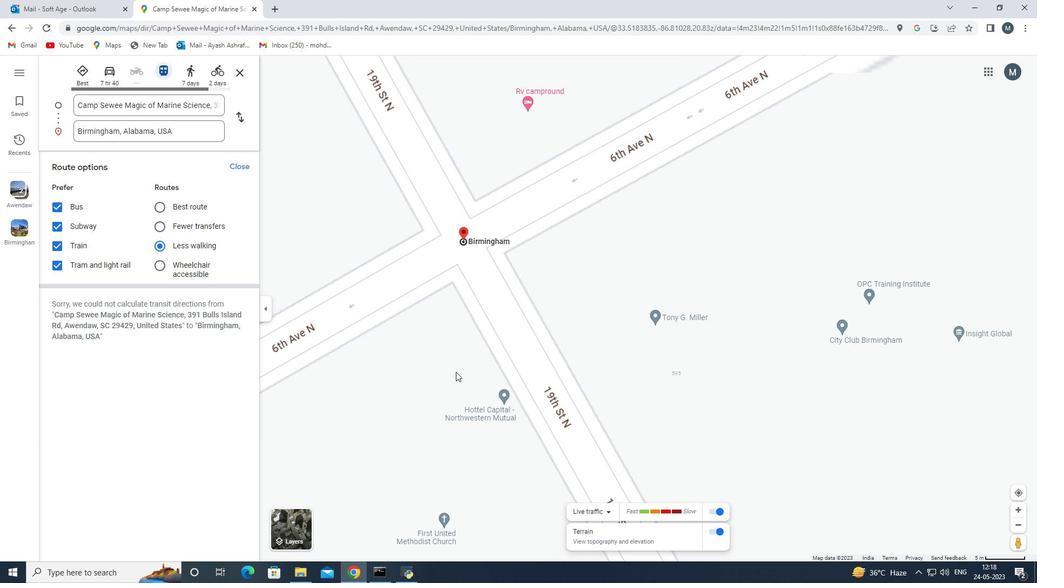 
Action: Mouse scrolled (460, 366) with delta (0, 0)
Screenshot: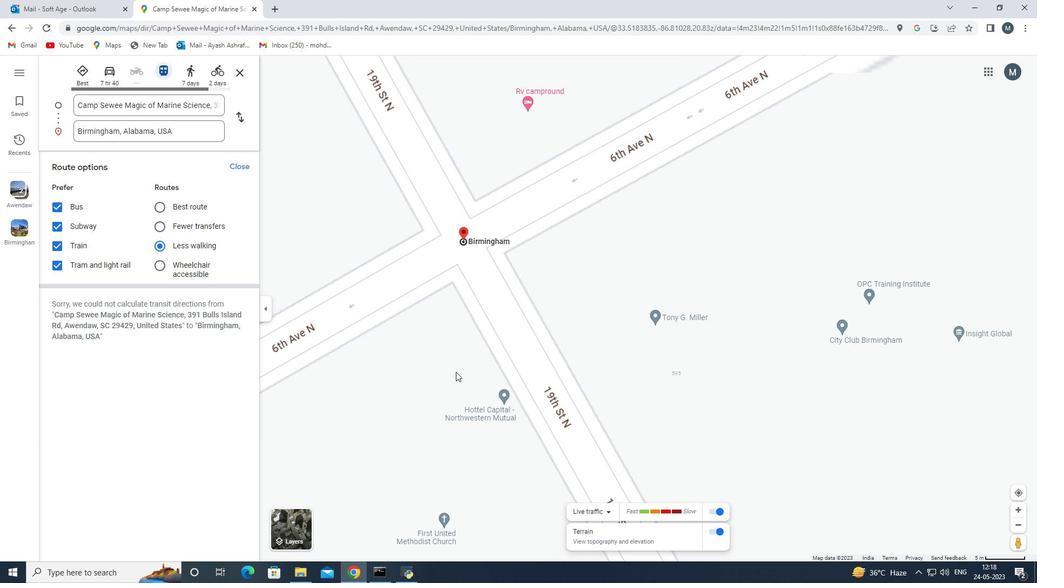 
Action: Mouse moved to (448, 362)
Screenshot: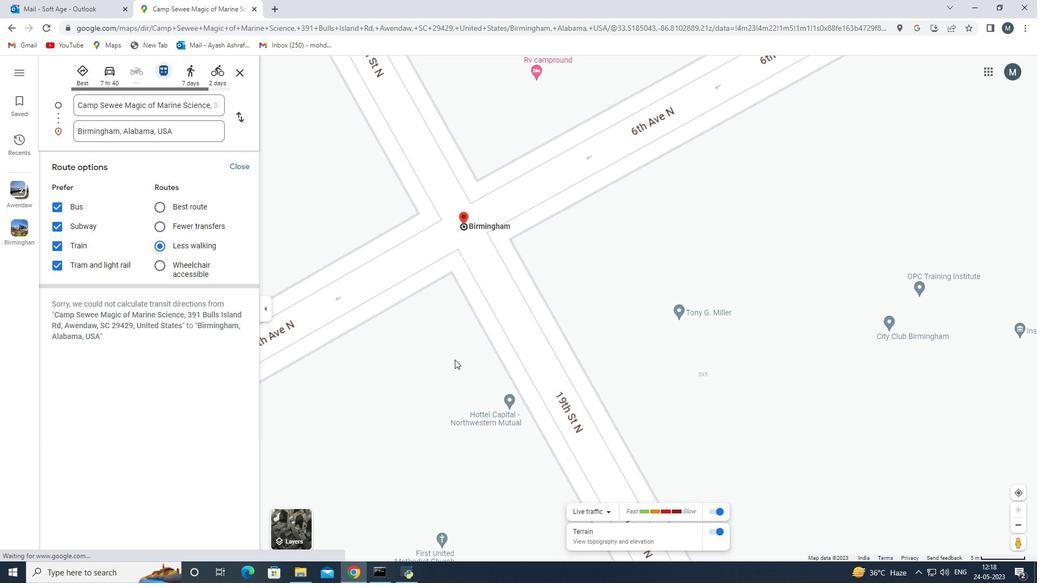 
Action: Mouse scrolled (448, 363) with delta (0, 0)
Screenshot: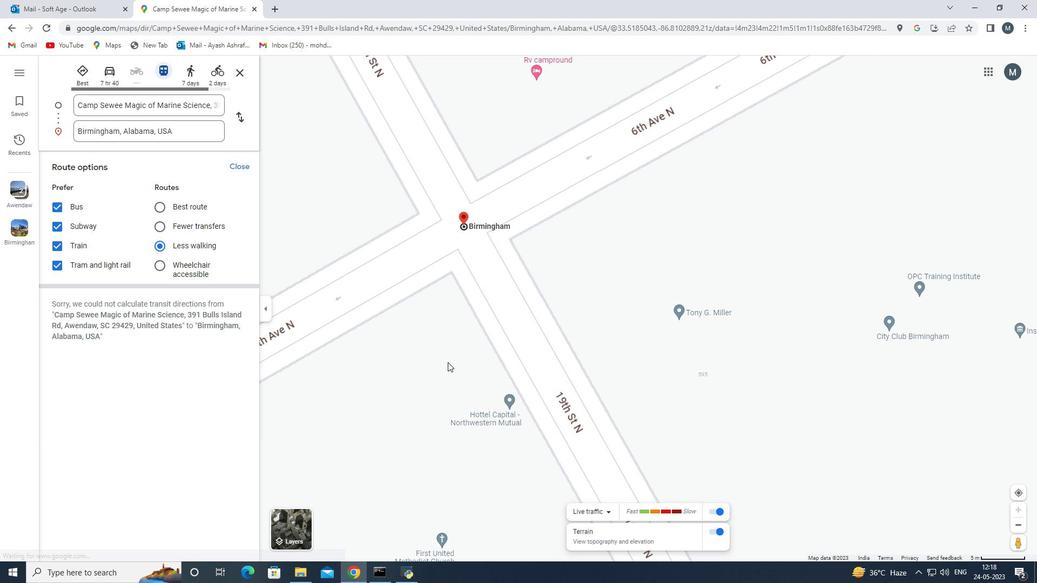 
Action: Mouse scrolled (448, 363) with delta (0, 0)
Screenshot: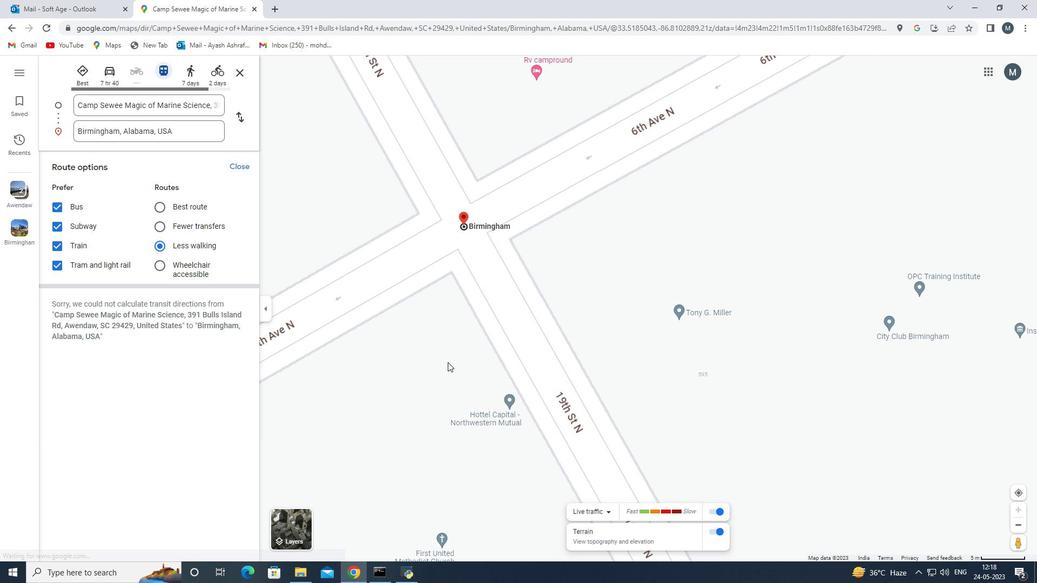 
Action: Mouse scrolled (448, 363) with delta (0, 0)
Screenshot: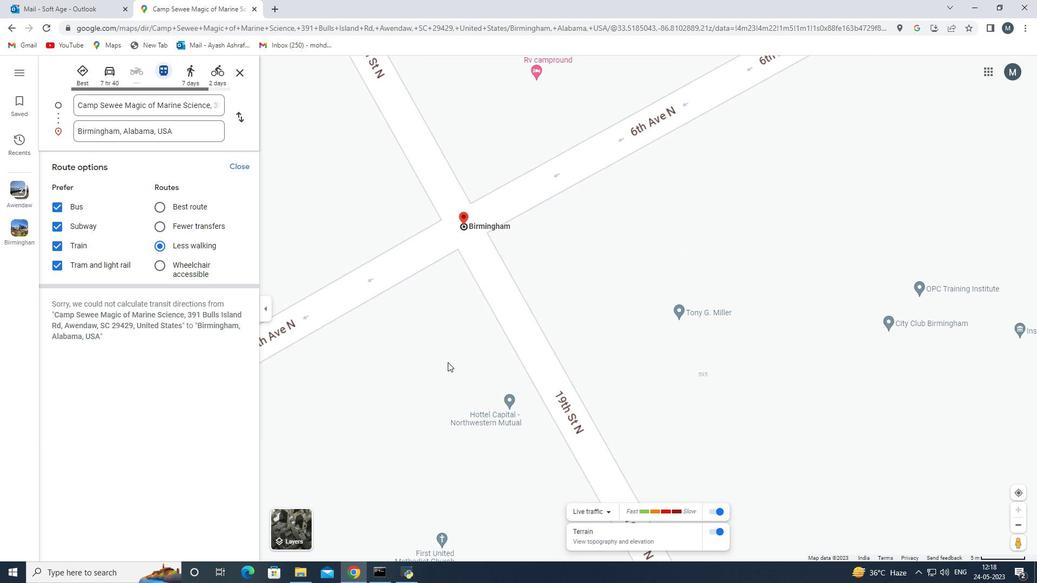 
Action: Mouse moved to (473, 227)
Screenshot: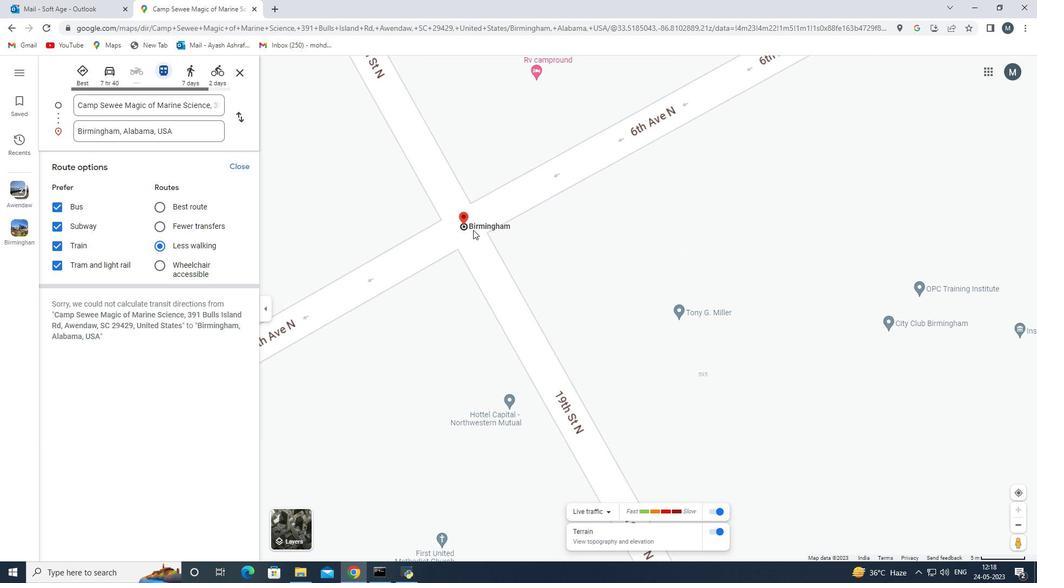 
Action: Mouse pressed left at (473, 227)
Screenshot: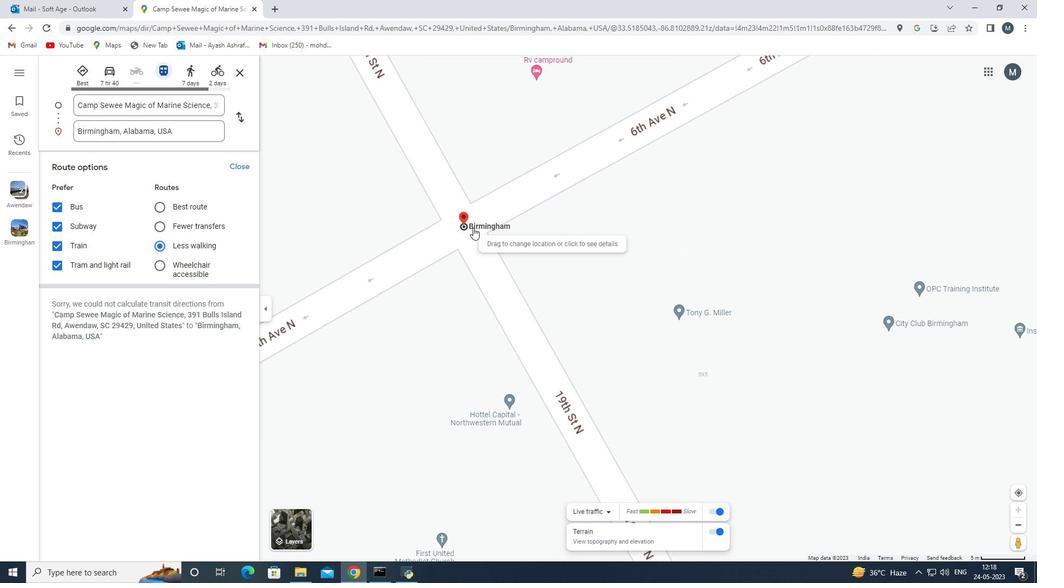 
Action: Mouse moved to (130, 326)
Screenshot: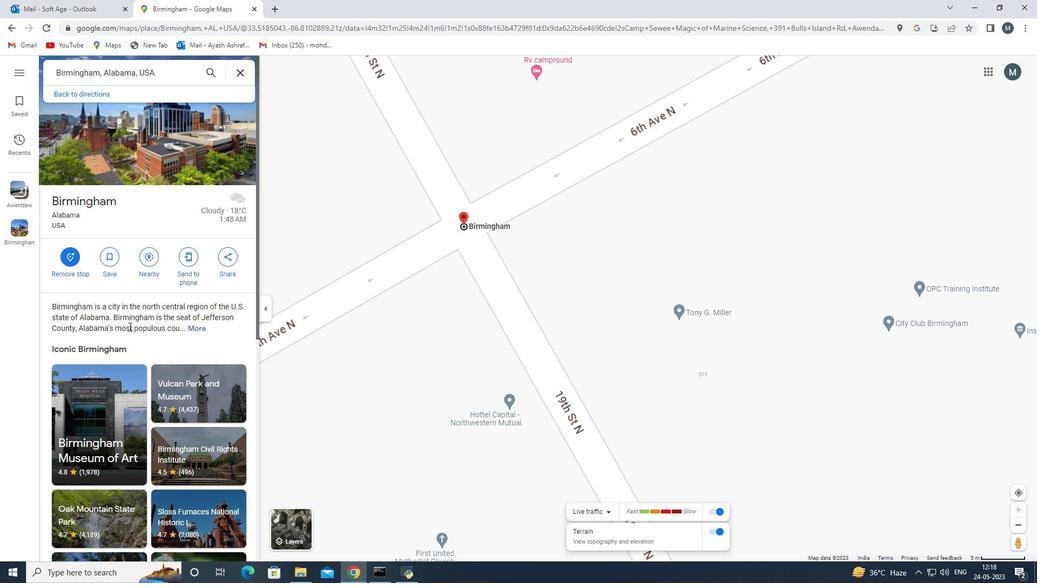 
Action: Mouse scrolled (130, 325) with delta (0, 0)
Screenshot: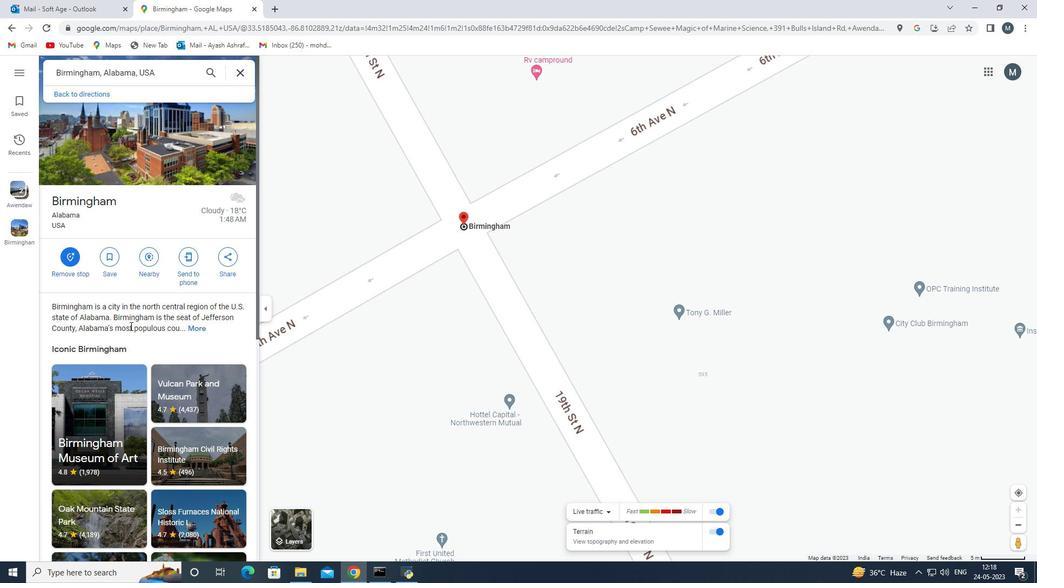 
Action: Mouse moved to (118, 320)
Screenshot: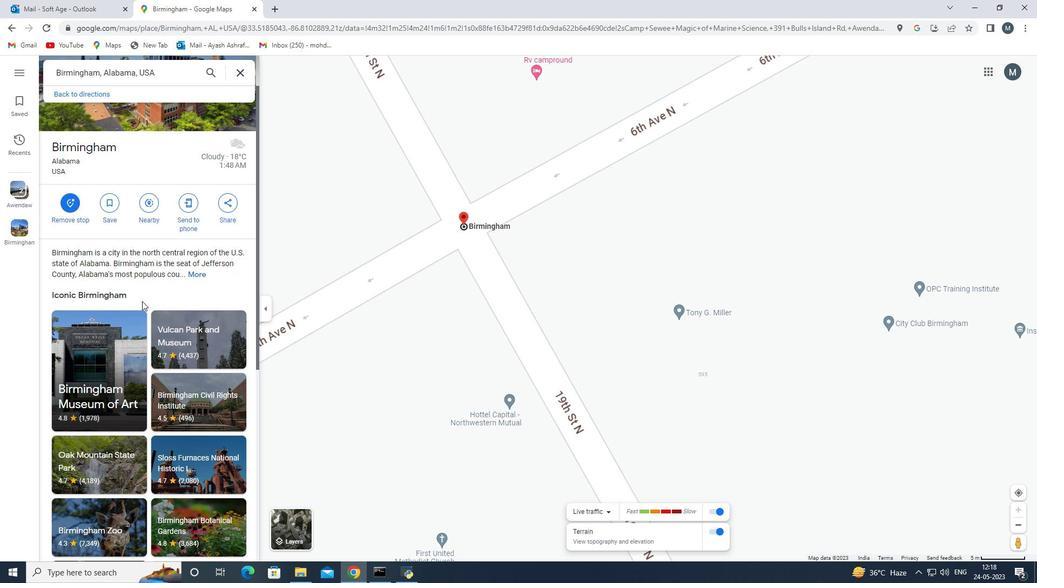 
Action: Mouse scrolled (118, 319) with delta (0, 0)
Screenshot: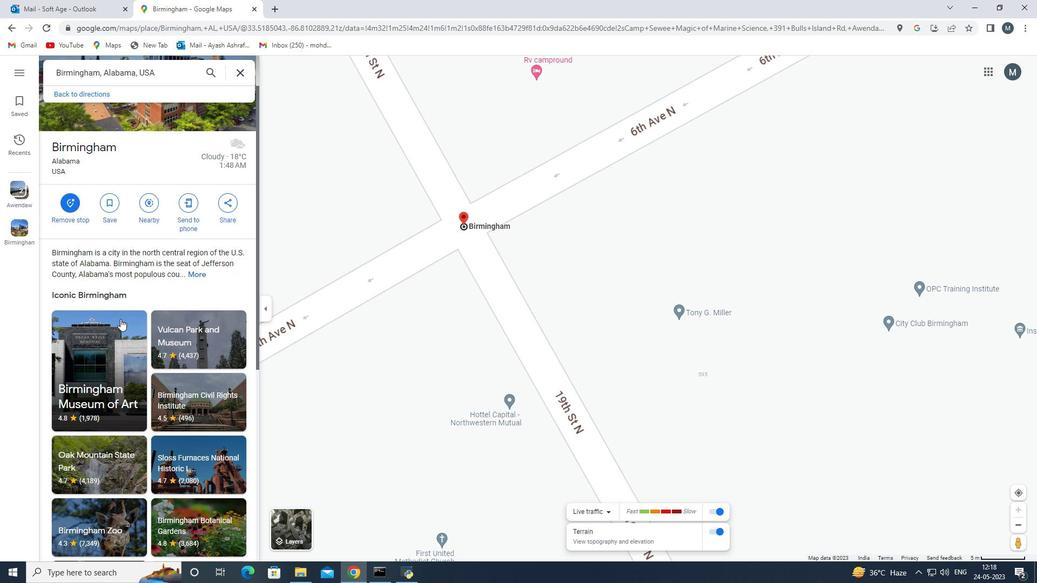 
Action: Mouse scrolled (118, 319) with delta (0, 0)
Screenshot: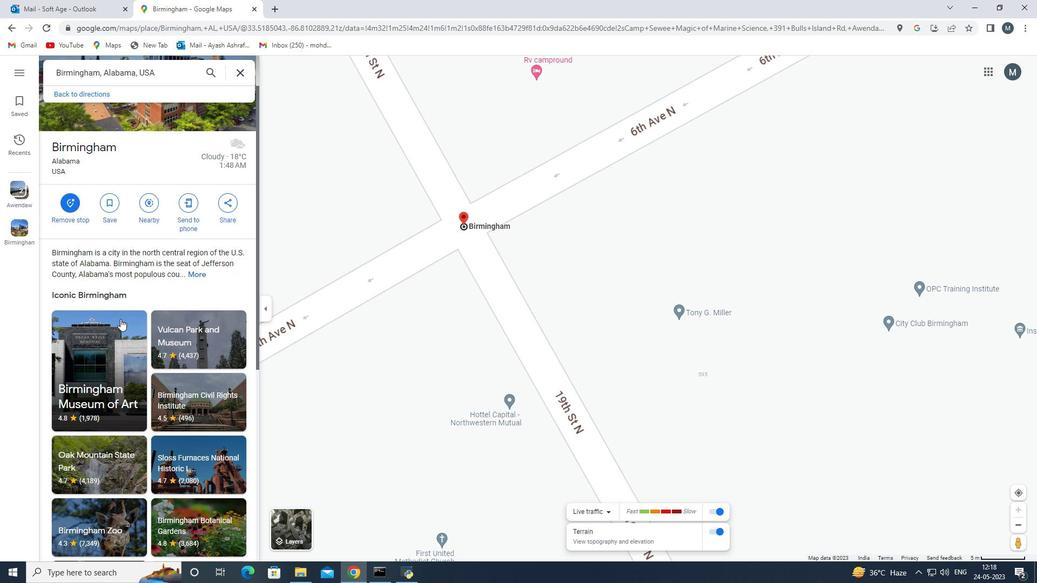 
Action: Mouse scrolled (118, 319) with delta (0, 0)
Screenshot: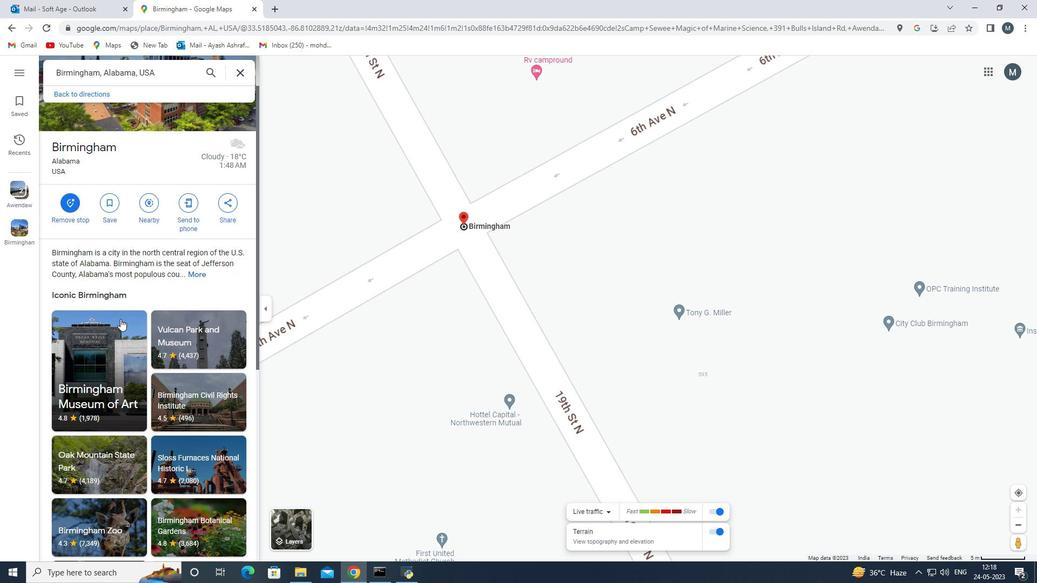 
Action: Mouse moved to (118, 320)
Screenshot: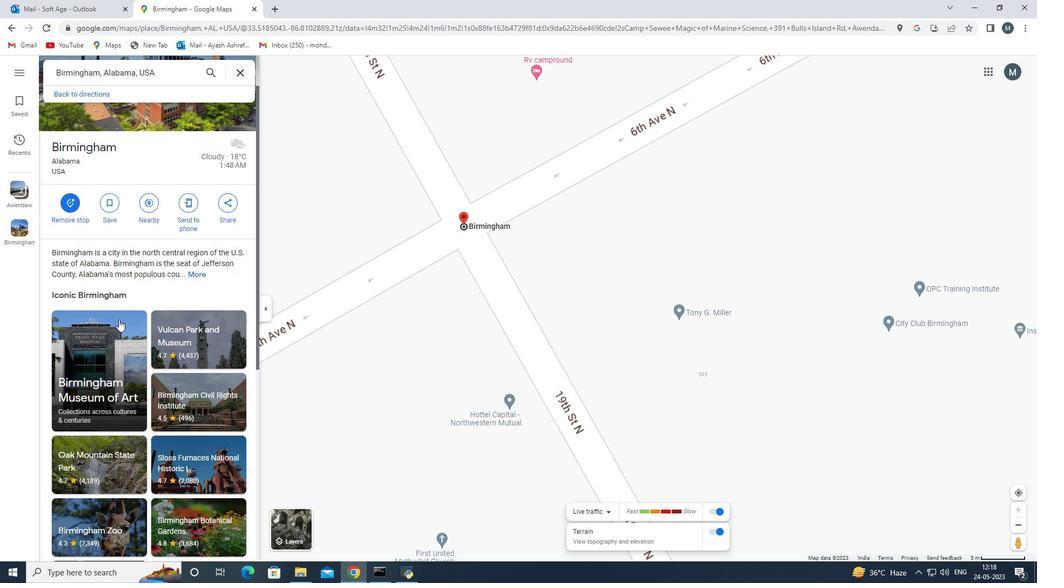 
Action: Mouse scrolled (118, 319) with delta (0, 0)
Screenshot: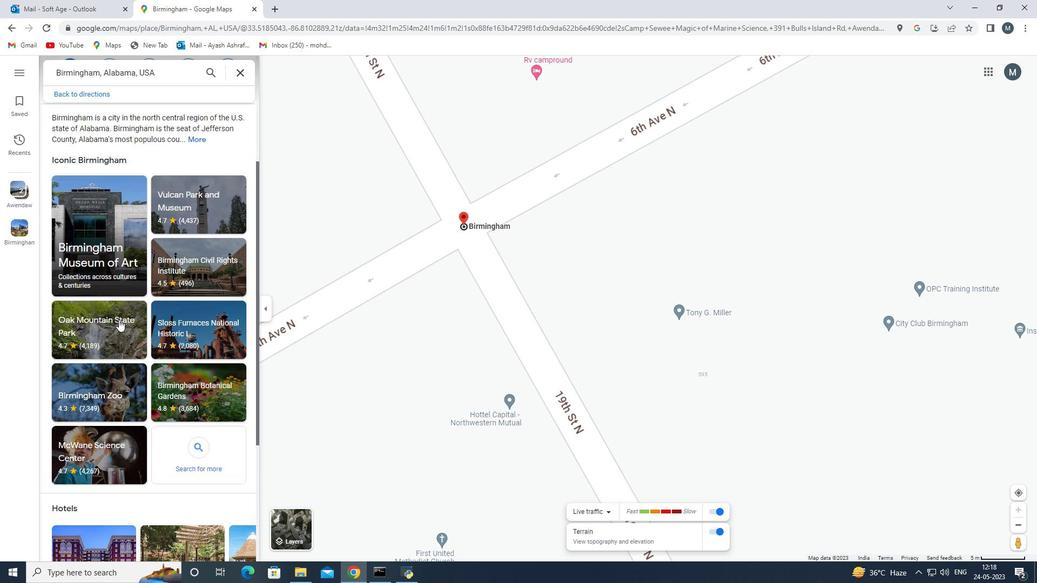 
Action: Mouse scrolled (118, 319) with delta (0, 0)
Screenshot: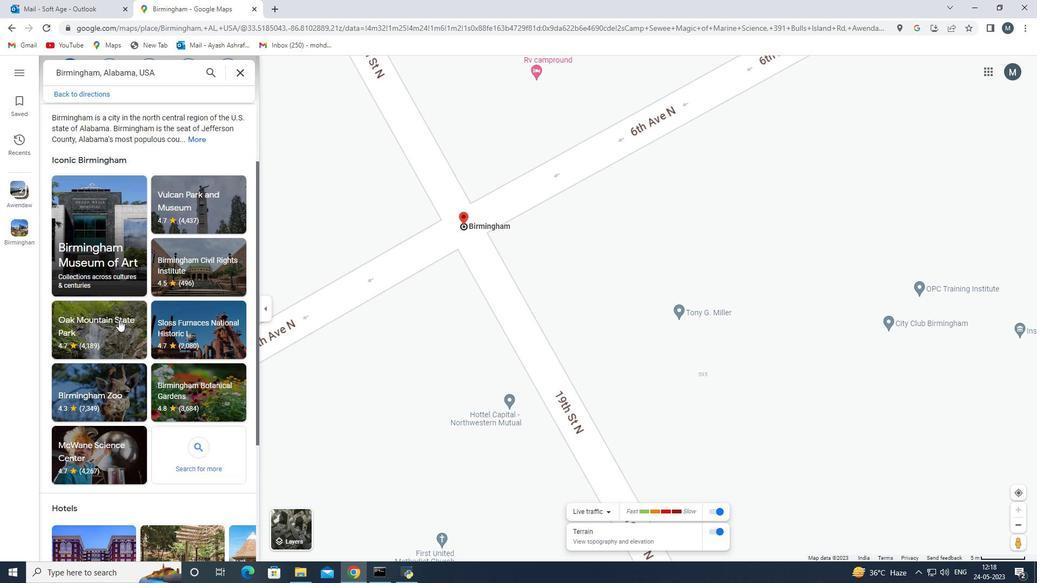 
Action: Mouse scrolled (118, 319) with delta (0, 0)
Screenshot: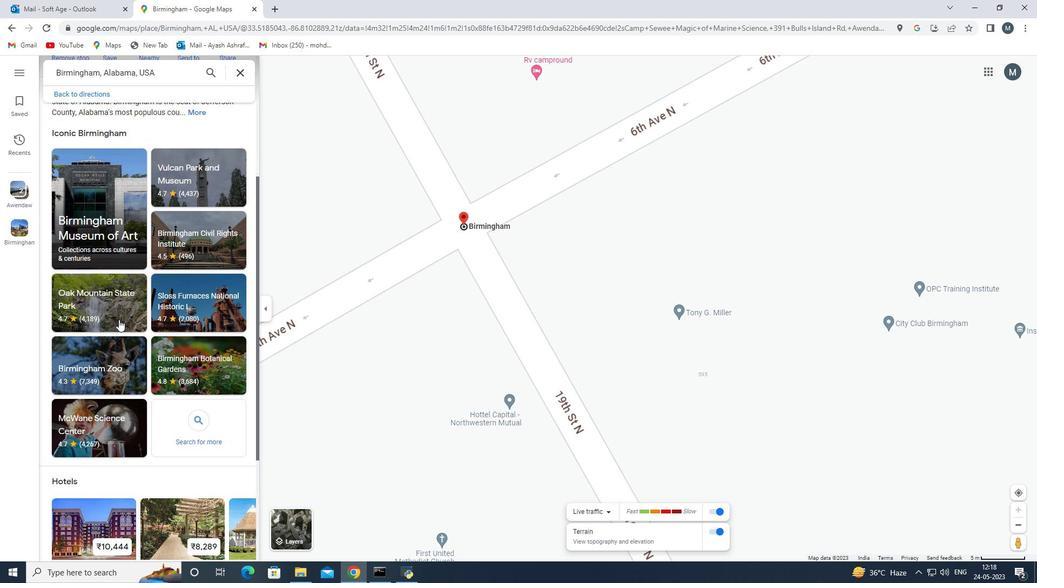
Action: Mouse scrolled (118, 319) with delta (0, 0)
Screenshot: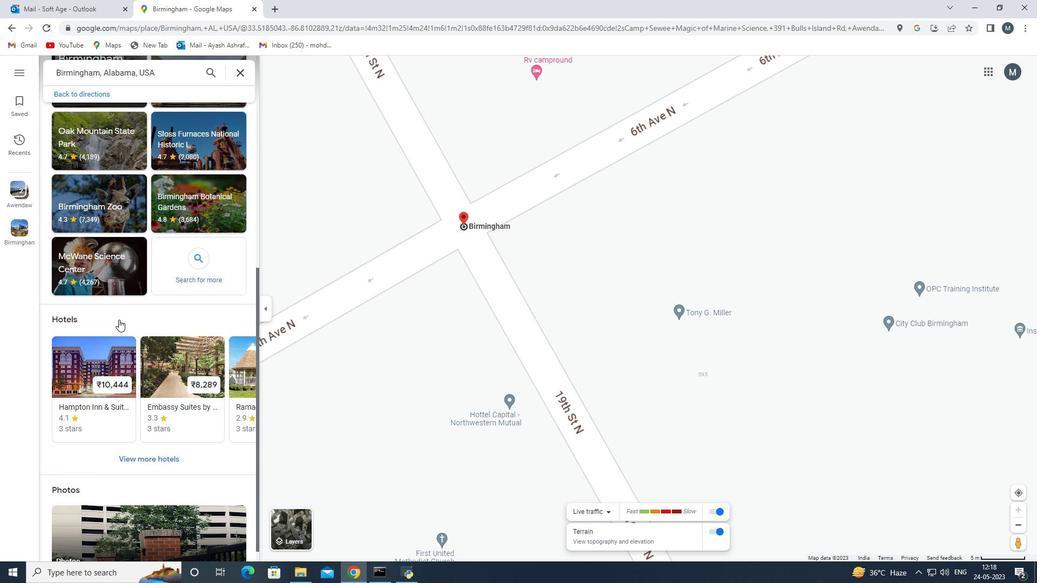 
Action: Mouse scrolled (118, 319) with delta (0, 0)
Screenshot: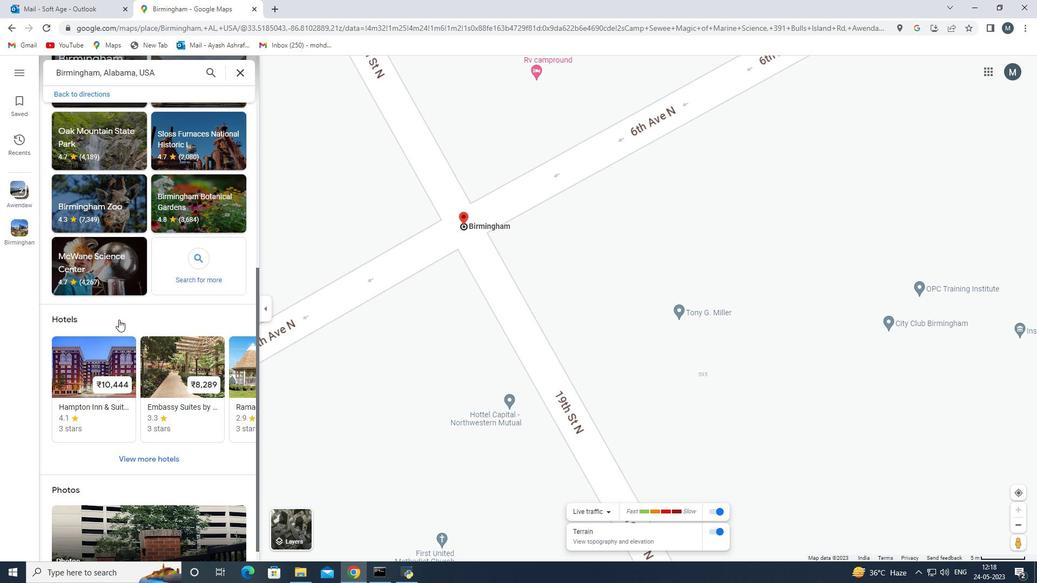 
Action: Mouse moved to (63, 468)
Screenshot: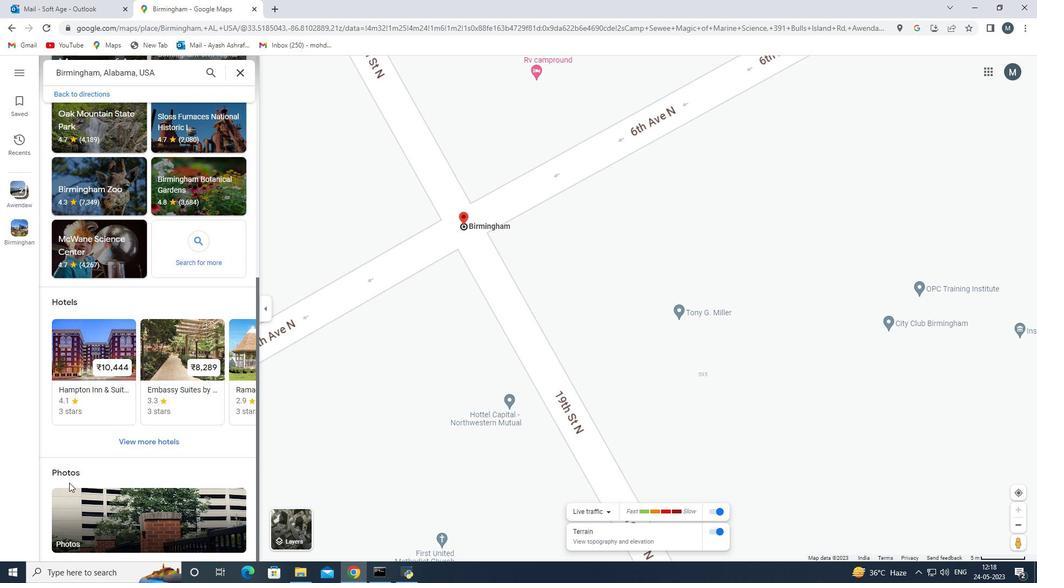 
Action: Mouse pressed left at (63, 468)
Screenshot: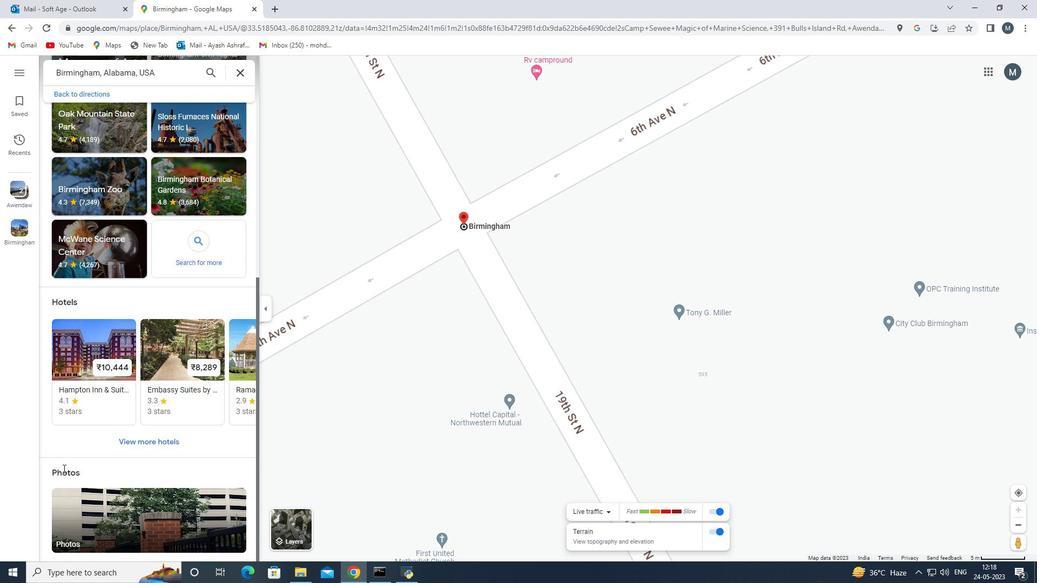 
Action: Mouse moved to (65, 477)
Screenshot: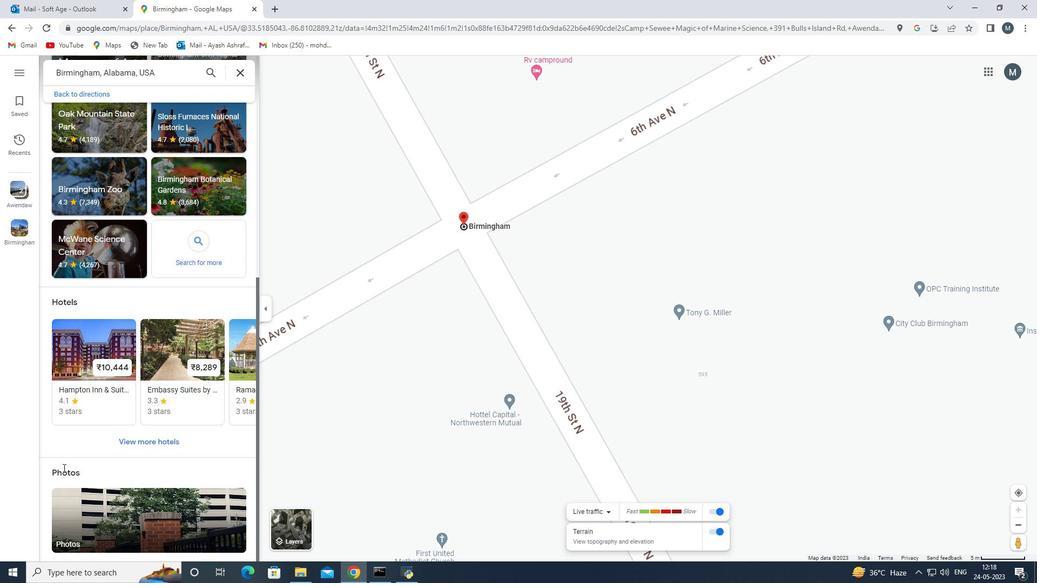 
Action: Mouse pressed left at (65, 477)
Screenshot: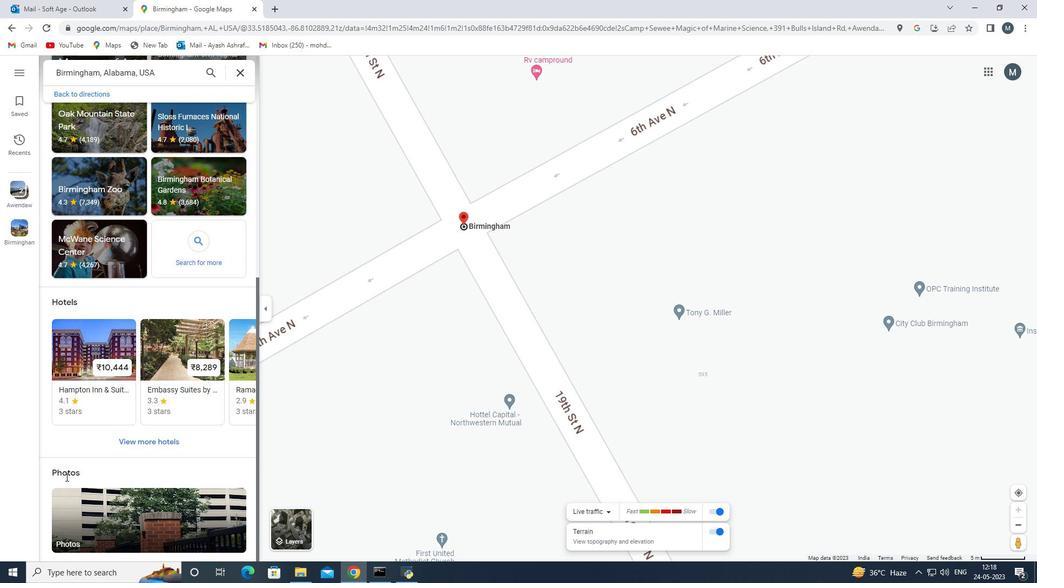 
Action: Mouse moved to (96, 427)
Screenshot: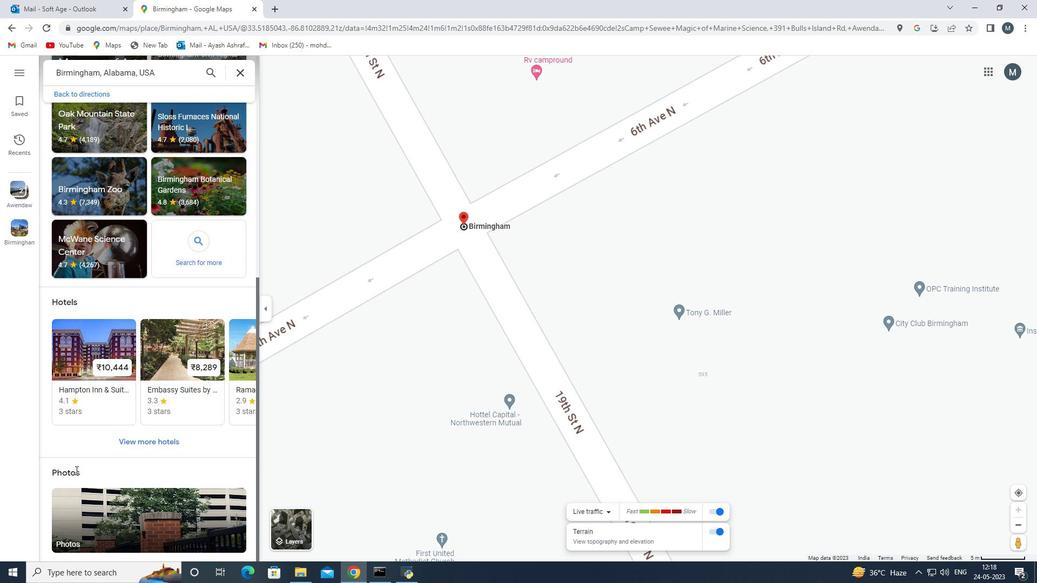 
Action: Mouse scrolled (96, 426) with delta (0, 0)
Screenshot: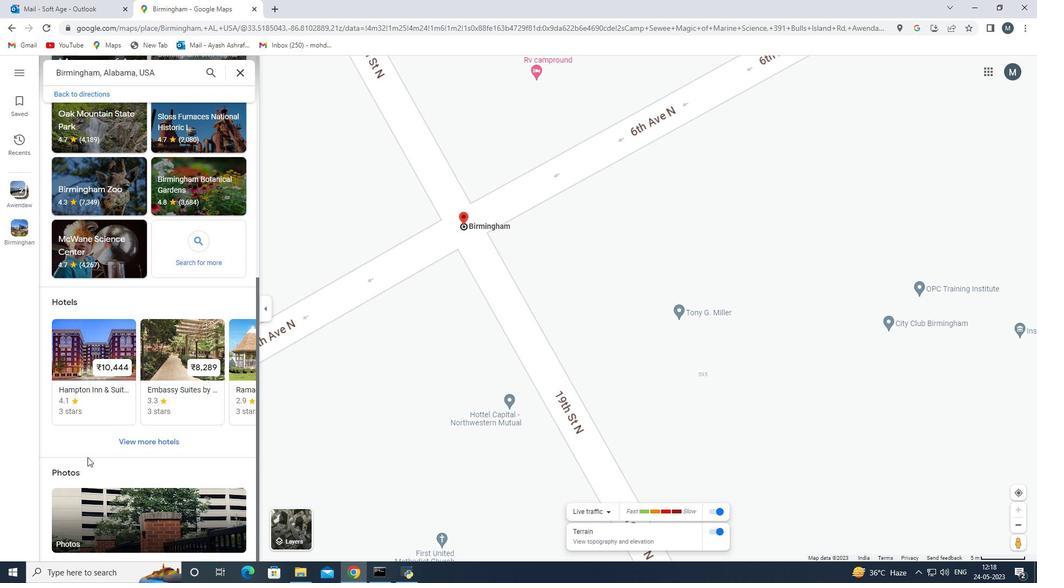 
Action: Mouse scrolled (96, 426) with delta (0, 0)
Screenshot: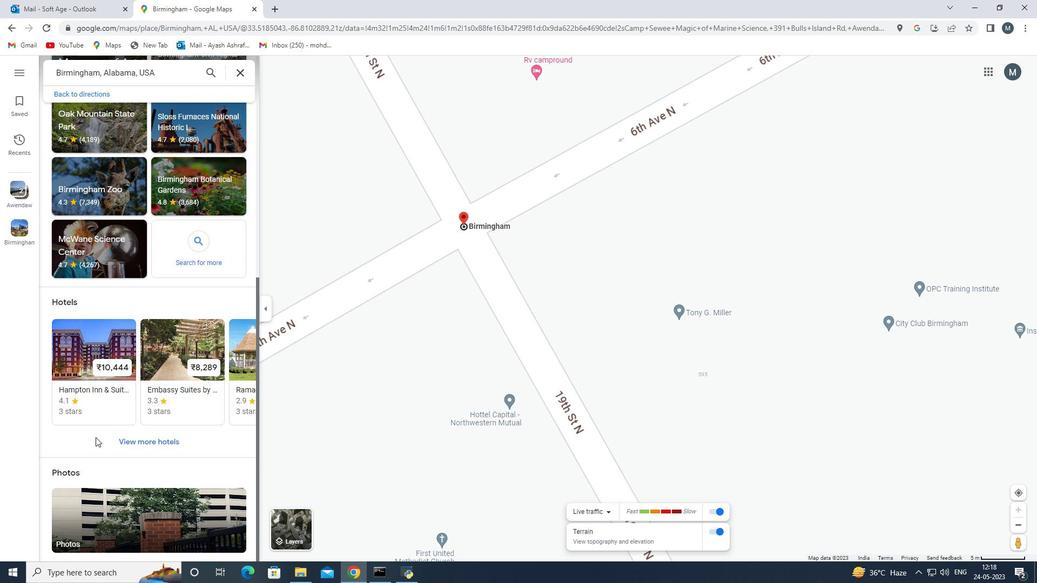 
Action: Mouse scrolled (96, 426) with delta (0, 0)
Screenshot: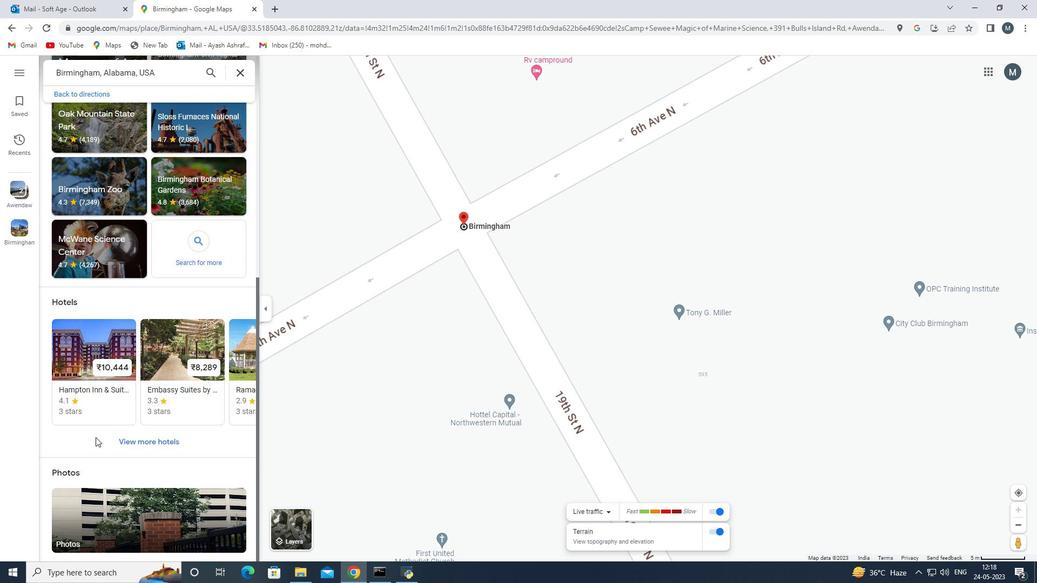 
Action: Mouse scrolled (96, 426) with delta (0, 0)
